 Task: open an excel sheet and write heading  Budget MasterAdd Categories in a column and its values below  'Housing, Transportation, Groceries, Utilities, Entertainment, Dining Out, Health, Miscellaneous, Savings & Total. 'Add Budgeted amountin next column and its values below  $1,500, $300, $400, $150, $200, $250, $100, $150, $500 & $3,550. Add Actual amount in next column and its values below  $1,400, $280, $420, $160, $180, $270, $90, $140, $550 & $3,550. Add Difference in next column and its values below  -$100, -$20, +$20, +$10, -$20, +$20, -$10, -$10, +$50 & $0. J6Save page CashExpenses analysisbook
Action: Mouse moved to (34, 109)
Screenshot: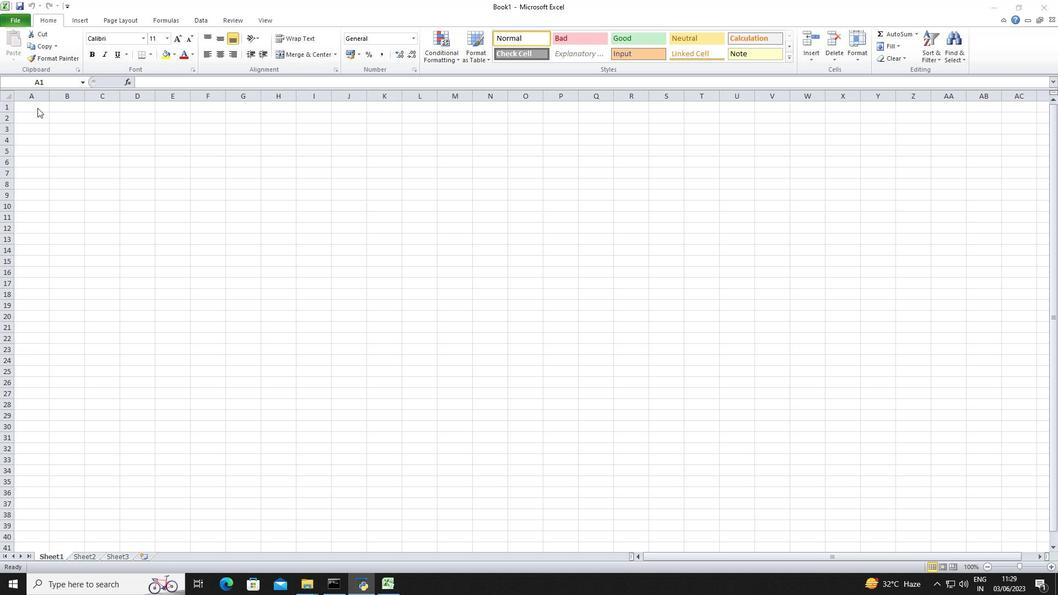 
Action: Mouse pressed left at (34, 109)
Screenshot: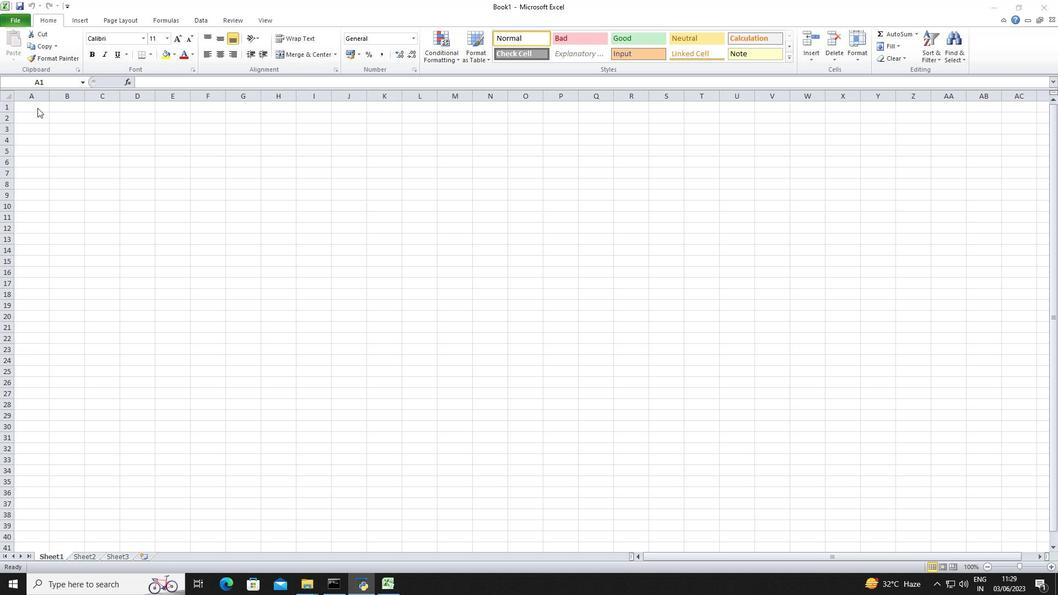 
Action: Key pressed <Key.shift>Budget<Key.space><Key.shift>Master<Key.space>
Screenshot: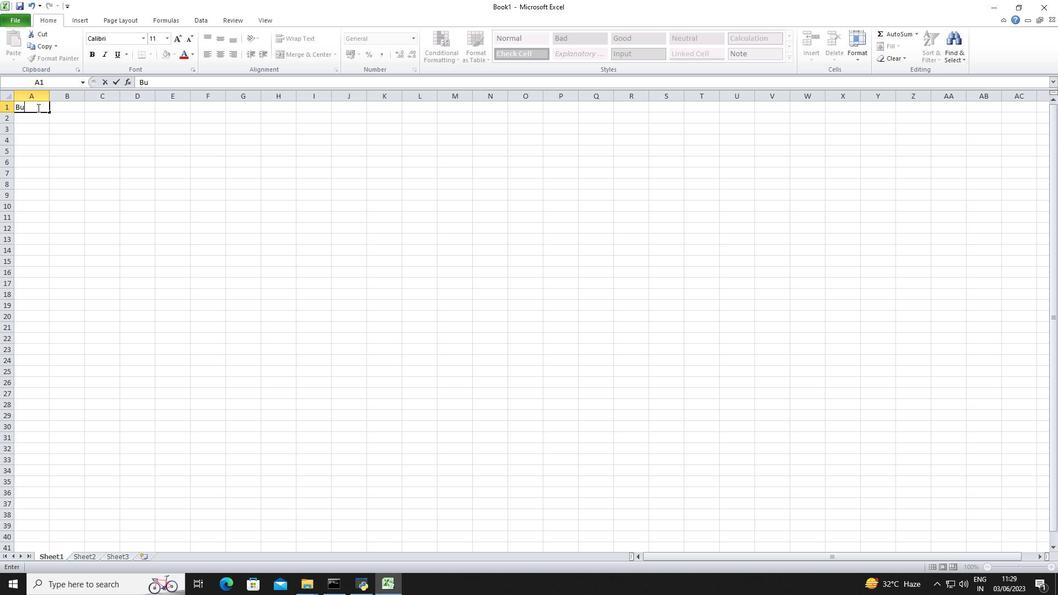 
Action: Mouse moved to (34, 127)
Screenshot: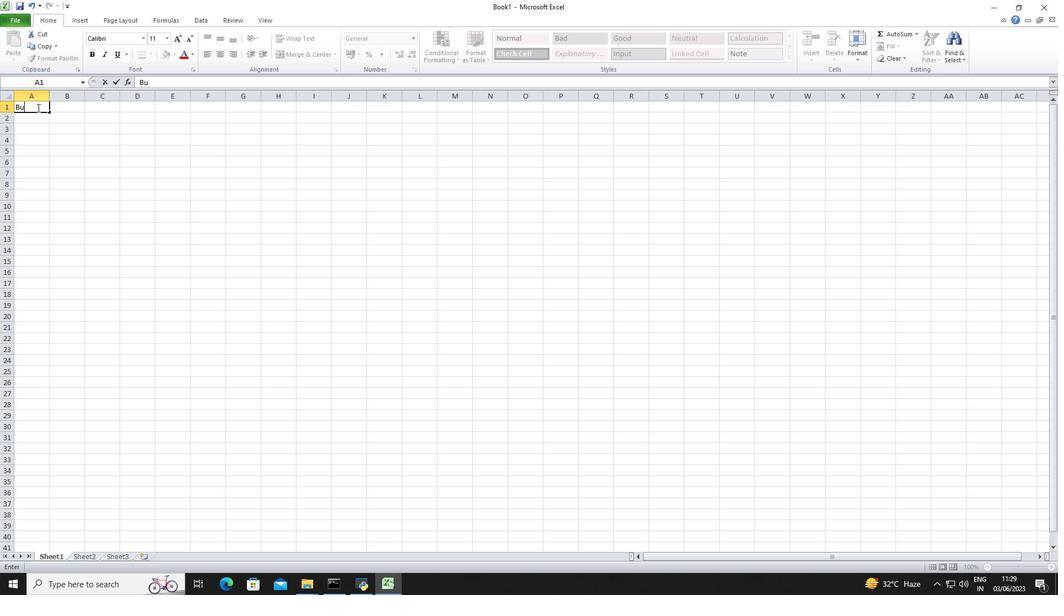 
Action: Mouse pressed left at (34, 127)
Screenshot: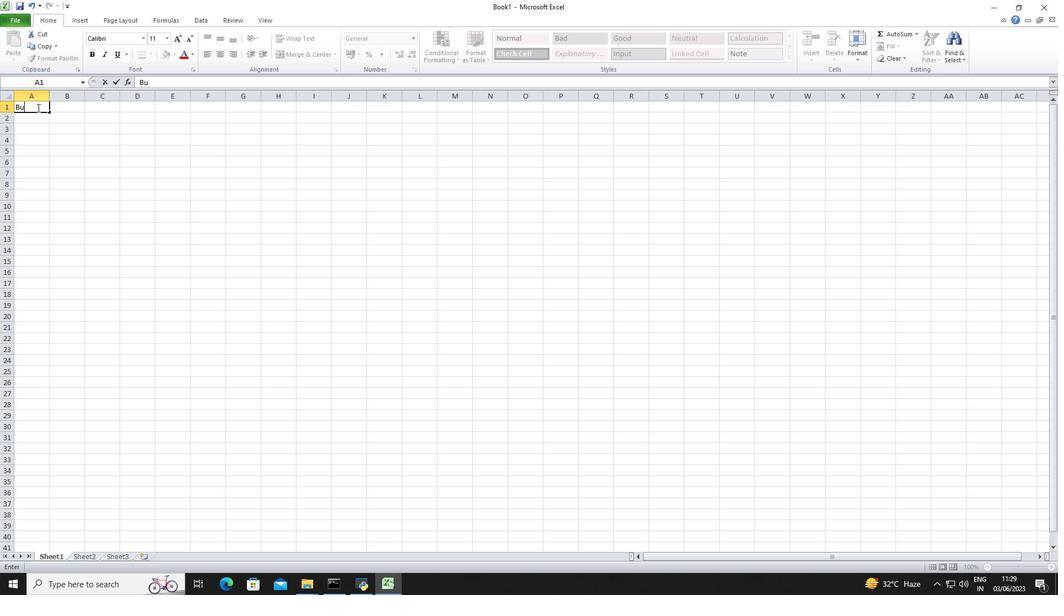 
Action: Key pressed <Key.shift>Categories<Key.enter><Key.shift>Housing<Key.enter><Key.shift>Transportation<Key.enter><Key.shift>Groceries<Key.enter><Key.shift>Utilities<Key.enter><Key.shift>Entertainment<Key.enter><Key.shift><Key.shift><Key.shift><Key.shift><Key.shift><Key.shift><Key.shift><Key.shift><Key.shift><Key.shift><Key.shift><Key.shift>Dining<Key.space><Key.shift><Key.shift><Key.shift>Out<Key.enter><Key.shift>Health<Key.enter><Key.shift>Miscellaneous<Key.down><Key.shift>Savings<Key.down><Key.shift>Total<Key.down><Key.right><Key.up><Key.right><Key.up><Key.right><Key.up><Key.left><Key.up><Key.up><Key.up><Key.up><Key.up><Key.up><Key.up><Key.up><Key.shift>Budgeted<Key.space><Key.shift>Amount<Key.down><Key.shift><Key.shift><Key.shift><Key.shift><Key.shift><Key.shift><Key.shift><Key.shift><Key.shift><Key.shift><Key.shift><Key.shift><Key.shift><Key.shift><Key.shift><Key.shift><Key.shift><Key.shift><Key.shift><Key.shift><Key.shift><Key.shift><Key.shift><Key.shift><Key.shift><Key.shift><Key.shift><Key.shift><Key.shift><Key.shift><Key.shift><Key.shift><Key.shift><Key.shift><Key.shift><Key.shift><Key.shift><Key.shift><Key.shift><Key.shift><Key.shift><Key.shift><Key.shift><Key.shift>$1500<Key.down><Key.shift><Key.shift><Key.shift><Key.shift><Key.shift><Key.shift><Key.shift><Key.shift><Key.shift>$300<Key.down><Key.shift><Key.shift><Key.shift><Key.shift><Key.shift><Key.shift><Key.shift><Key.shift><Key.shift><Key.shift><Key.shift><Key.shift><Key.shift><Key.shift><Key.shift><Key.shift>$400<Key.down><Key.shift><Key.shift><Key.shift><Key.shift><Key.shift><Key.shift><Key.shift><Key.shift><Key.shift><Key.shift>$150<Key.down><Key.shift>$200<Key.down><Key.shift><Key.shift><Key.shift><Key.shift><Key.shift>$250<Key.down><Key.shift><Key.shift><Key.shift><Key.shift><Key.shift><Key.shift><Key.shift><Key.shift><Key.shift>$100<Key.down><Key.shift><Key.shift><Key.shift><Key.shift><Key.shift><Key.shift><Key.shift><Key.shift><Key.shift><Key.shift><Key.shift><Key.shift><Key.shift>$150<Key.down><Key.shift><Key.shift><Key.shift><Key.shift><Key.shift><Key.shift><Key.shift><Key.shift><Key.shift><Key.shift><Key.shift><Key.shift><Key.shift><Key.shift><Key.shift>$500<Key.down><Key.shift><Key.shift><Key.shift><Key.shift><Key.shift><Key.shift><Key.shift><Key.shift><Key.shift>$354<Key.backspace>50<Key.down><Key.right><Key.up><Key.up><Key.right><Key.up><Key.up><Key.up><Key.up><Key.up><Key.up><Key.up><Key.up><Key.up><Key.right><Key.shift>Actual<Key.space><Key.shift>Amony<Key.backspace>t<Key.down>1400<Key.down>280<Key.down>420<Key.down>1<Key.up><Key.up><Key.up><Key.shift><Key.shift><Key.shift><Key.shift><Key.shift><Key.shift><Key.shift><Key.shift><Key.shift><Key.shift><Key.shift><Key.shift><Key.shift>$1400<Key.down><Key.shift><Key.shift><Key.shift><Key.shift><Key.shift><Key.shift><Key.shift><Key.shift>$280<Key.down><Key.shift><Key.shift><Key.shift><Key.shift><Key.shift><Key.shift><Key.shift><Key.shift><Key.shift><Key.shift><Key.shift><Key.shift><Key.shift><Key.shift><Key.shift><Key.shift><Key.shift><Key.shift><Key.shift><Key.shift><Key.shift><Key.shift><Key.shift><Key.shift>$420<Key.down><Key.shift><Key.shift><Key.shift><Key.shift>$160<Key.down><Key.shift><Key.shift><Key.shift><Key.shift>$180<Key.down><Key.shift><Key.shift><Key.shift><Key.shift><Key.shift><Key.shift><Key.shift><Key.shift><Key.shift><Key.shift><Key.shift><Key.shift><Key.shift>$270<Key.down><Key.shift><Key.shift><Key.shift>$90<Key.down><Key.shift><Key.shift>$140<Key.down><Key.shift><Key.shift><Key.shift><Key.shift><Key.shift><Key.shift><Key.shift><Key.shift><Key.shift>$550<Key.down><Key.shift><Key.shift><Key.shift><Key.shift><Key.shift><Key.shift><Key.shift><Key.shift><Key.shift><Key.shift><Key.shift><Key.shift><Key.shift><Key.shift><Key.shift>$3550<Key.down><Key.right><Key.right><Key.up><Key.up><Key.up><Key.up><Key.up><Key.up><Key.up><Key.up><Key.up><Key.up><Key.up><Key.shift>Difference<Key.down>=1400-1<Key.backspace><Key.backspace><Key.backspace><Key.backspace><Key.backspace><Key.backspace>f4-c4<Key.enter><Key.backspace><Key.up><Key.backspace><Key.right><Key.right><Key.left><Key.left>=<Key.shift>Sum<Key.shift>(f4-c4<Key.shift>)<Key.enter>
Screenshot: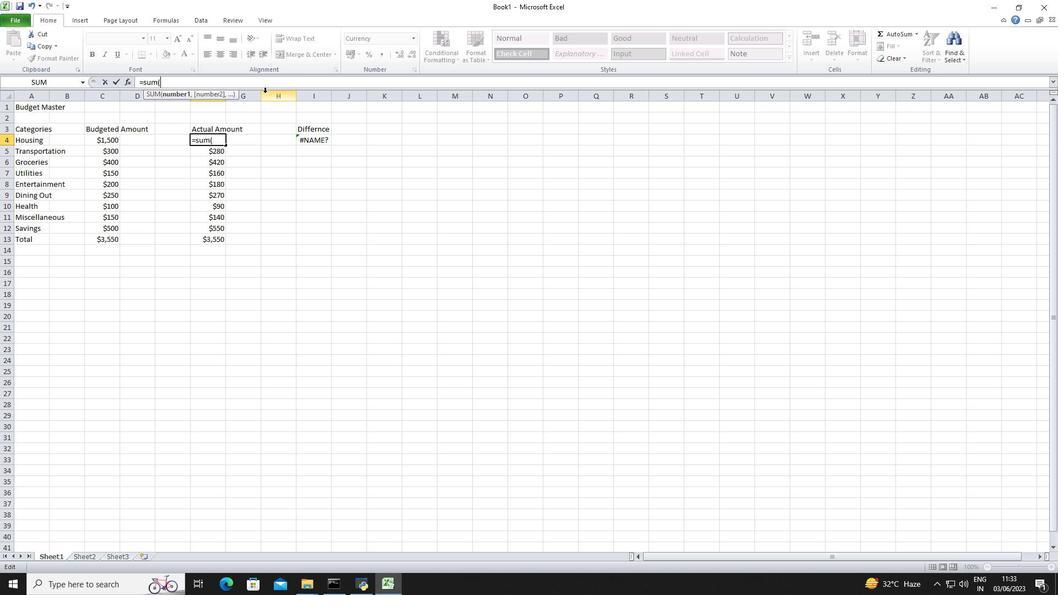 
Action: Mouse moved to (266, 139)
Screenshot: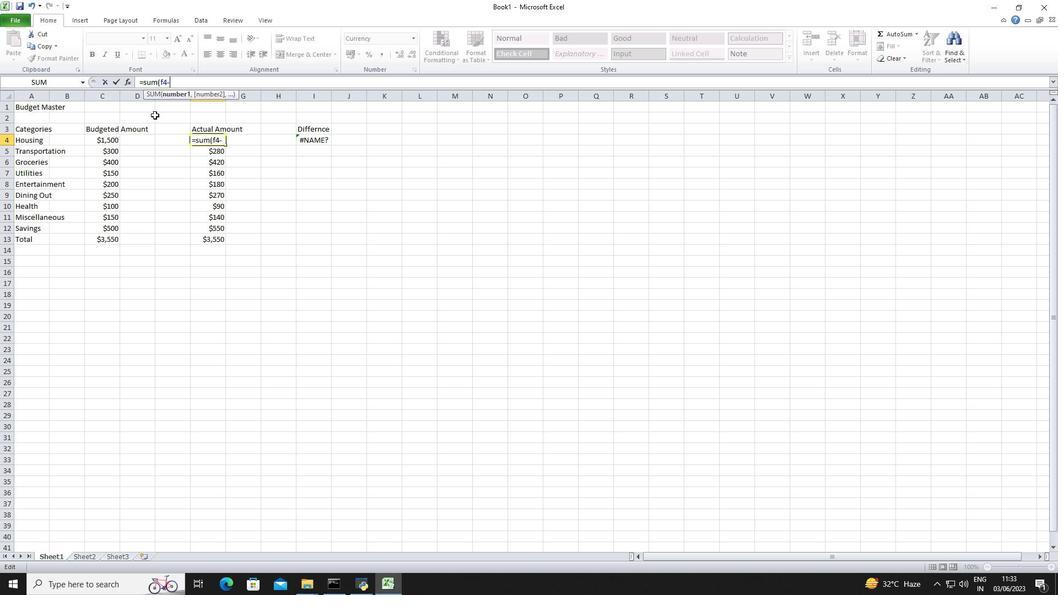 
Action: Mouse pressed left at (266, 139)
Screenshot: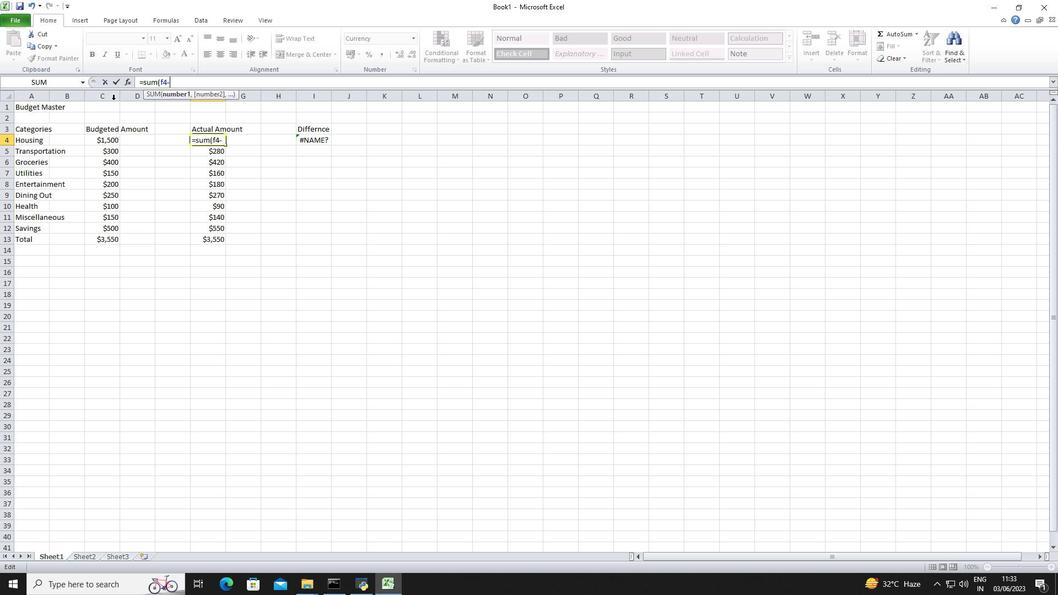 
Action: Mouse moved to (180, 84)
Screenshot: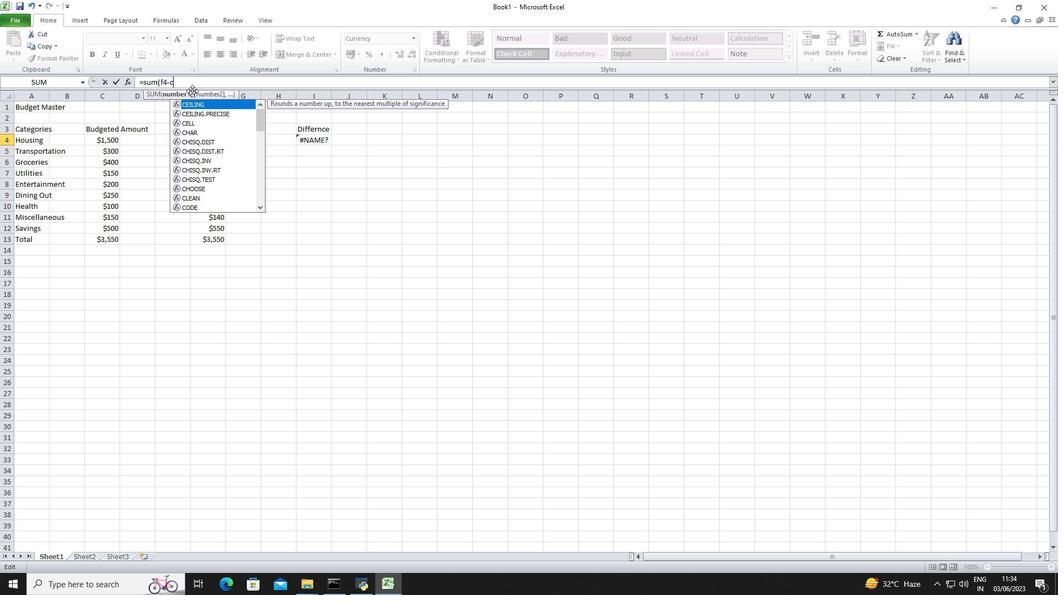 
Action: Mouse pressed left at (180, 84)
Screenshot: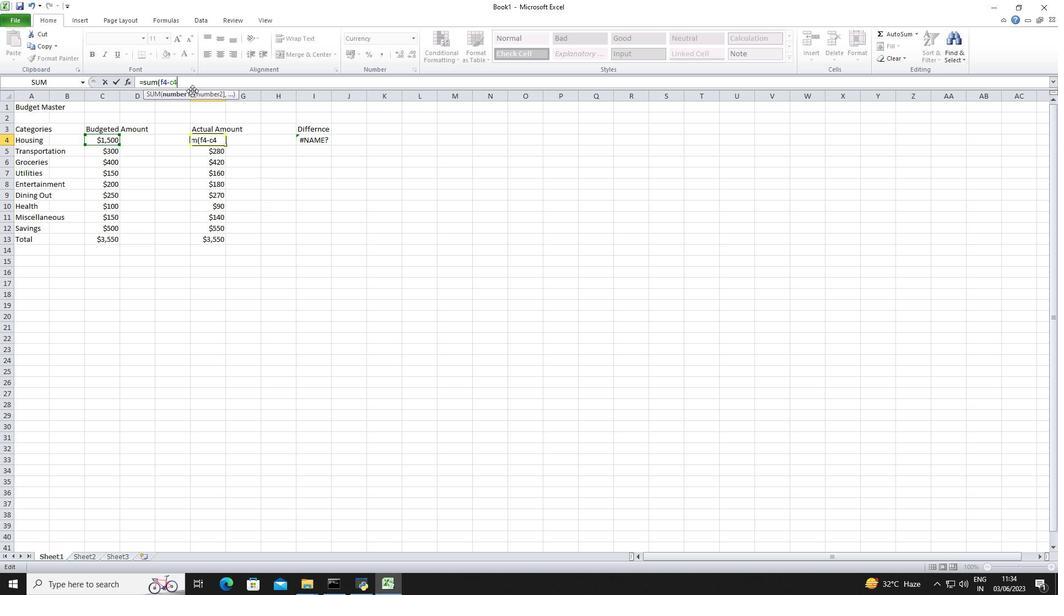
Action: Mouse moved to (192, 81)
Screenshot: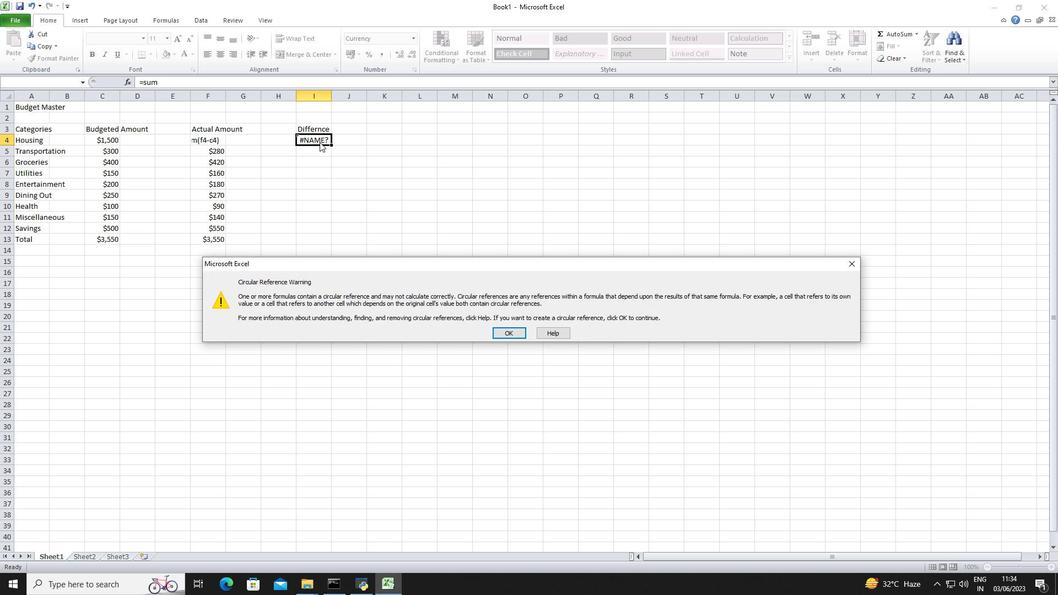 
Action: Mouse pressed left at (192, 81)
Screenshot: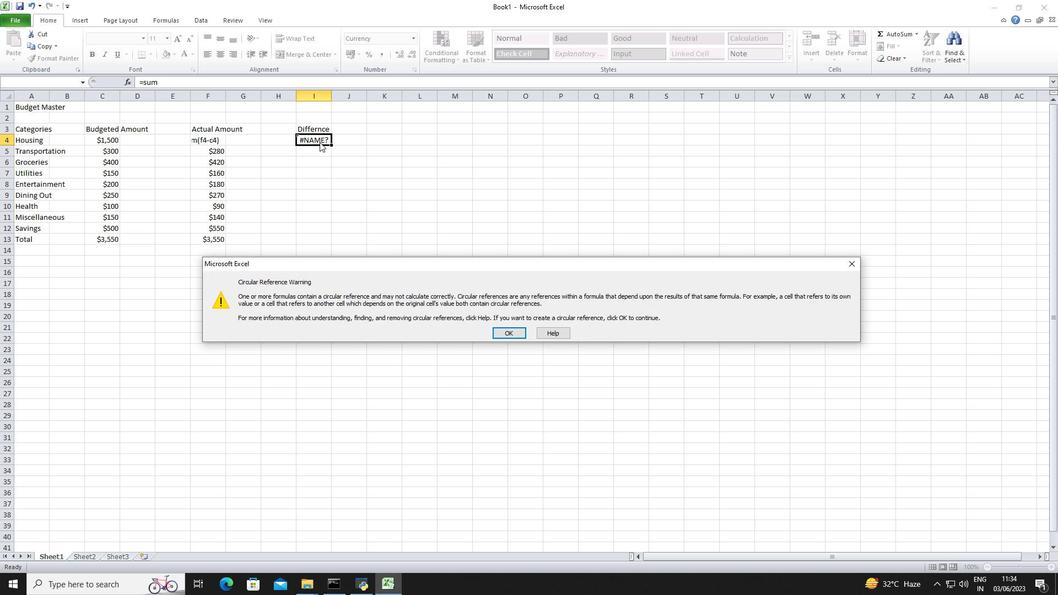 
Action: Mouse moved to (226, 117)
Screenshot: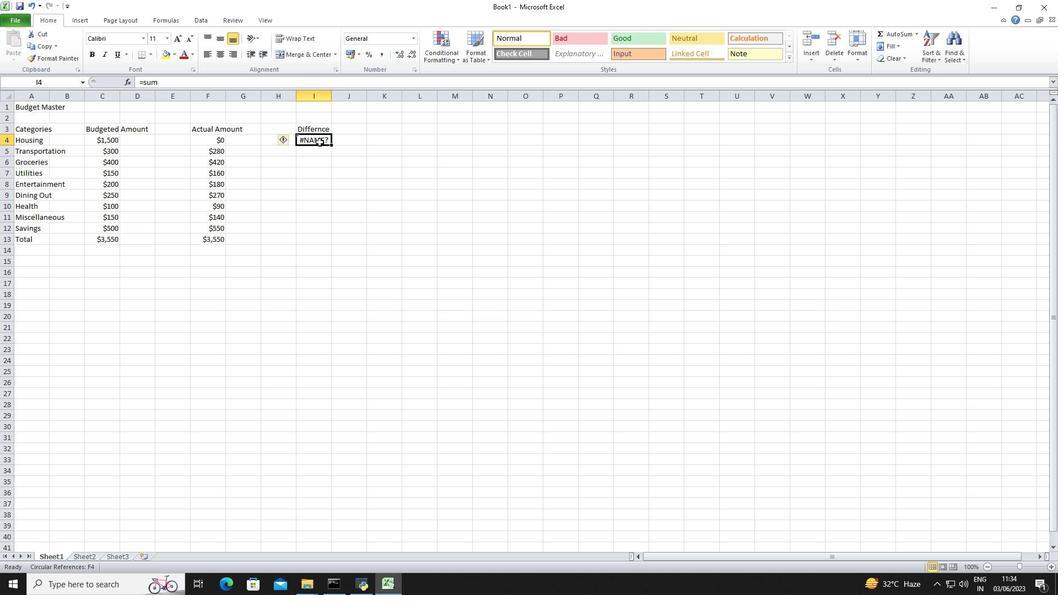 
Action: Key pressed <Key.enter>
Screenshot: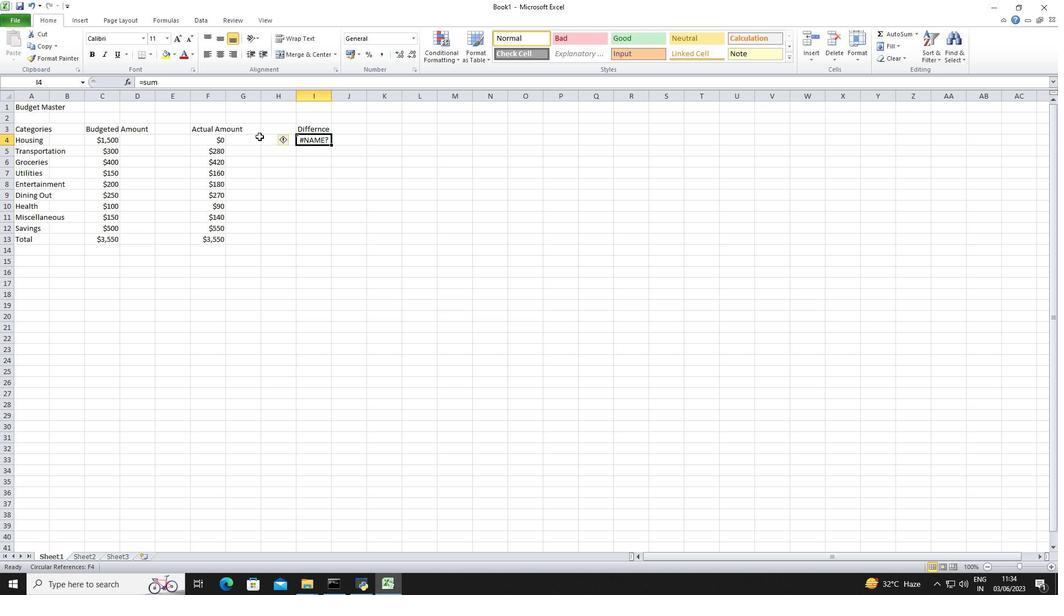
Action: Mouse moved to (282, 142)
Screenshot: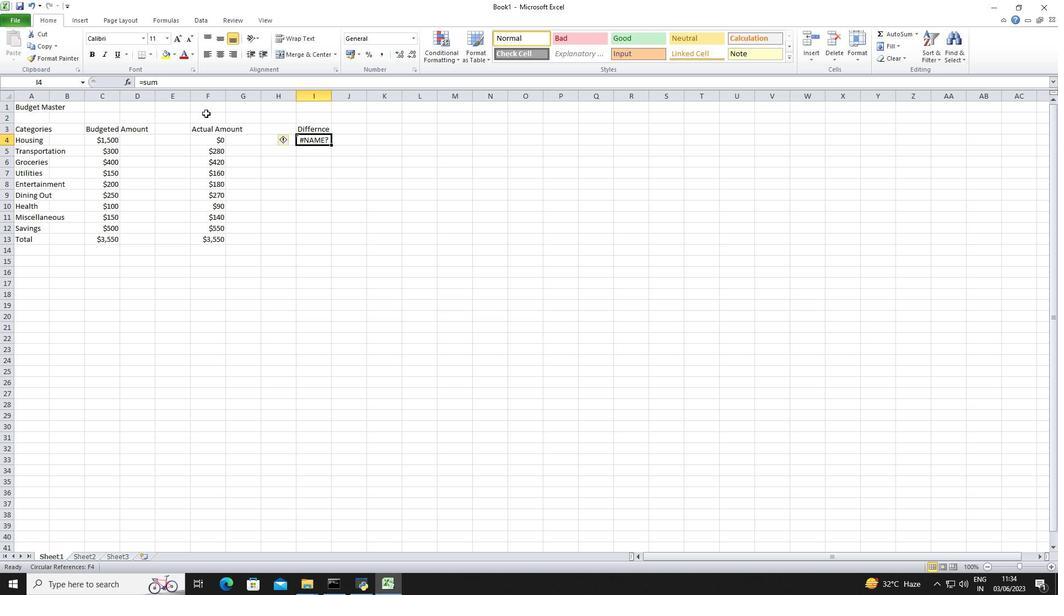 
Action: Mouse pressed left at (282, 142)
Screenshot: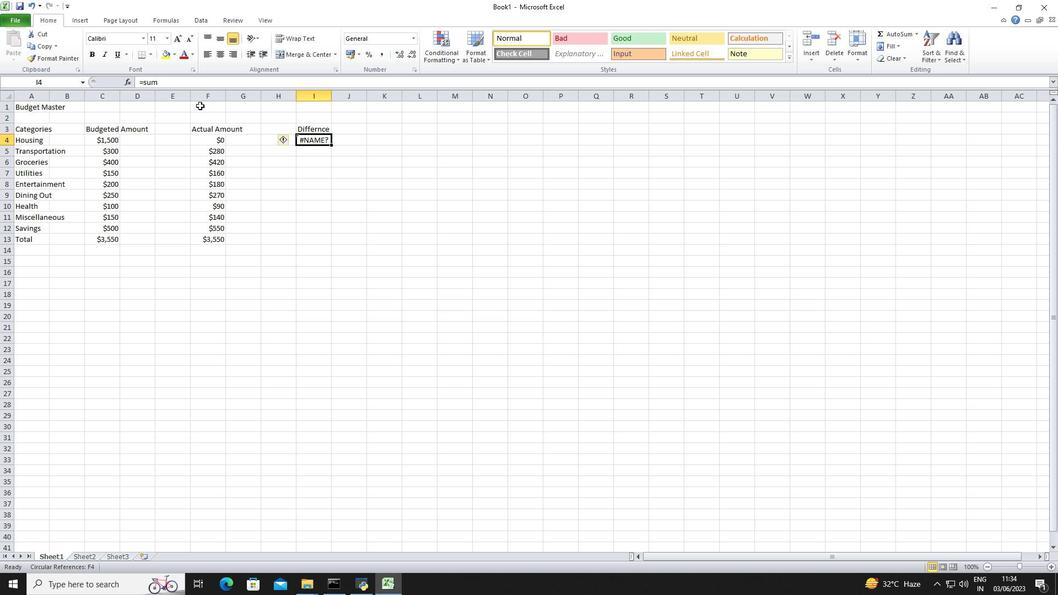 
Action: Mouse moved to (185, 83)
Screenshot: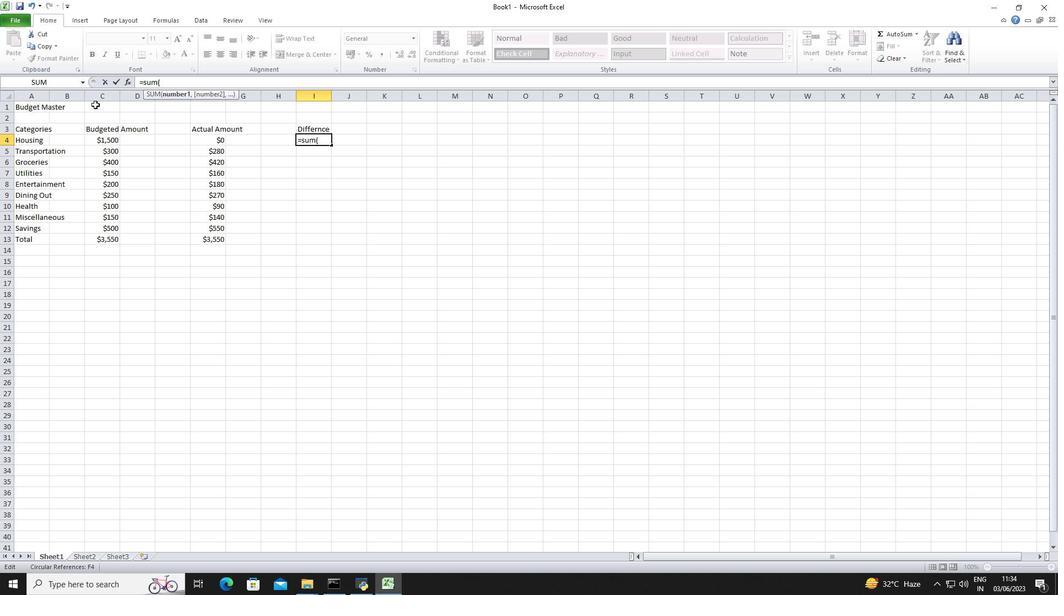 
Action: Mouse pressed left at (185, 83)
Screenshot: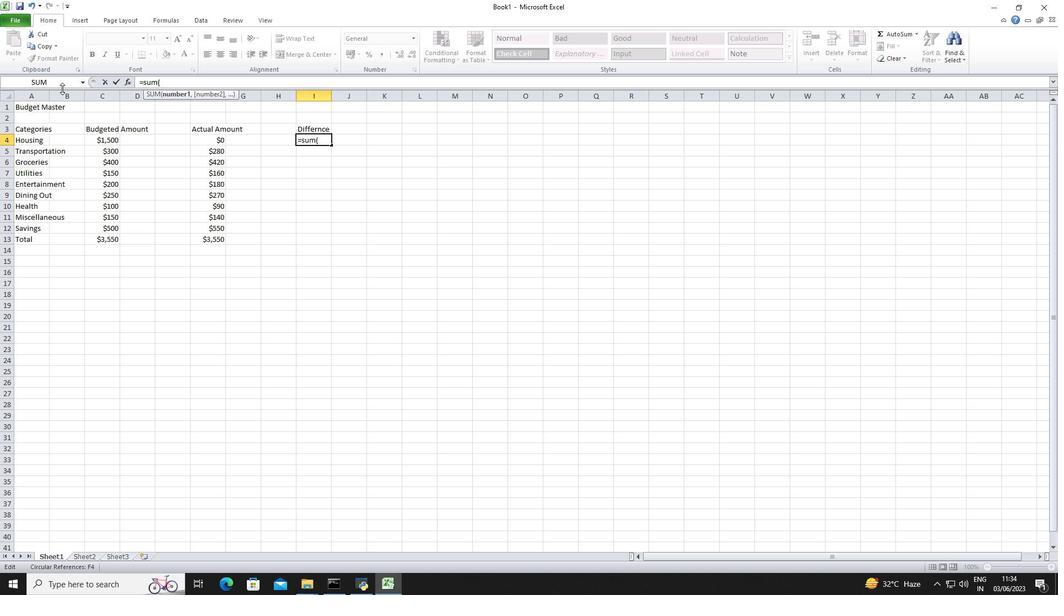 
Action: Mouse moved to (180, 82)
Screenshot: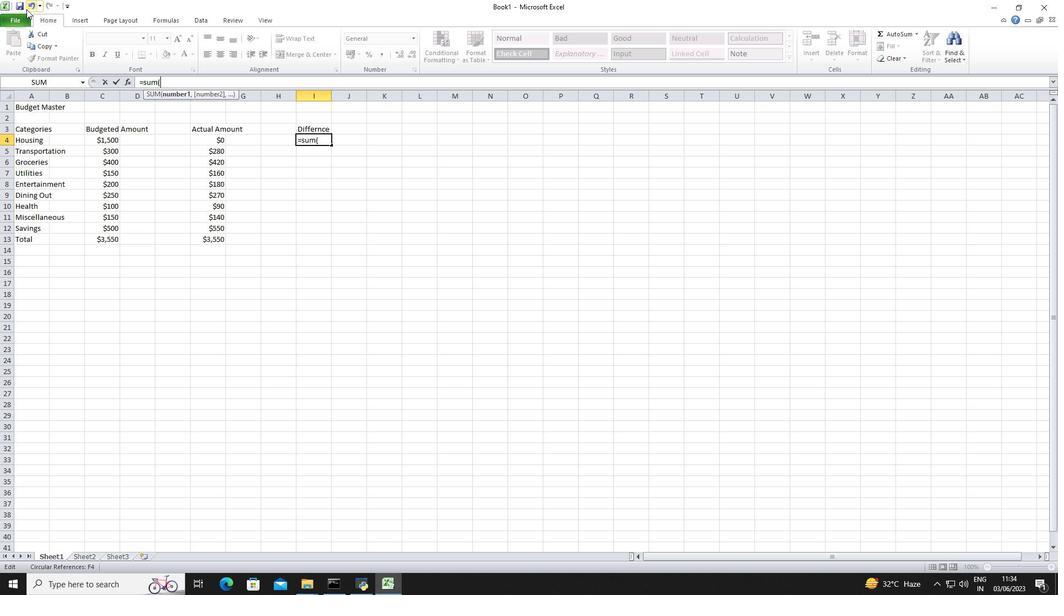 
Action: Key pressed <Key.backspace><Key.backspace><Key.backspace><Key.backspace><Key.backspace><Key.backspace>
Screenshot: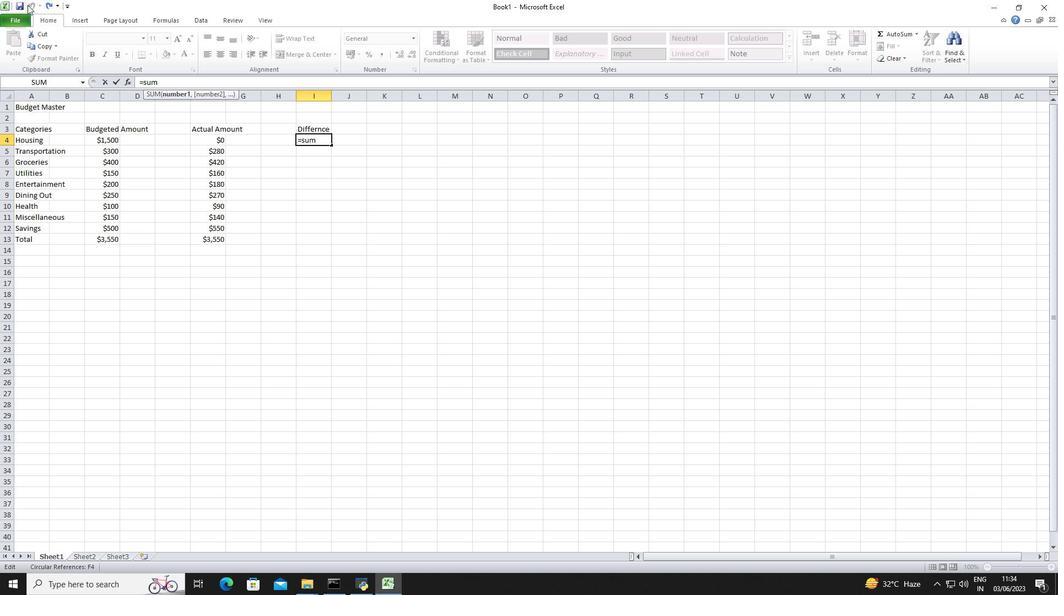 
Action: Mouse moved to (206, 142)
Screenshot: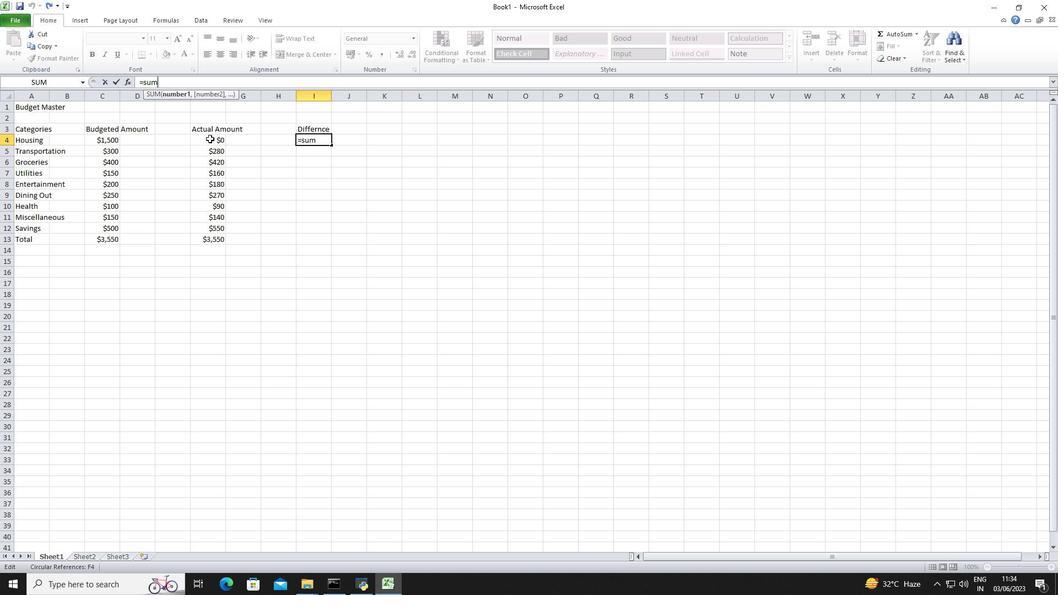 
Action: Mouse pressed left at (206, 142)
Screenshot: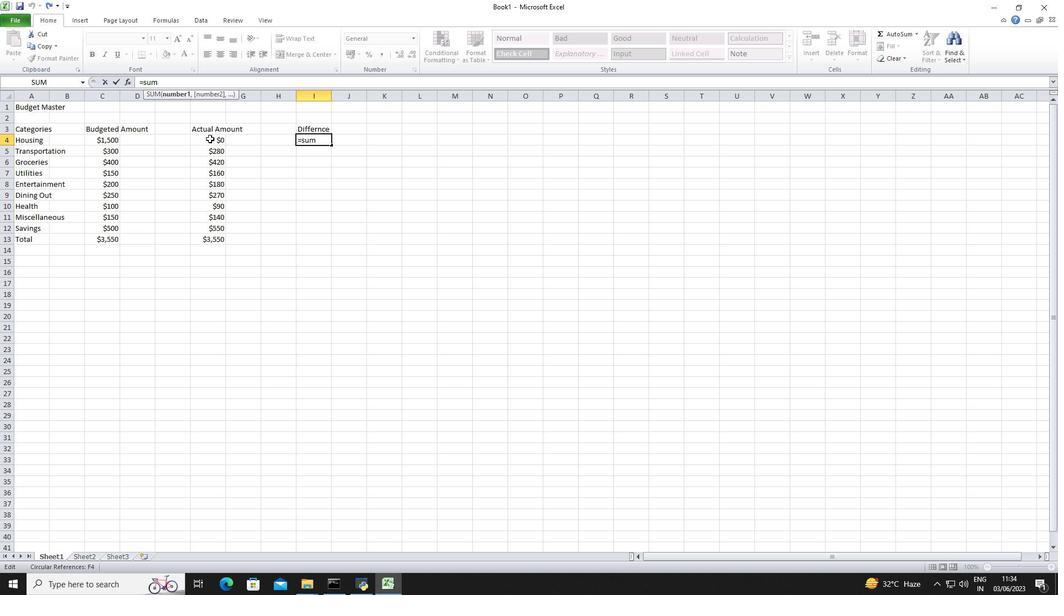 
Action: Key pressed -
Screenshot: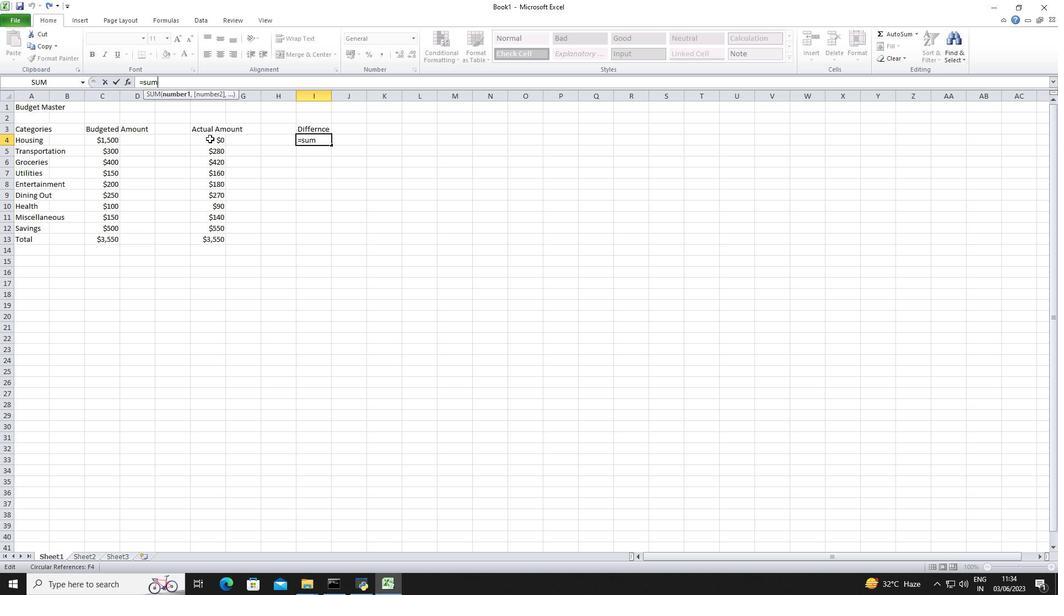
Action: Mouse moved to (102, 137)
Screenshot: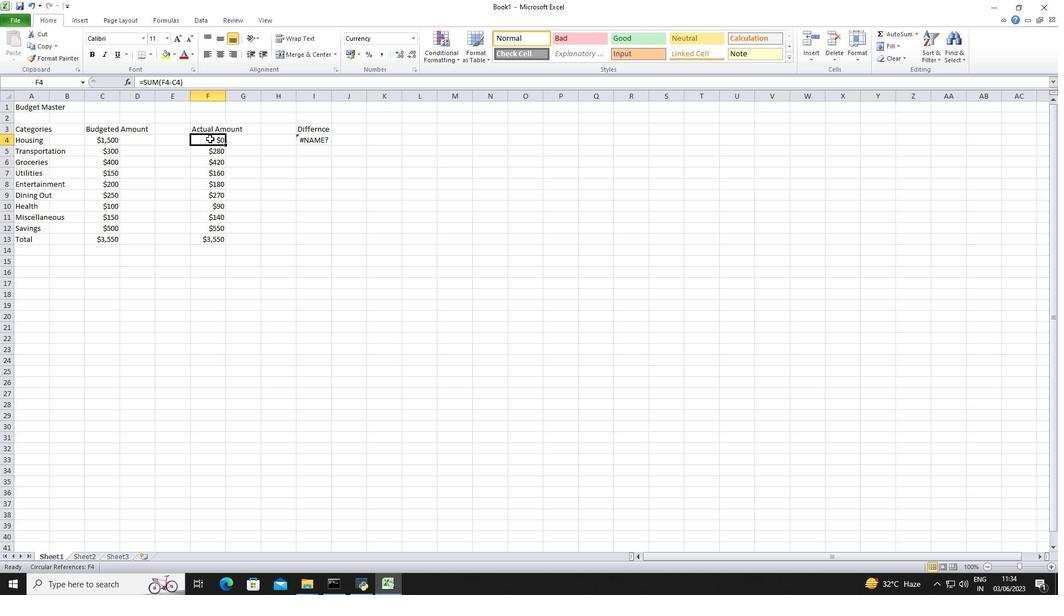 
Action: Mouse pressed left at (102, 137)
Screenshot: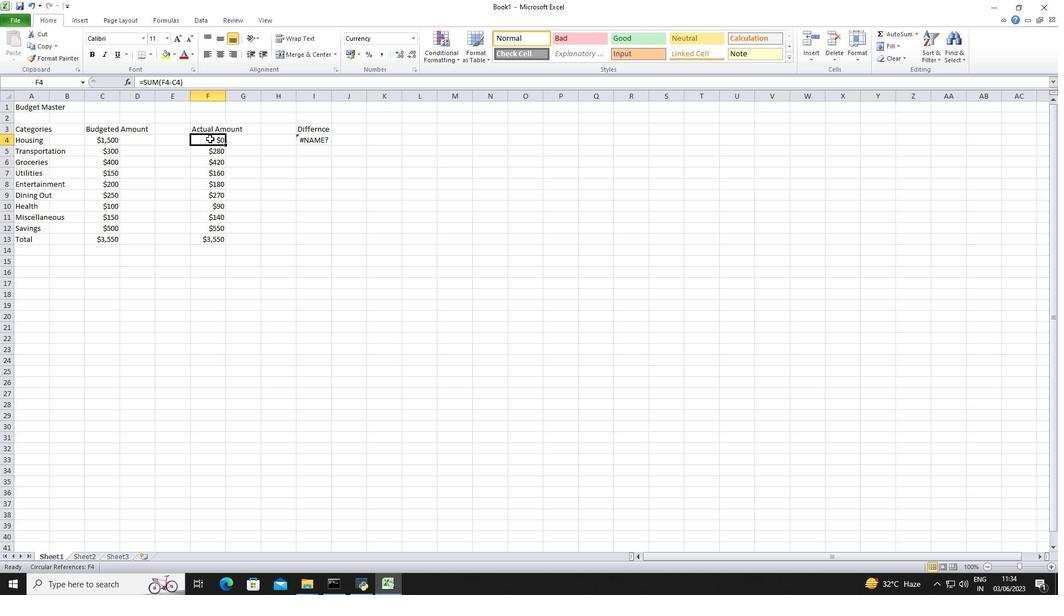 
Action: Key pressed <Key.shift><Key.shift><Key.shift><Key.shift><Key.shift><Key.shift><Key.shift><Key.shift><Key.shift><Key.shift><Key.shift><Key.shift><Key.shift><Key.shift><Key.shift>)<Key.enter>
Screenshot: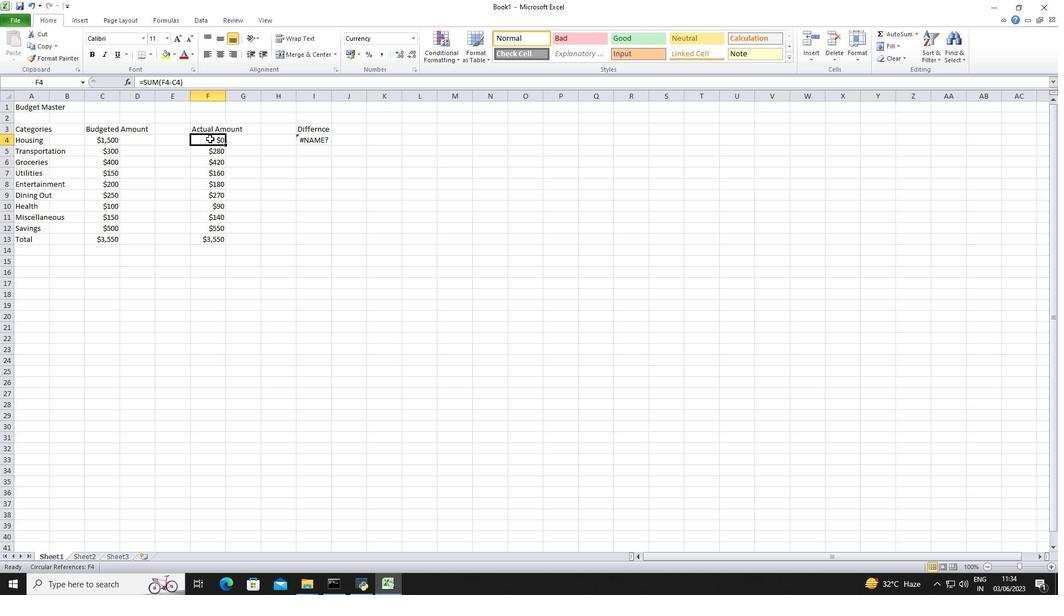 
Action: Mouse moved to (273, 138)
Screenshot: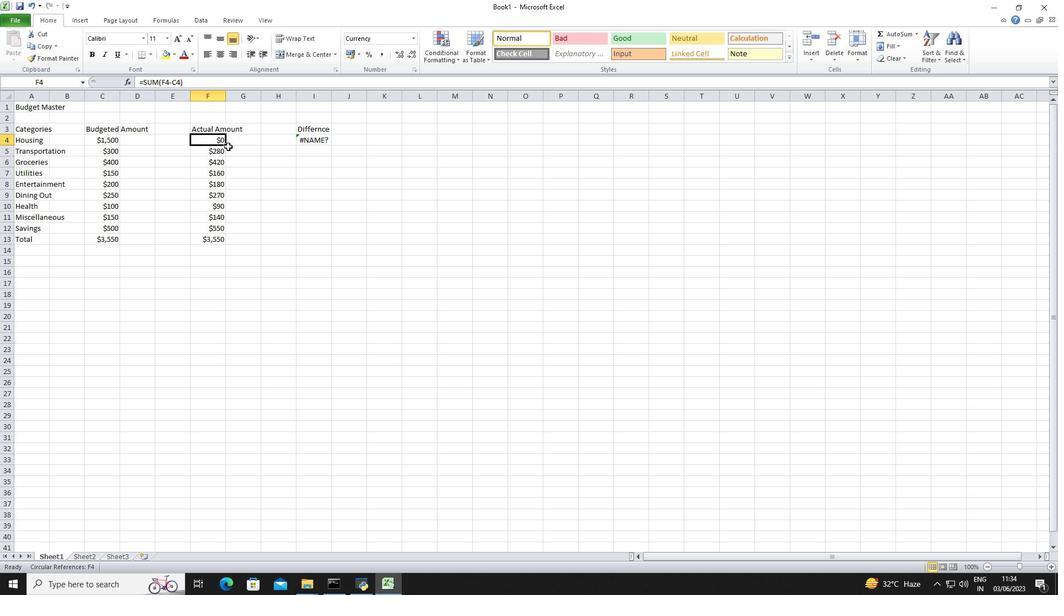 
Action: Mouse pressed left at (273, 138)
Screenshot: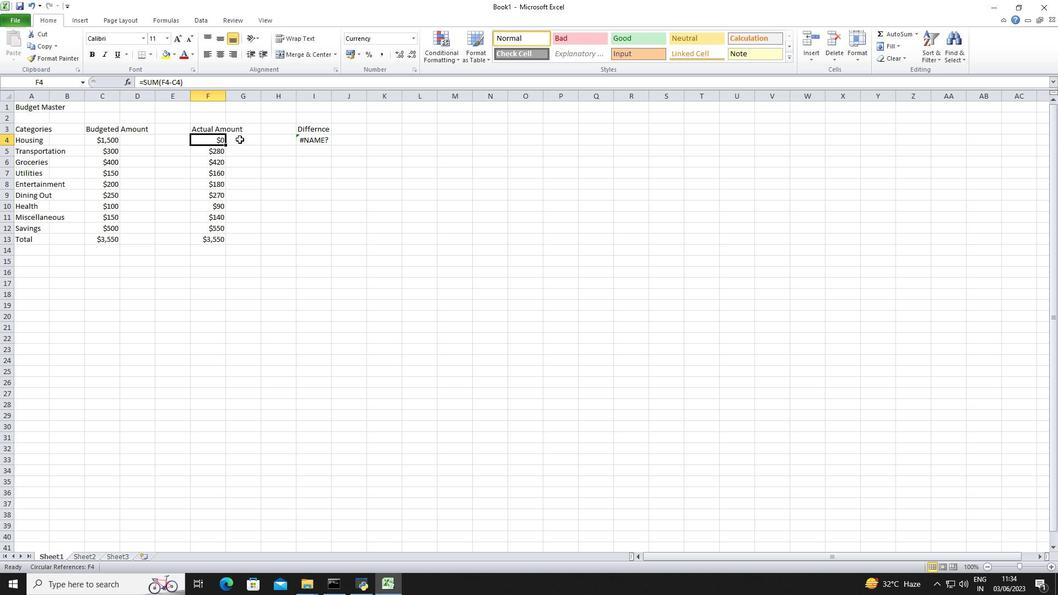 
Action: Mouse moved to (138, 81)
Screenshot: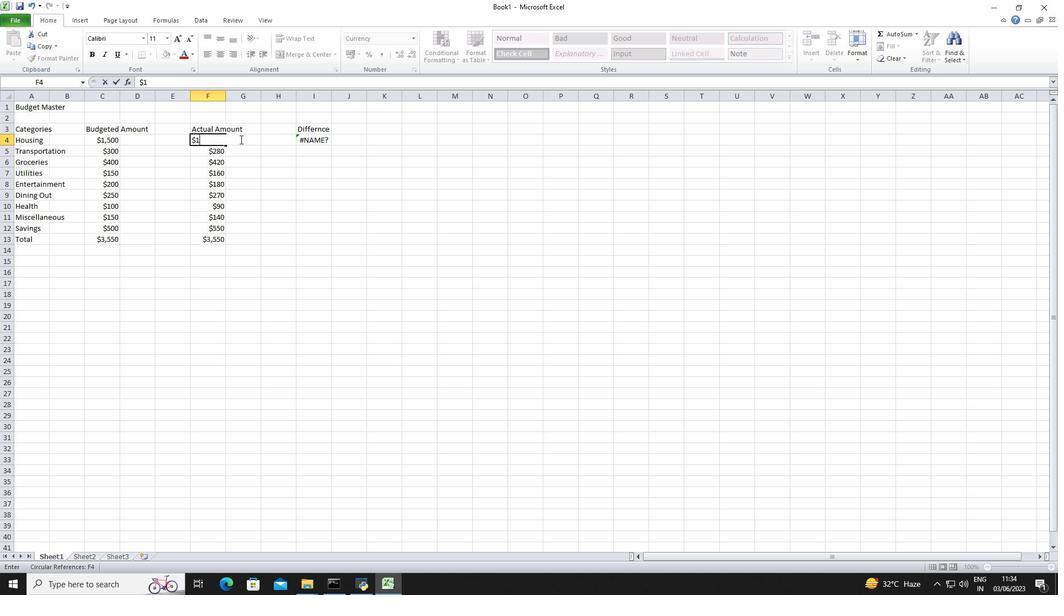 
Action: Mouse pressed left at (138, 81)
Screenshot: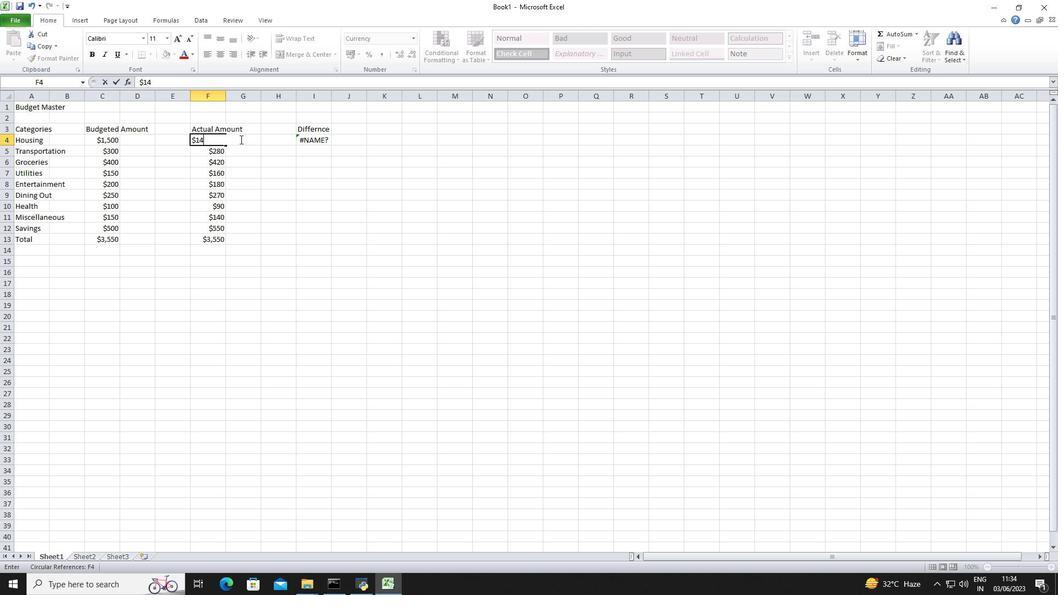 
Action: Mouse moved to (165, 93)
Screenshot: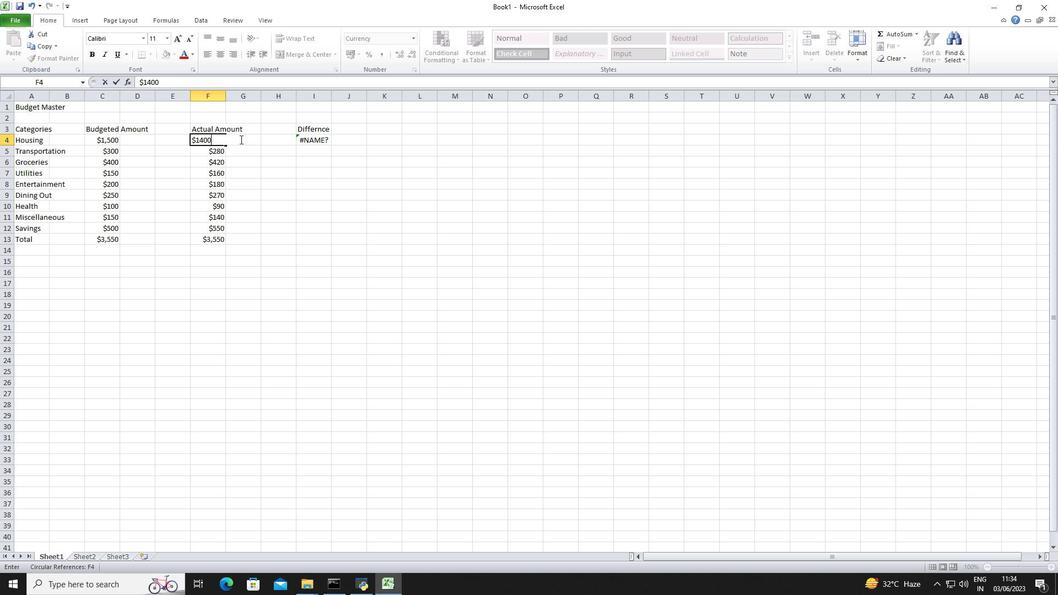 
Action: Key pressed <Key.backspace><Key.backspace><Key.backspace>
Screenshot: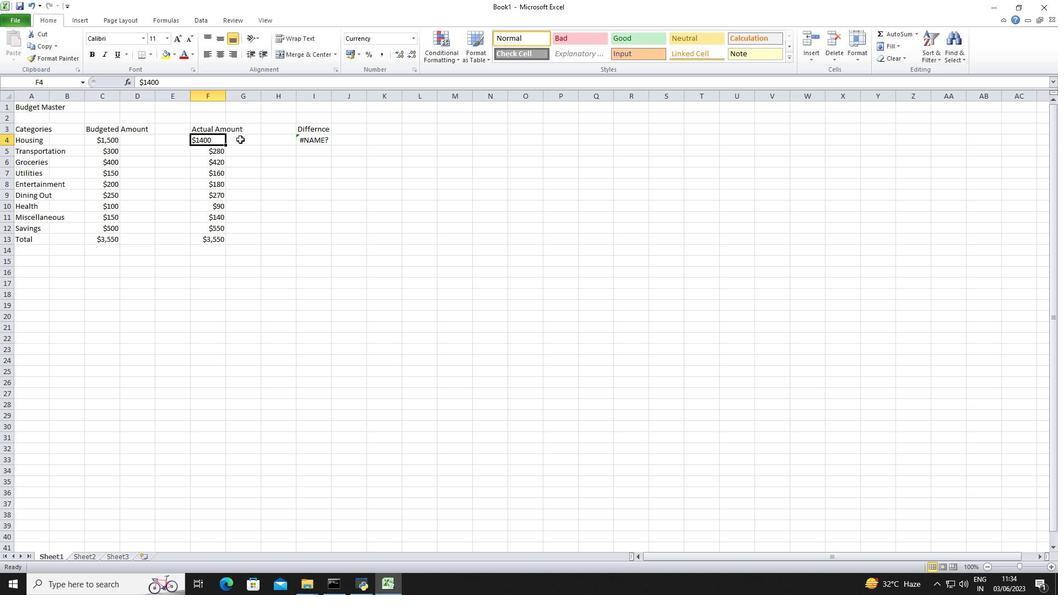 
Action: Mouse moved to (191, 84)
Screenshot: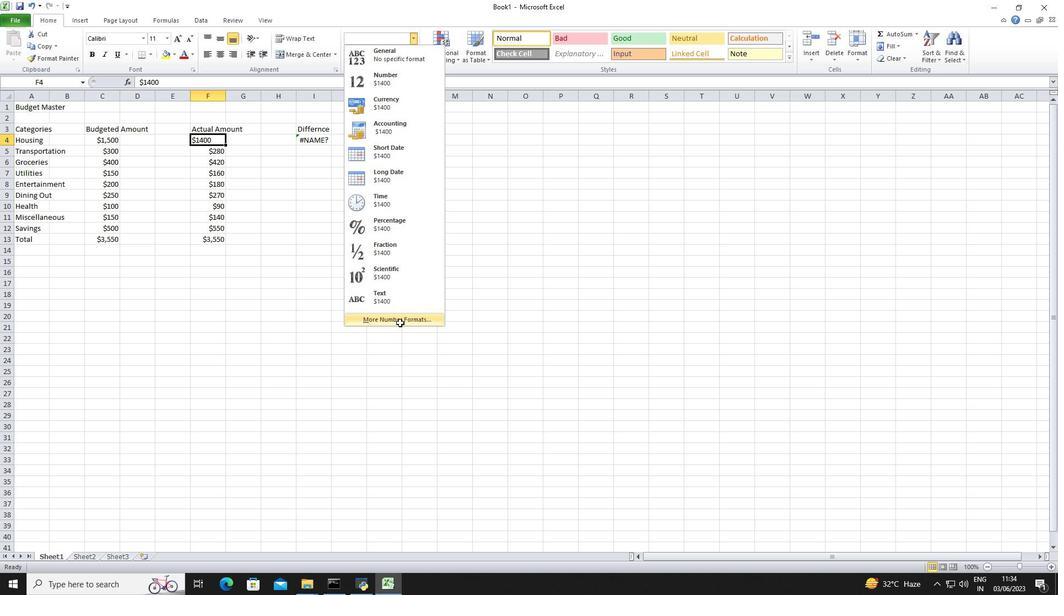 
Action: Mouse pressed left at (191, 84)
Screenshot: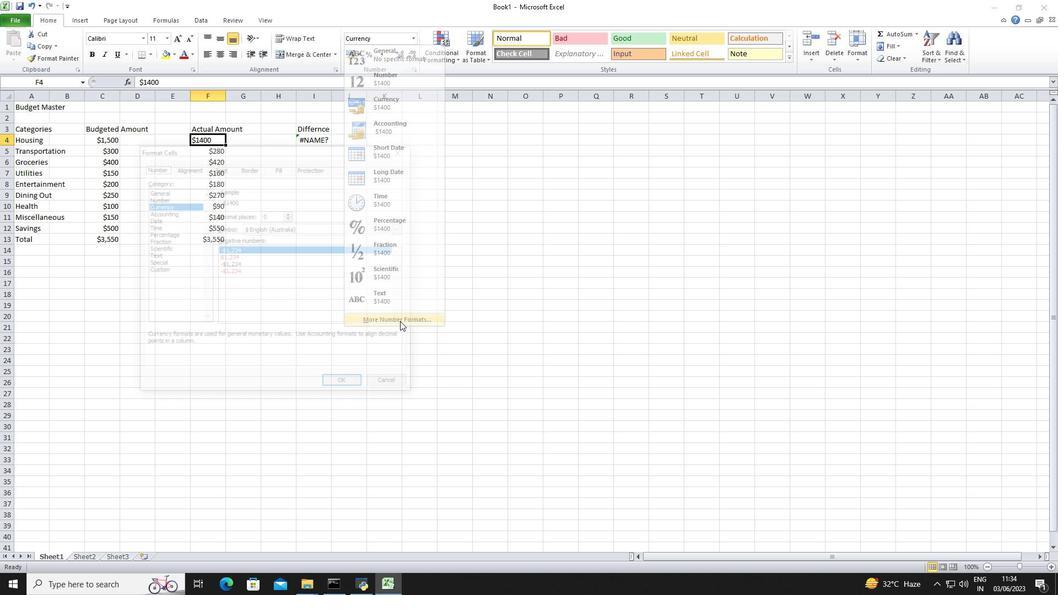 
Action: Mouse moved to (191, 84)
Screenshot: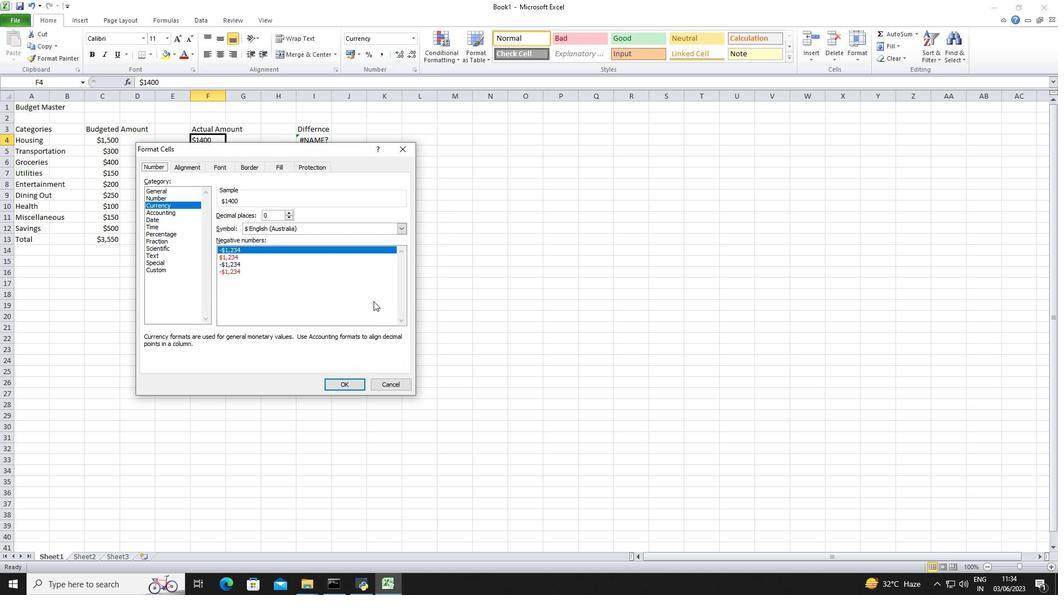 
Action: Key pressed <Key.backspace><Key.backspace><Key.backspace><Key.backspace><Key.backspace><Key.backspace><Key.backspace><Key.backspace><Key.backspace><Key.backspace><Key.backspace><Key.backspace><Key.backspace>=sun<Key.backspace>m<Key.shift>(
Screenshot: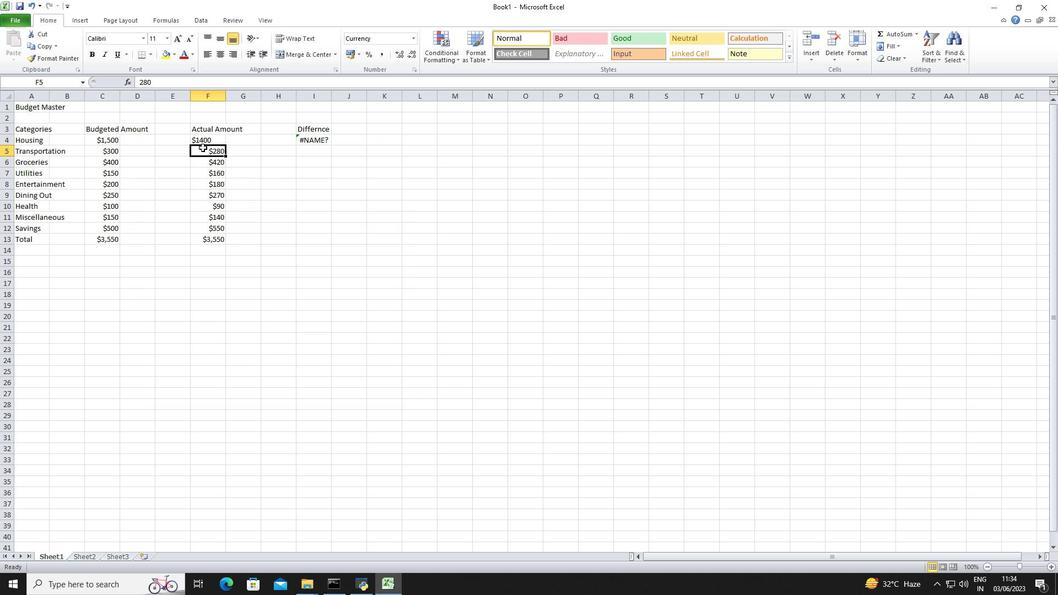 
Action: Mouse moved to (200, 140)
Screenshot: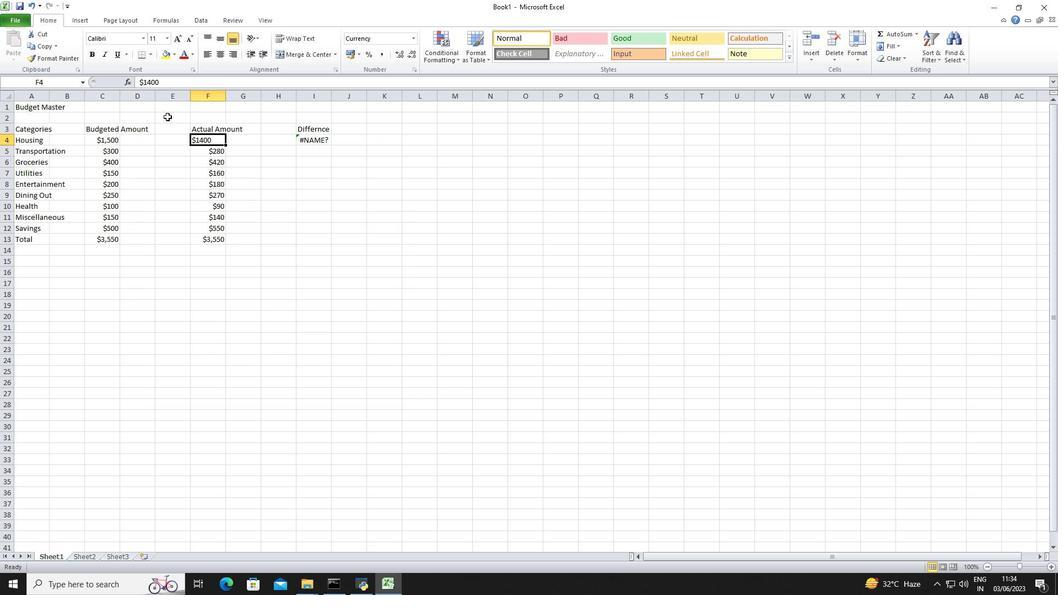 
Action: Mouse pressed left at (200, 140)
Screenshot: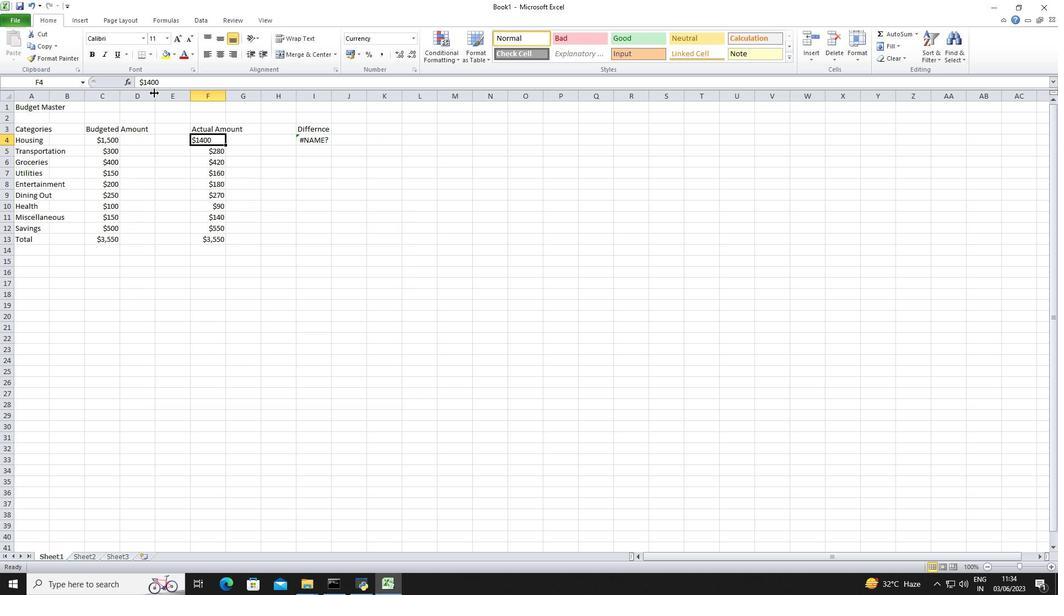 
Action: Key pressed -
Screenshot: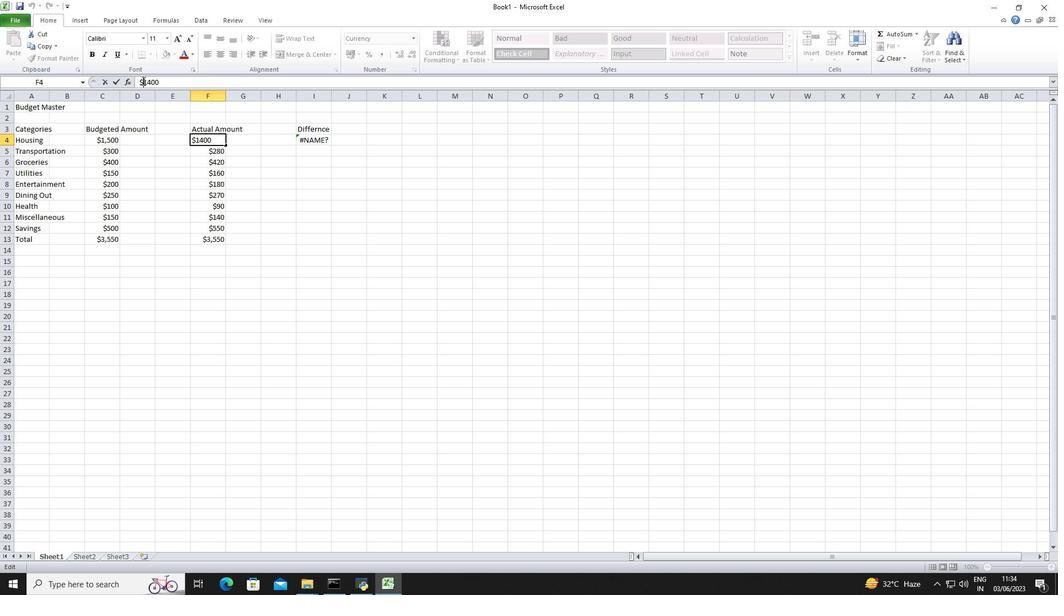 
Action: Mouse moved to (100, 136)
Screenshot: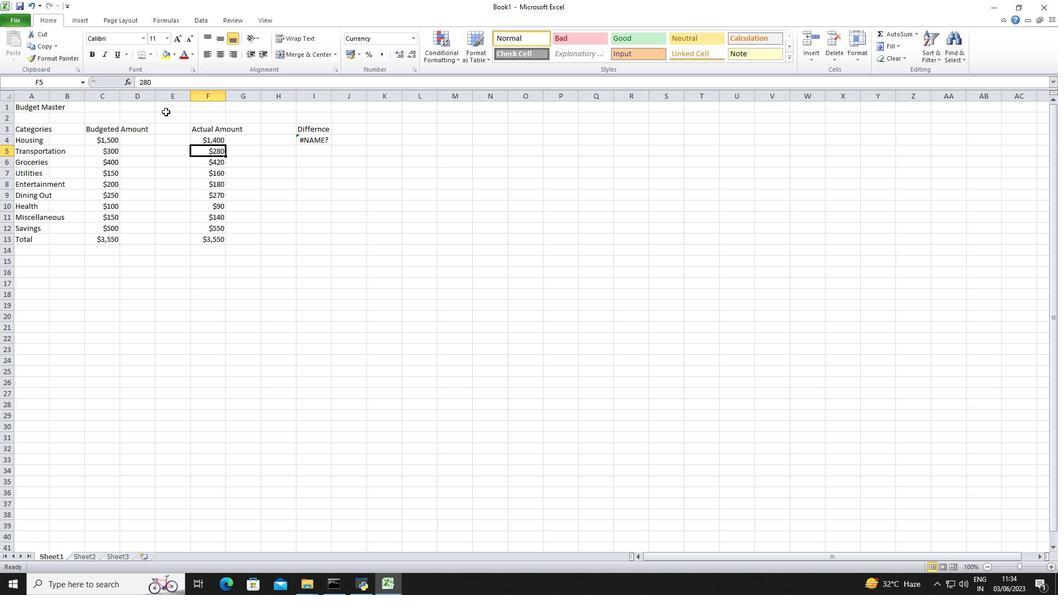 
Action: Mouse pressed left at (100, 136)
Screenshot: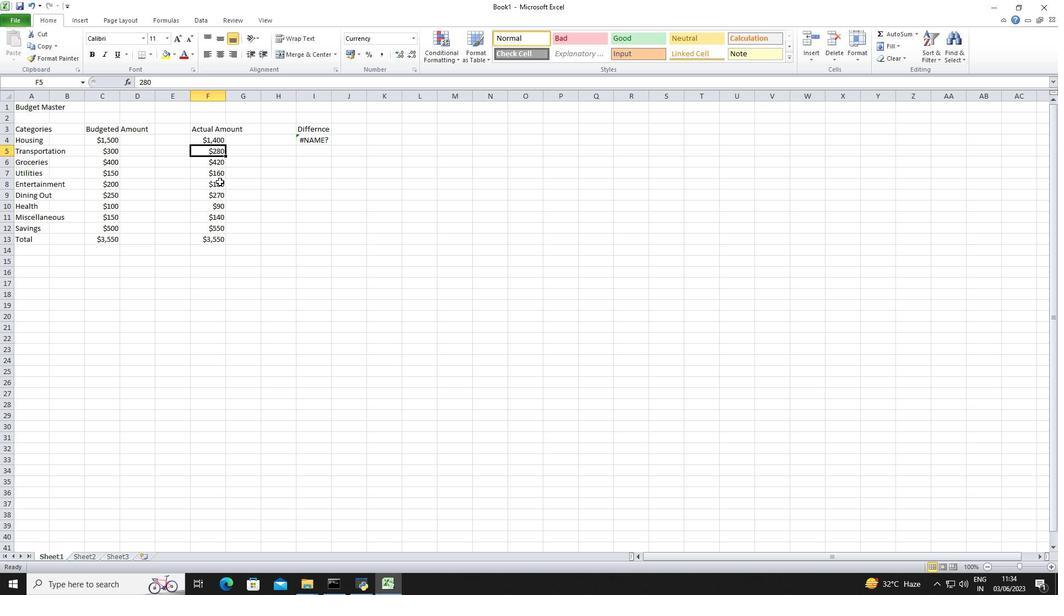 
Action: Key pressed <Key.shift>)<Key.enter>
Screenshot: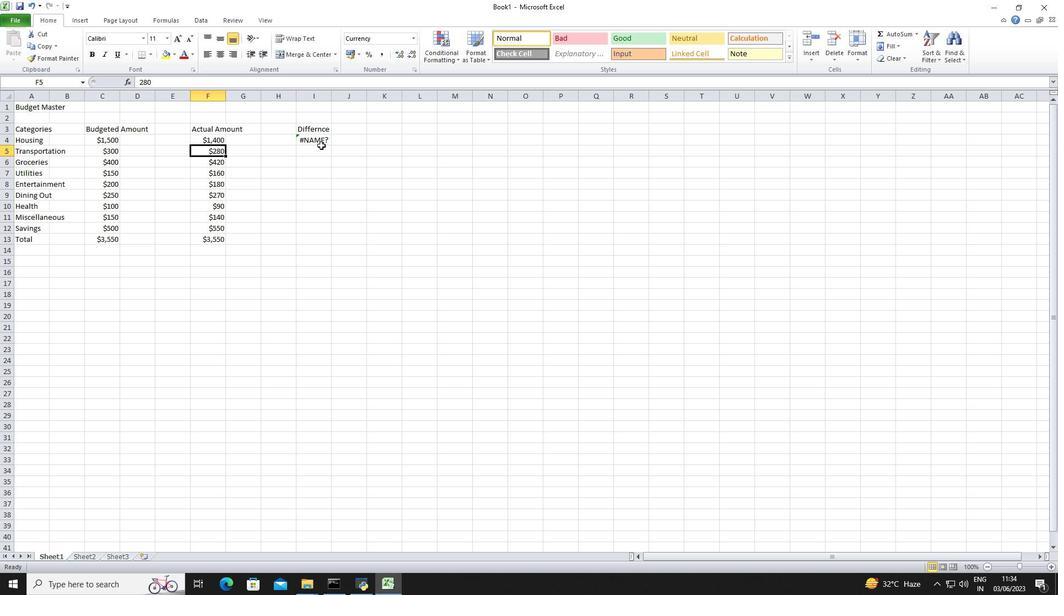 
Action: Mouse moved to (270, 141)
Screenshot: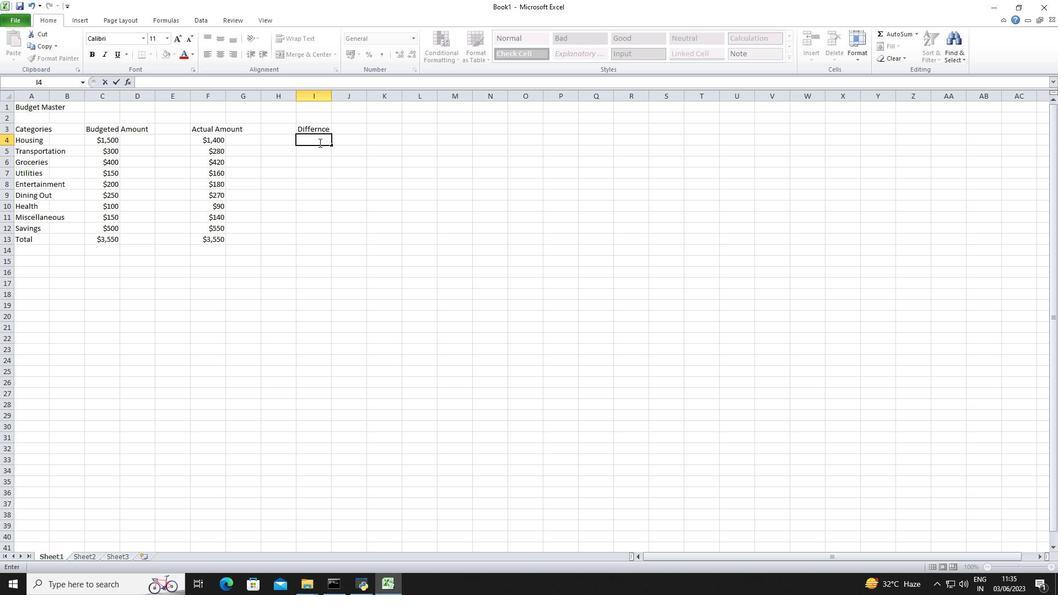
Action: Mouse pressed left at (270, 141)
Screenshot: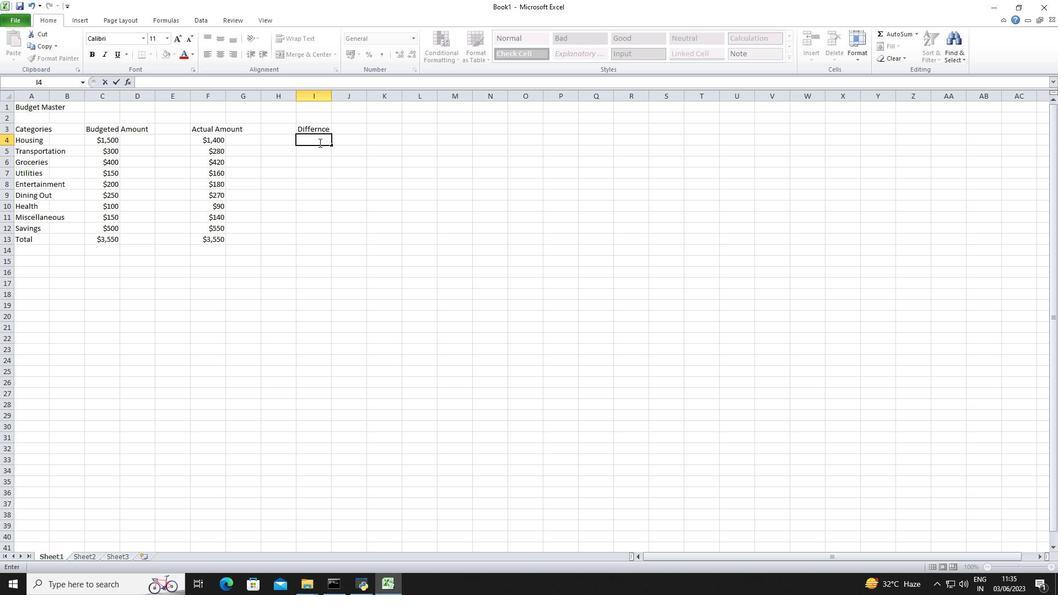 
Action: Mouse moved to (183, 81)
Screenshot: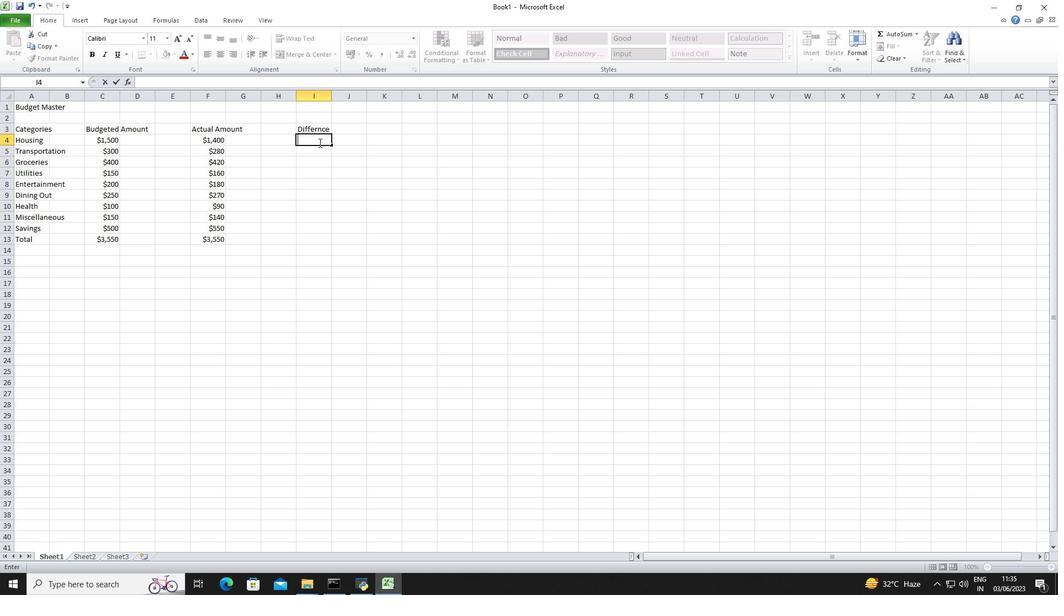 
Action: Mouse pressed left at (183, 81)
Screenshot: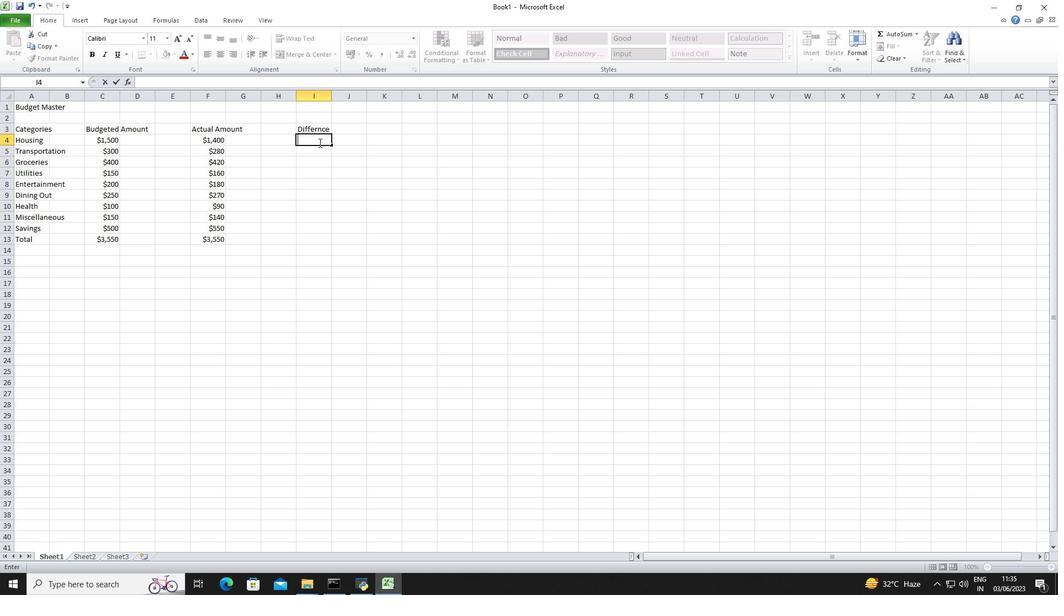 
Action: Mouse moved to (142, 143)
Screenshot: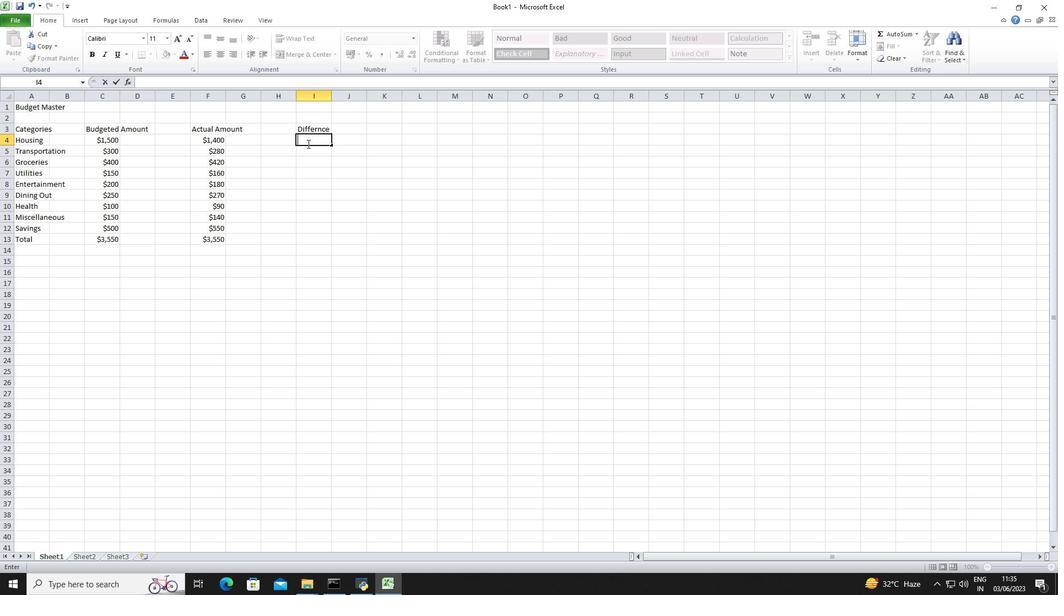 
Action: Mouse pressed left at (142, 143)
Screenshot: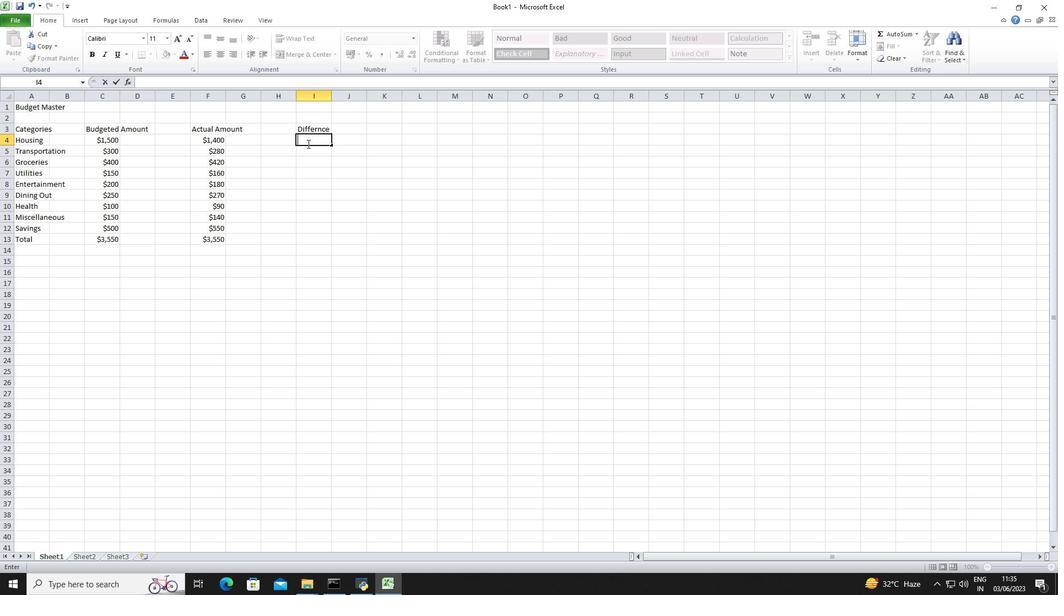 
Action: Mouse moved to (111, 140)
Screenshot: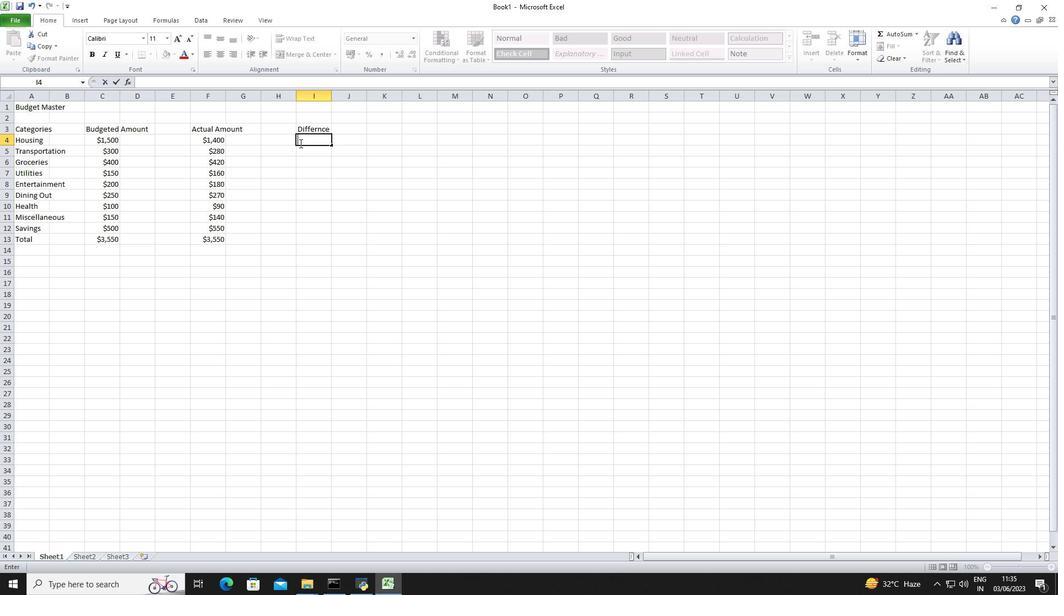 
Action: Mouse pressed left at (111, 140)
Screenshot: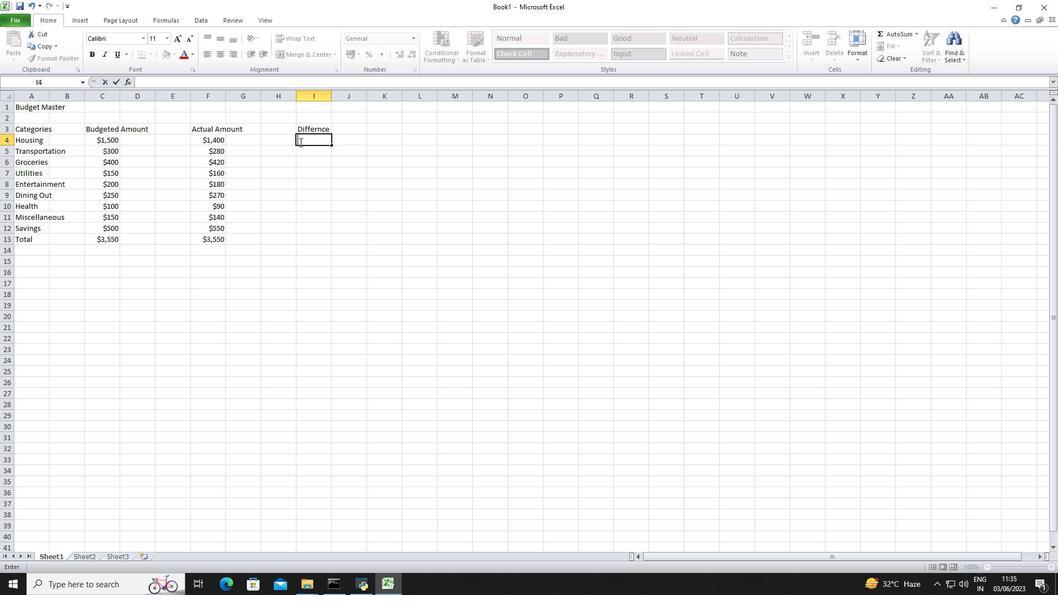 
Action: Mouse moved to (211, 142)
Screenshot: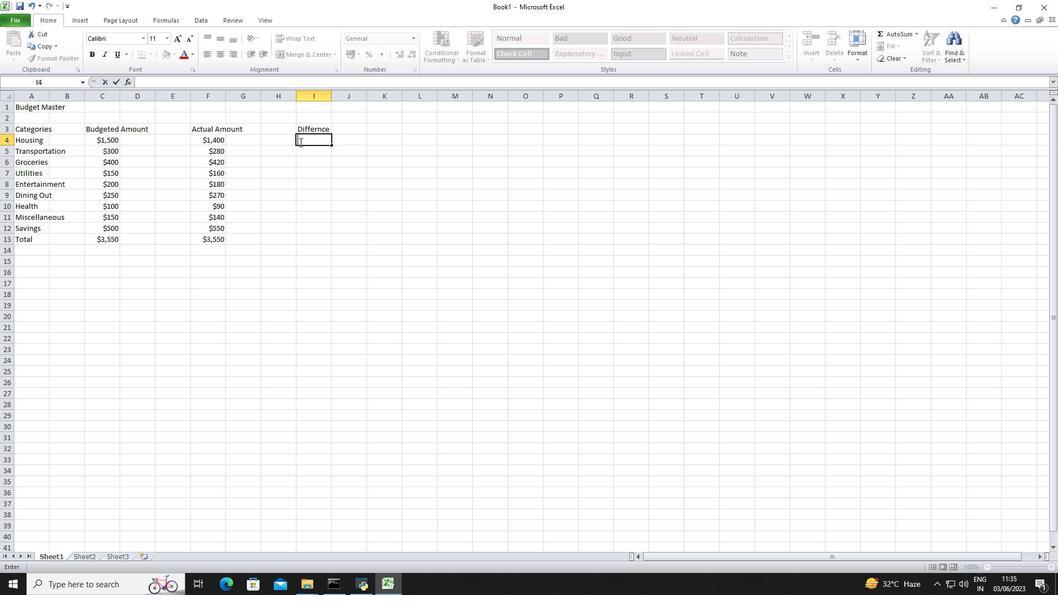 
Action: Mouse pressed left at (211, 142)
Screenshot: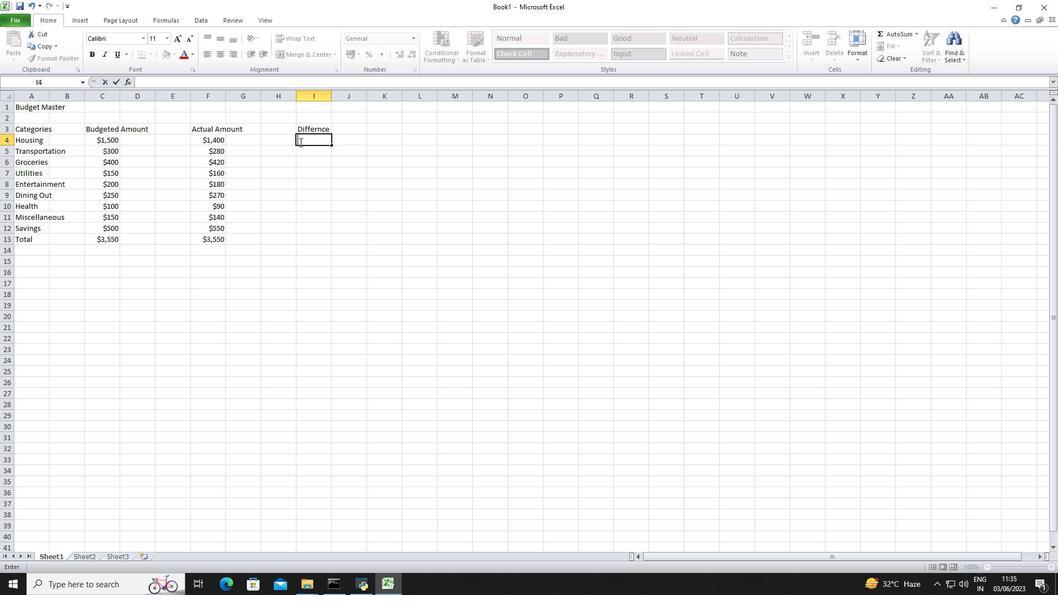 
Action: Mouse moved to (282, 143)
Screenshot: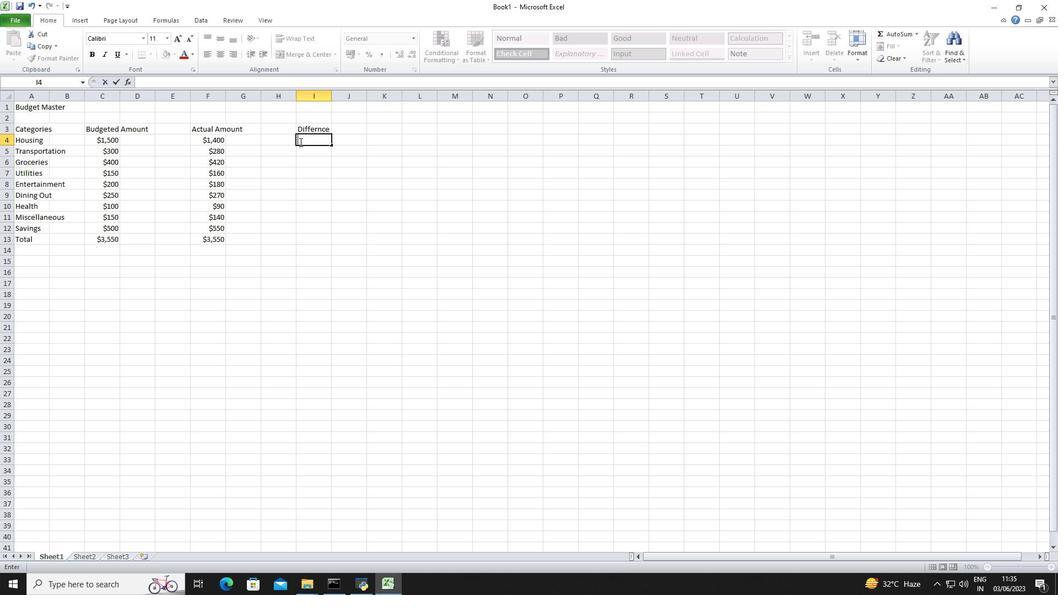 
Action: Mouse pressed left at (282, 143)
Screenshot: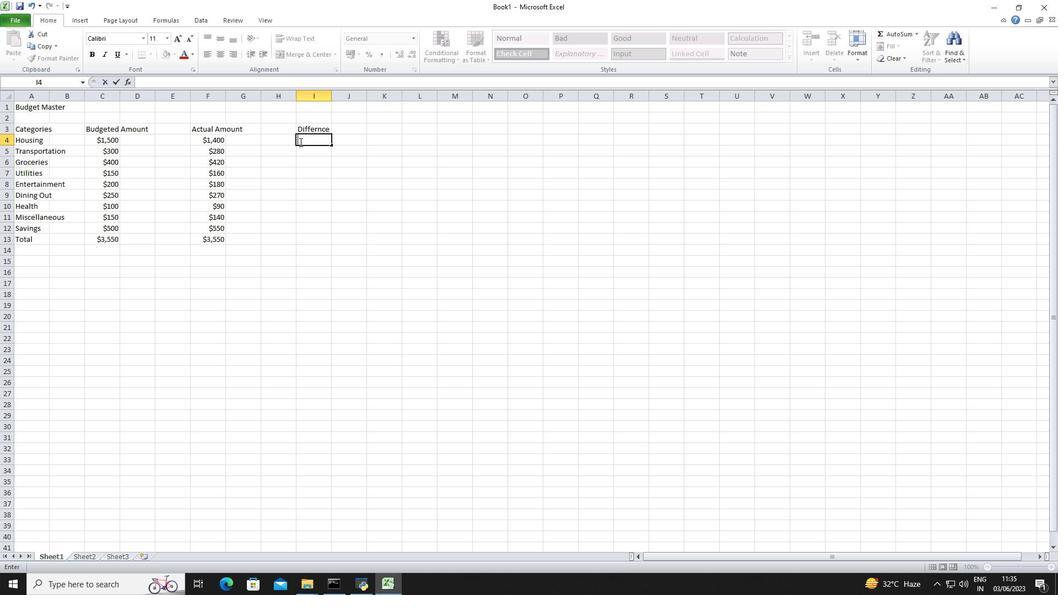 
Action: Mouse moved to (207, 139)
Screenshot: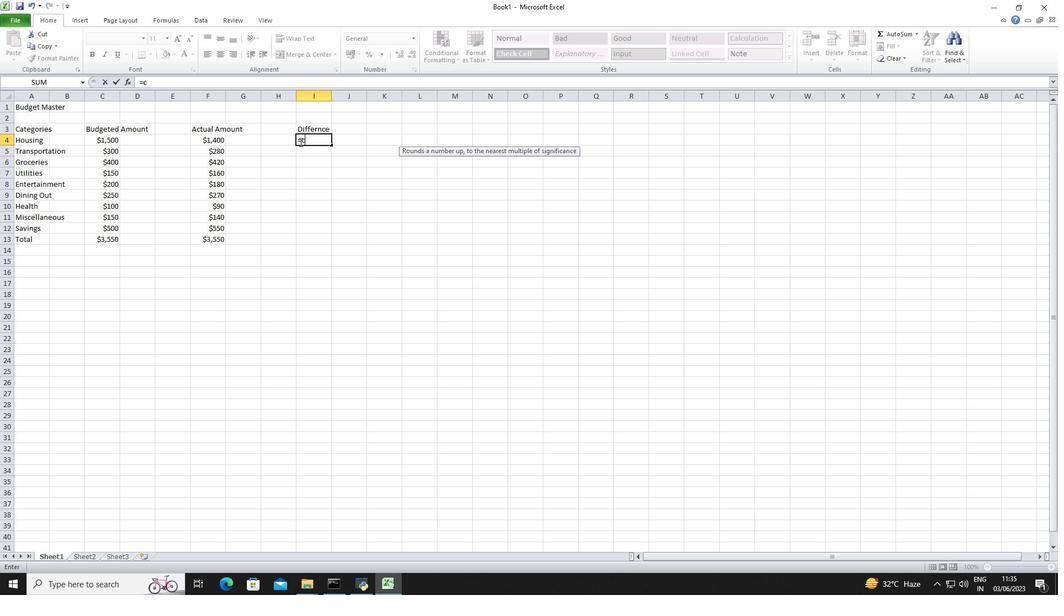 
Action: Mouse pressed left at (207, 139)
Screenshot: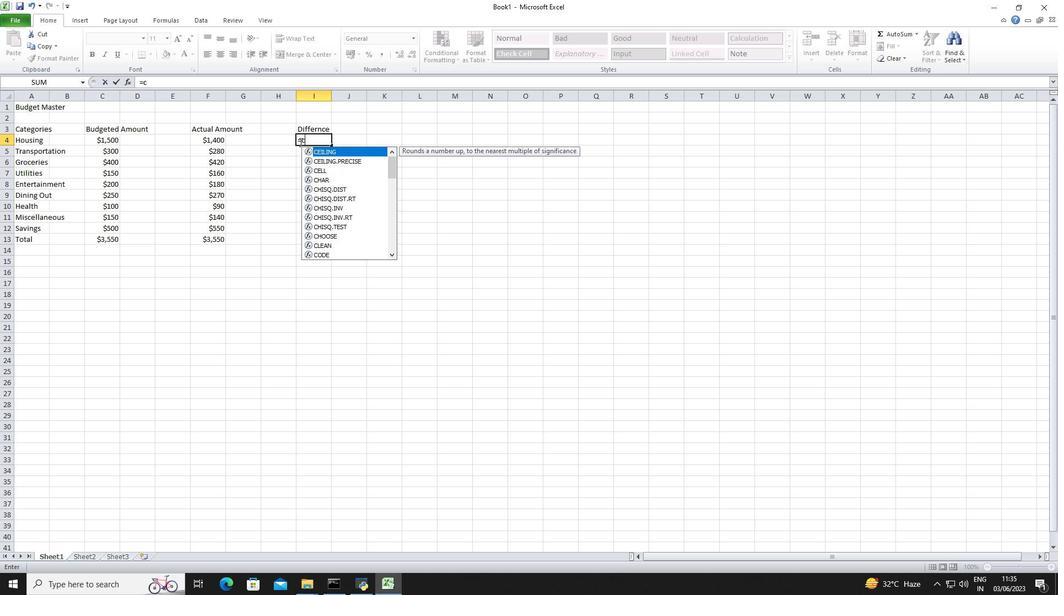 
Action: Mouse moved to (112, 141)
Screenshot: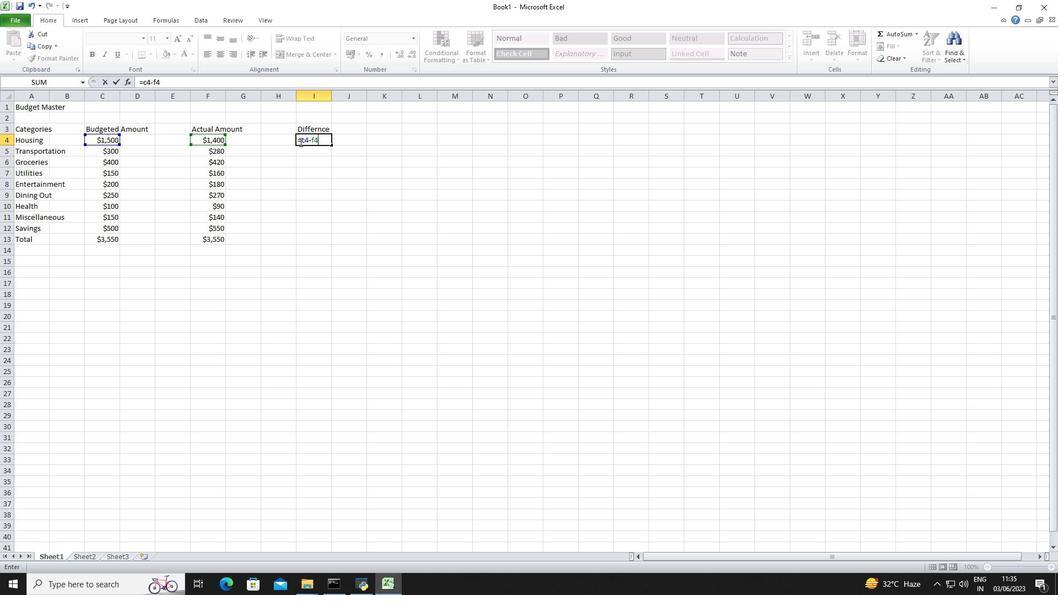 
Action: Mouse pressed left at (112, 141)
Screenshot: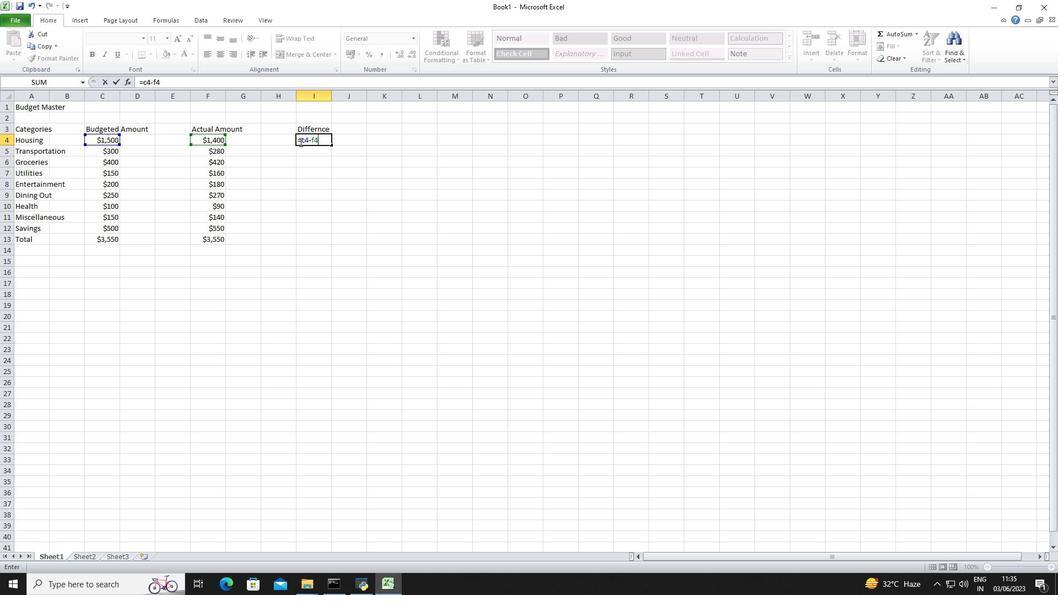 
Action: Mouse moved to (411, 41)
Screenshot: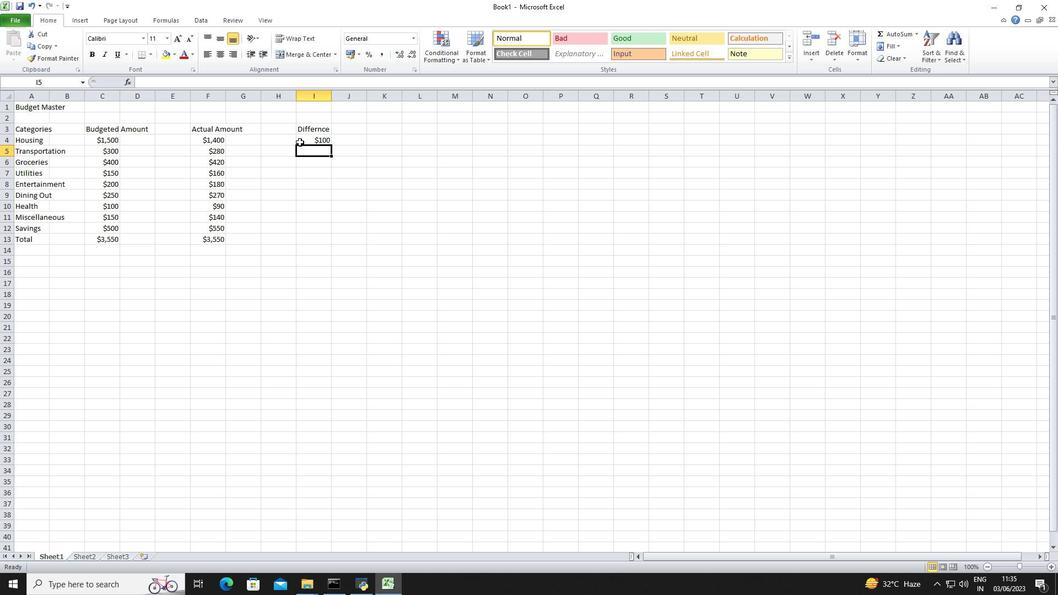 
Action: Mouse pressed left at (411, 41)
Screenshot: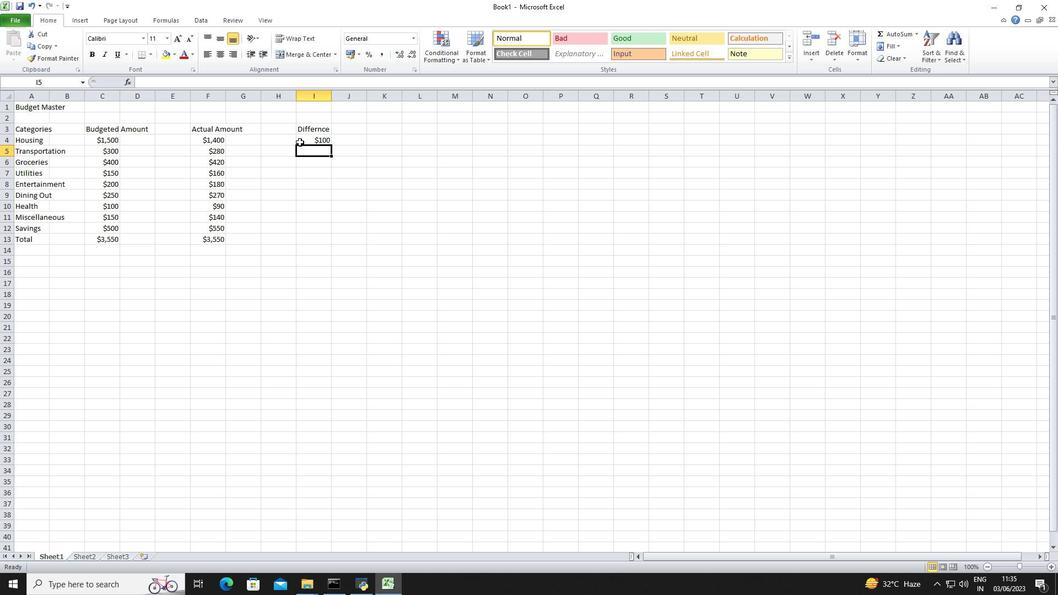 
Action: Mouse moved to (373, 315)
Screenshot: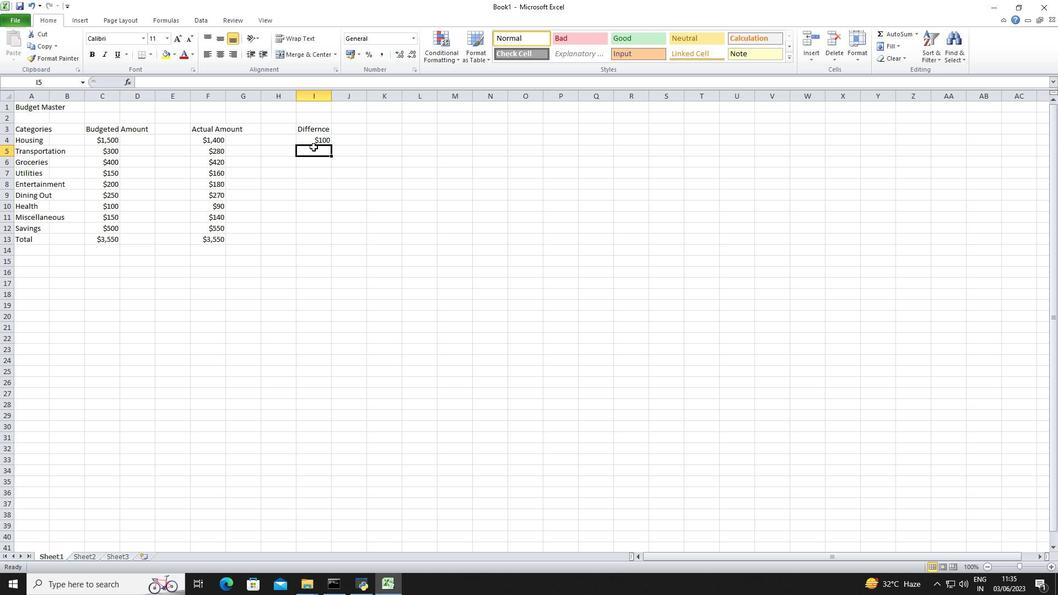 
Action: Mouse pressed left at (373, 315)
Screenshot: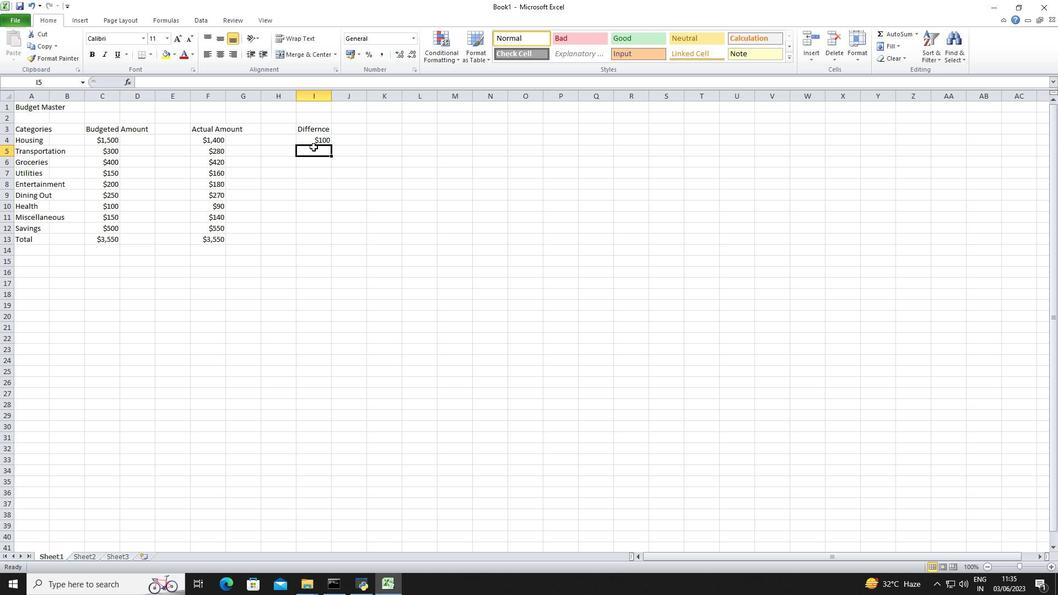 
Action: Mouse moved to (164, 207)
Screenshot: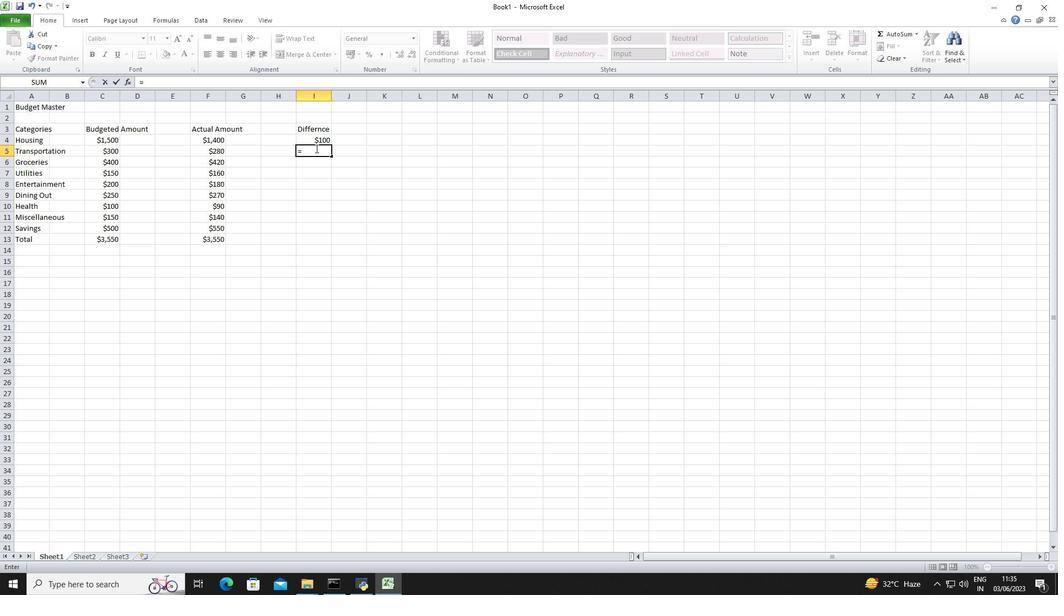 
Action: Mouse pressed left at (164, 207)
Screenshot: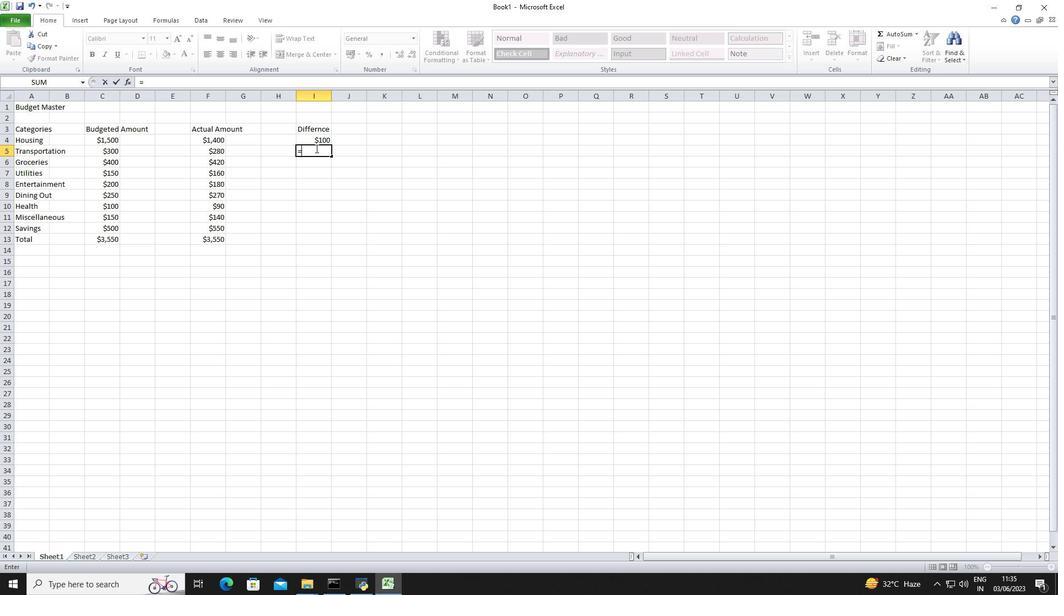 
Action: Mouse moved to (284, 225)
Screenshot: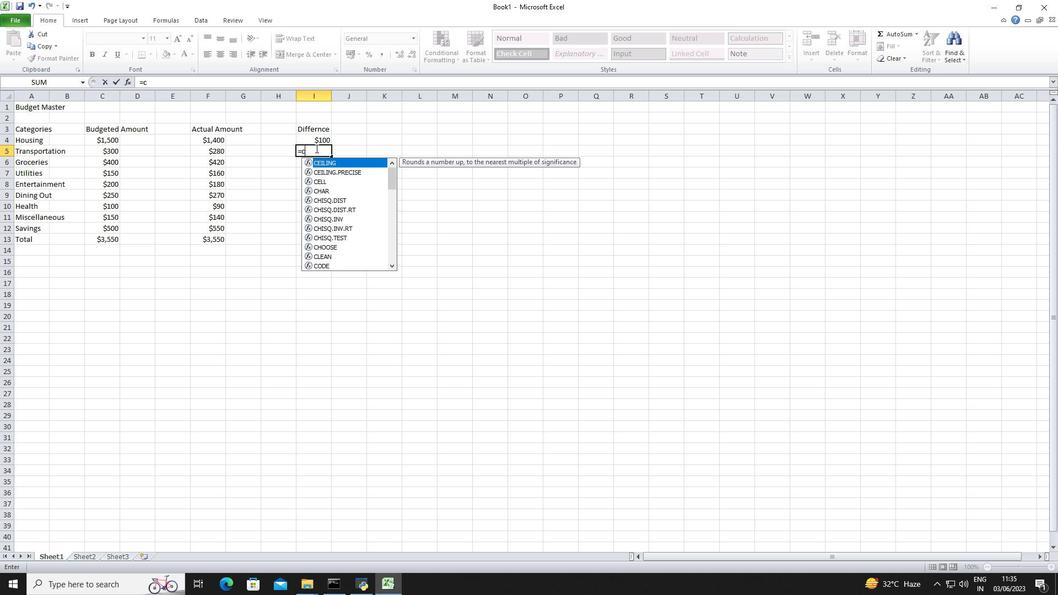 
Action: Mouse pressed left at (284, 225)
Screenshot: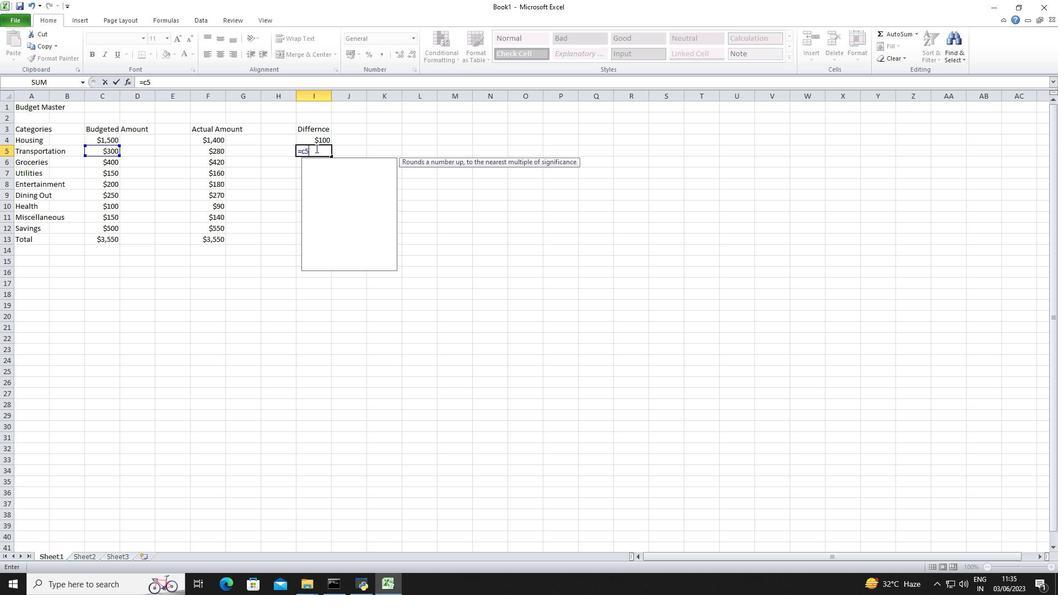
Action: Mouse moved to (266, 225)
Screenshot: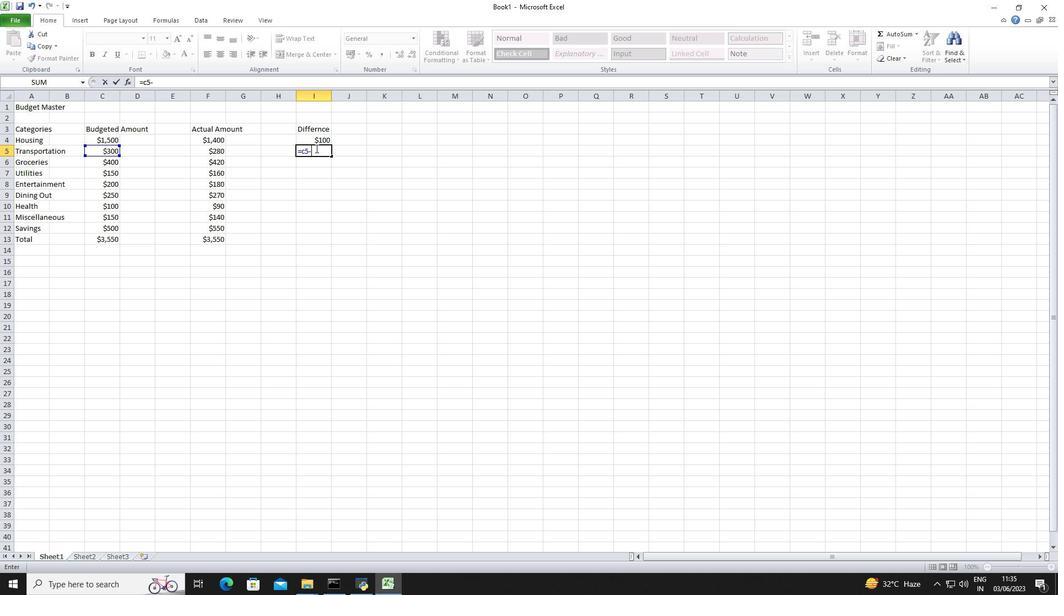 
Action: Mouse pressed left at (266, 225)
Screenshot: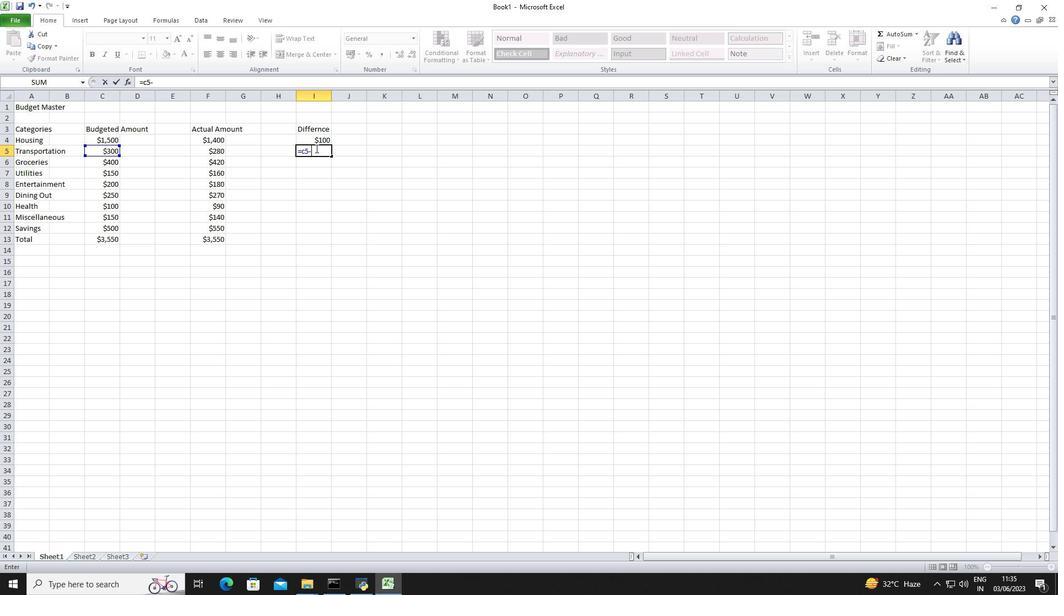 
Action: Key pressed <Key.shift><Key.shift><Key.shift><Key.shift>$<Key.backspace><Key.shift><Key.shift><Key.shift><Key.shift><Key.shift>$<Key.backspace>
Screenshot: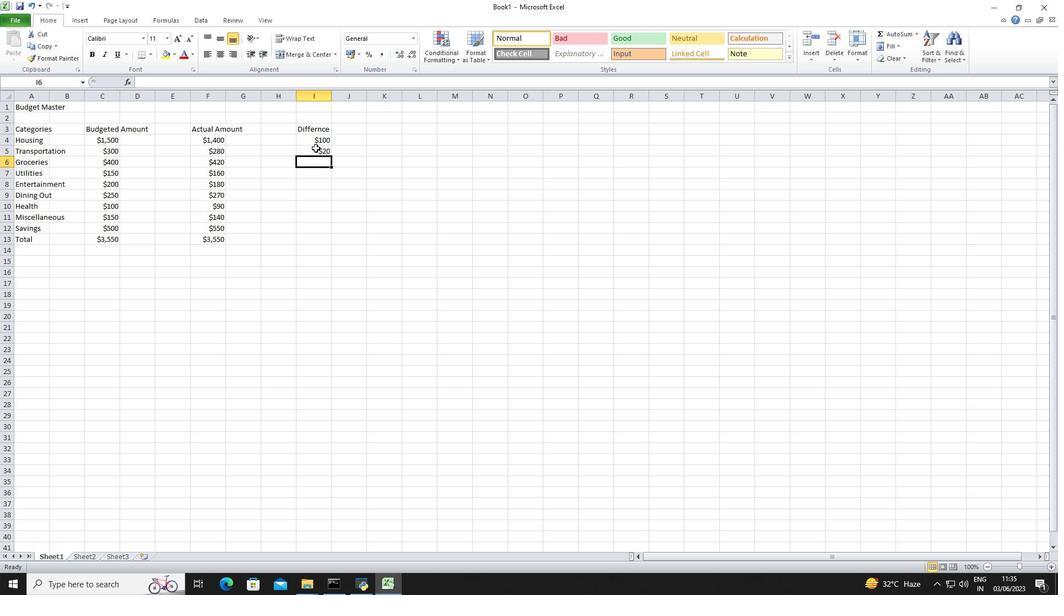 
Action: Mouse moved to (404, 271)
Screenshot: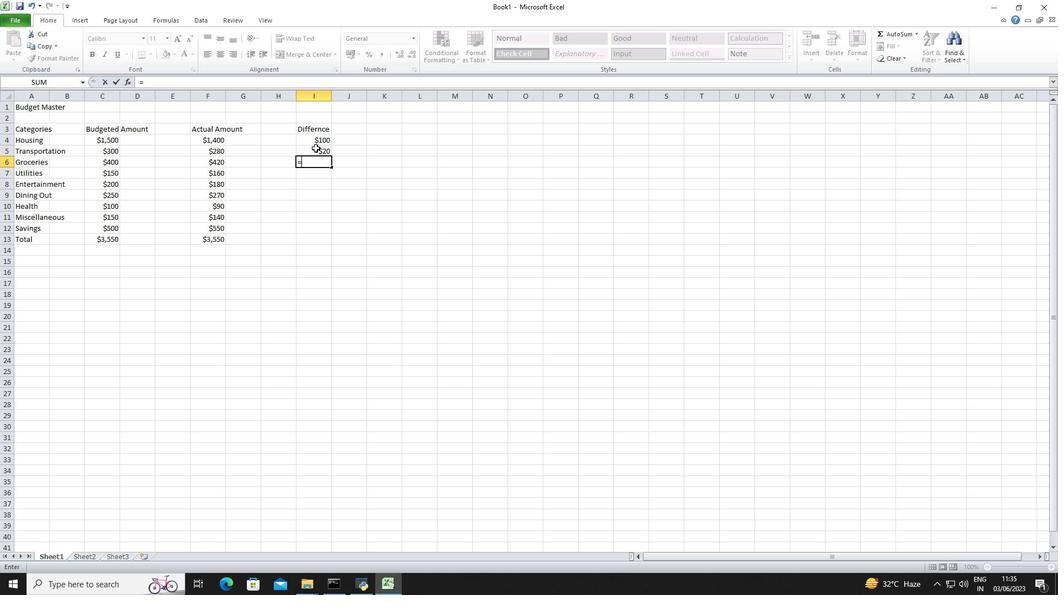 
Action: Mouse pressed left at (404, 271)
Screenshot: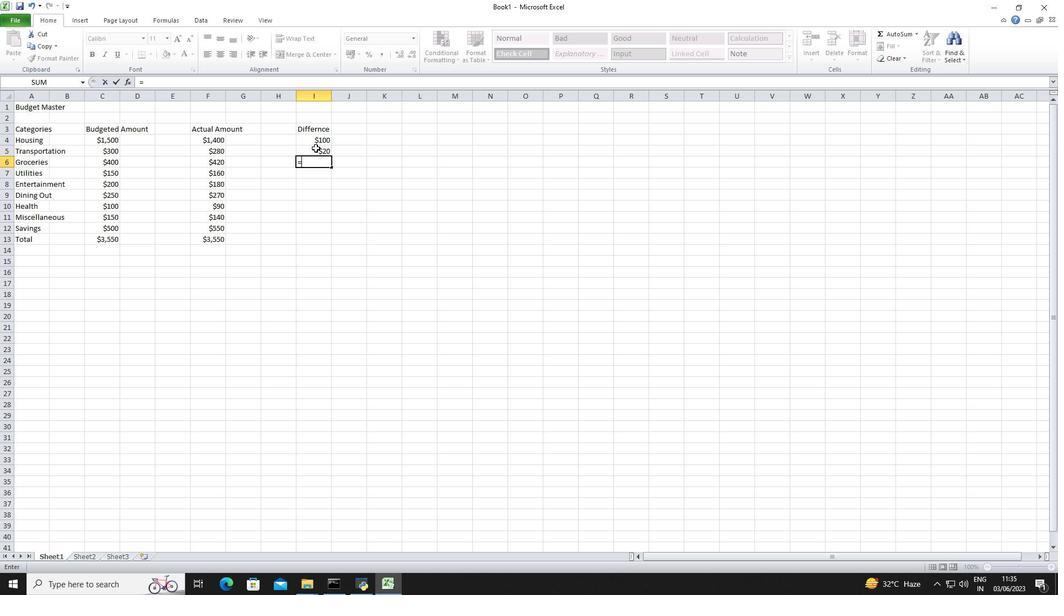 
Action: Mouse pressed left at (404, 271)
Screenshot: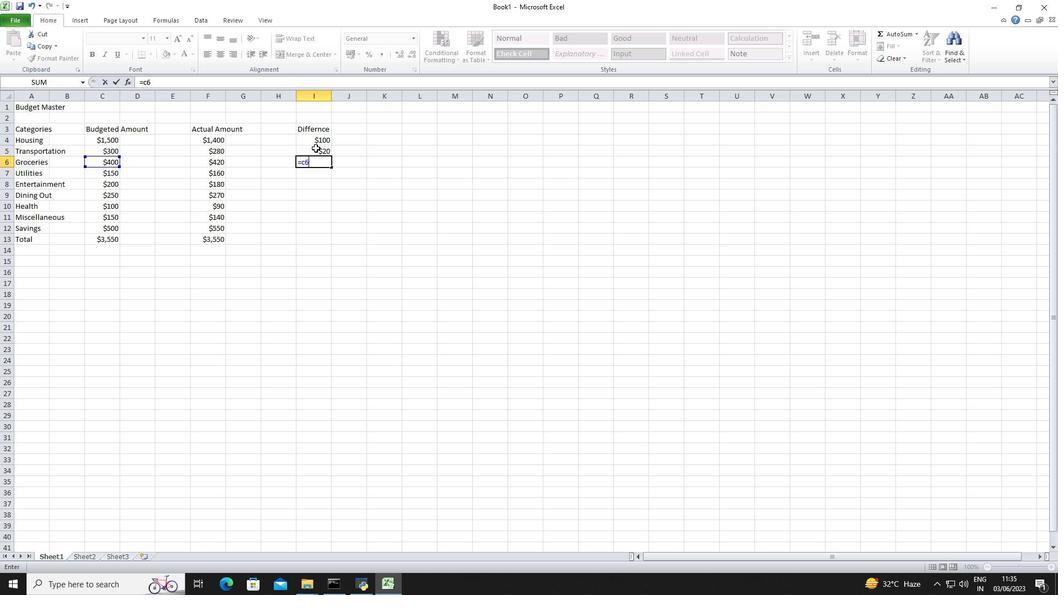 
Action: Mouse pressed left at (404, 271)
Screenshot: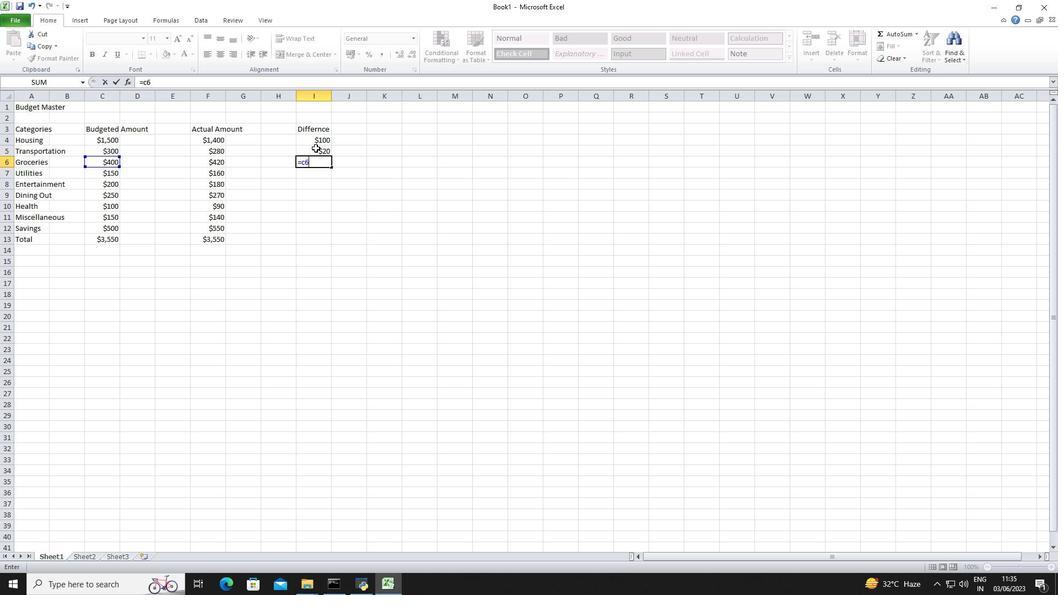 
Action: Mouse pressed left at (404, 271)
Screenshot: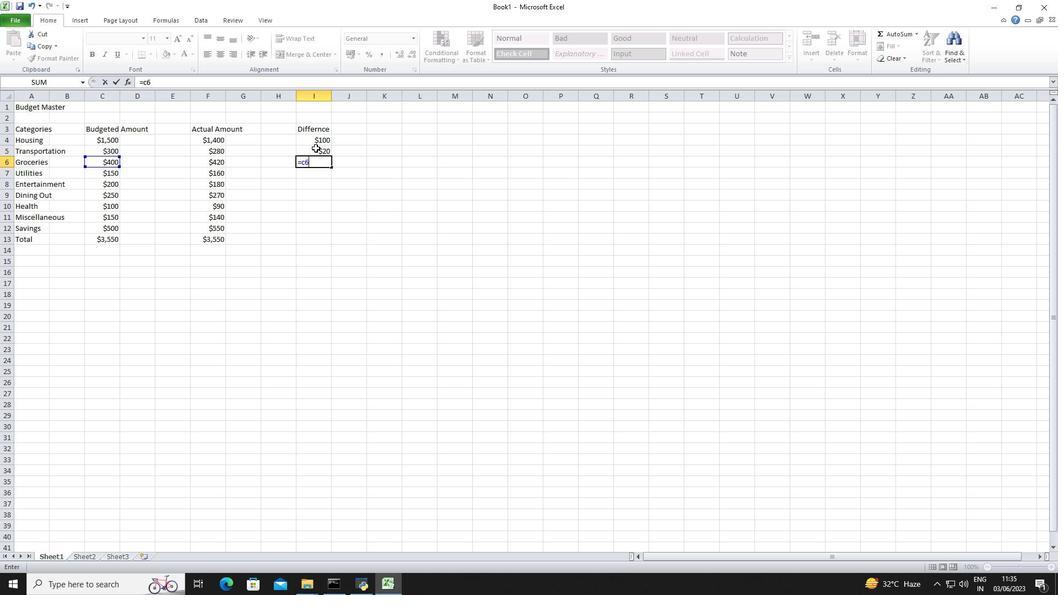 
Action: Mouse pressed left at (404, 271)
Screenshot: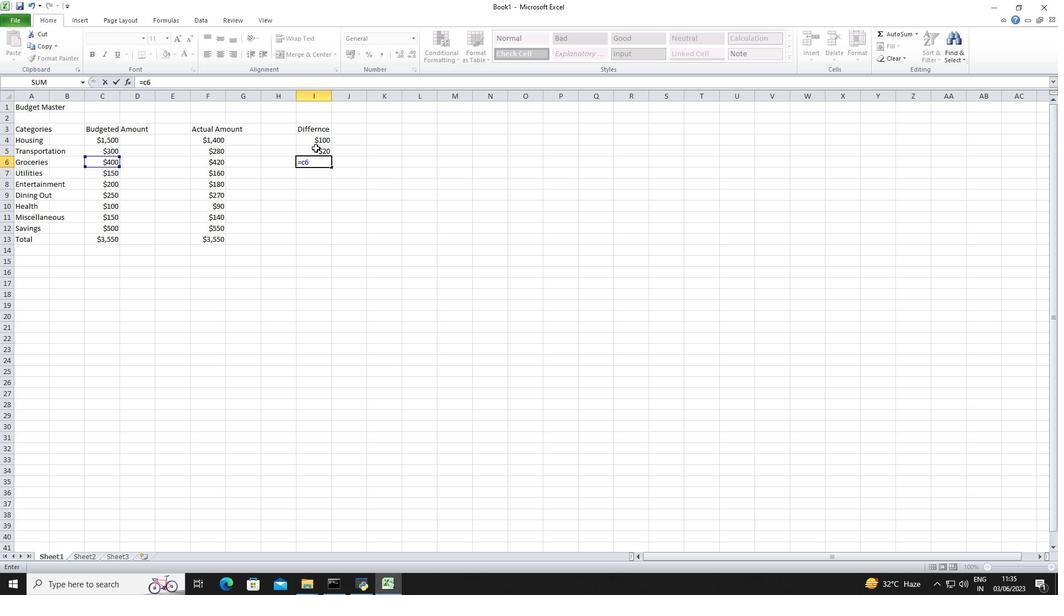 
Action: Mouse pressed left at (404, 271)
Screenshot: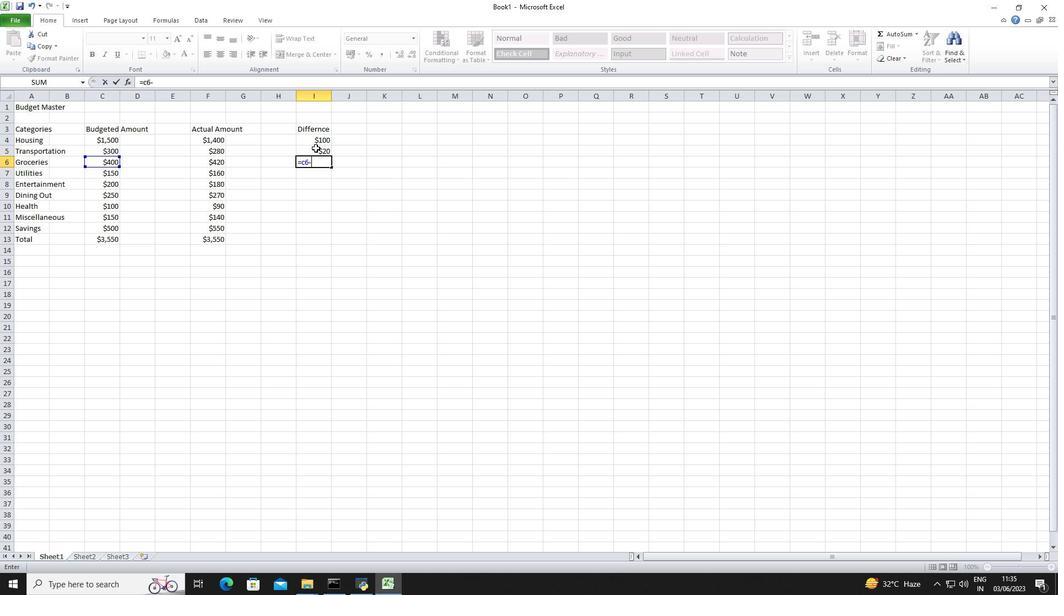 
Action: Mouse pressed left at (404, 271)
Screenshot: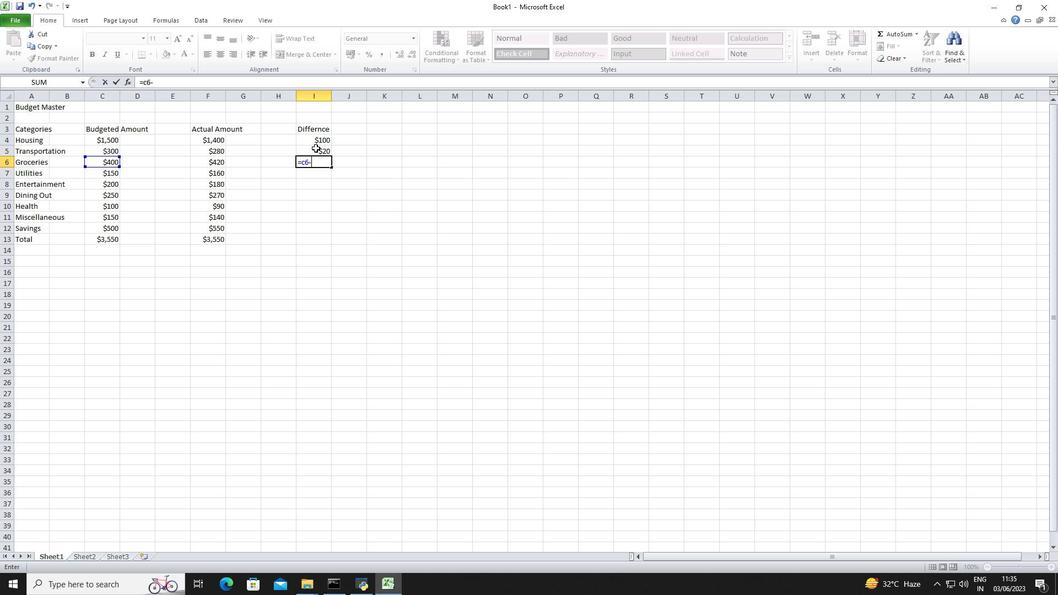 
Action: Mouse moved to (399, 272)
Screenshot: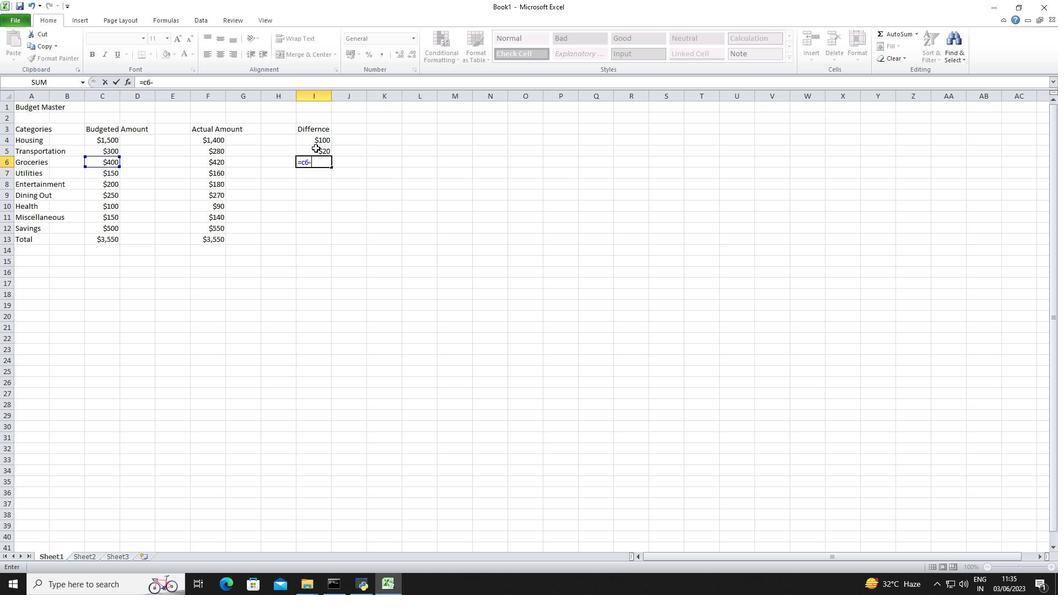 
Action: Mouse pressed left at (399, 272)
Screenshot: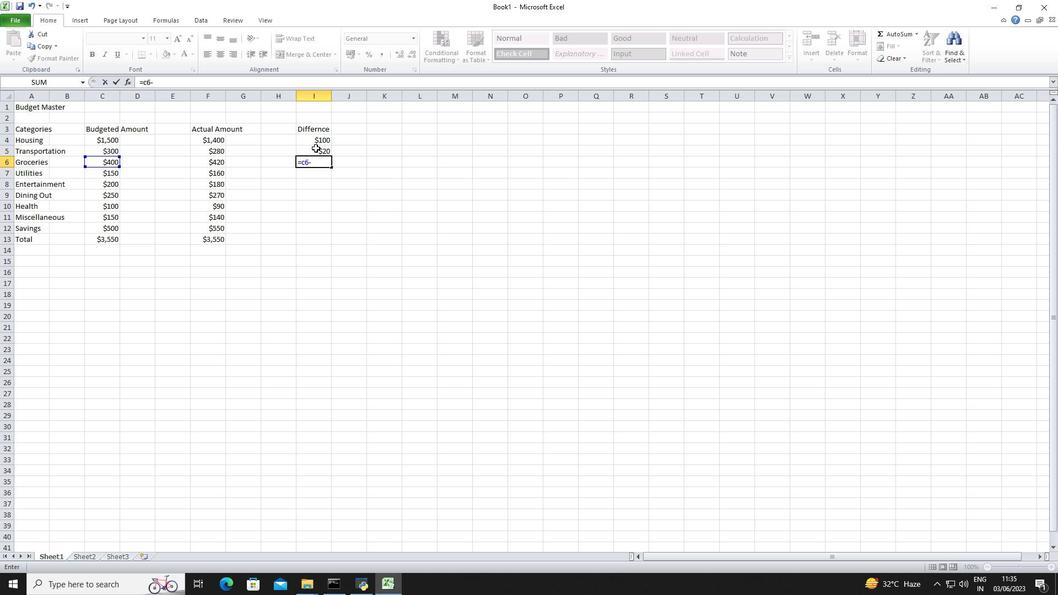 
Action: Mouse moved to (312, 271)
Screenshot: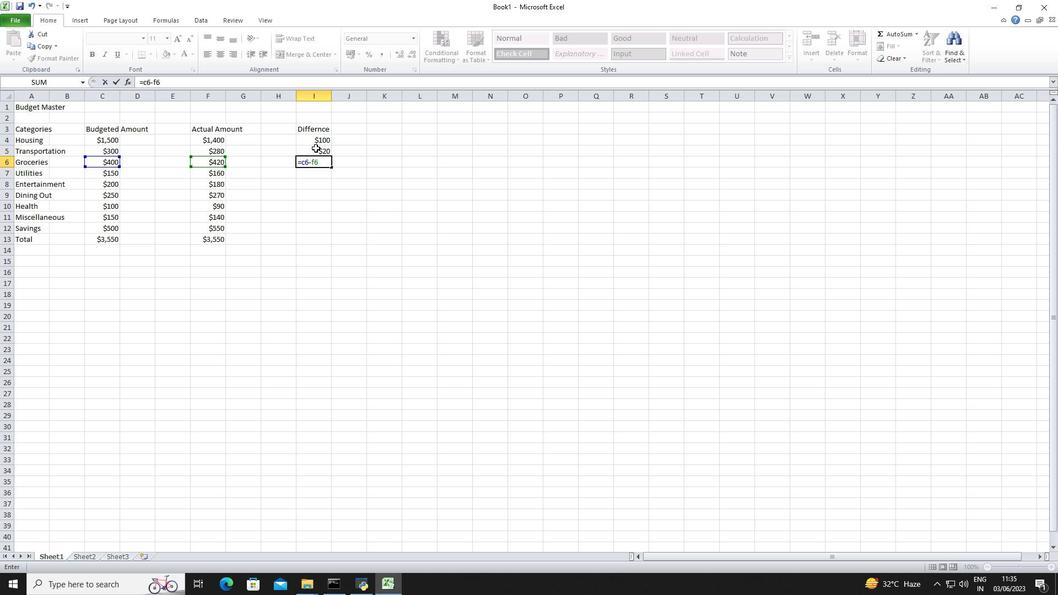 
Action: Mouse pressed left at (312, 271)
Screenshot: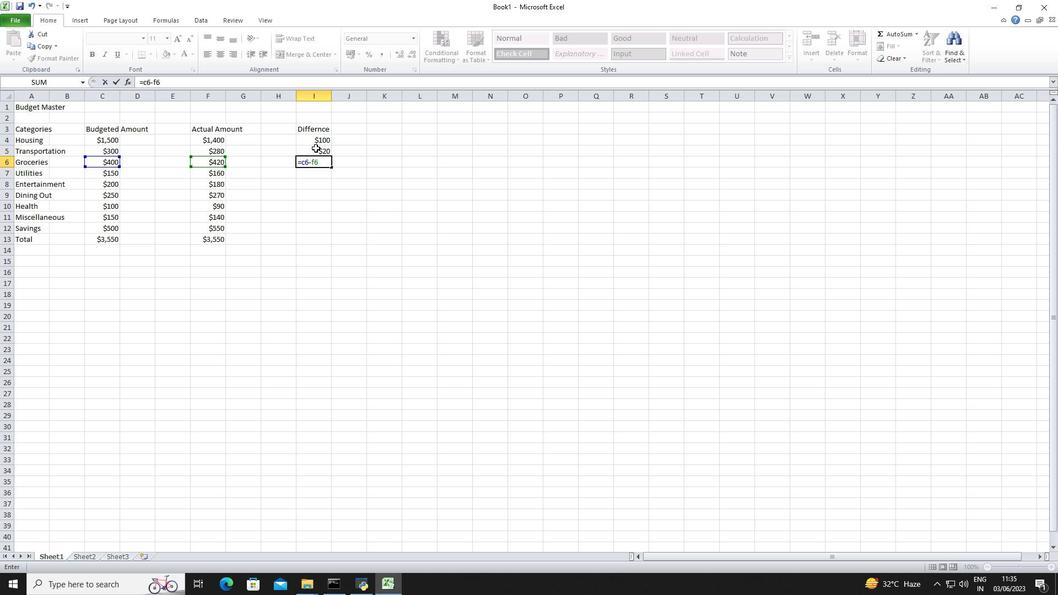 
Action: Mouse moved to (286, 217)
Screenshot: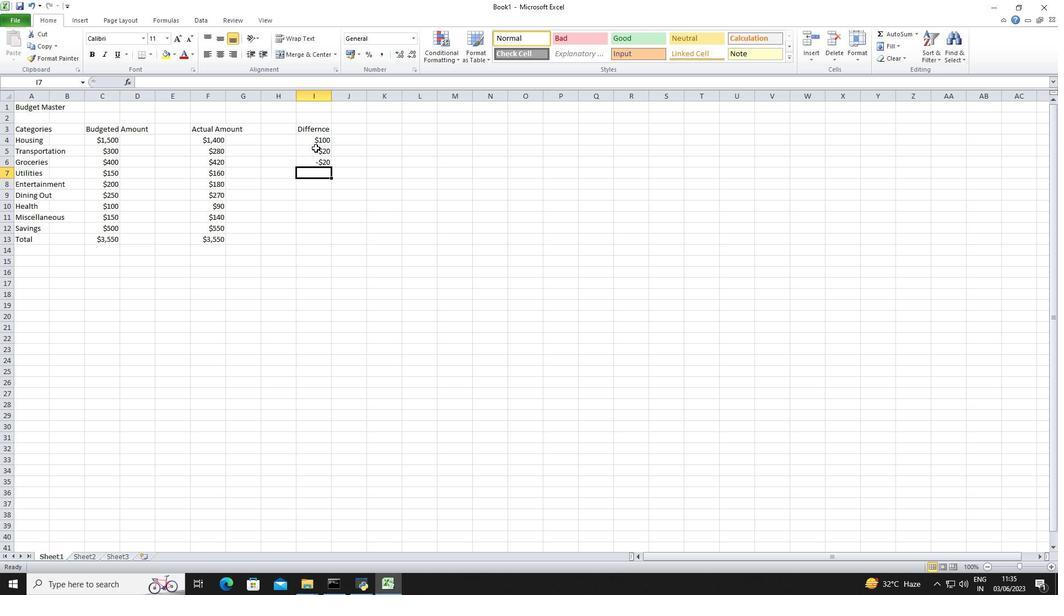 
Action: Mouse pressed left at (286, 217)
Screenshot: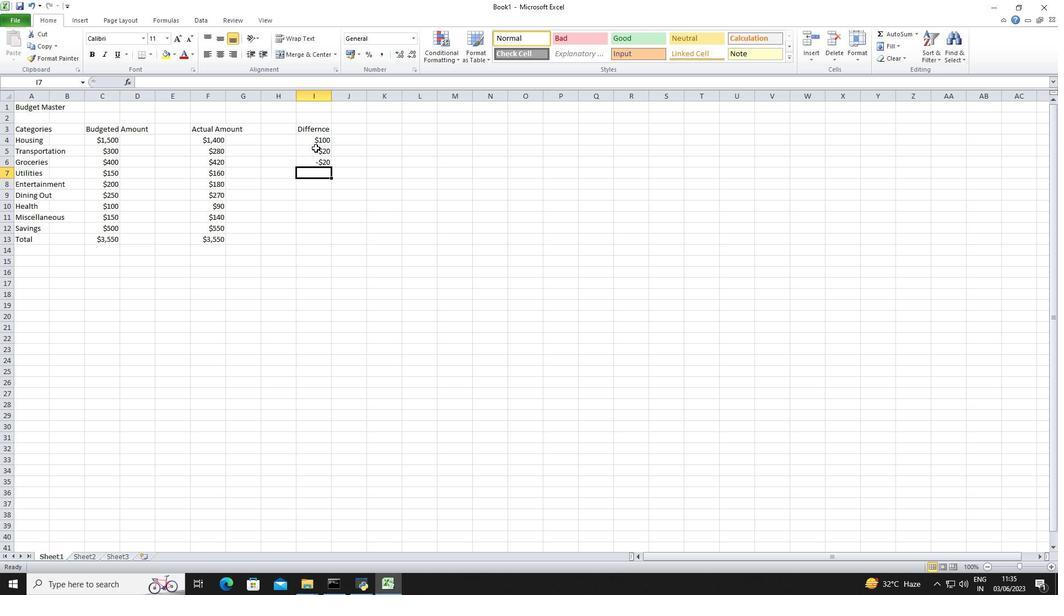 
Action: Mouse pressed left at (286, 217)
Screenshot: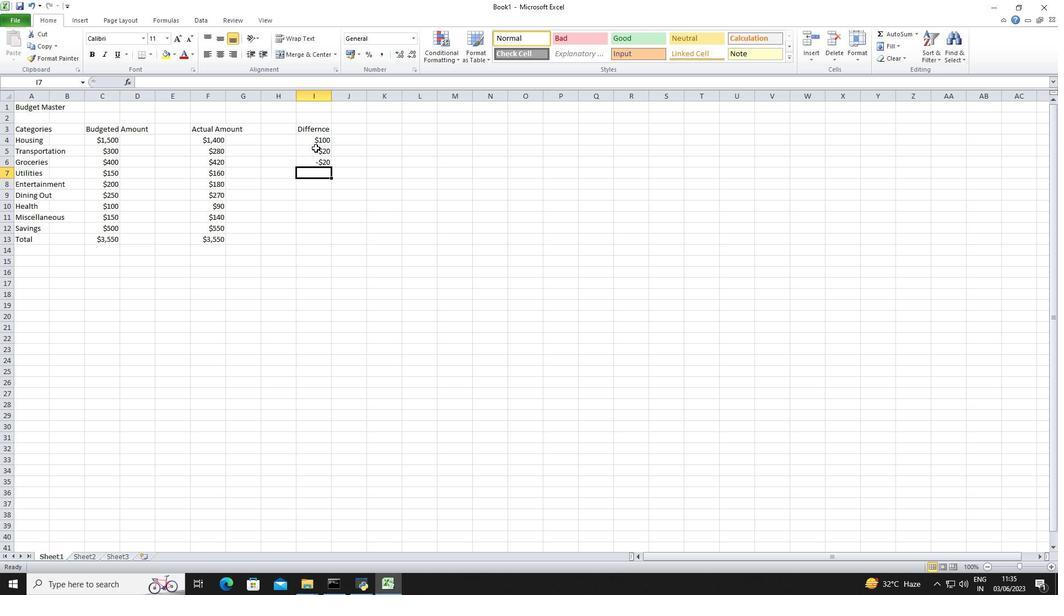 
Action: Mouse pressed left at (286, 217)
Screenshot: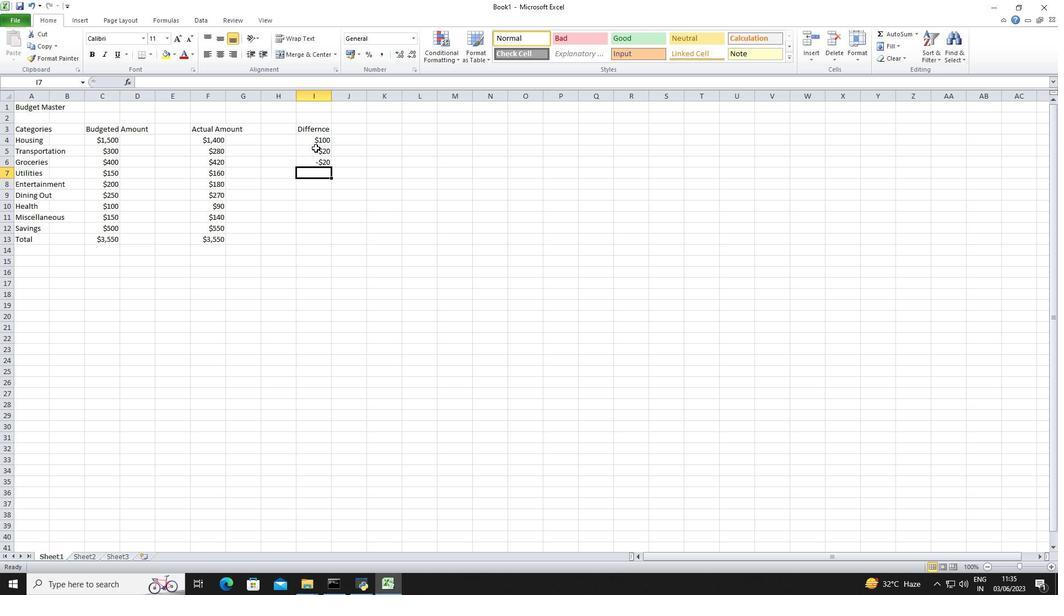 
Action: Mouse moved to (345, 383)
Screenshot: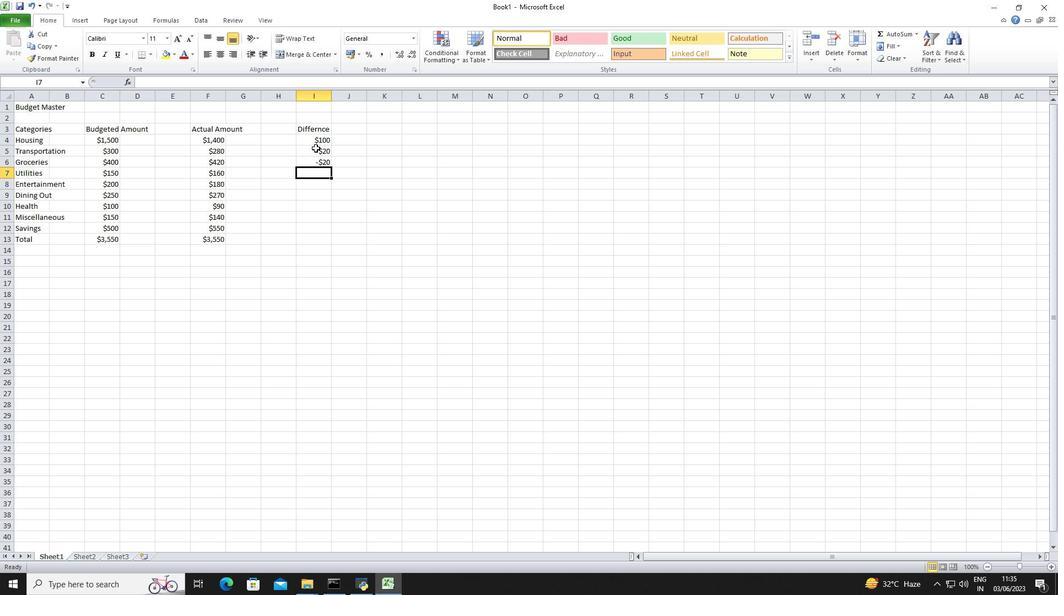 
Action: Mouse pressed left at (345, 383)
Screenshot: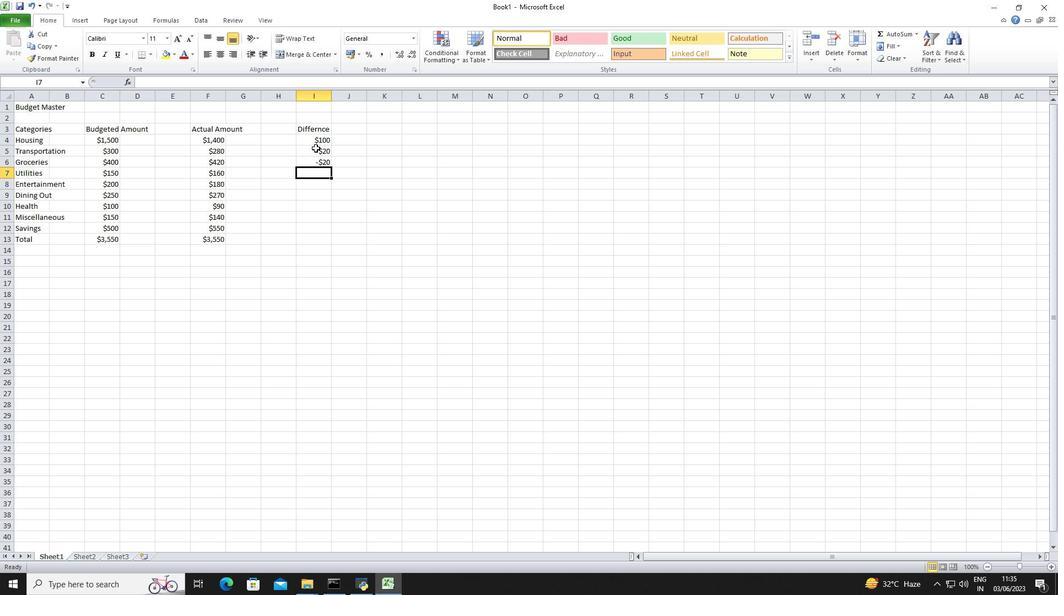 
Action: Mouse moved to (142, 82)
Screenshot: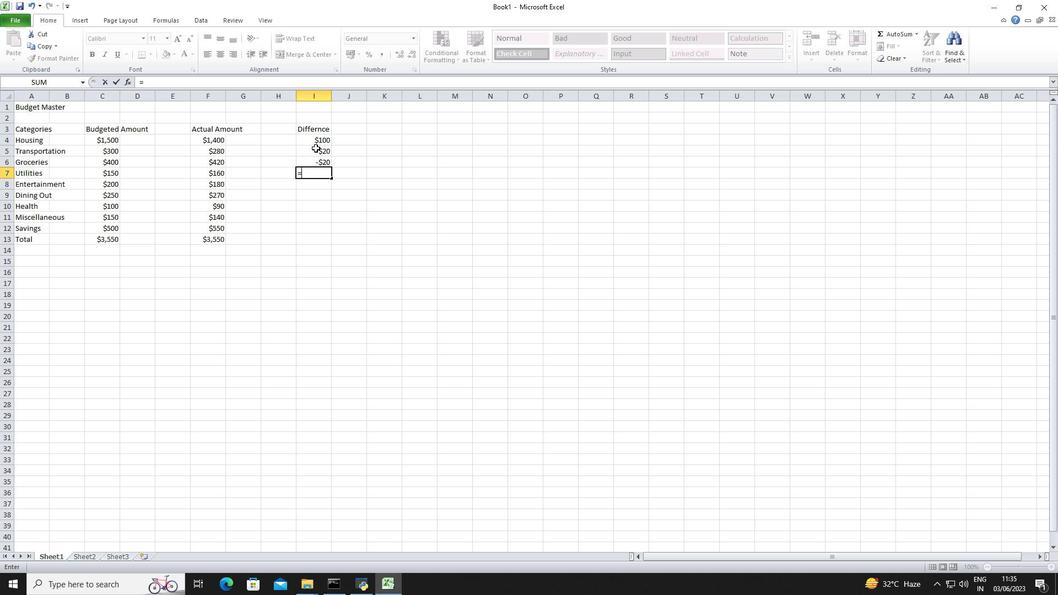 
Action: Mouse pressed left at (142, 82)
Screenshot: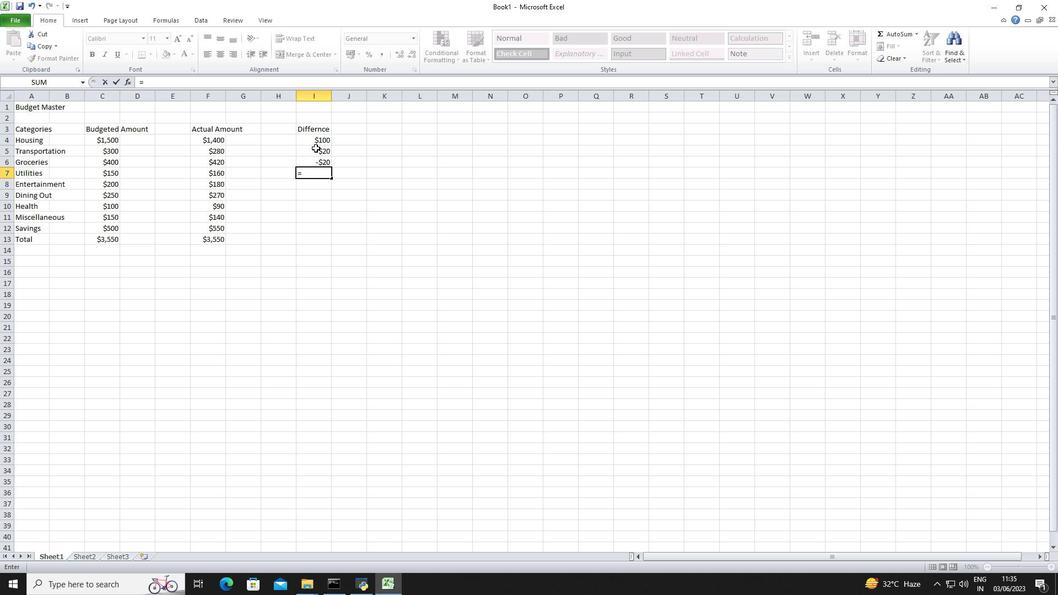 
Action: Key pressed <Key.backspace><Key.enter>
Screenshot: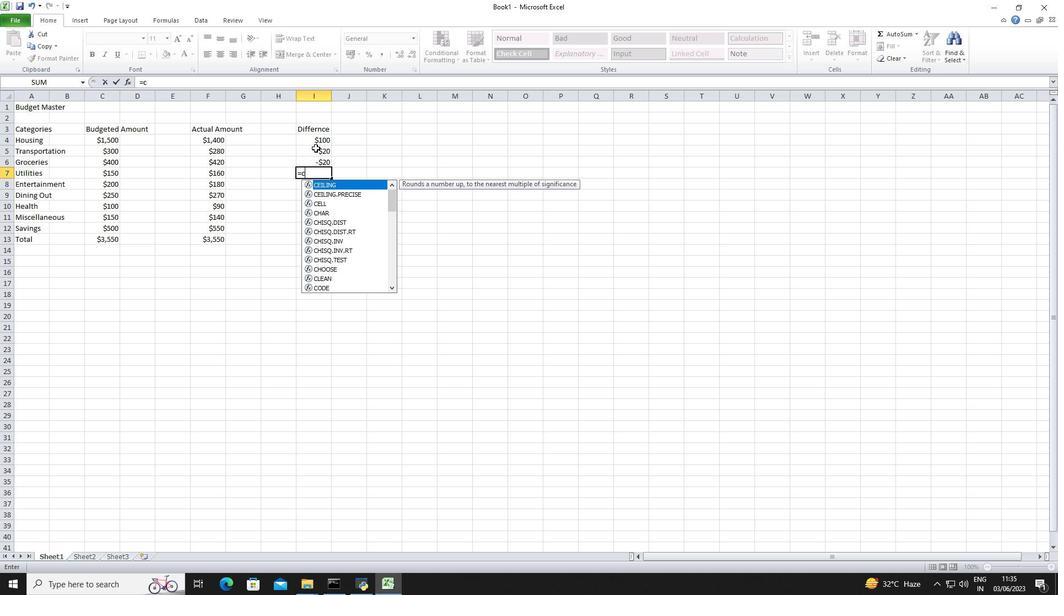 
Action: Mouse moved to (91, 151)
Screenshot: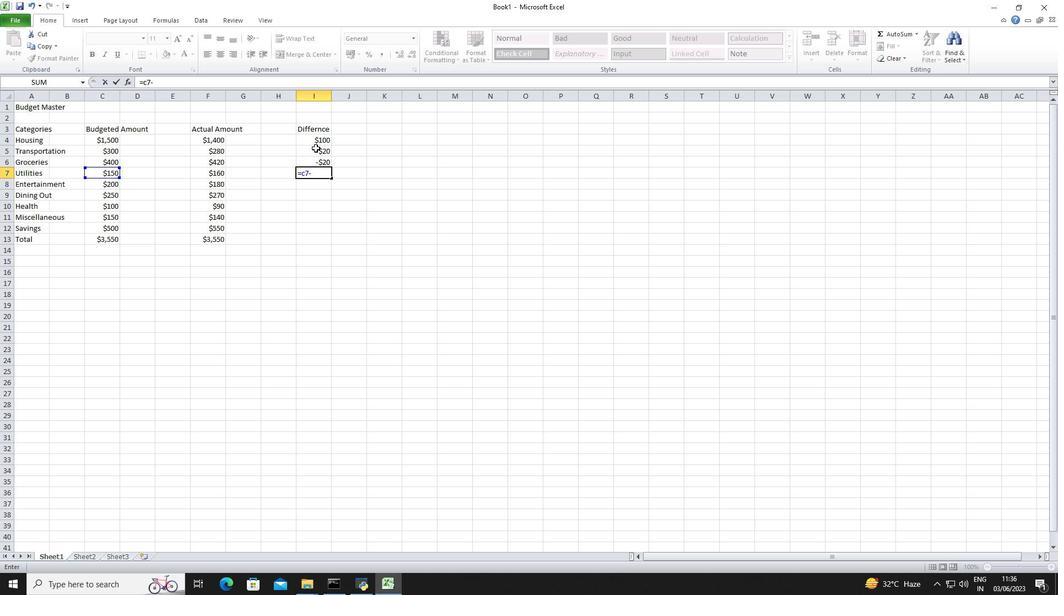 
Action: Mouse pressed left at (91, 151)
Screenshot: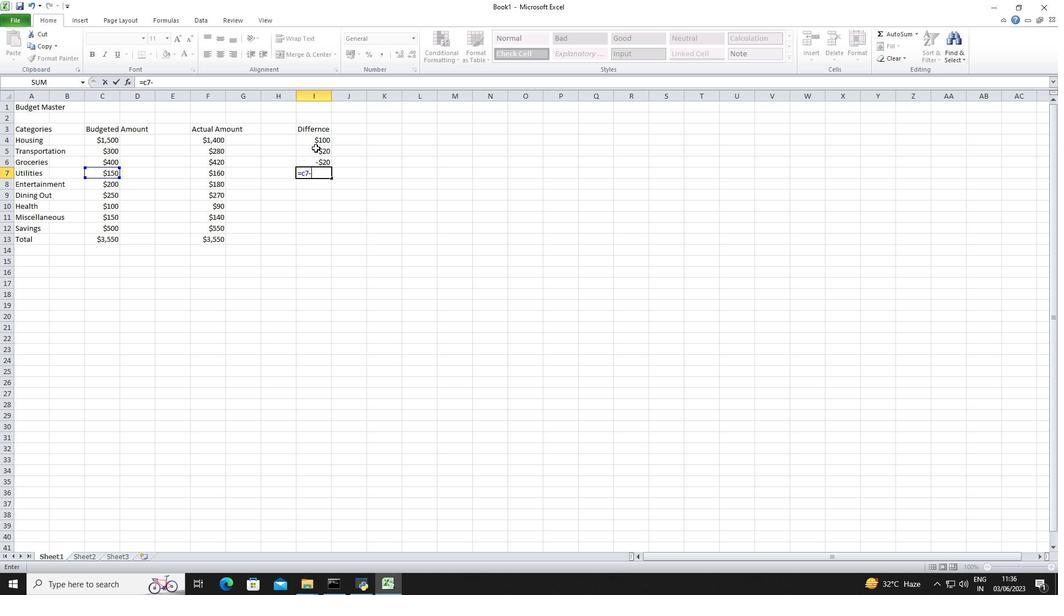
Action: Mouse pressed left at (91, 151)
Screenshot: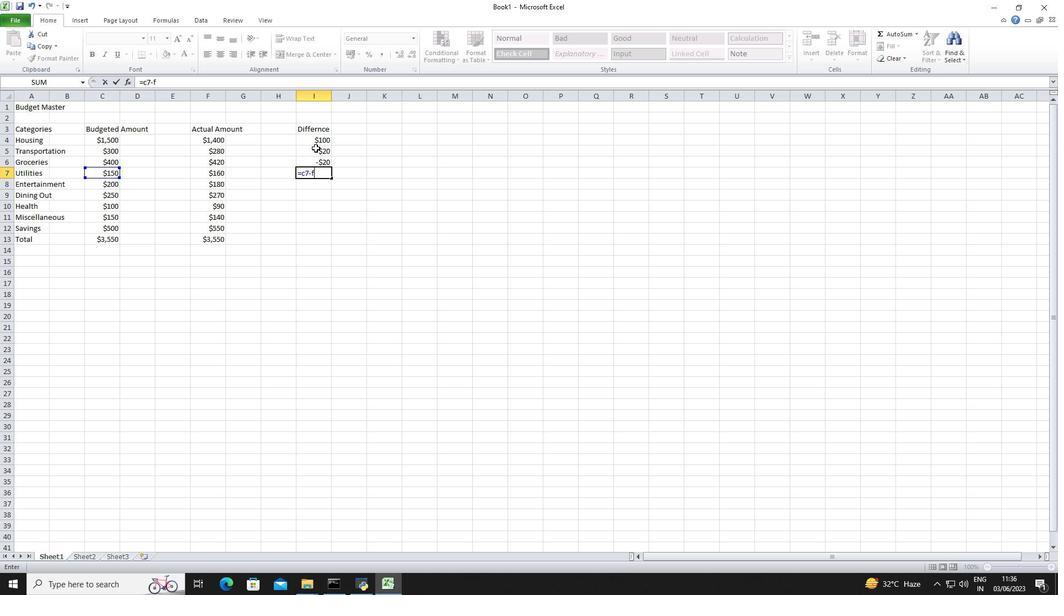 
Action: Mouse pressed left at (91, 151)
Screenshot: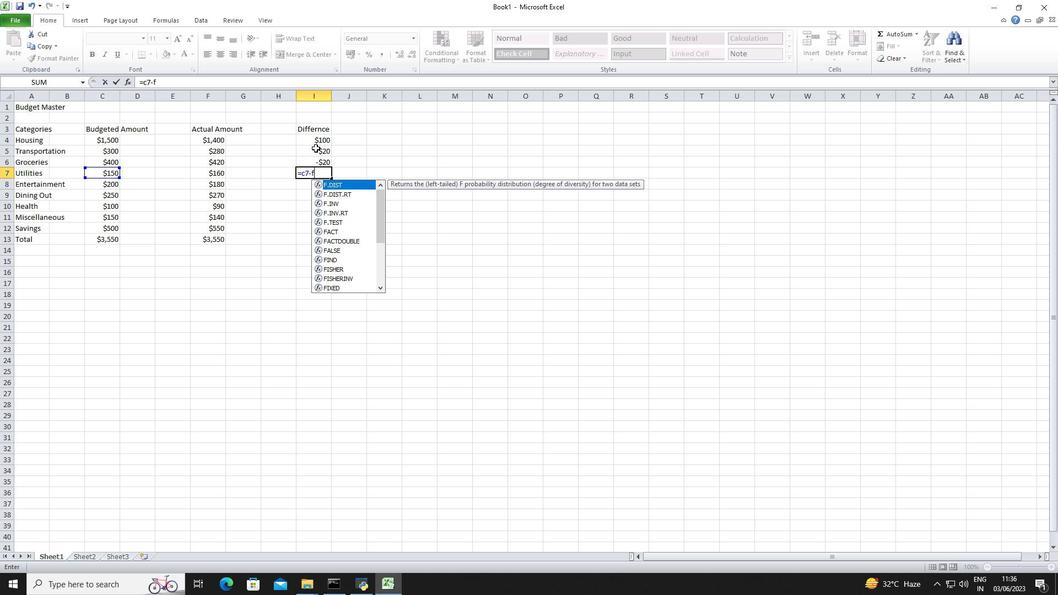 
Action: Key pressed <Key.backspace><Key.enter>
Screenshot: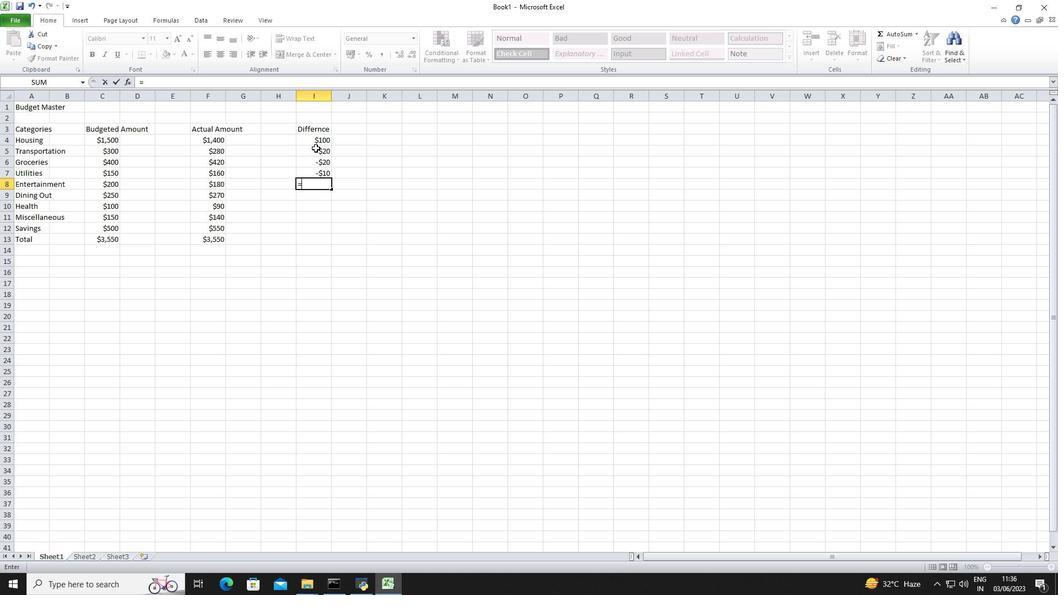 
Action: Mouse moved to (208, 140)
Screenshot: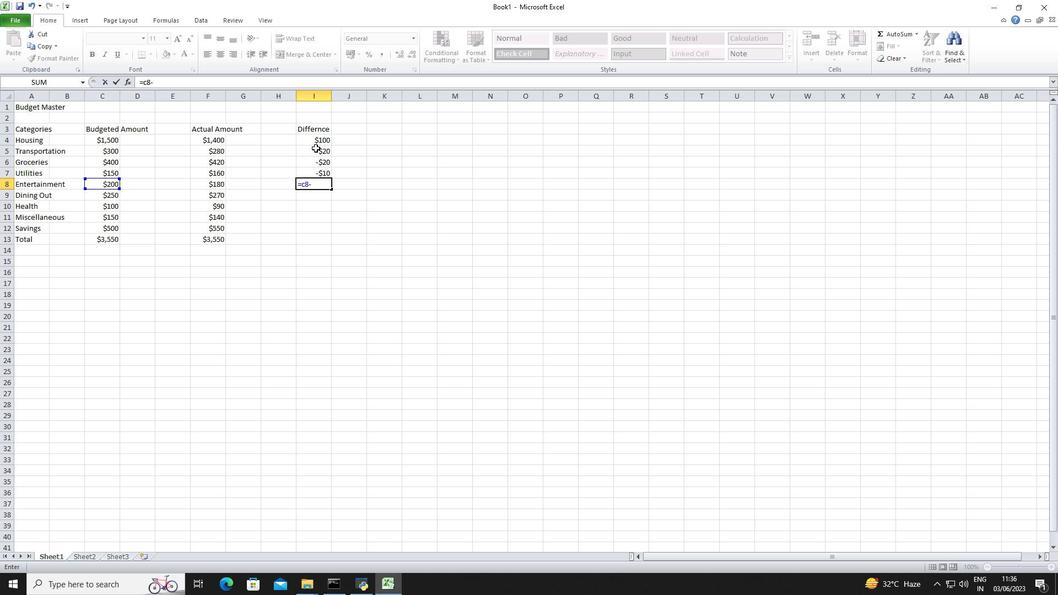 
Action: Mouse pressed left at (208, 140)
Screenshot: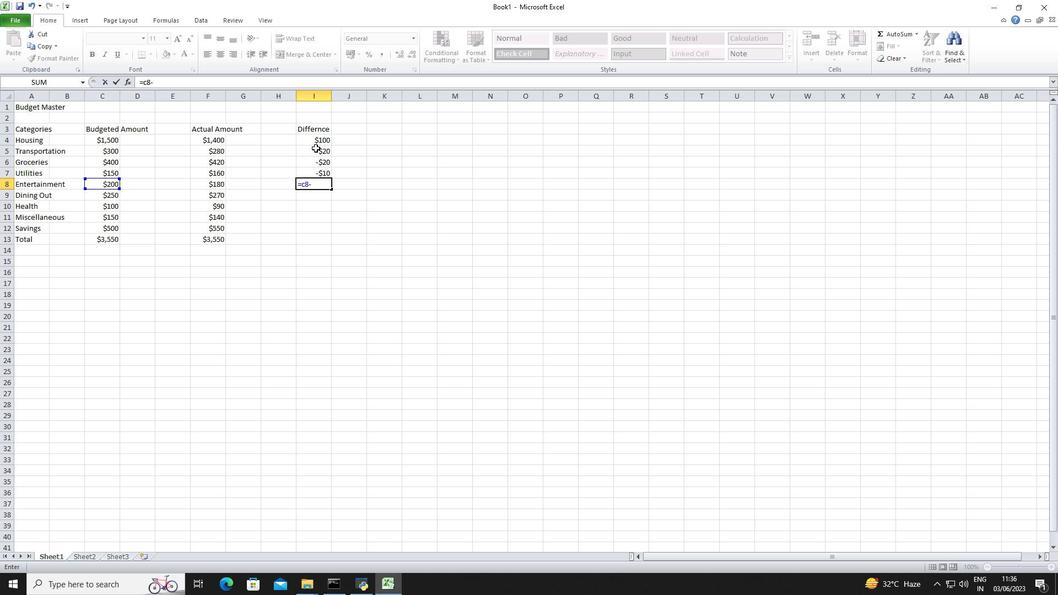 
Action: Mouse pressed left at (208, 140)
Screenshot: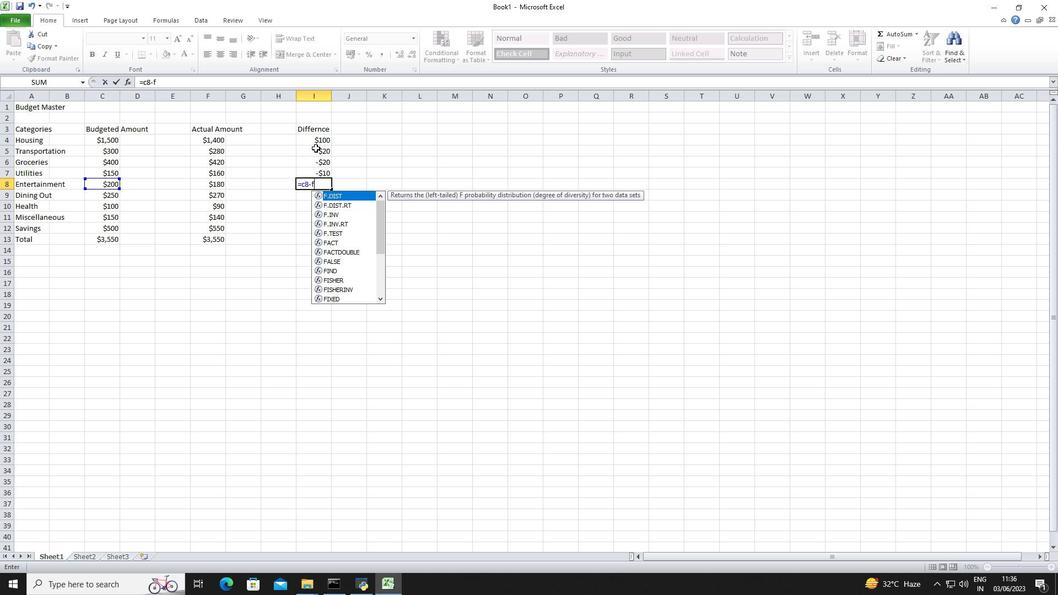 
Action: Mouse moved to (412, 40)
Screenshot: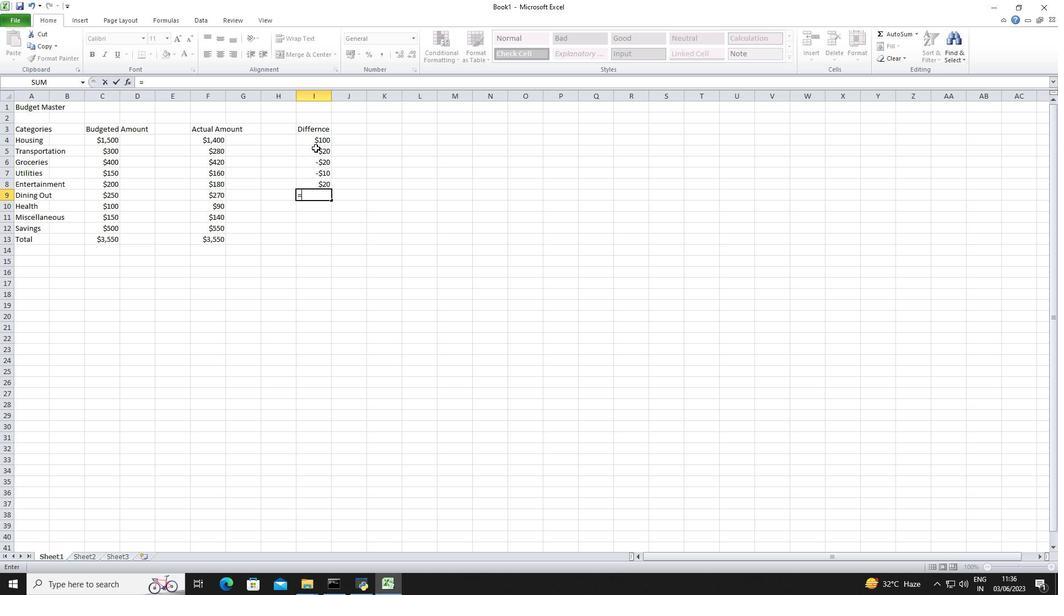 
Action: Mouse pressed left at (412, 40)
Screenshot: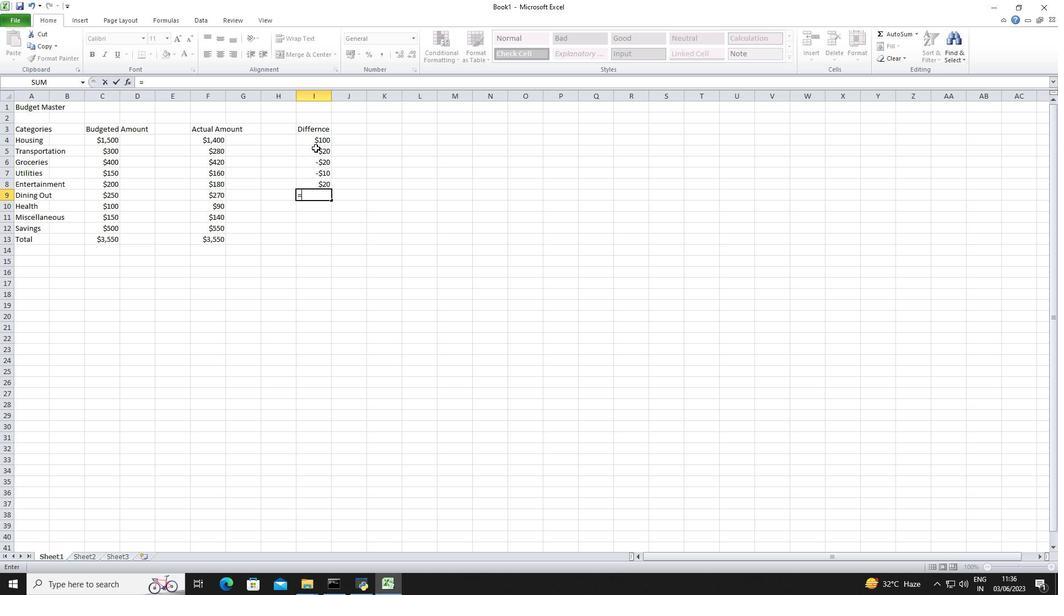 
Action: Mouse moved to (385, 305)
Screenshot: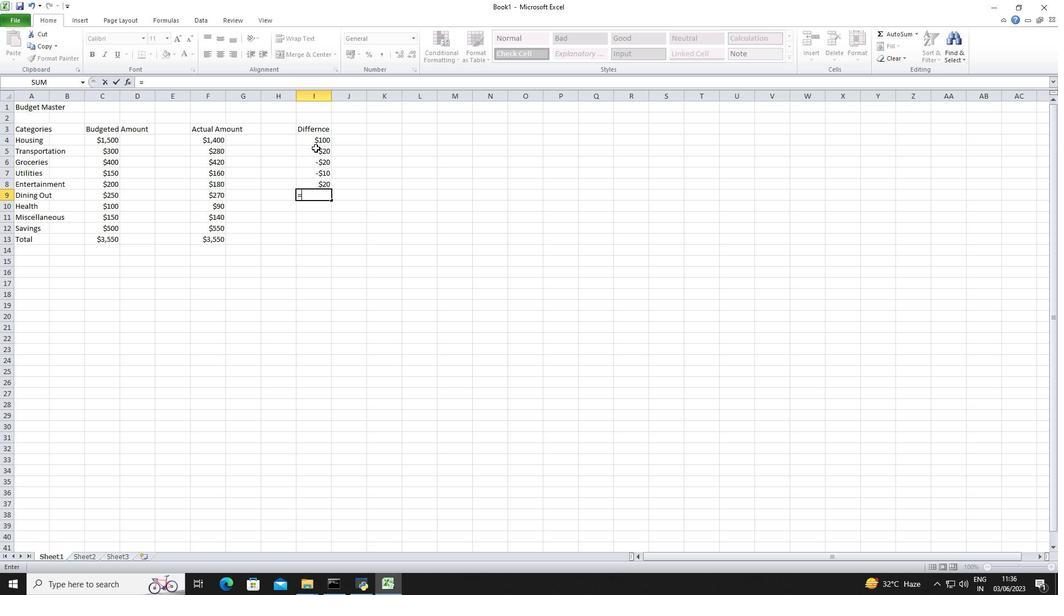 
Action: Mouse pressed left at (385, 305)
Screenshot: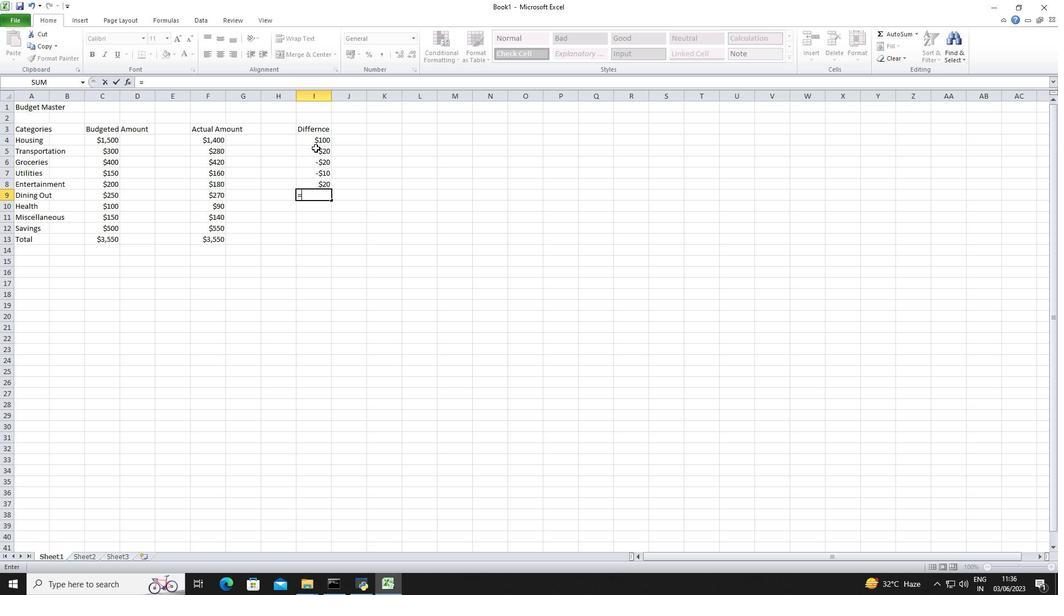 
Action: Mouse moved to (416, 40)
Screenshot: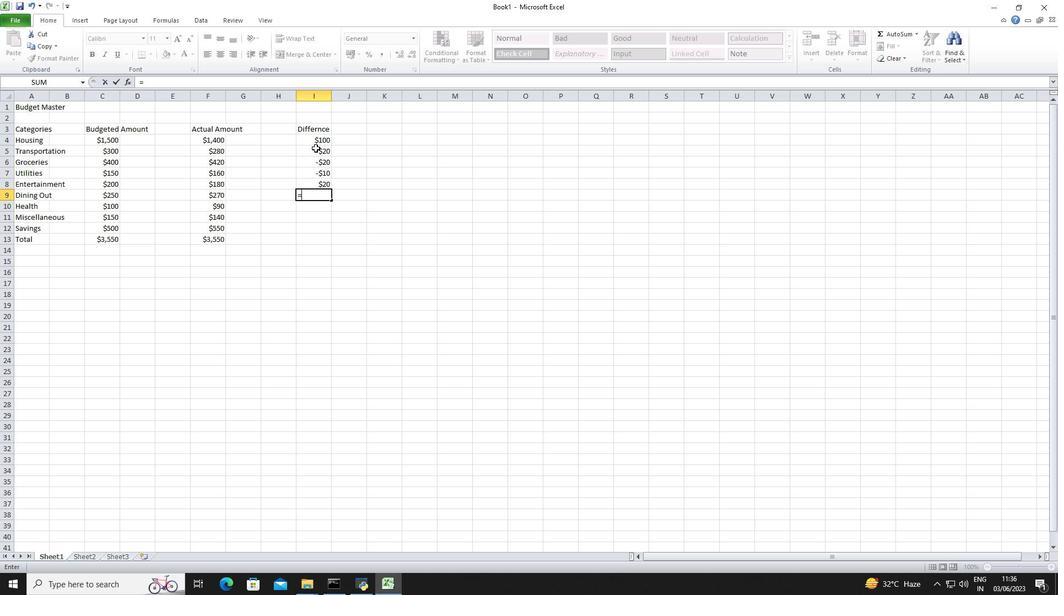 
Action: Mouse pressed left at (416, 40)
Screenshot: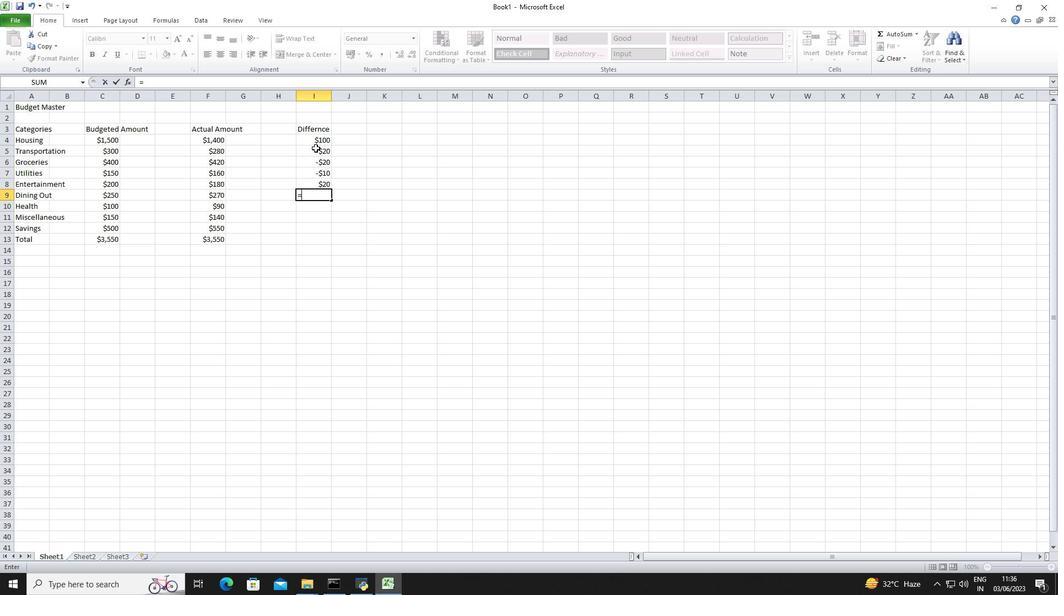 
Action: Mouse moved to (387, 316)
Screenshot: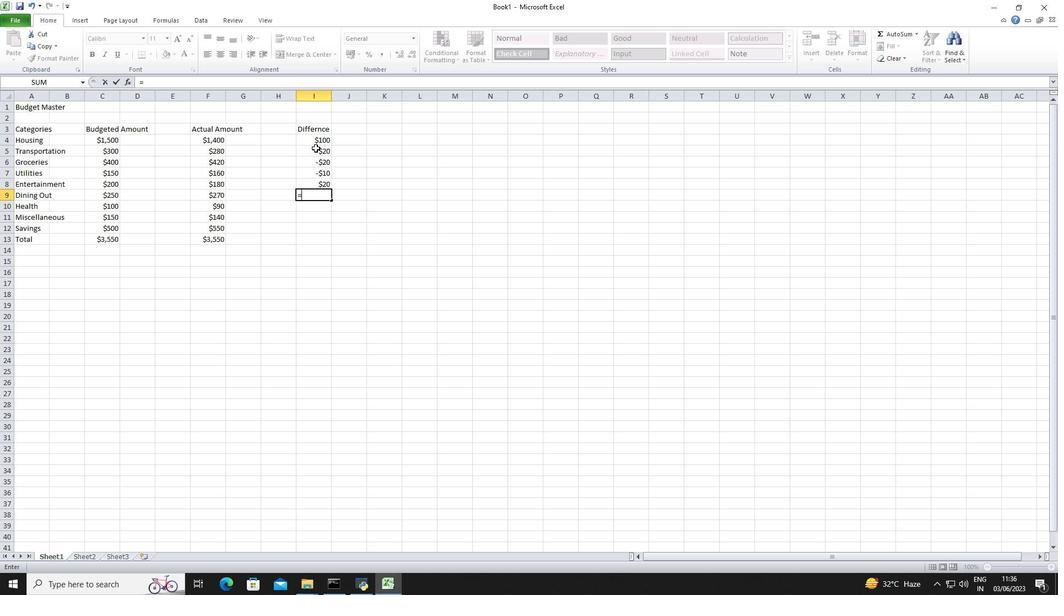 
Action: Mouse pressed left at (387, 316)
Screenshot: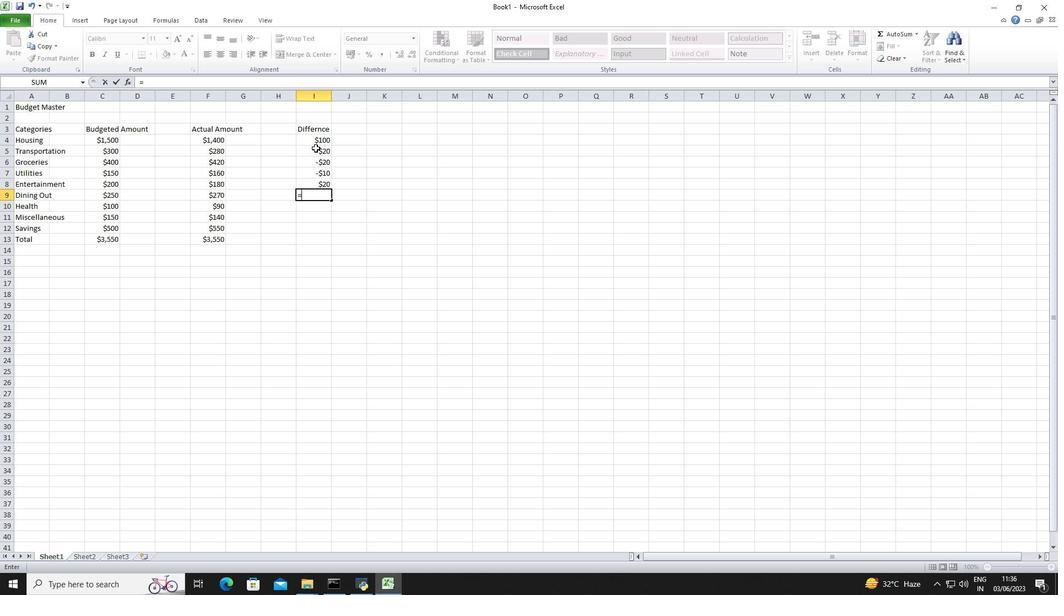 
Action: Mouse moved to (164, 206)
Screenshot: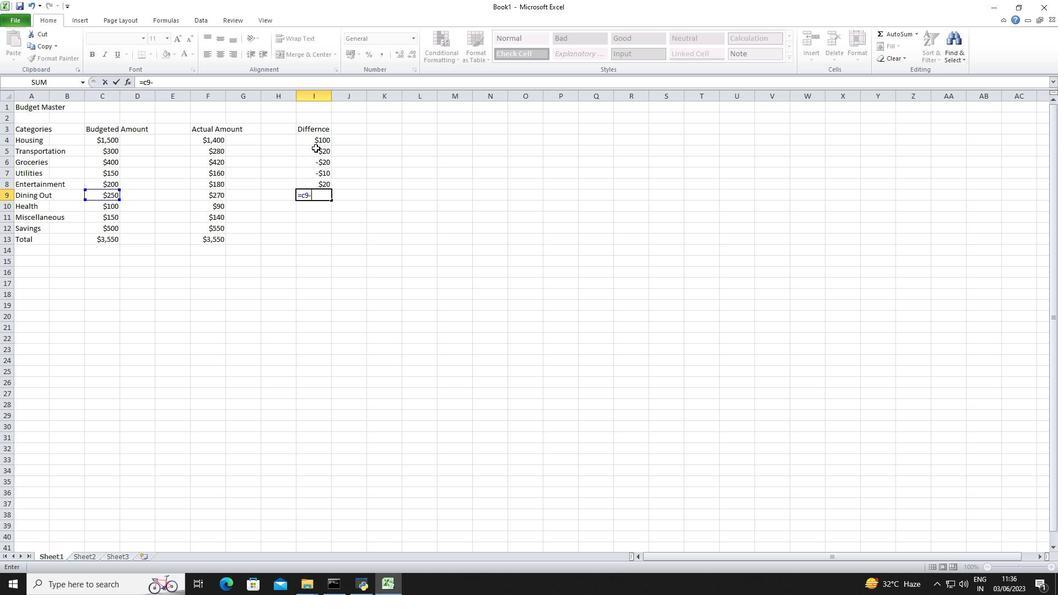 
Action: Mouse pressed left at (164, 206)
Screenshot: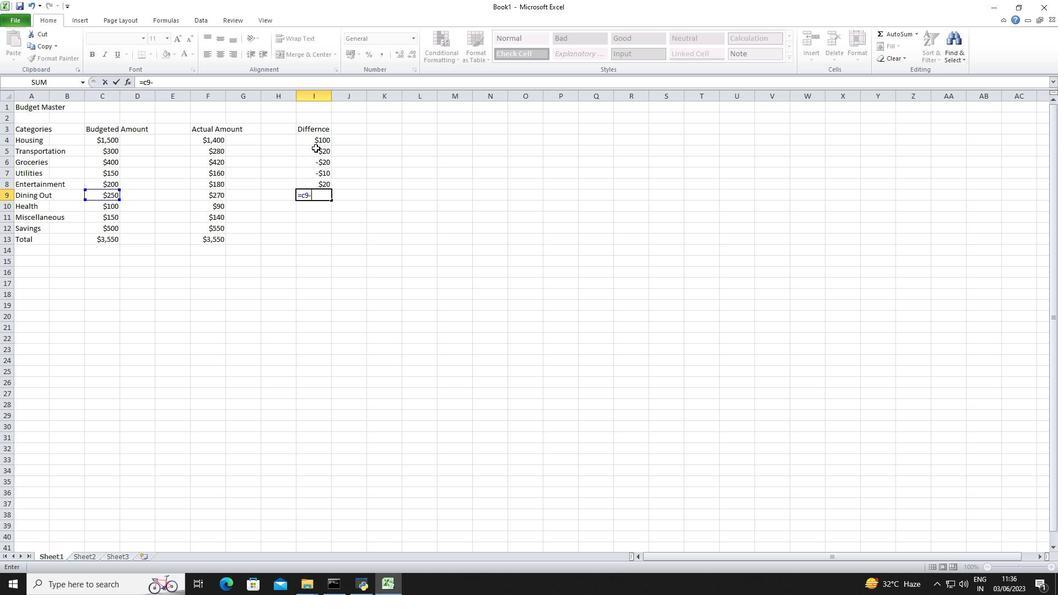 
Action: Mouse moved to (263, 226)
Screenshot: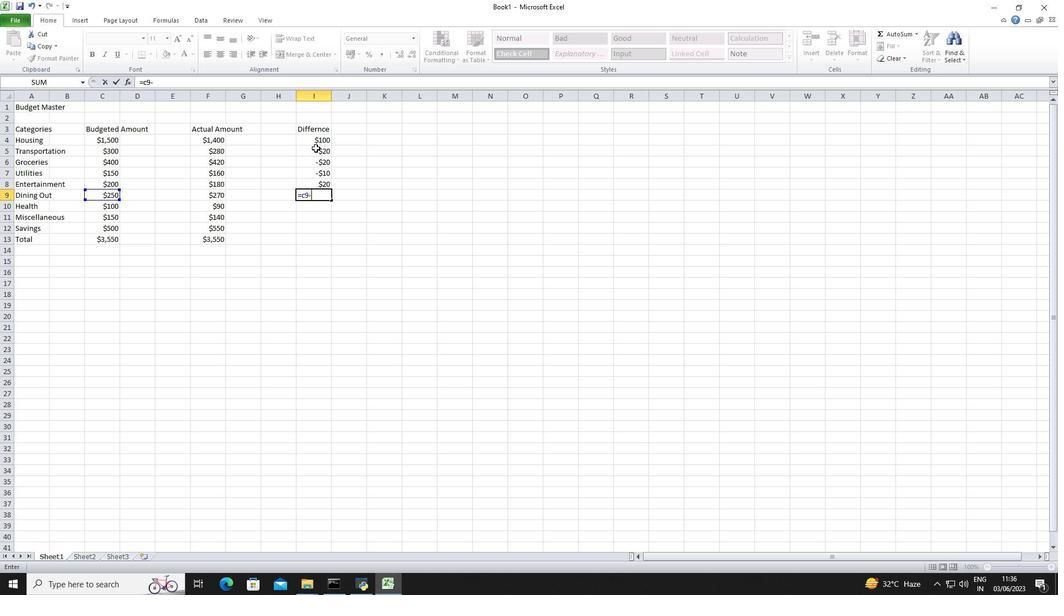 
Action: Mouse pressed left at (263, 226)
Screenshot: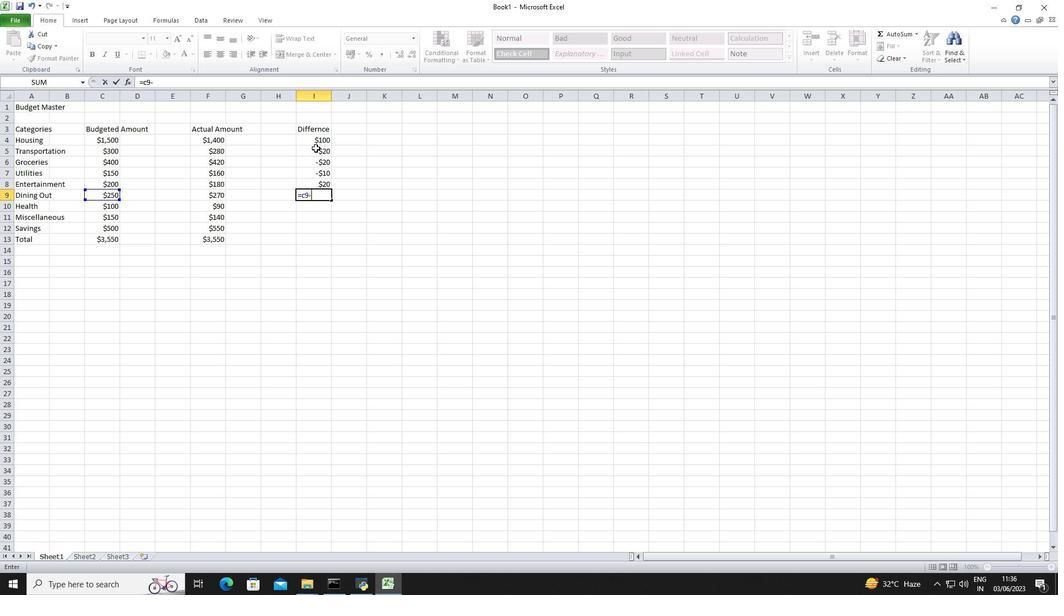 
Action: Mouse moved to (402, 271)
Screenshot: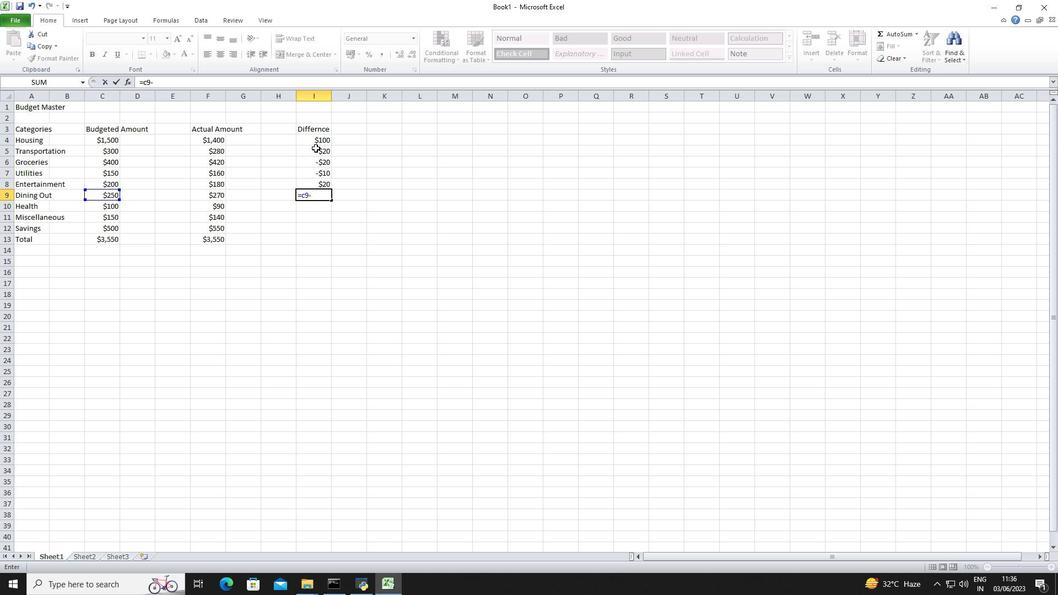 
Action: Mouse pressed left at (402, 271)
Screenshot: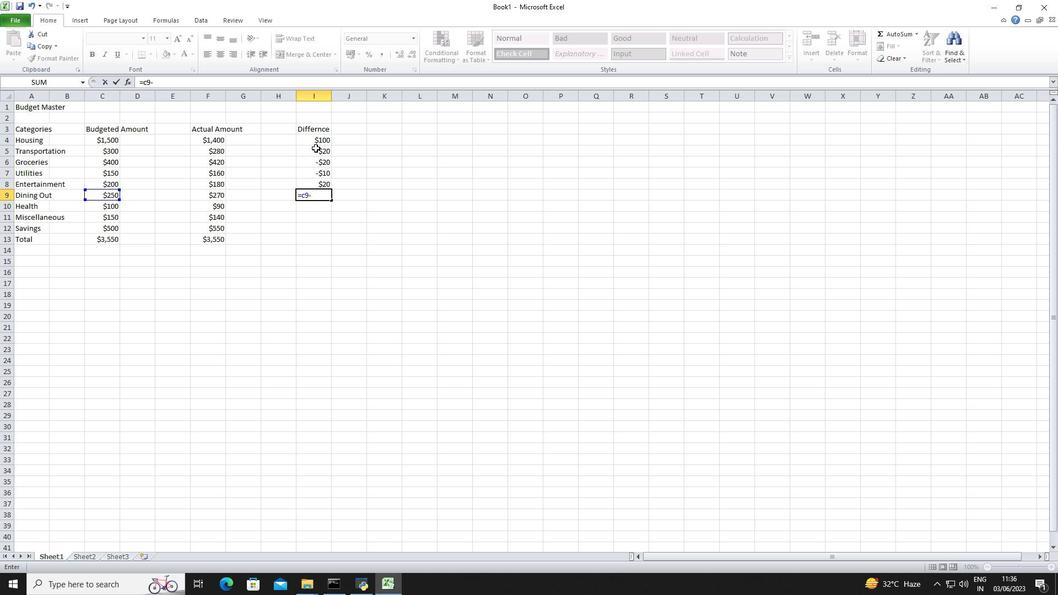 
Action: Mouse pressed left at (402, 271)
Screenshot: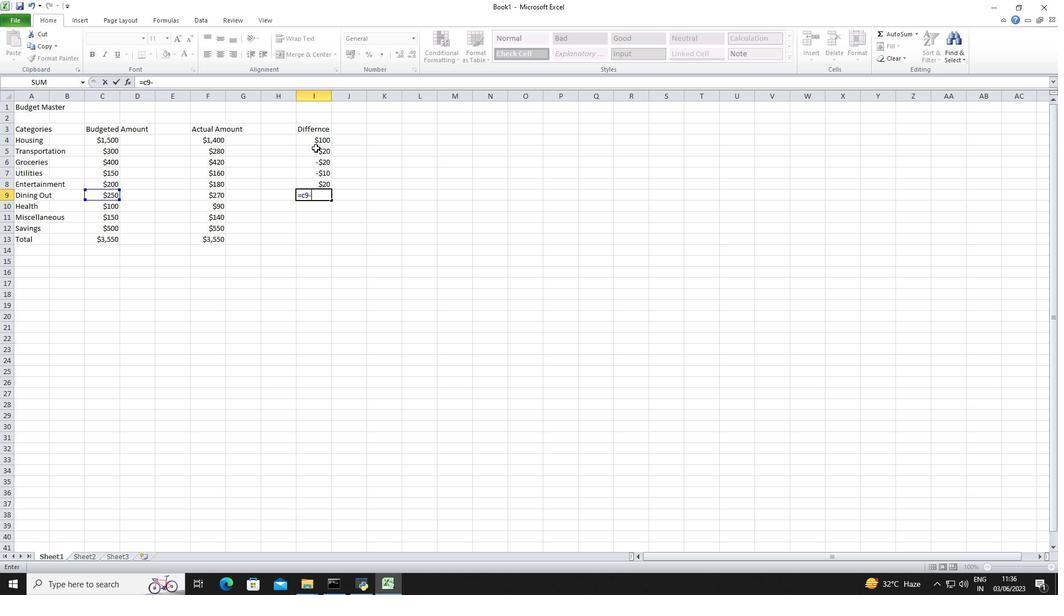 
Action: Mouse pressed left at (402, 271)
Screenshot: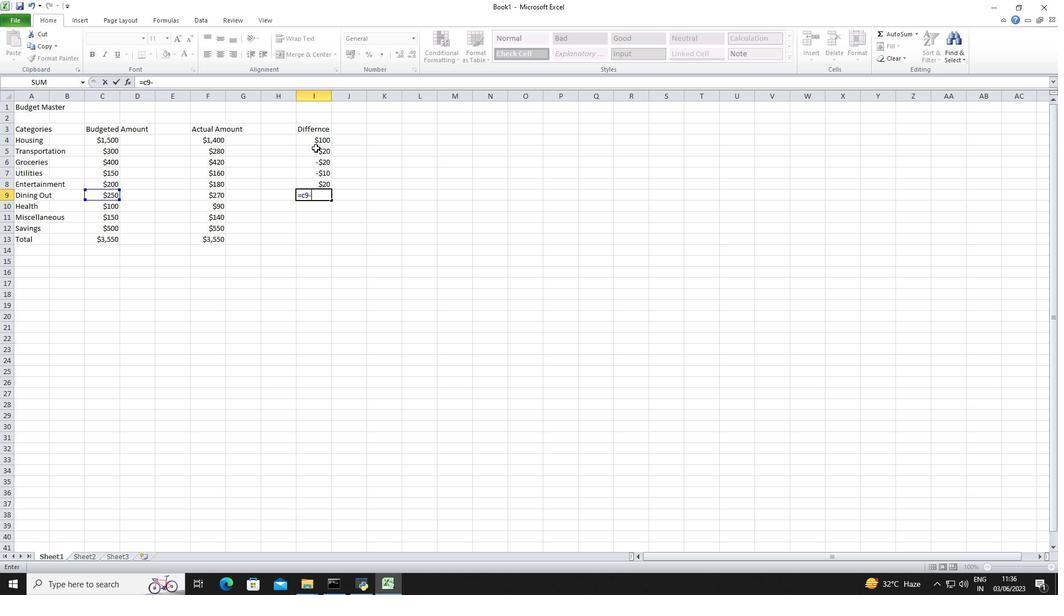 
Action: Mouse pressed left at (402, 271)
Screenshot: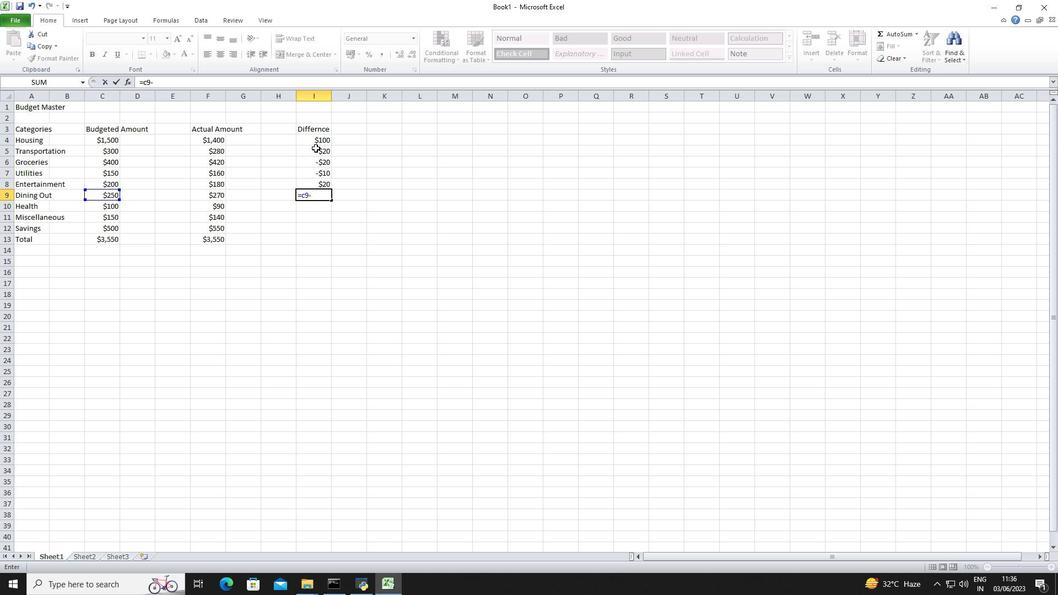 
Action: Mouse pressed left at (402, 271)
Screenshot: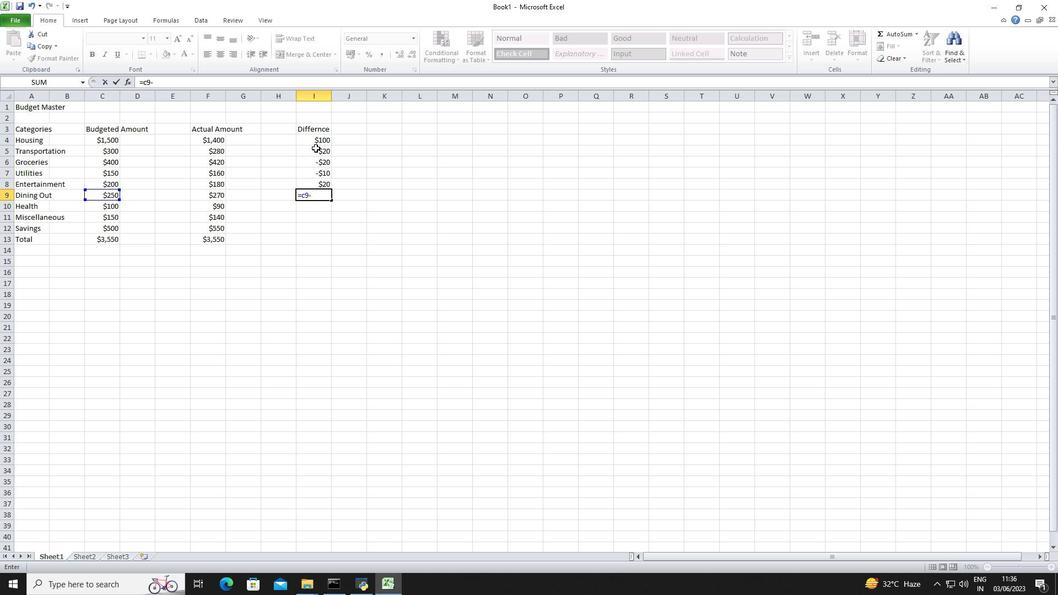 
Action: Mouse pressed left at (402, 271)
Screenshot: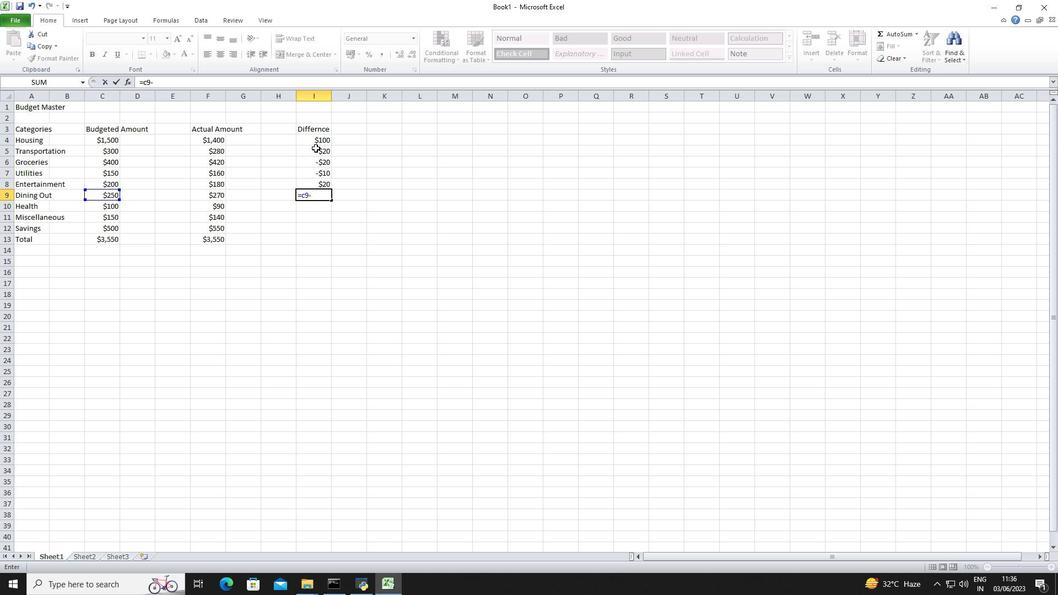 
Action: Mouse pressed left at (402, 271)
Screenshot: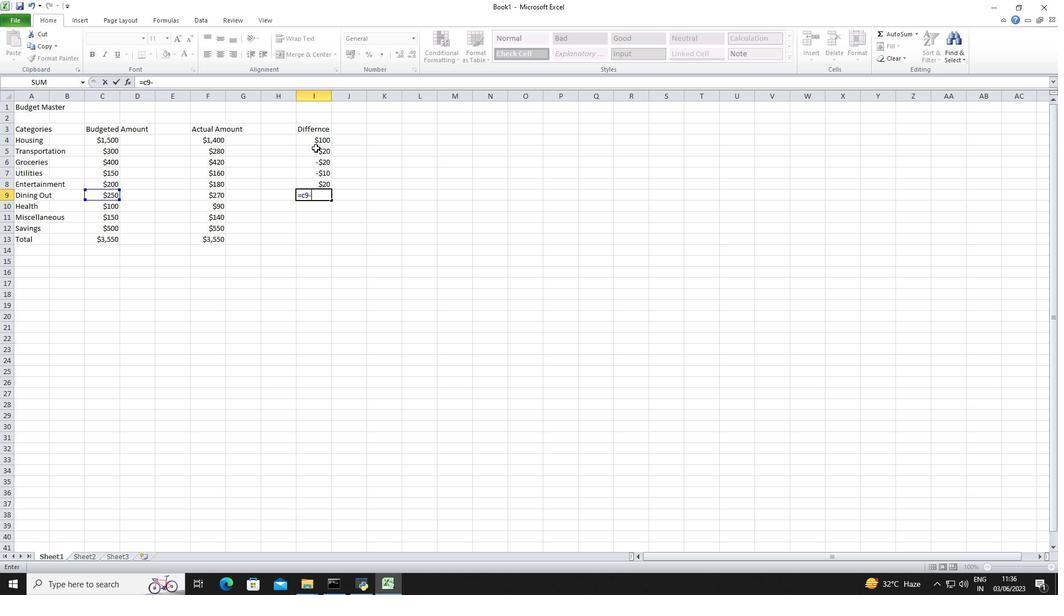
Action: Mouse pressed left at (402, 271)
Screenshot: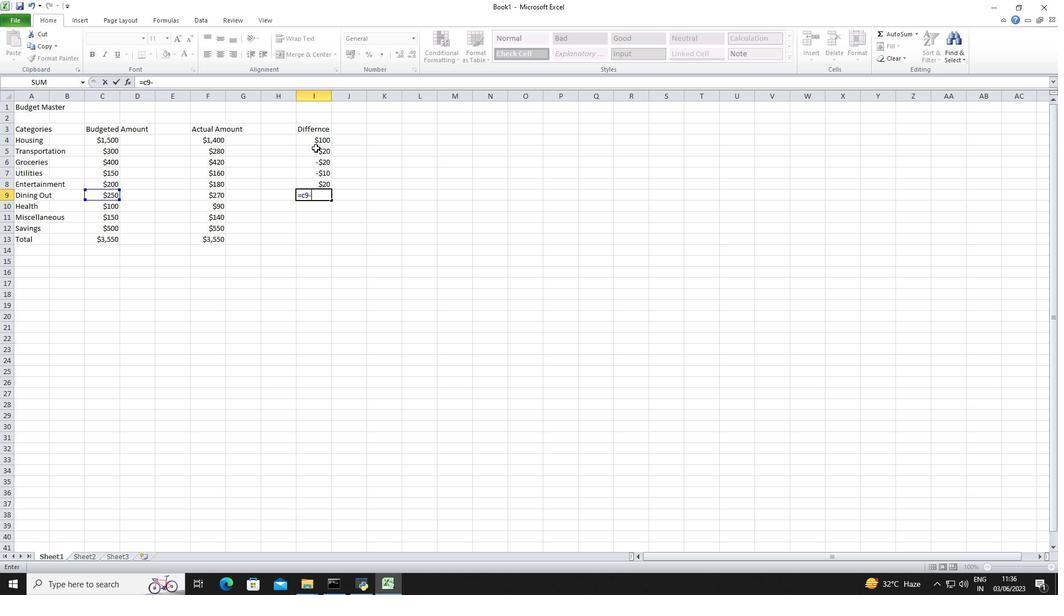 
Action: Mouse moved to (299, 272)
Screenshot: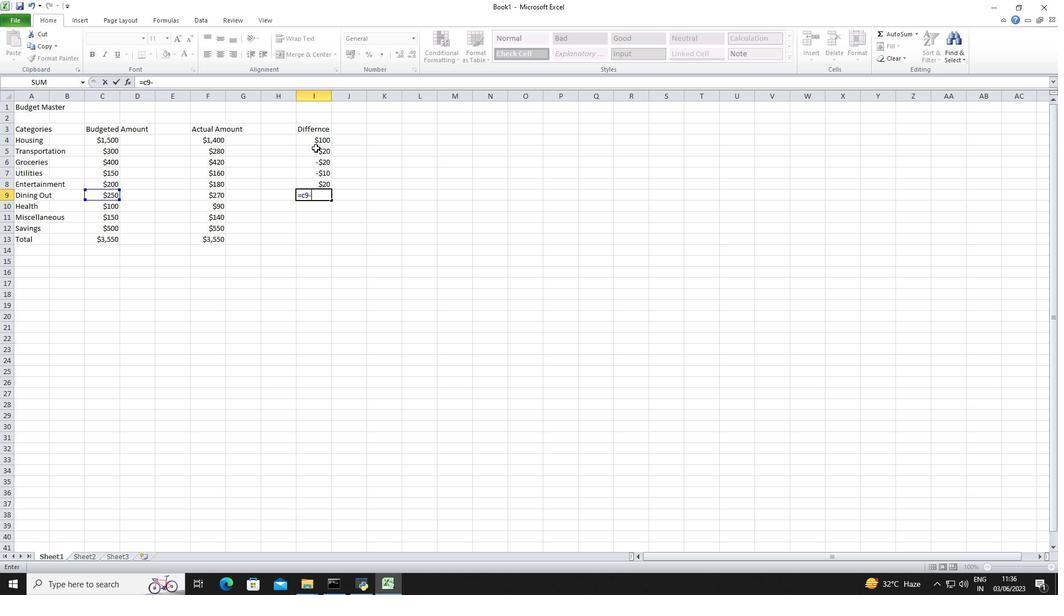 
Action: Mouse pressed left at (299, 272)
Screenshot: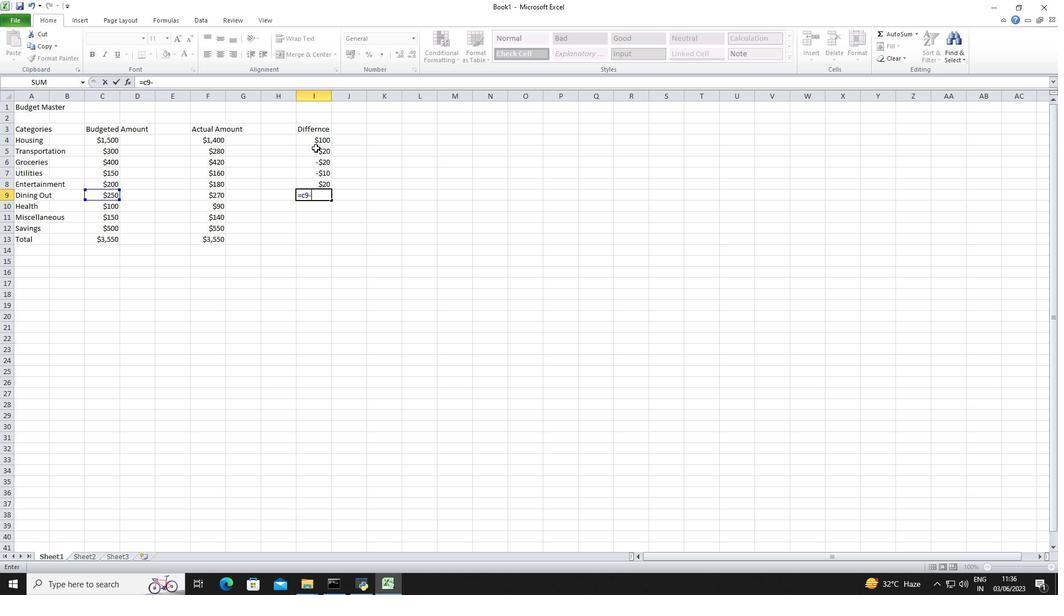 
Action: Mouse moved to (288, 217)
Screenshot: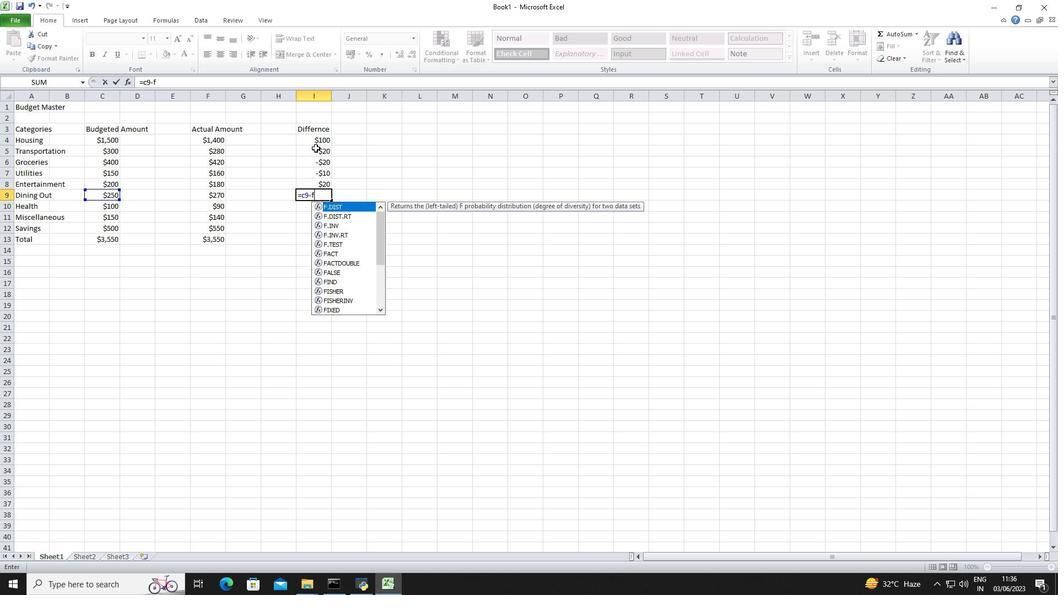 
Action: Mouse pressed left at (288, 217)
Screenshot: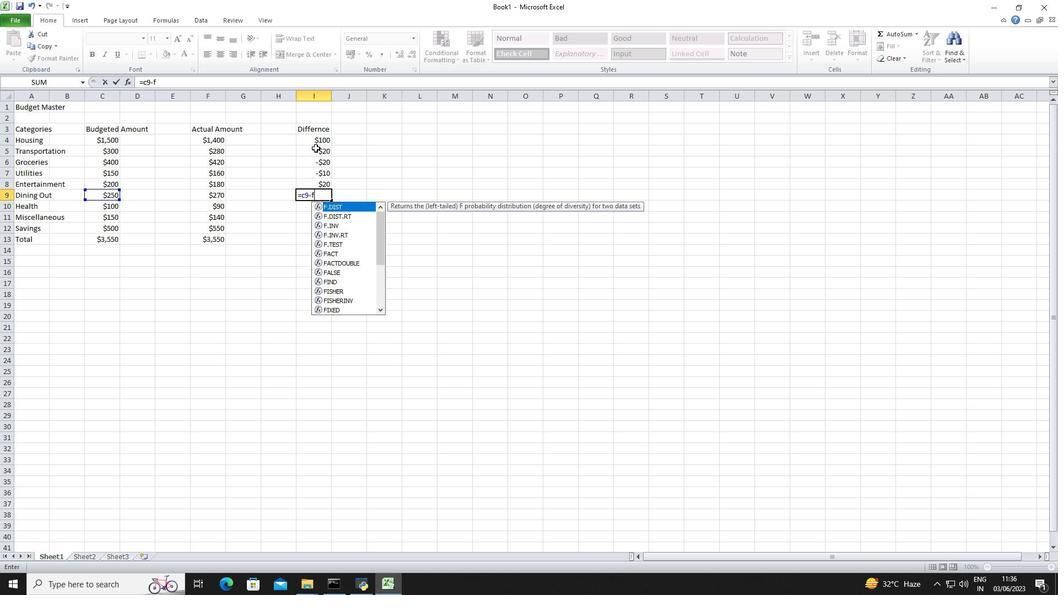 
Action: Mouse pressed left at (288, 217)
Screenshot: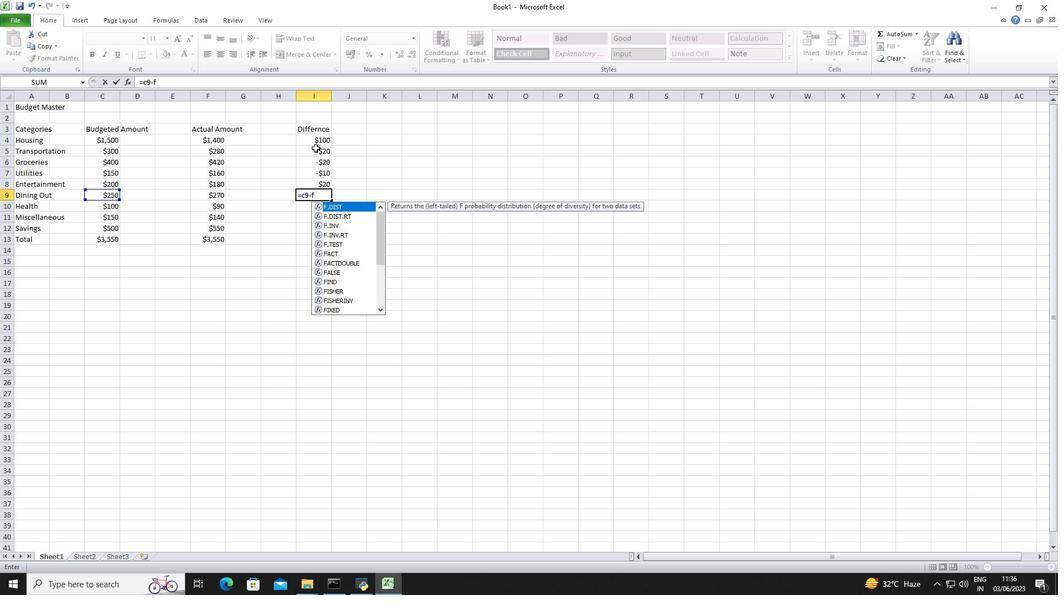 
Action: Mouse pressed left at (288, 217)
Screenshot: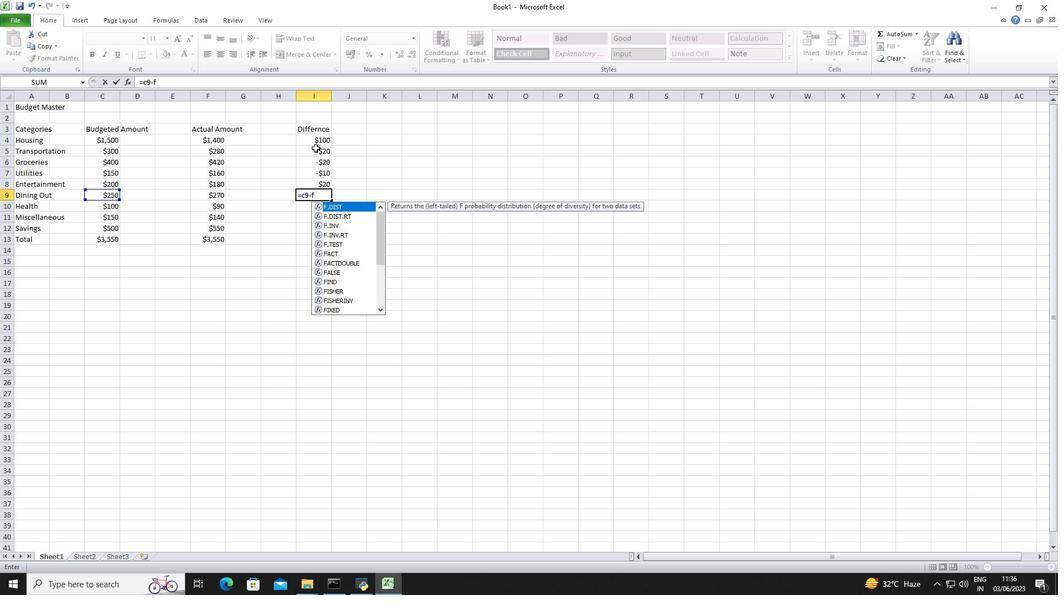 
Action: Mouse moved to (334, 379)
Screenshot: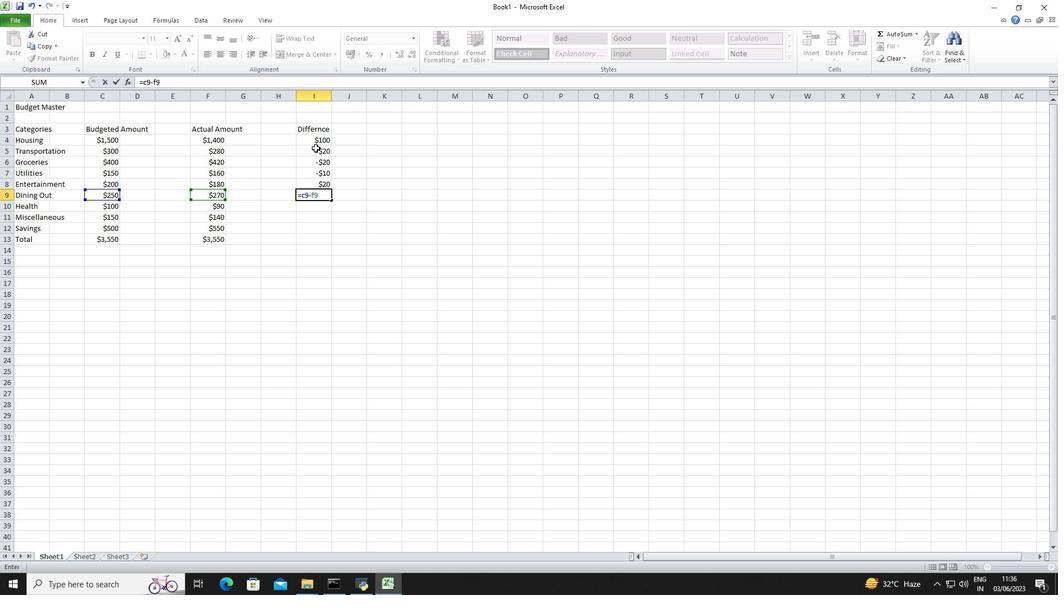 
Action: Mouse pressed left at (334, 379)
Screenshot: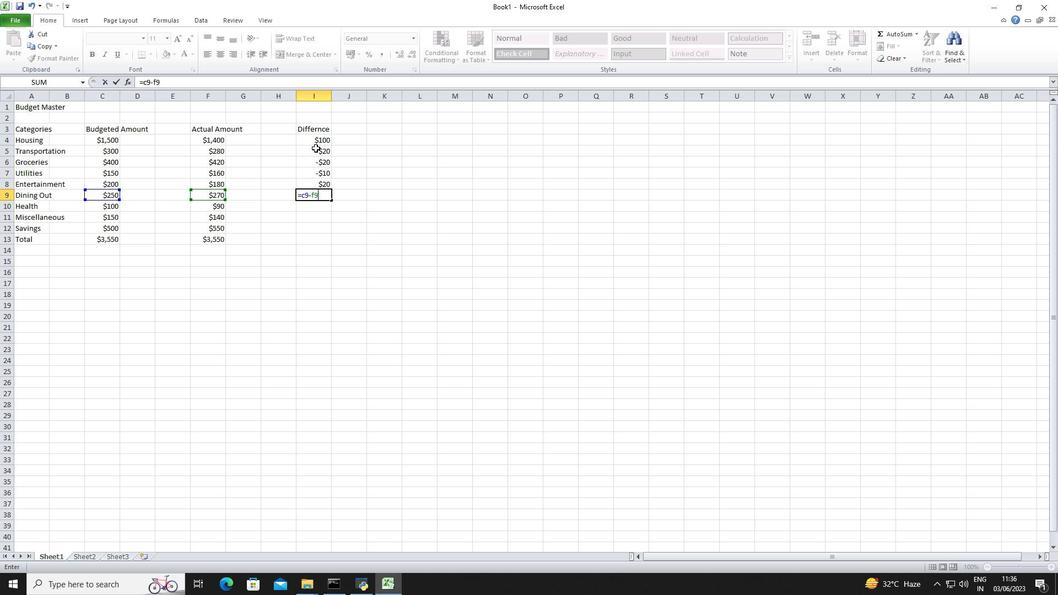 
Action: Mouse moved to (213, 139)
Screenshot: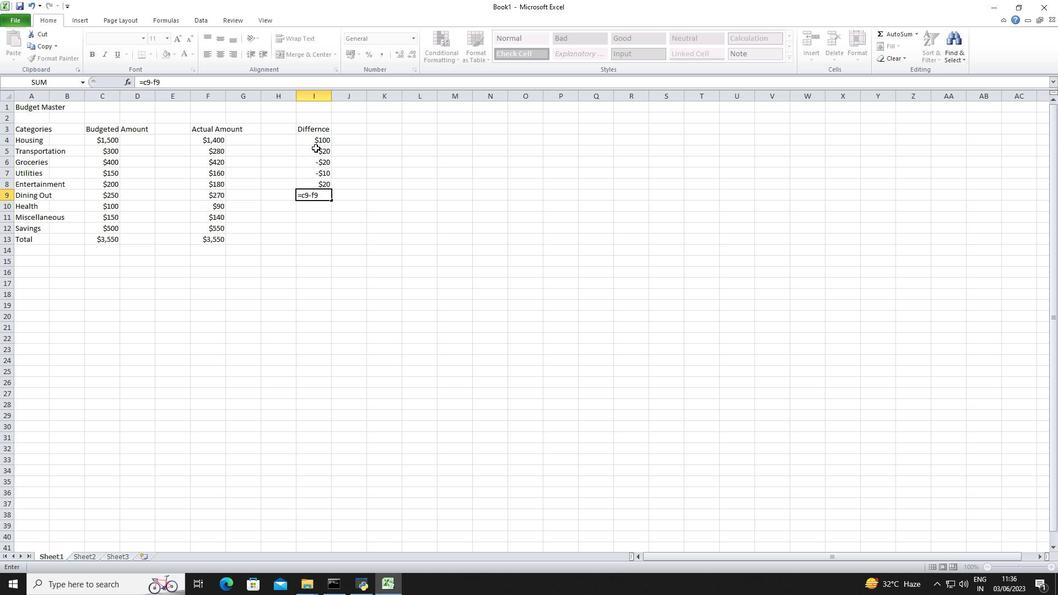 
Action: Mouse pressed left at (213, 139)
Screenshot: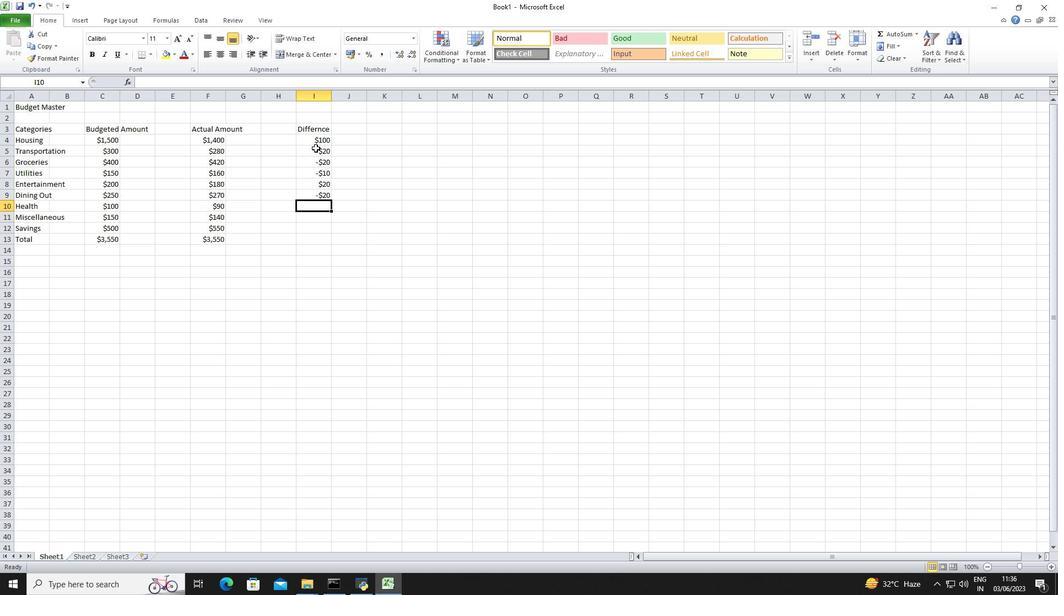 
Action: Mouse moved to (200, 142)
Screenshot: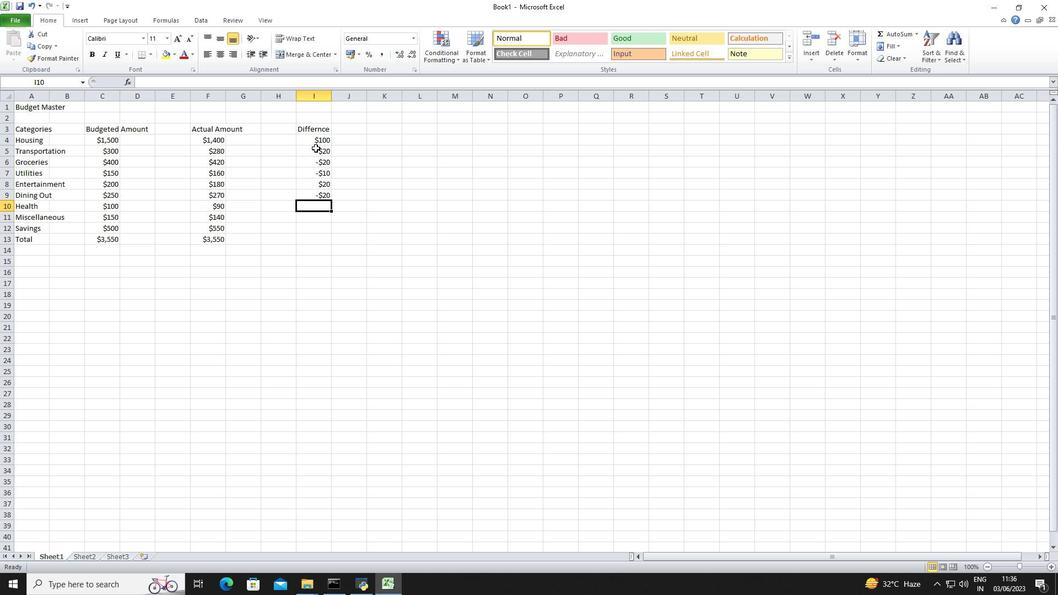
Action: Mouse pressed left at (200, 142)
Screenshot: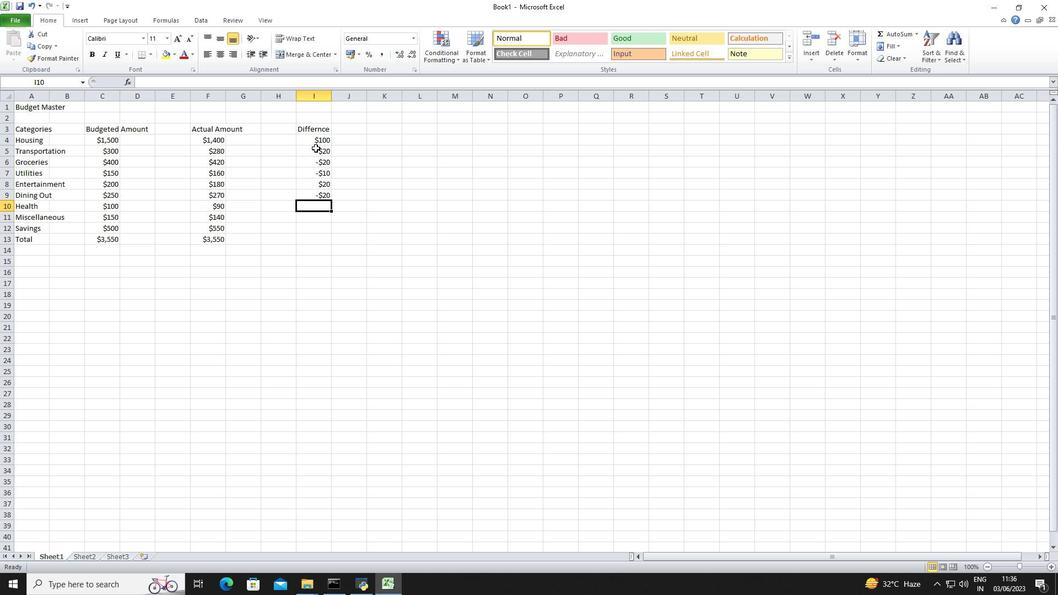 
Action: Mouse pressed left at (200, 142)
Screenshot: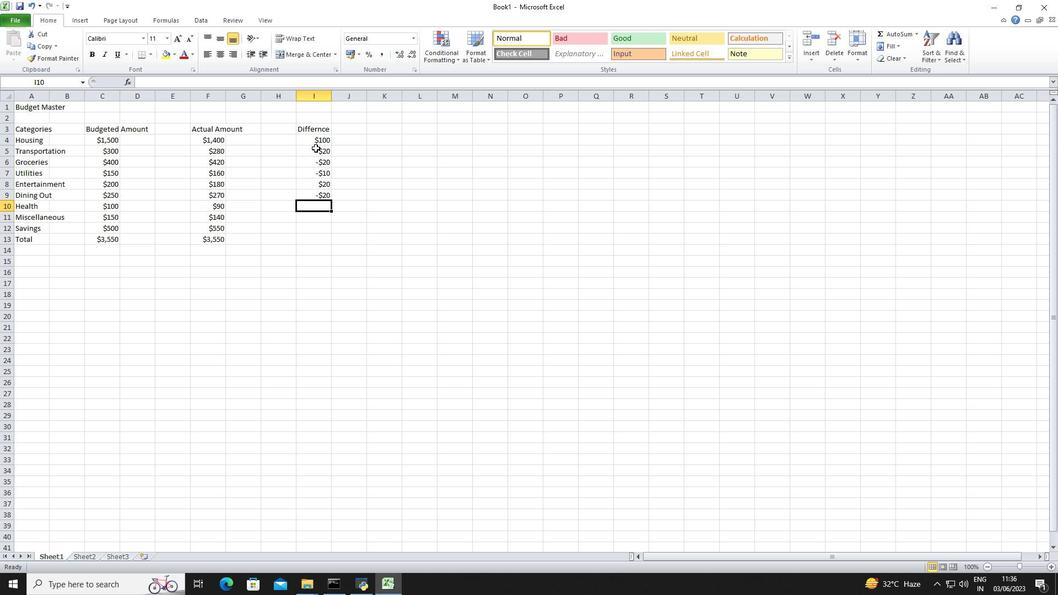 
Action: Key pressed <Key.left><Key.backspace><Key.enter>
Screenshot: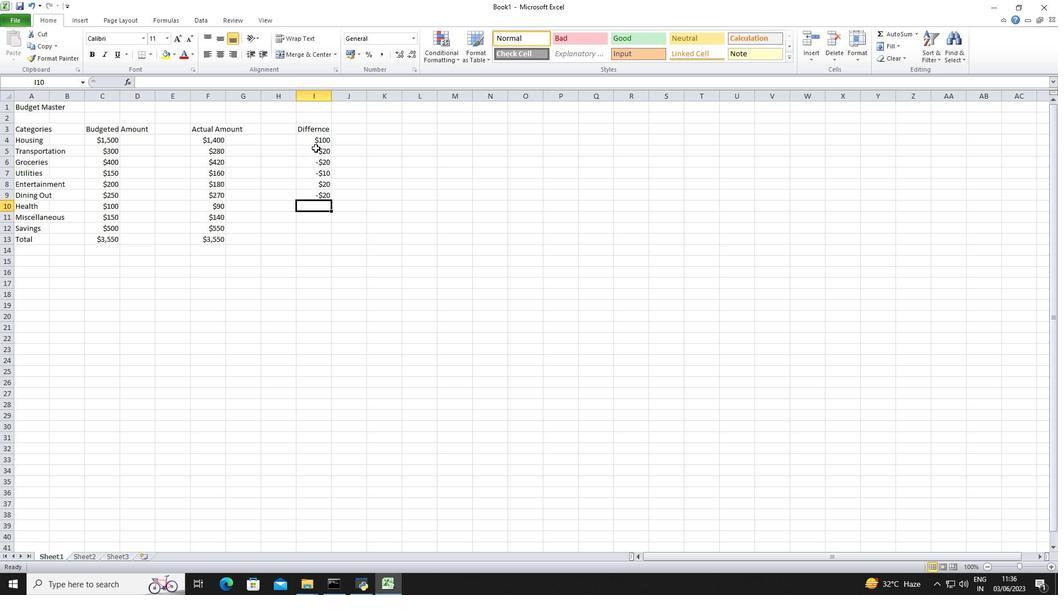 
Action: Mouse moved to (280, 139)
Screenshot: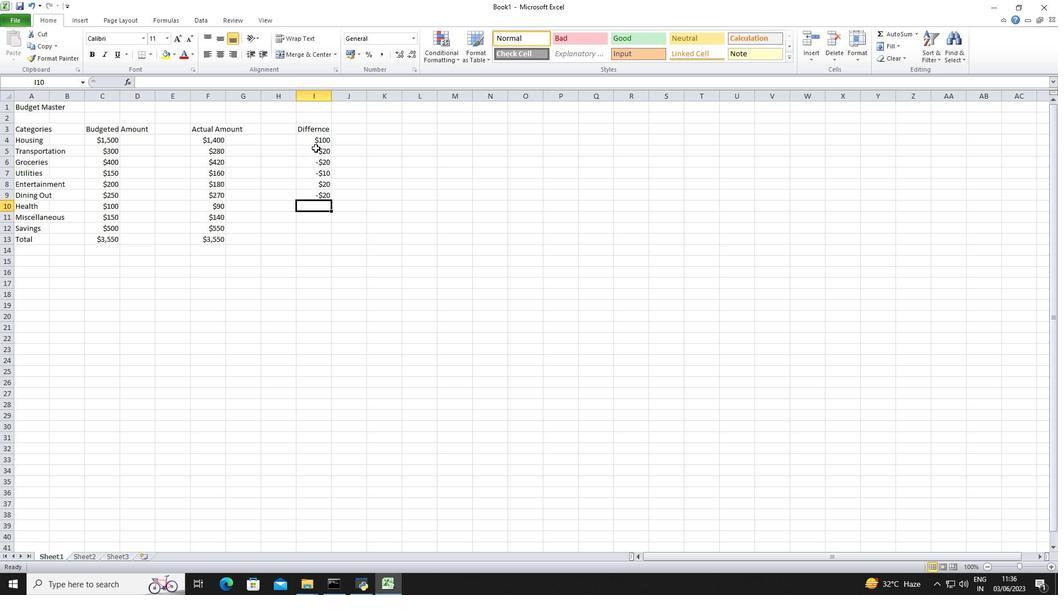
Action: Mouse pressed left at (280, 139)
Screenshot: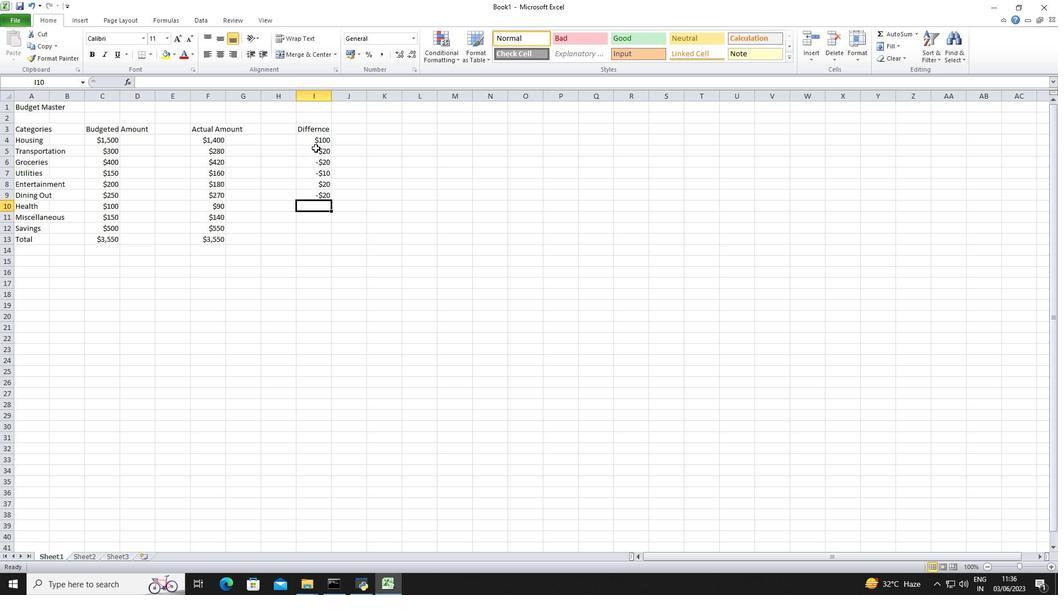 
Action: Mouse moved to (269, 144)
Screenshot: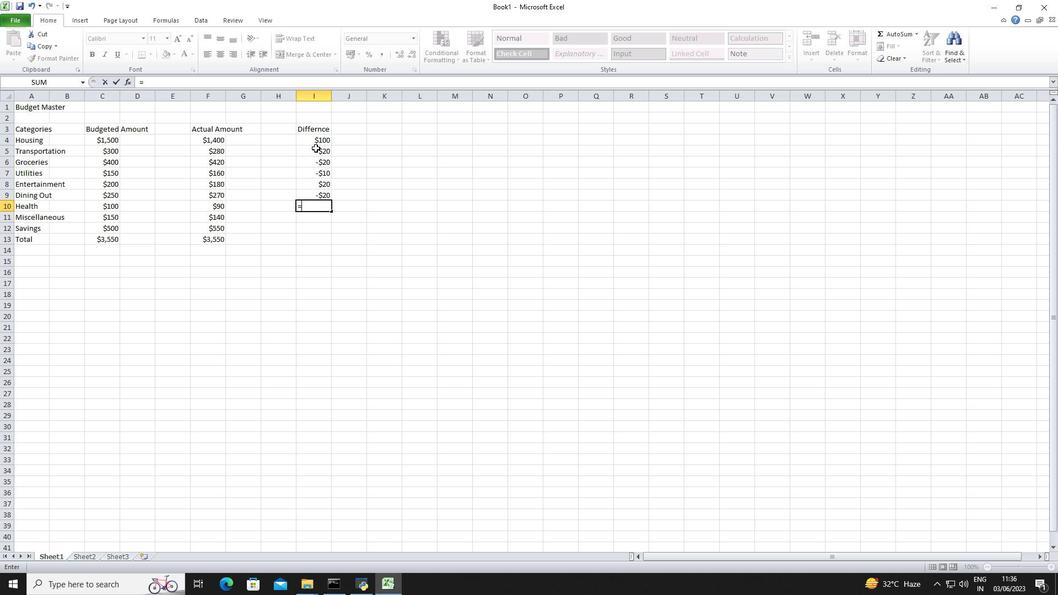 
Action: Mouse pressed left at (269, 144)
Screenshot: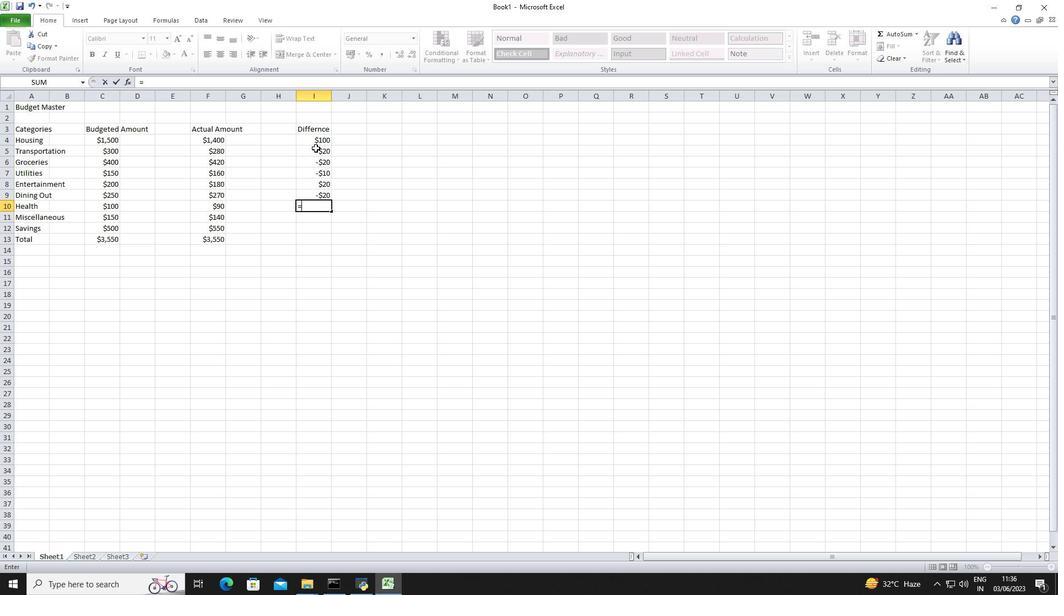 
Action: Mouse moved to (271, 138)
Screenshot: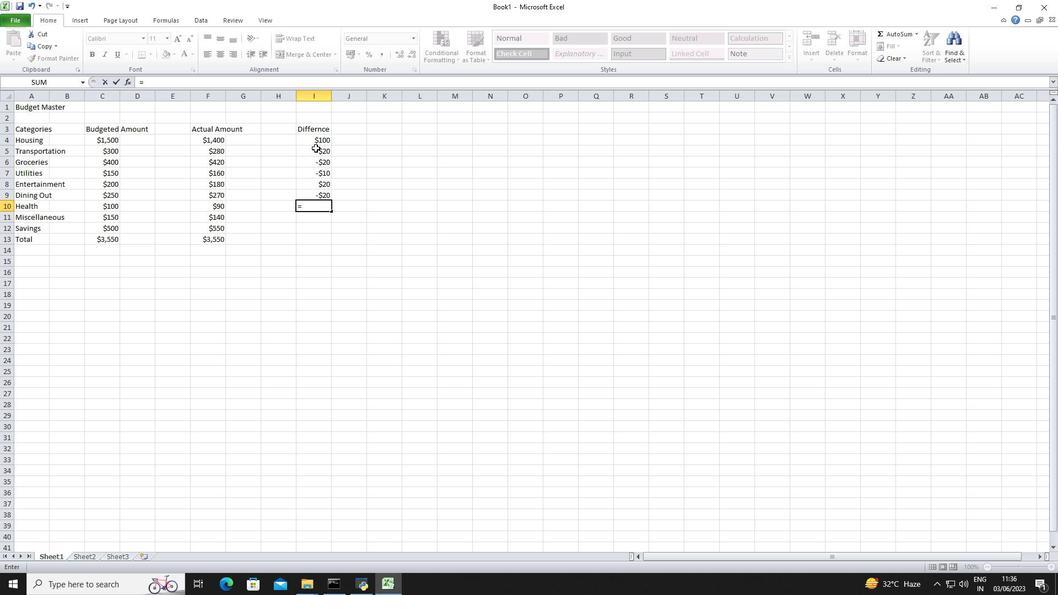 
Action: Mouse pressed left at (271, 138)
Screenshot: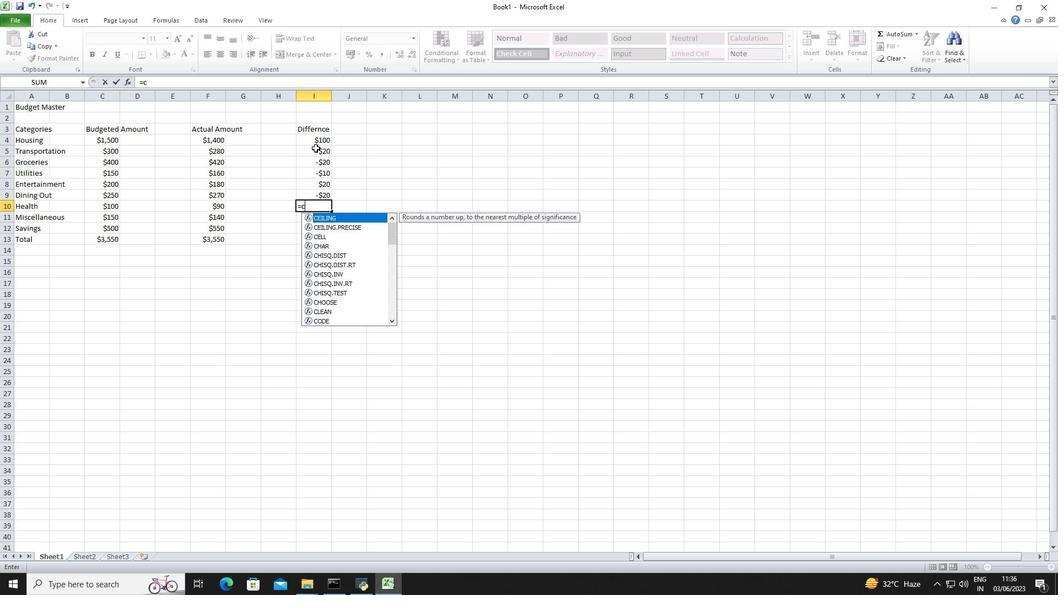 
Action: Mouse moved to (417, 39)
Screenshot: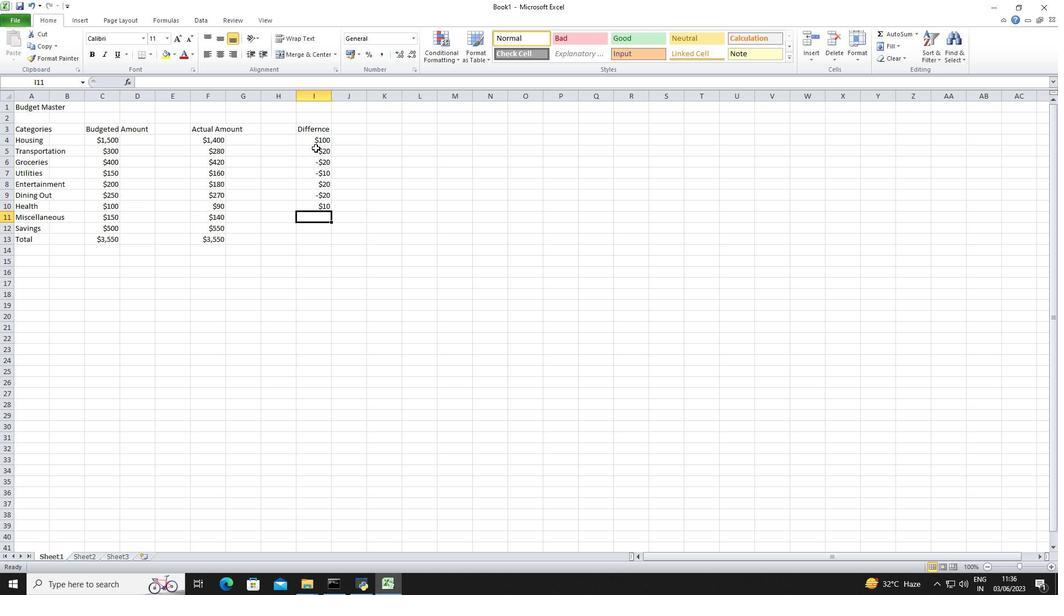 
Action: Mouse pressed left at (417, 39)
Screenshot: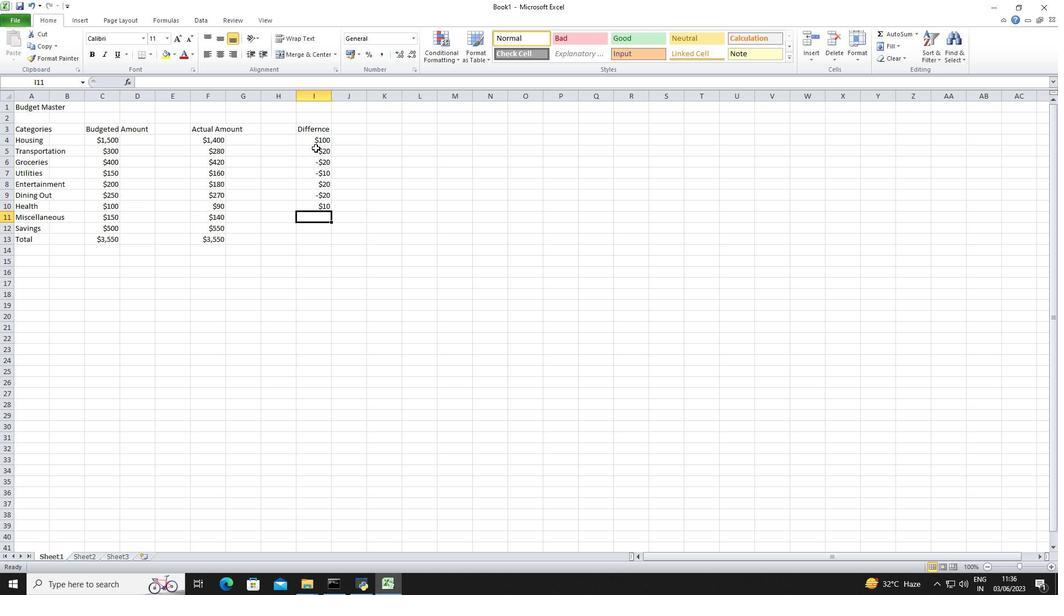 
Action: Mouse moved to (394, 323)
Screenshot: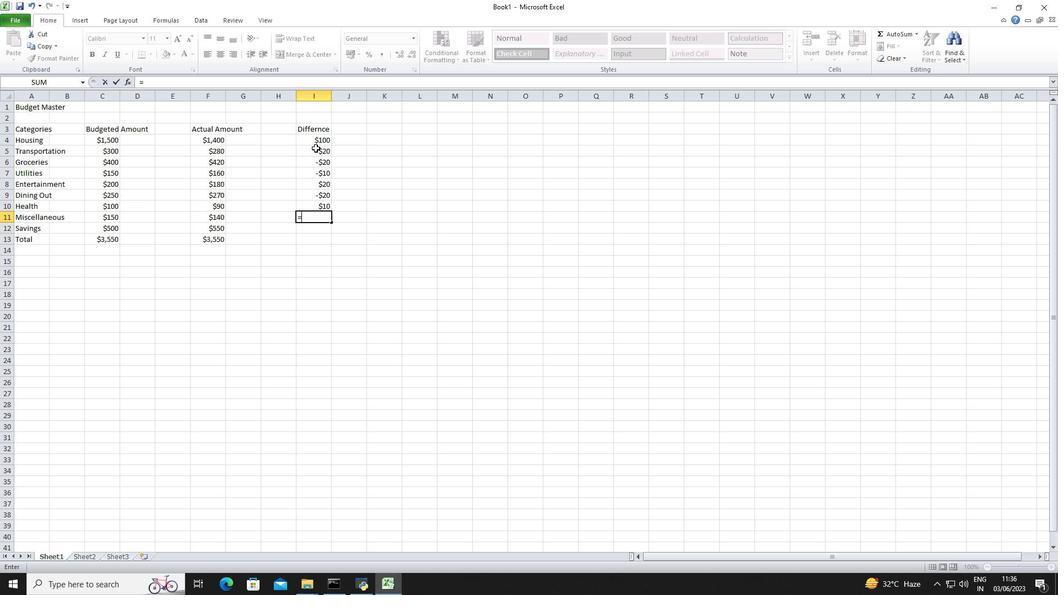 
Action: Mouse pressed left at (394, 323)
Screenshot: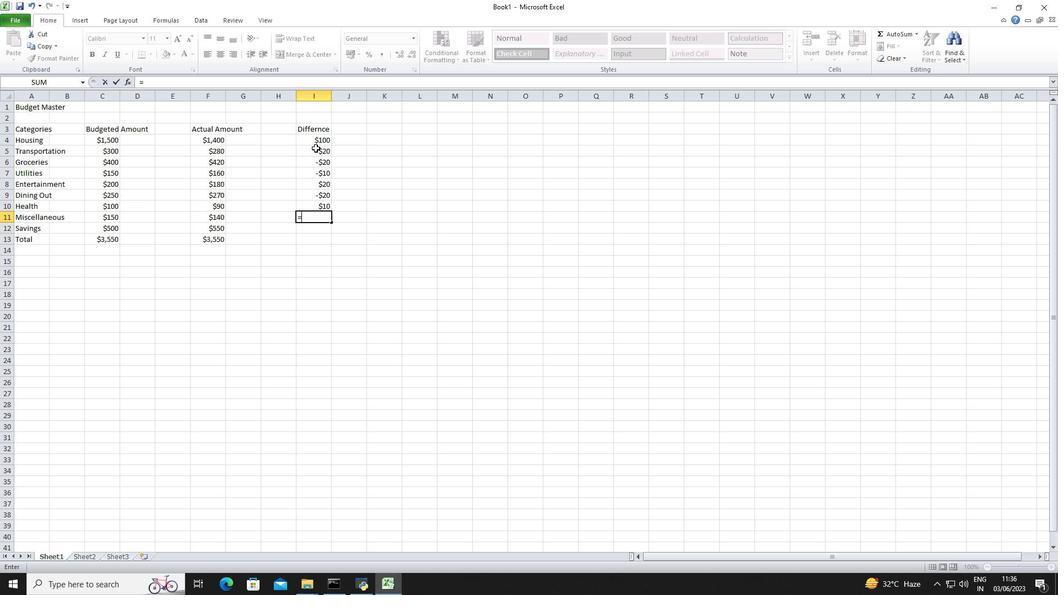 
Action: Mouse moved to (164, 202)
Screenshot: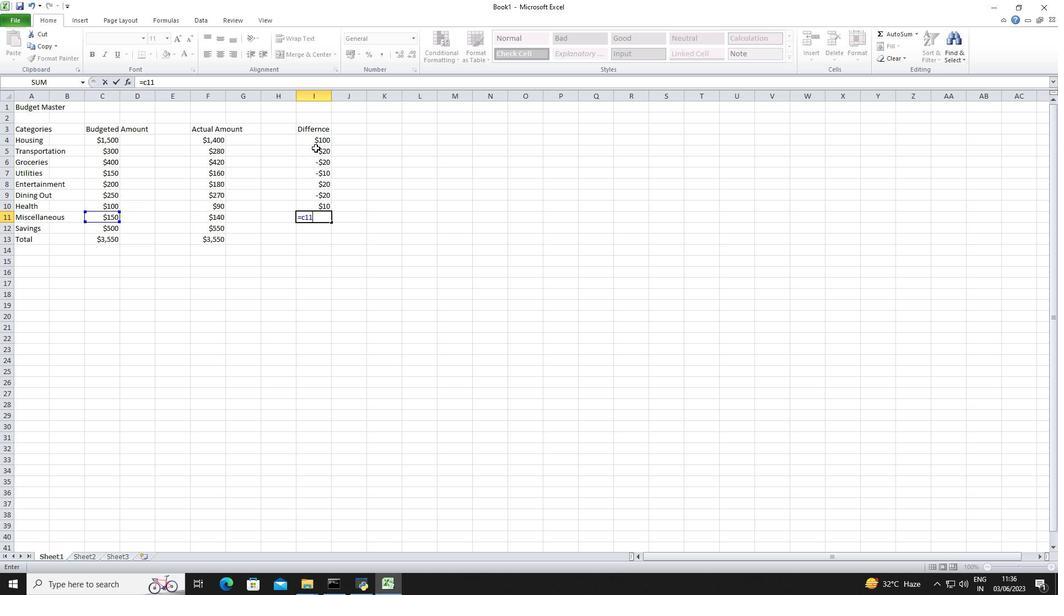 
Action: Mouse pressed left at (164, 202)
Screenshot: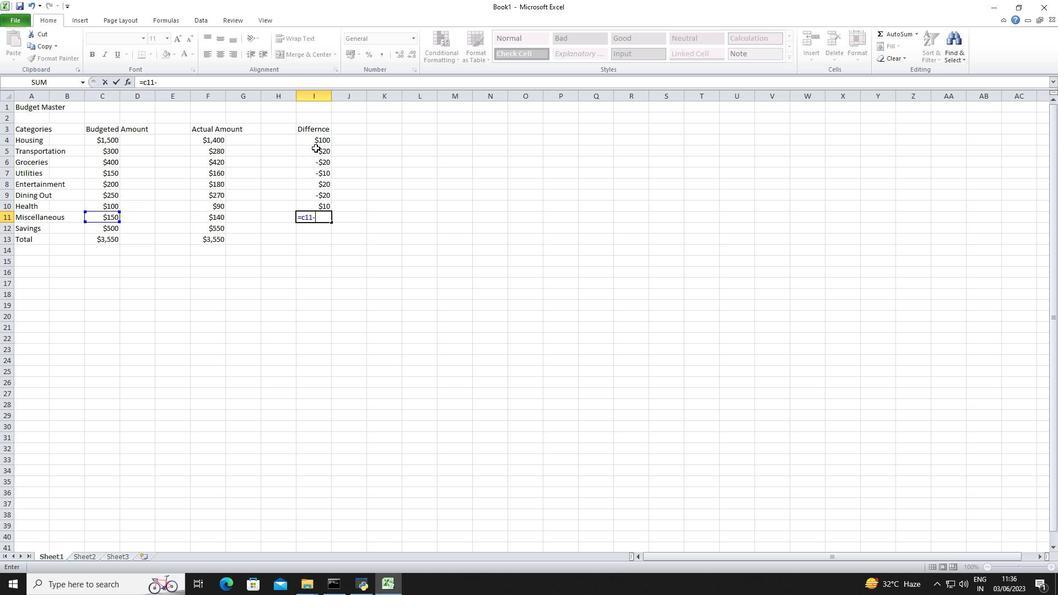 
Action: Mouse moved to (292, 217)
Screenshot: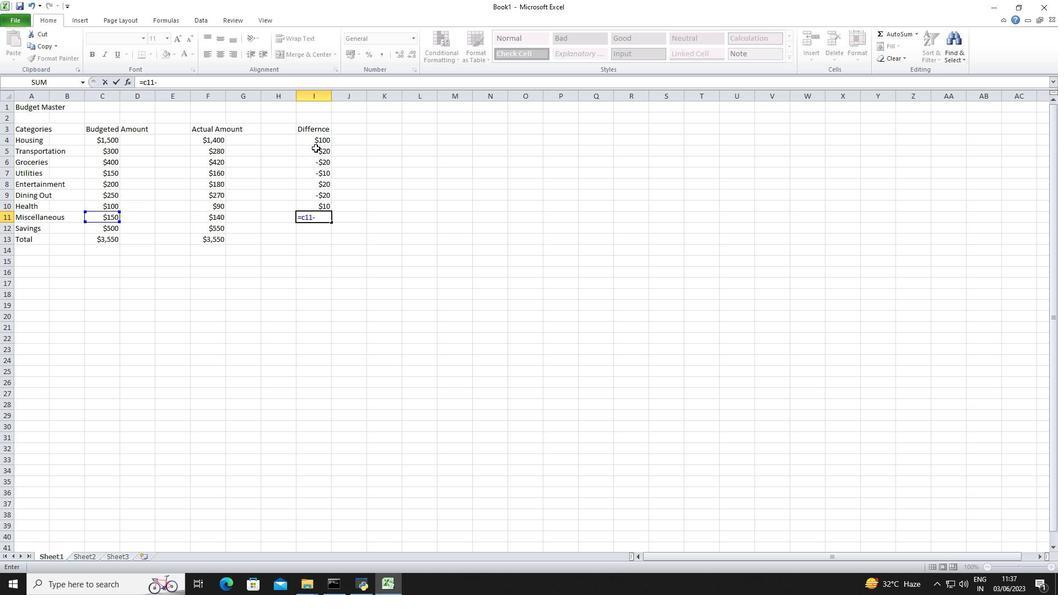 
Action: Mouse pressed left at (292, 217)
Screenshot: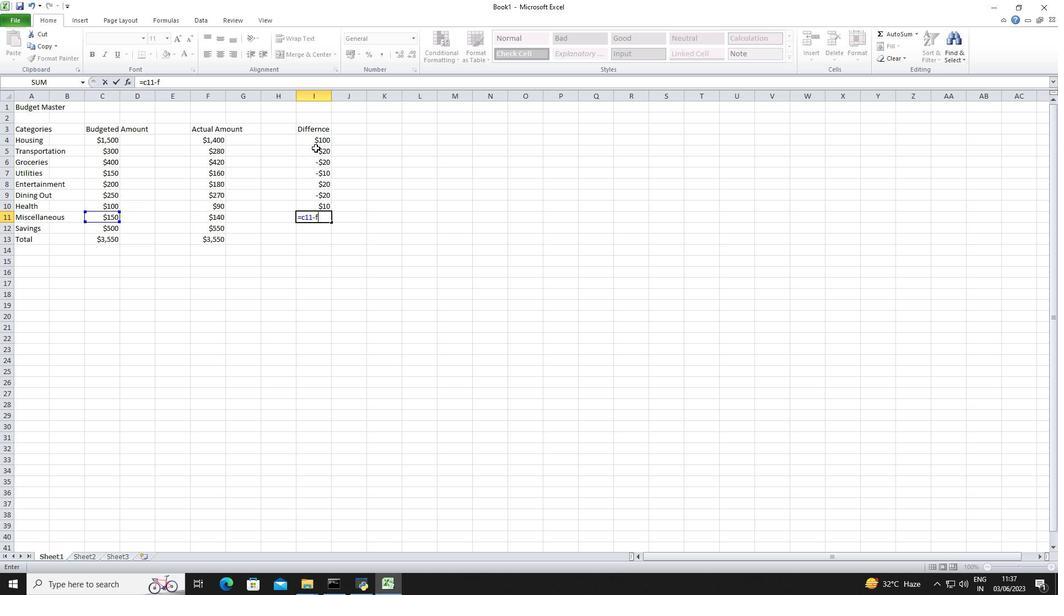 
Action: Mouse pressed left at (292, 217)
Screenshot: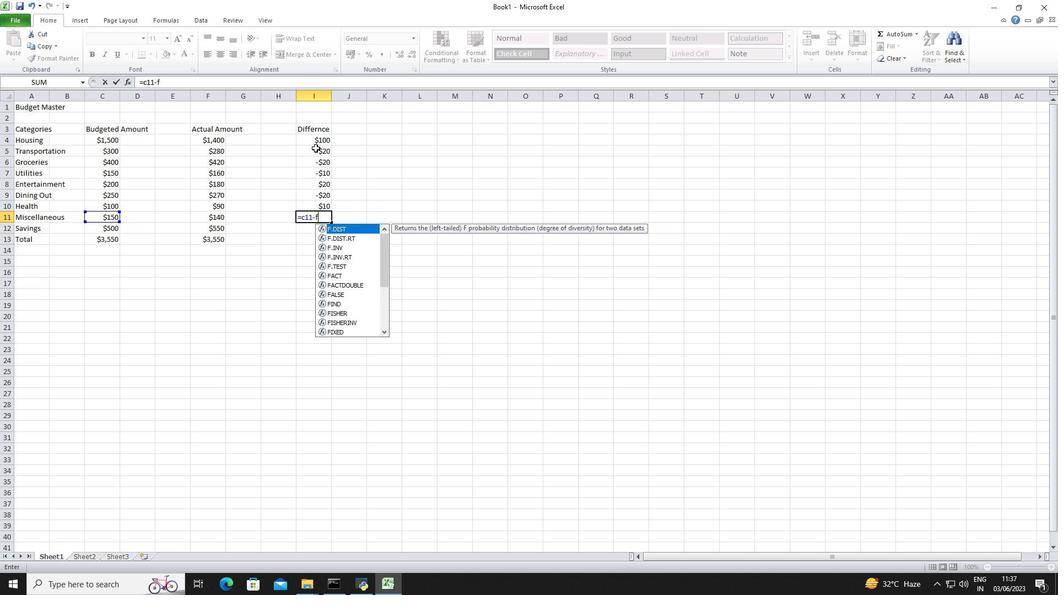 
Action: Mouse pressed left at (292, 217)
Screenshot: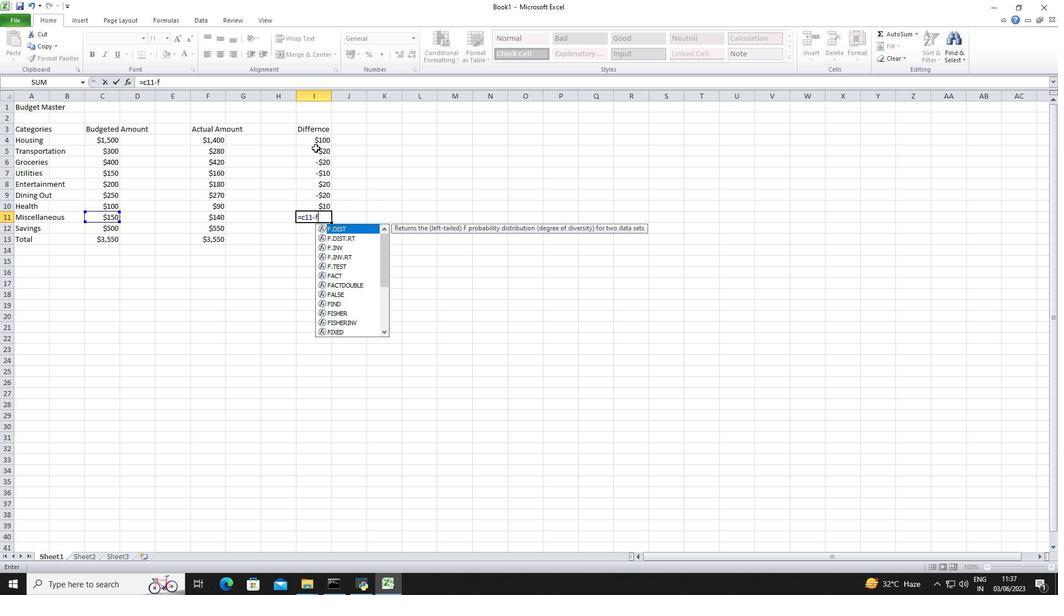 
Action: Mouse moved to (401, 228)
Screenshot: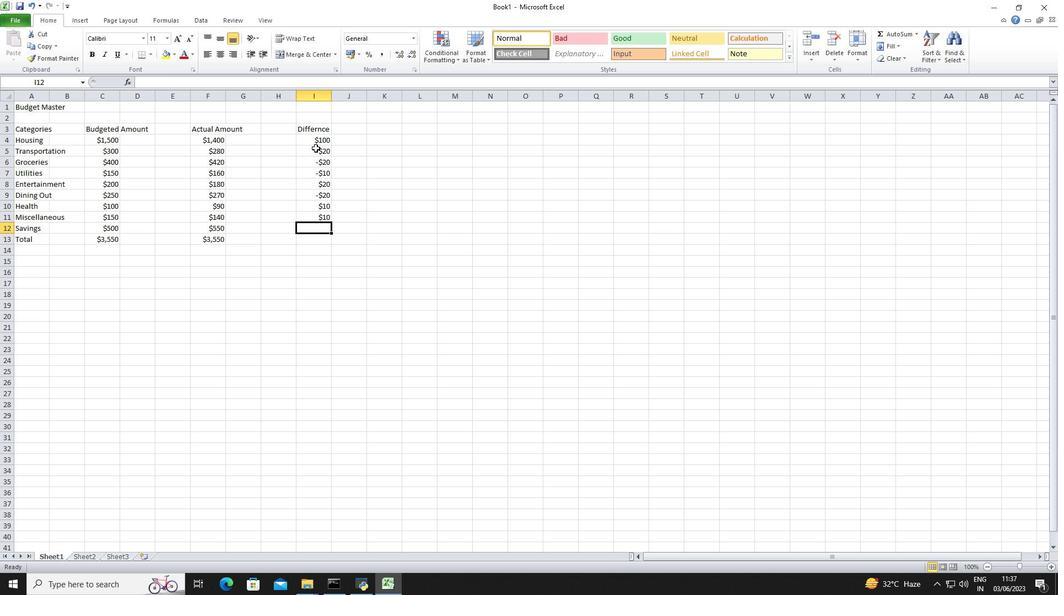 
Action: Mouse pressed left at (401, 228)
Screenshot: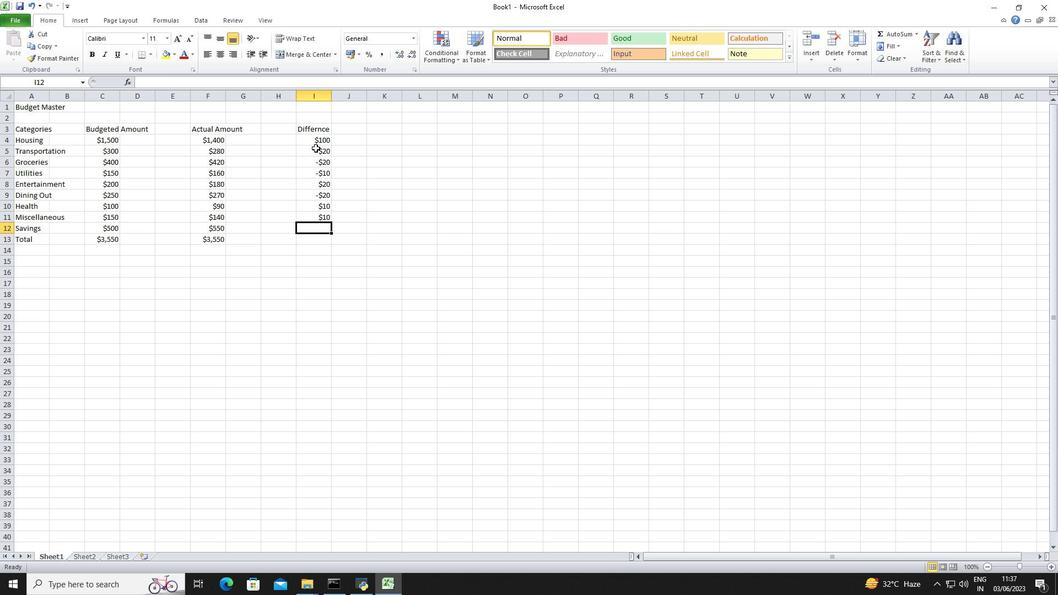 
Action: Mouse moved to (400, 271)
Screenshot: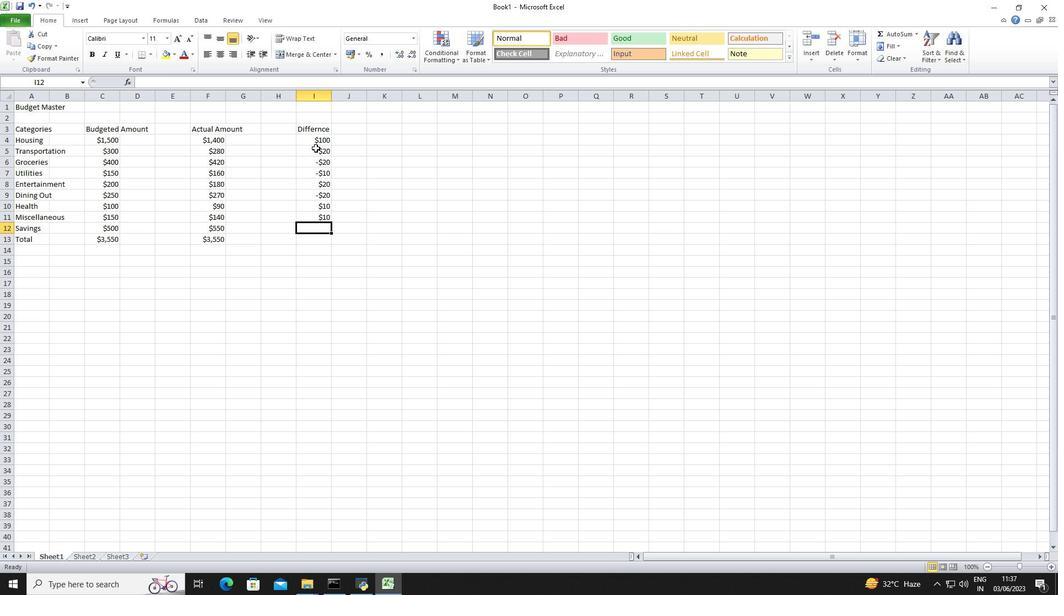 
Action: Mouse pressed left at (400, 271)
Screenshot: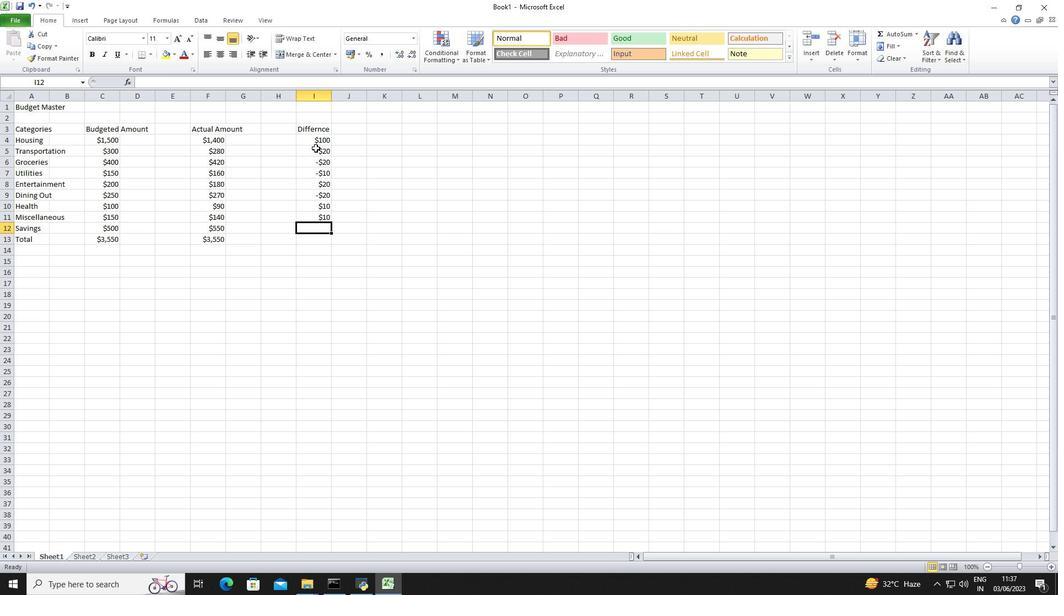 
Action: Mouse pressed left at (400, 271)
Screenshot: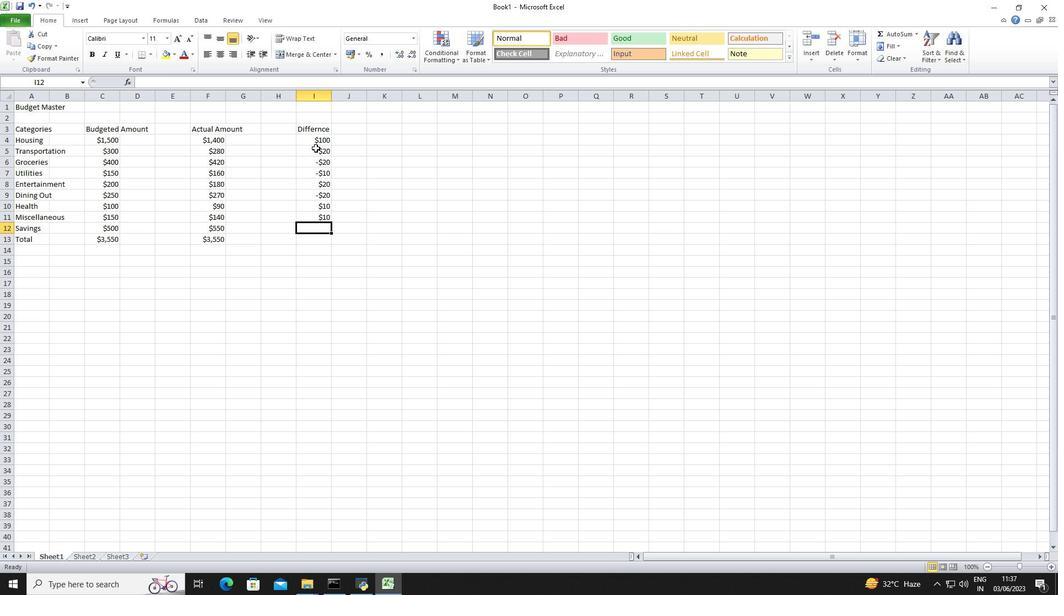 
Action: Mouse pressed left at (400, 271)
Screenshot: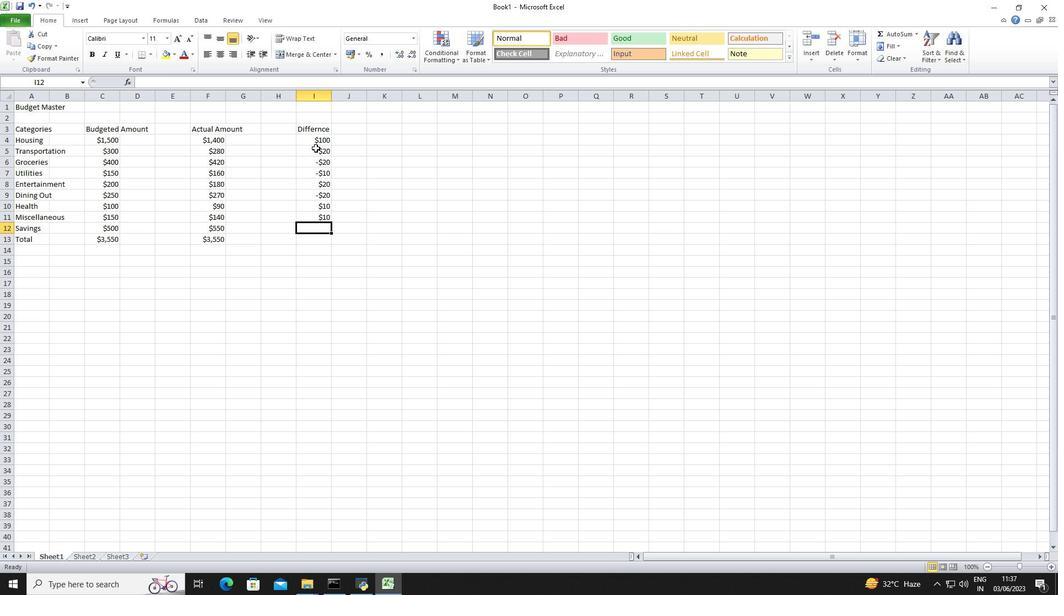
Action: Mouse pressed left at (400, 271)
Screenshot: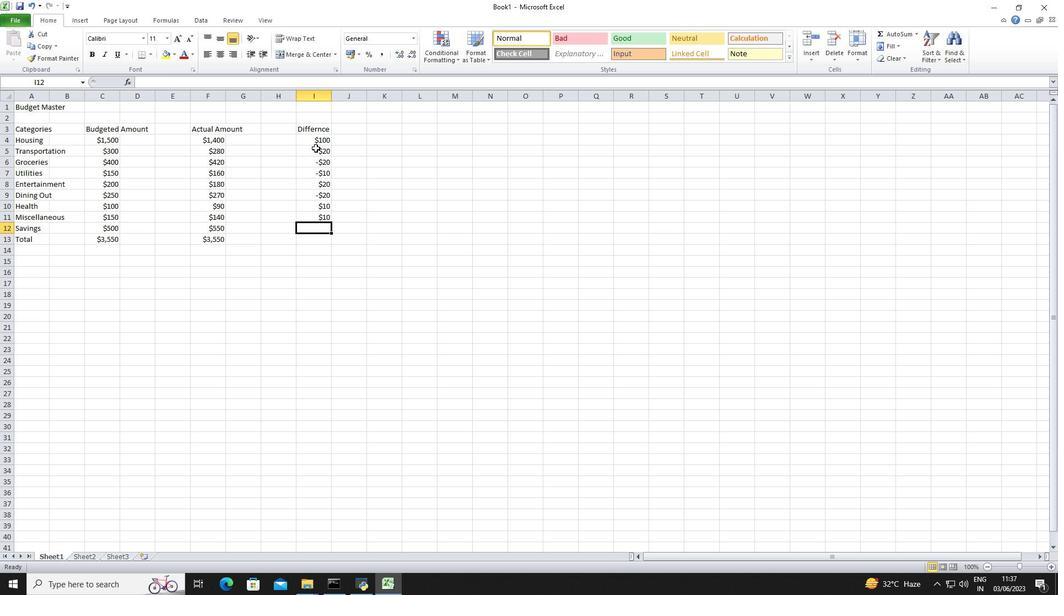 
Action: Mouse pressed left at (400, 271)
Screenshot: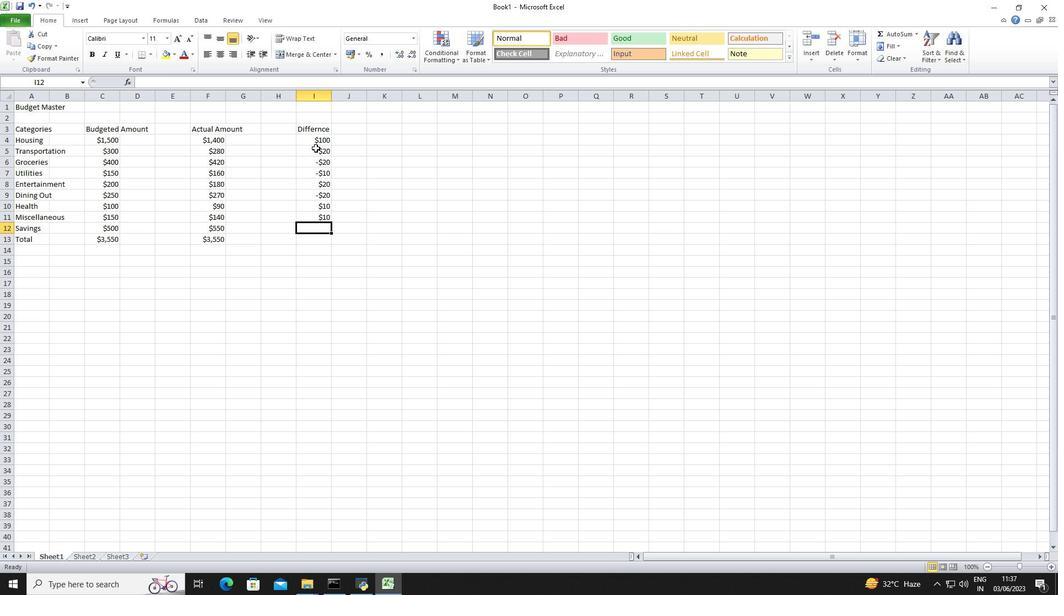 
Action: Mouse pressed left at (400, 271)
Screenshot: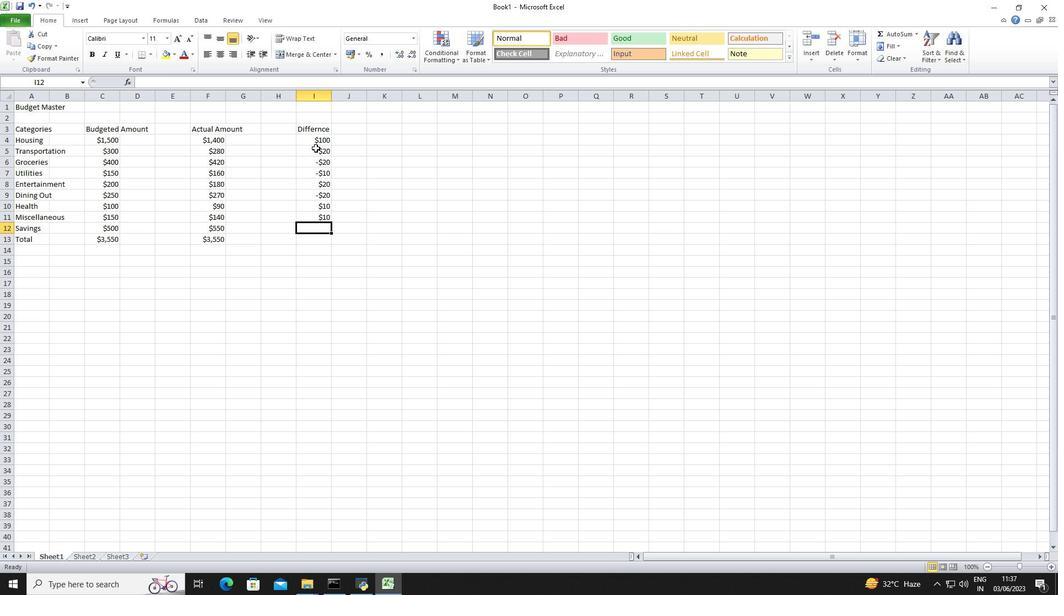 
Action: Mouse pressed left at (400, 271)
Screenshot: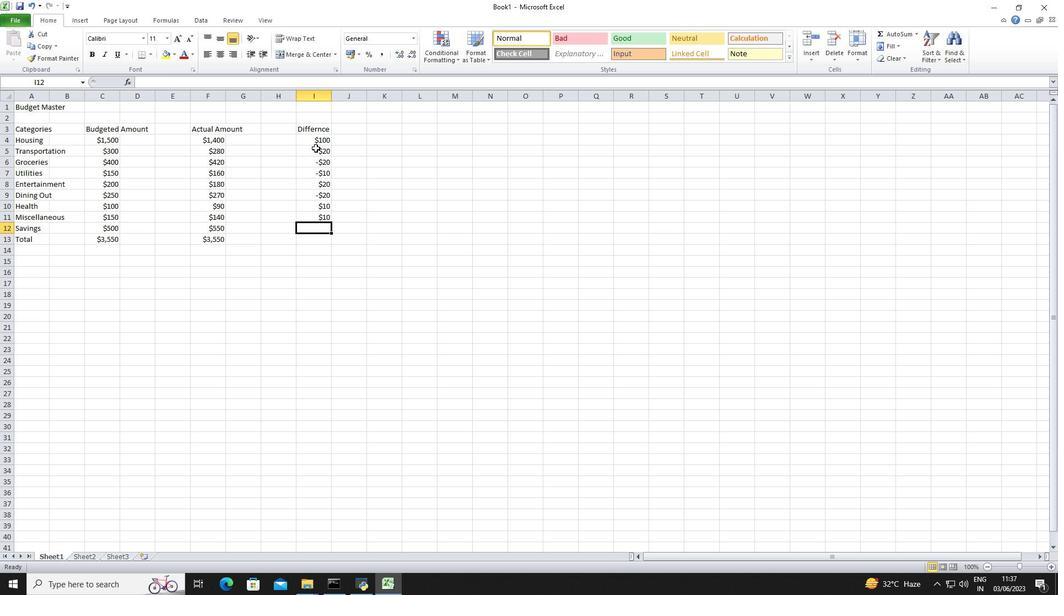 
Action: Mouse pressed left at (400, 271)
Screenshot: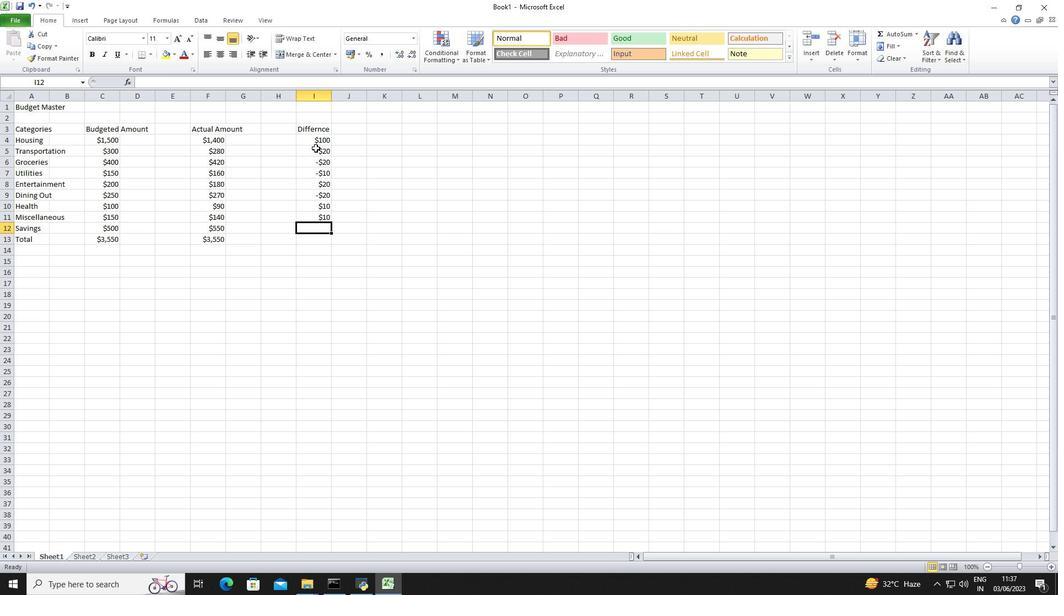 
Action: Mouse moved to (286, 270)
Screenshot: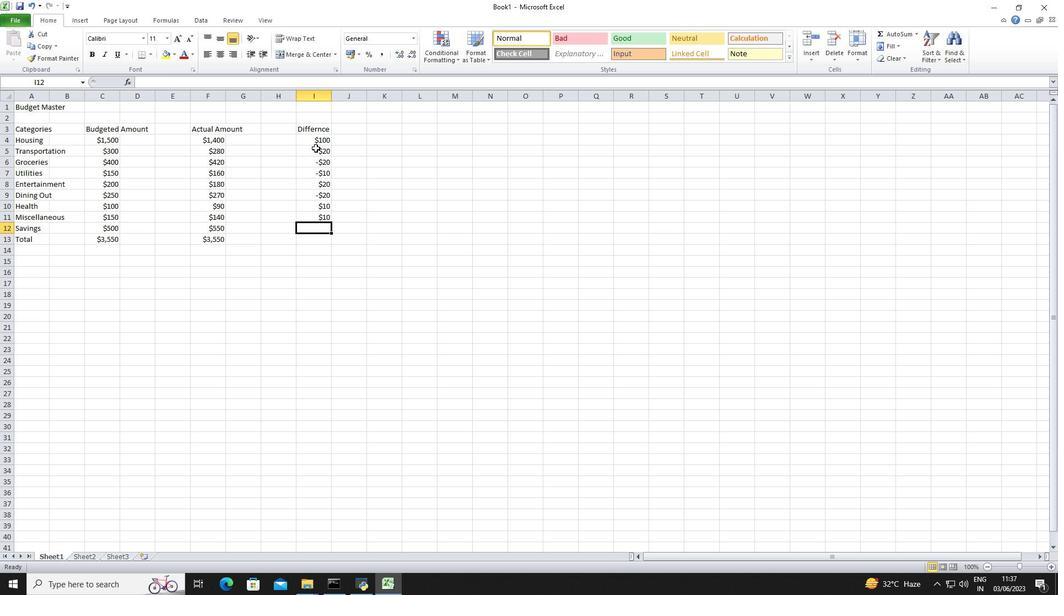 
Action: Mouse pressed left at (286, 270)
Screenshot: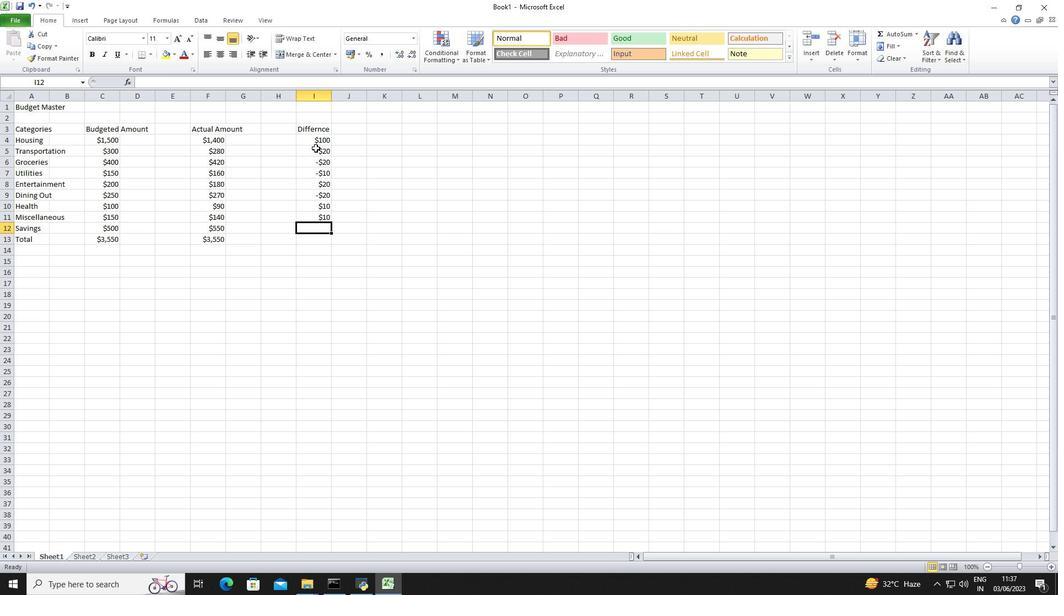 
Action: Mouse moved to (399, 227)
Screenshot: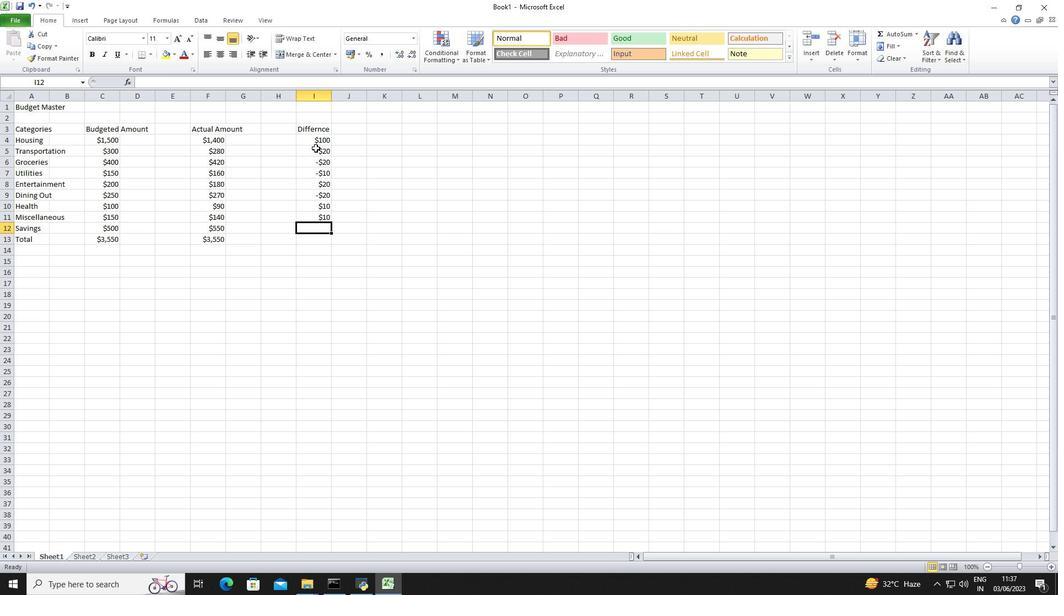 
Action: Mouse pressed left at (399, 227)
Screenshot: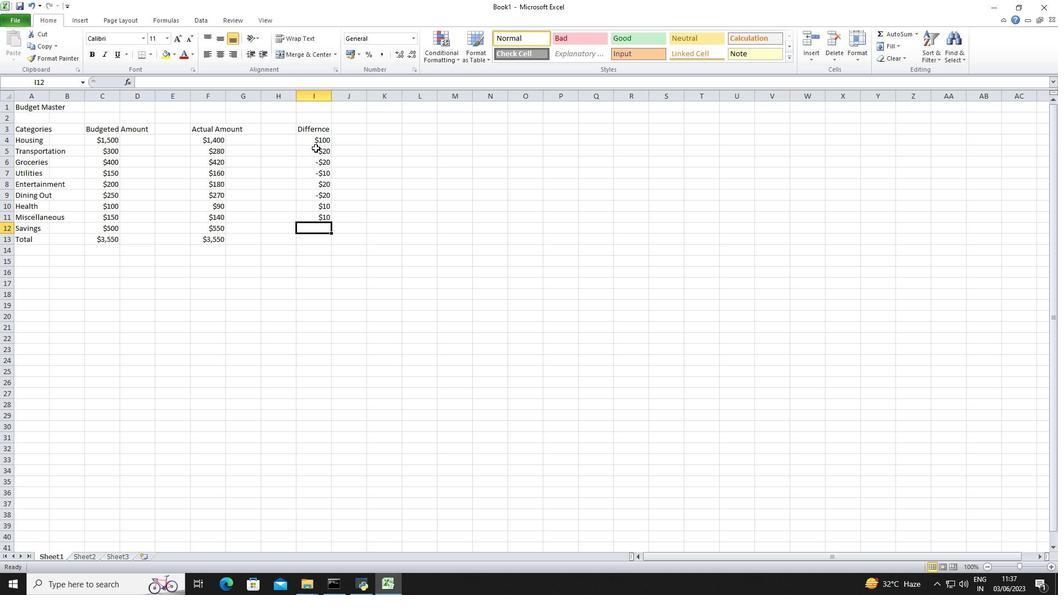 
Action: Mouse moved to (380, 274)
Screenshot: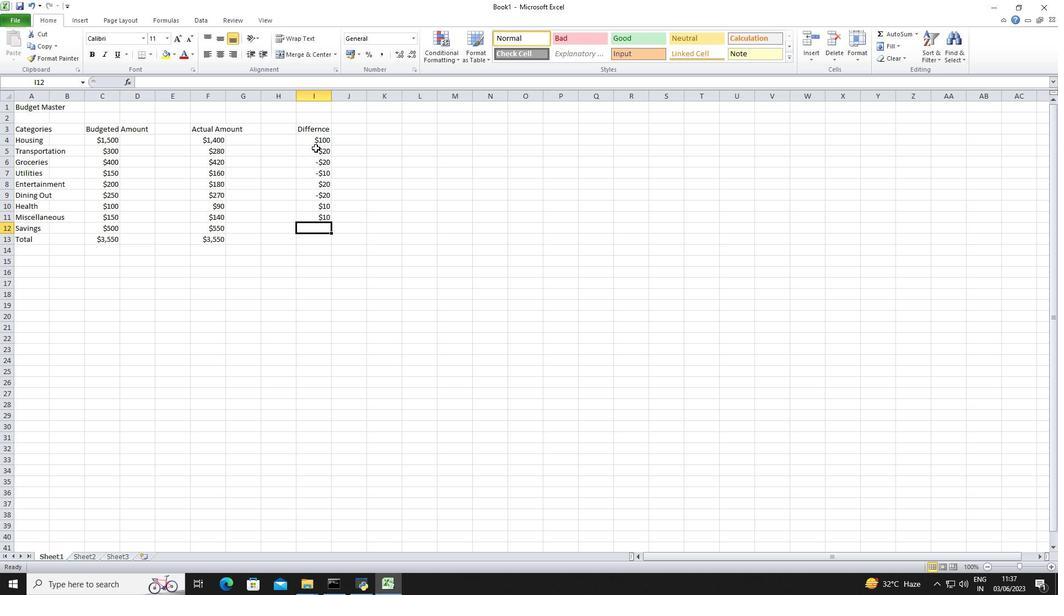 
Action: Mouse pressed left at (380, 274)
Screenshot: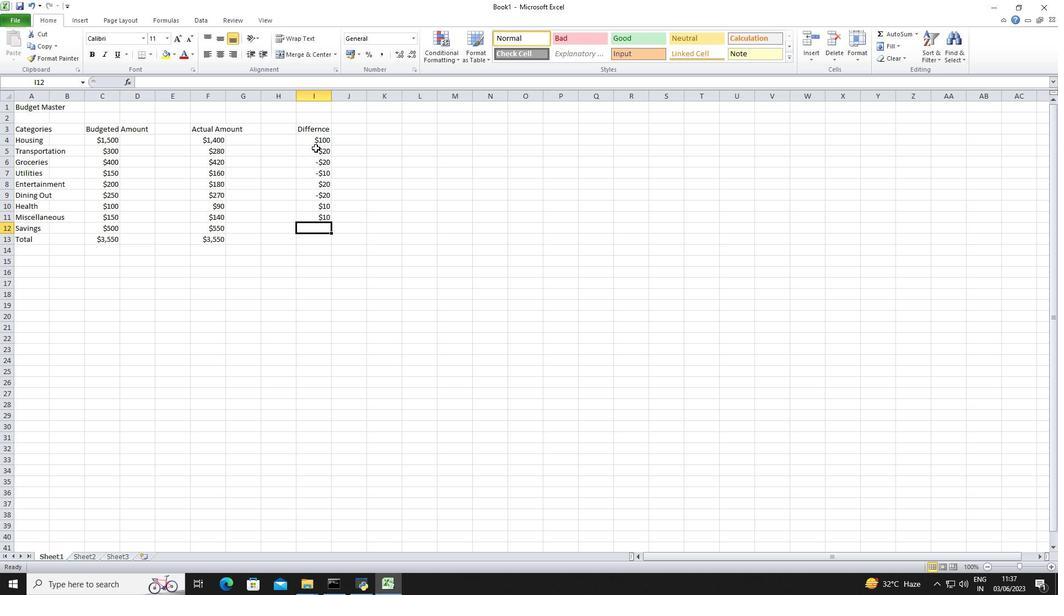 
Action: Mouse moved to (349, 384)
Screenshot: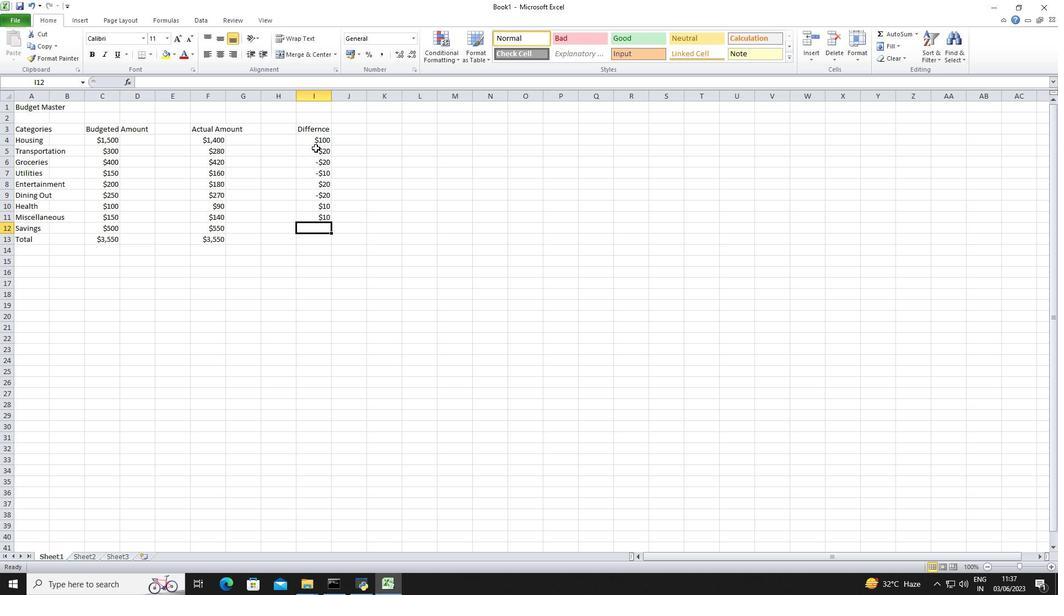 
Action: Mouse pressed left at (349, 384)
Screenshot: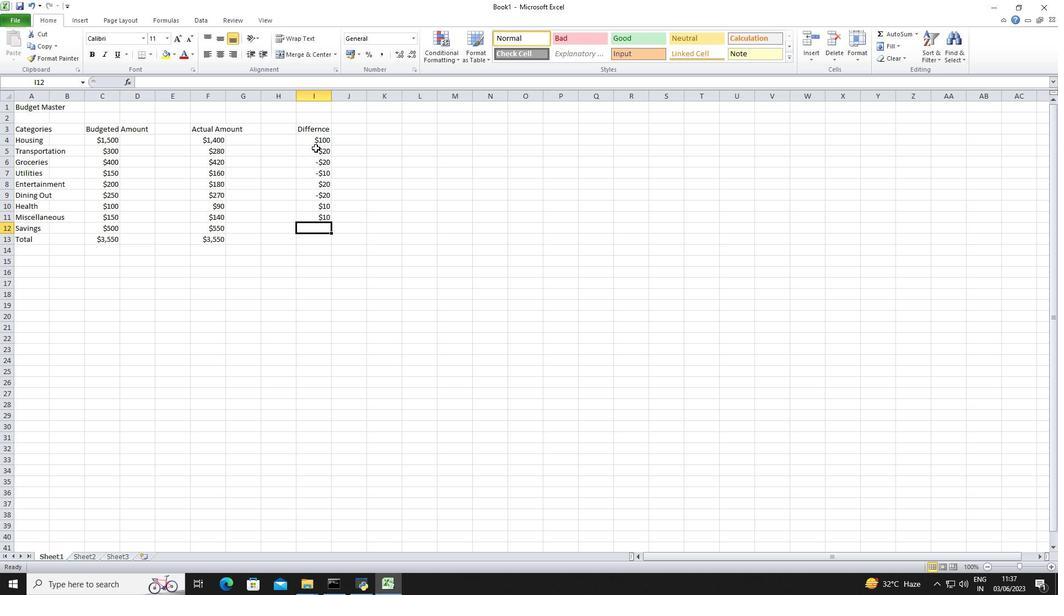 
Action: Mouse moved to (279, 281)
Screenshot: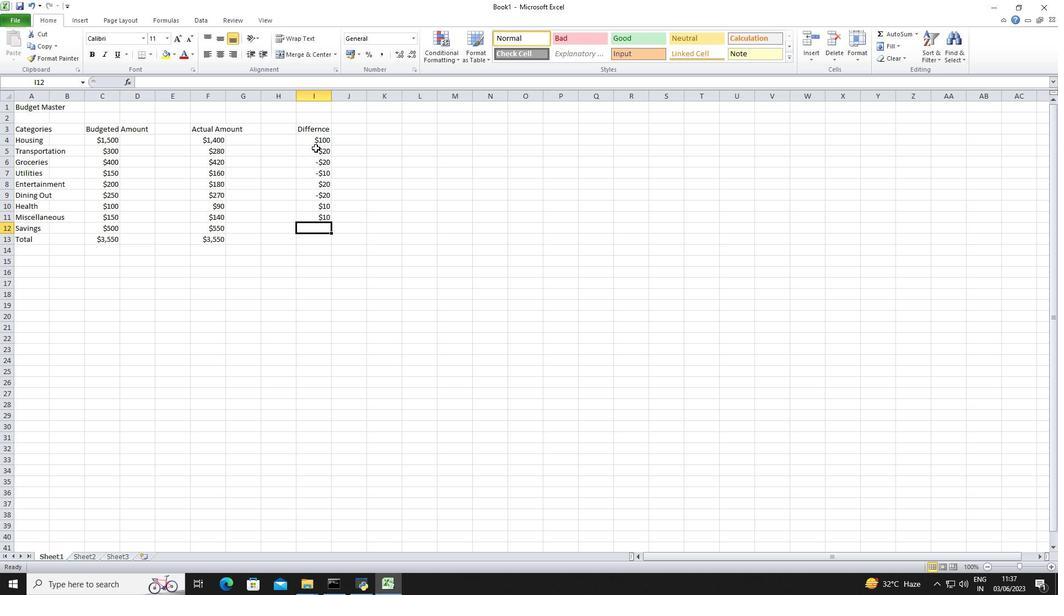 
Action: Mouse pressed left at (279, 281)
Screenshot: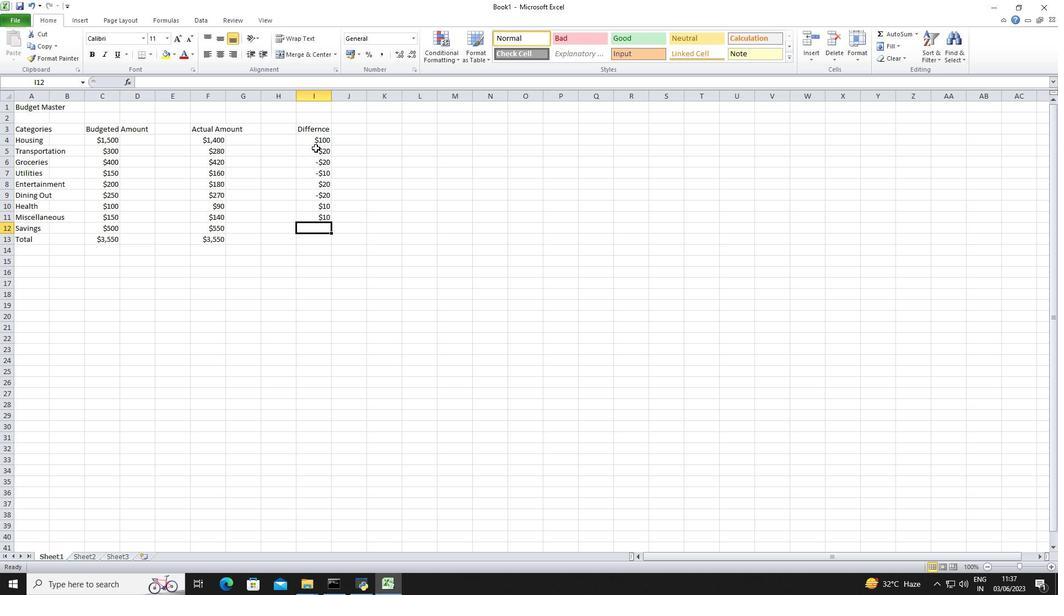 
Action: Mouse moved to (105, 163)
Screenshot: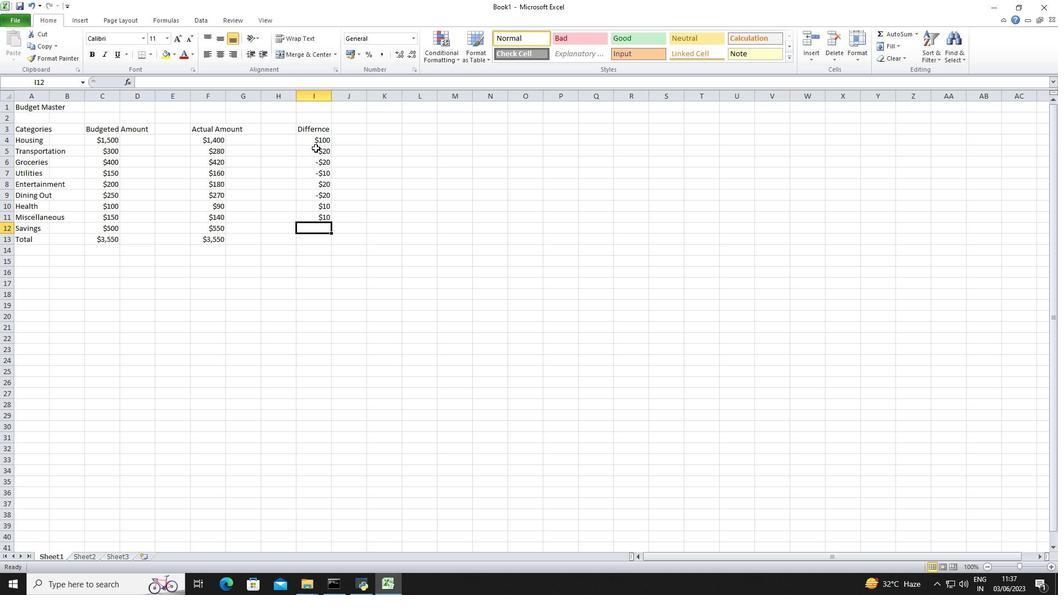 
Action: Mouse pressed left at (105, 163)
Screenshot: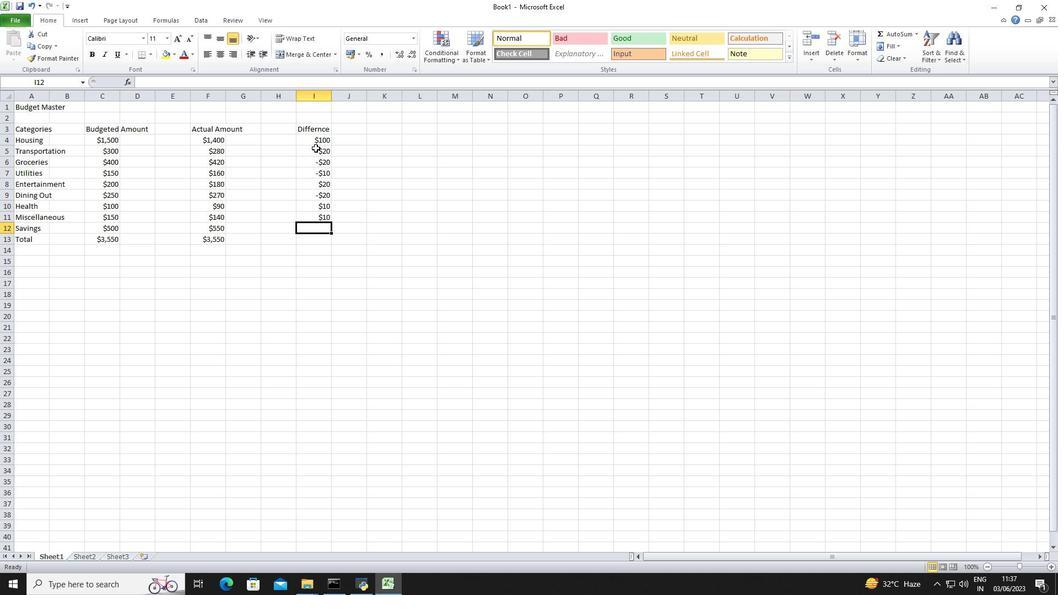 
Action: Mouse moved to (143, 83)
Screenshot: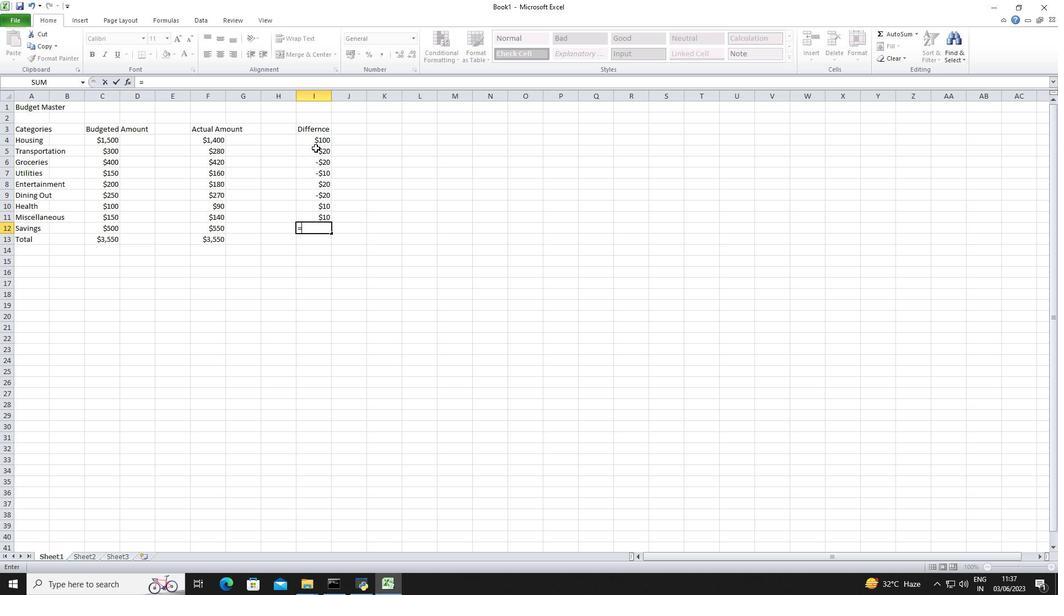 
Action: Mouse pressed left at (143, 83)
Screenshot: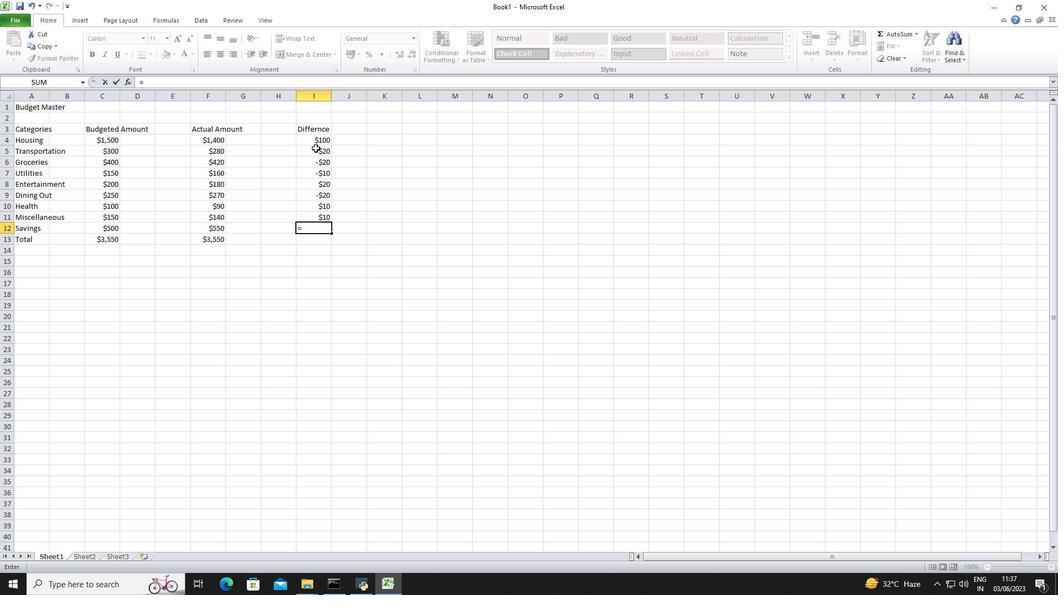 
Action: Key pressed <Key.backspace><Key.down><Key.enter>
Screenshot: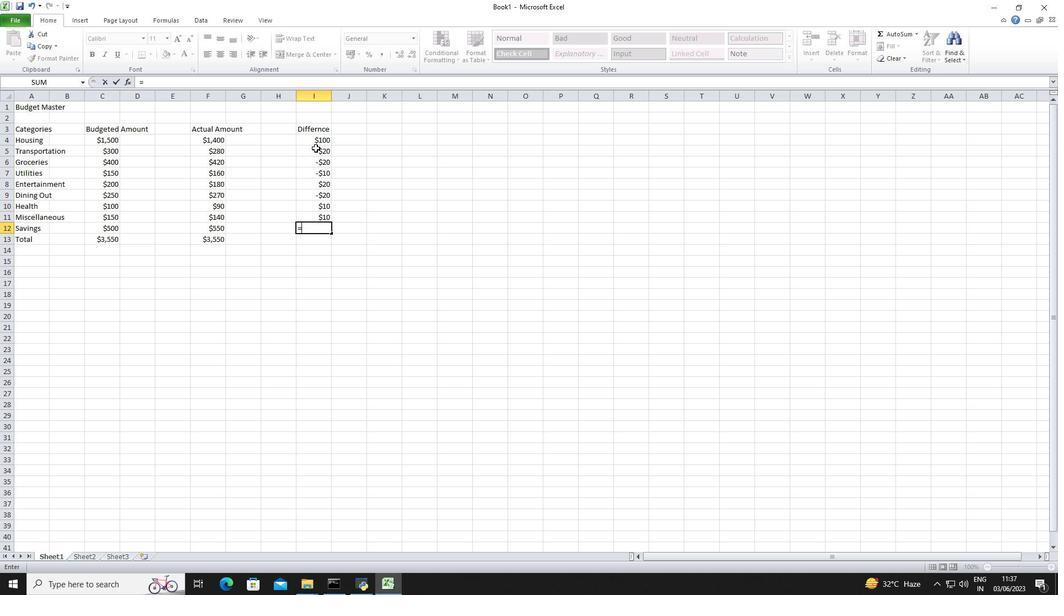 
Action: Mouse moved to (141, 79)
Screenshot: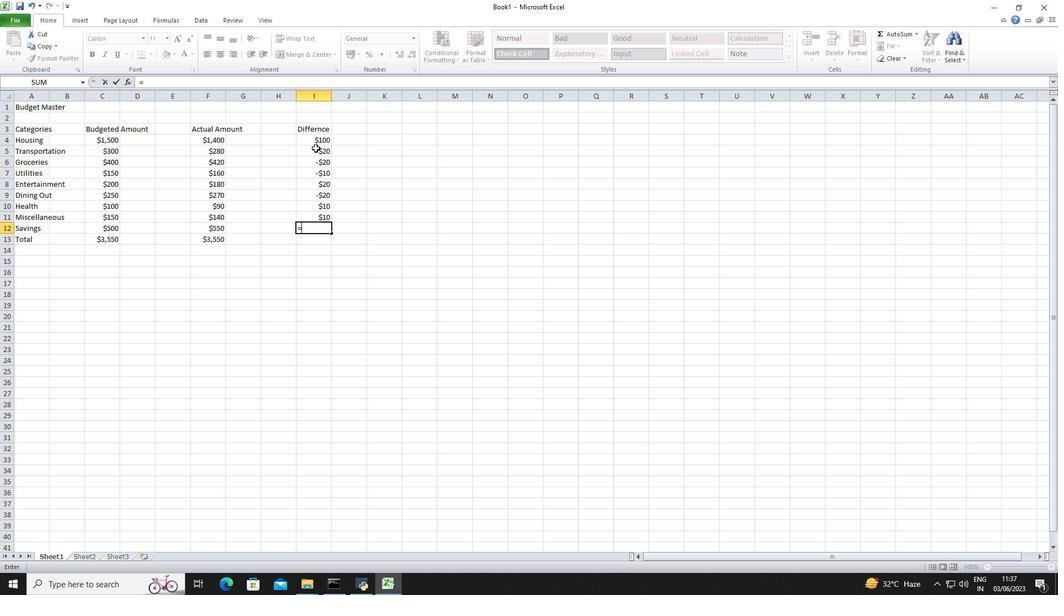 
Action: Mouse pressed left at (141, 79)
Screenshot: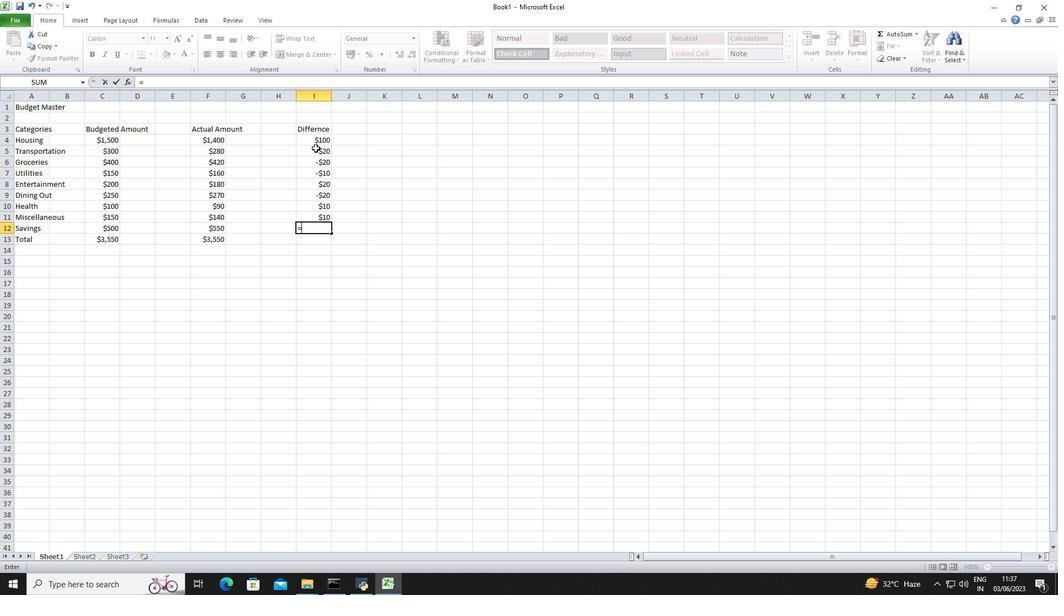 
Action: Mouse moved to (151, 91)
Screenshot: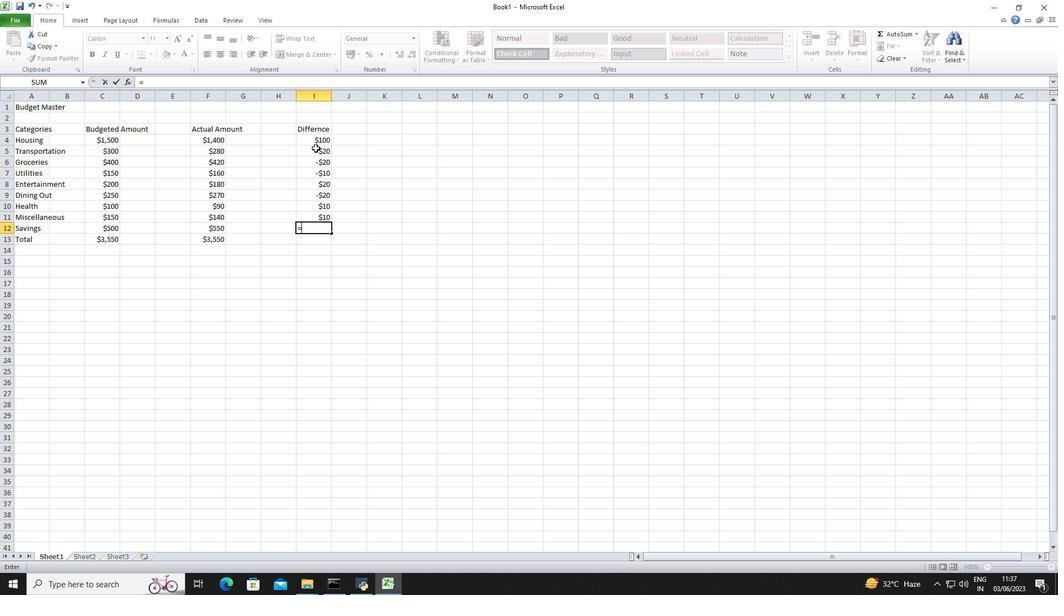 
Action: Key pressed <Key.backspace><Key.enter>
Screenshot: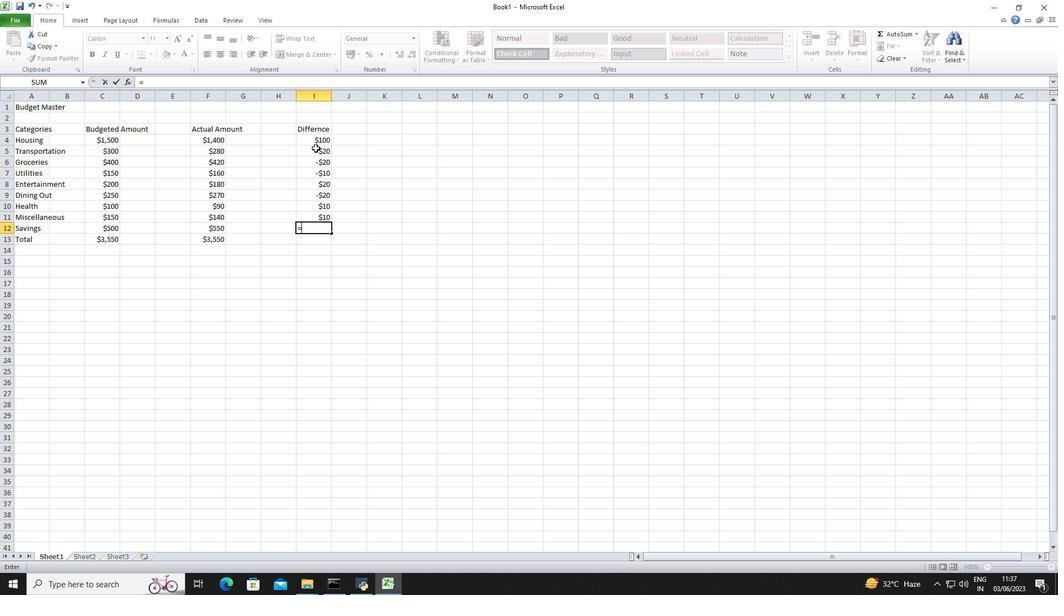 
Action: Mouse moved to (142, 81)
Screenshot: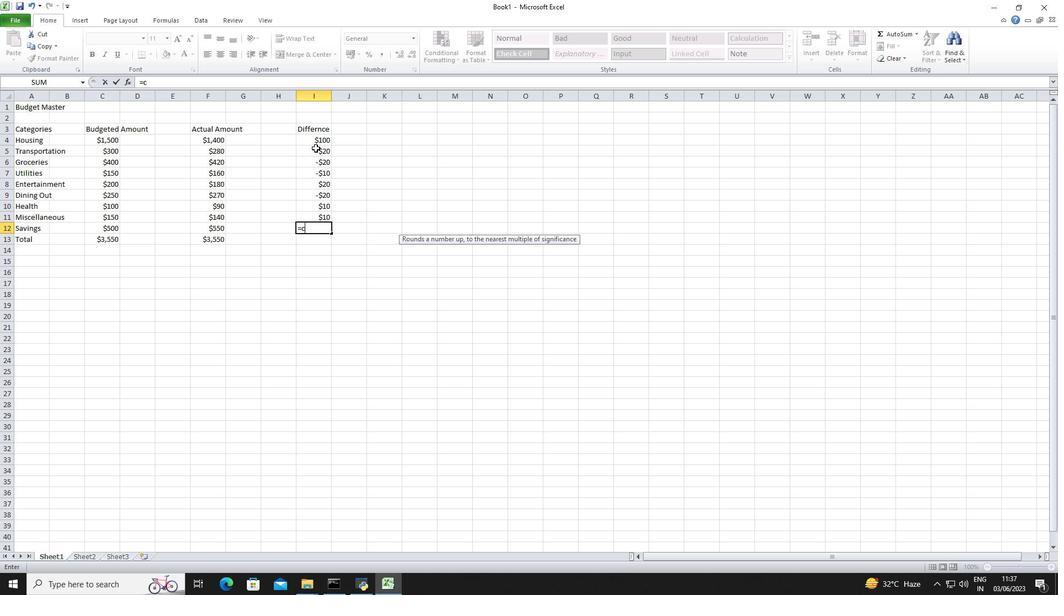 
Action: Mouse pressed left at (142, 81)
Screenshot: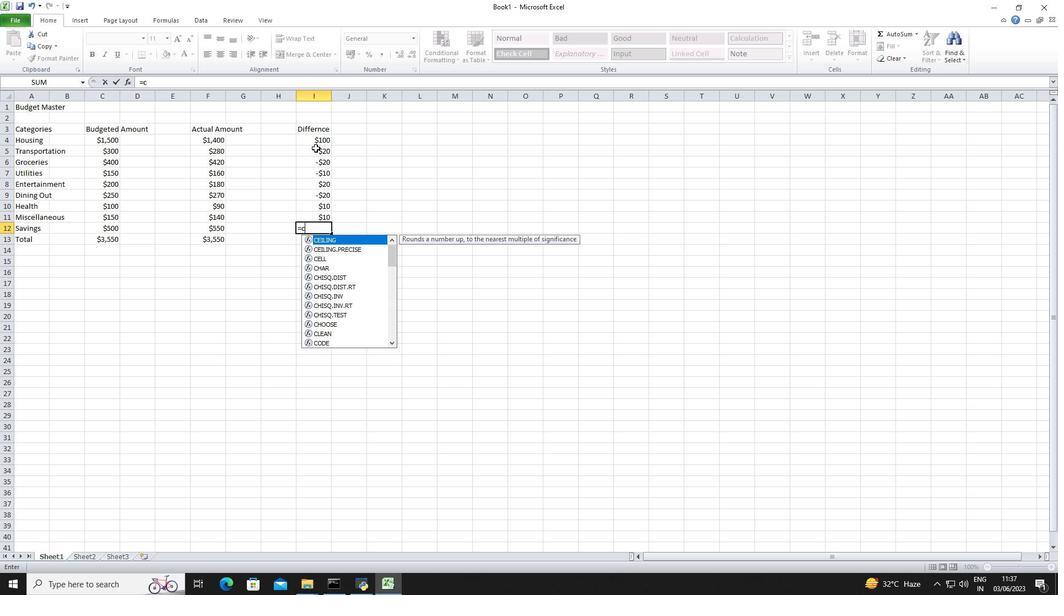 
Action: Mouse moved to (145, 111)
Screenshot: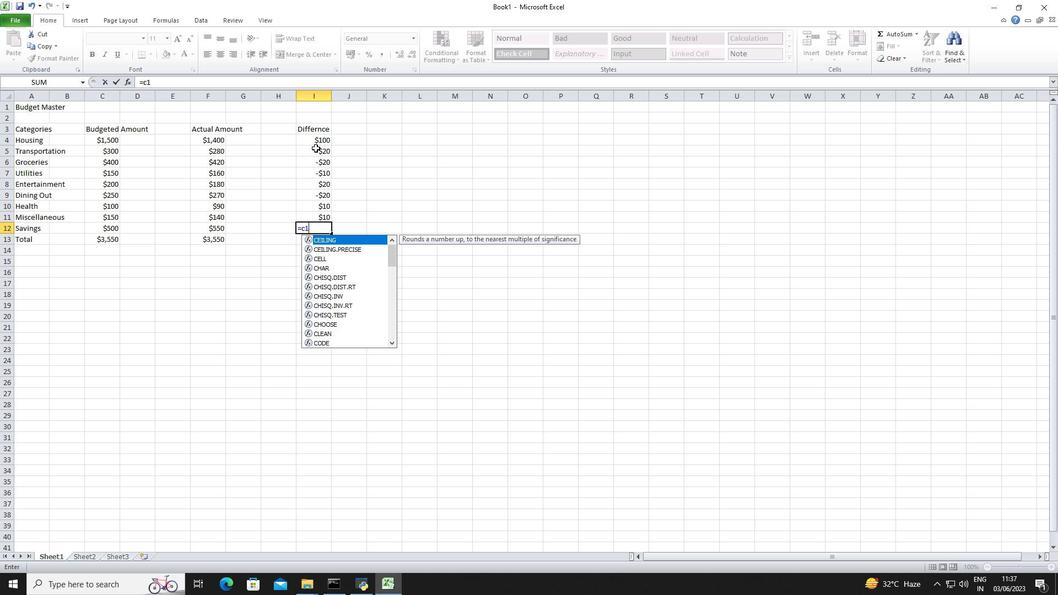 
Action: Key pressed <Key.backspace>
Screenshot: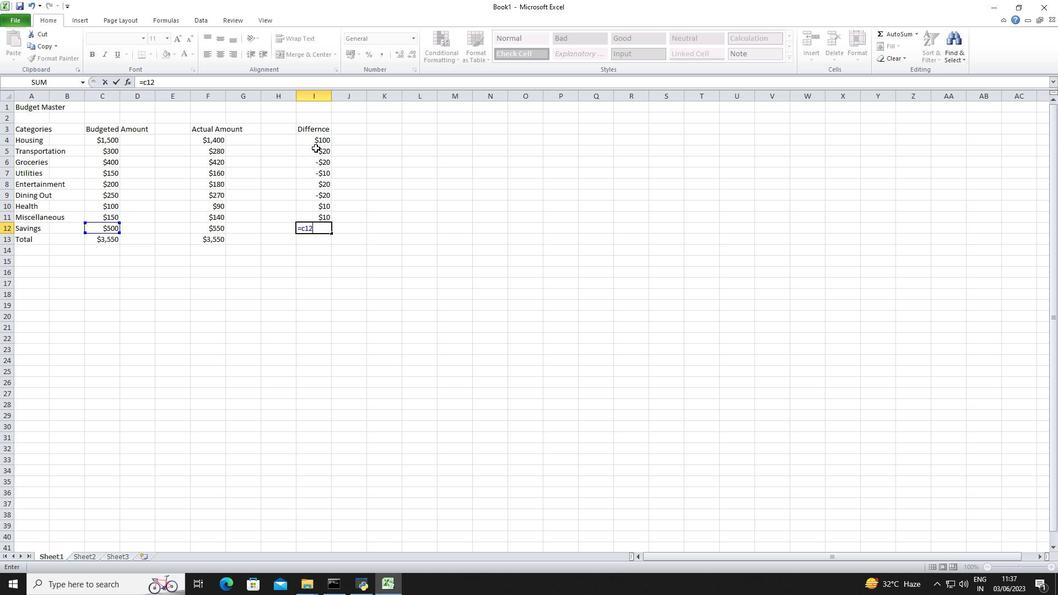 
Action: Mouse moved to (139, 119)
Screenshot: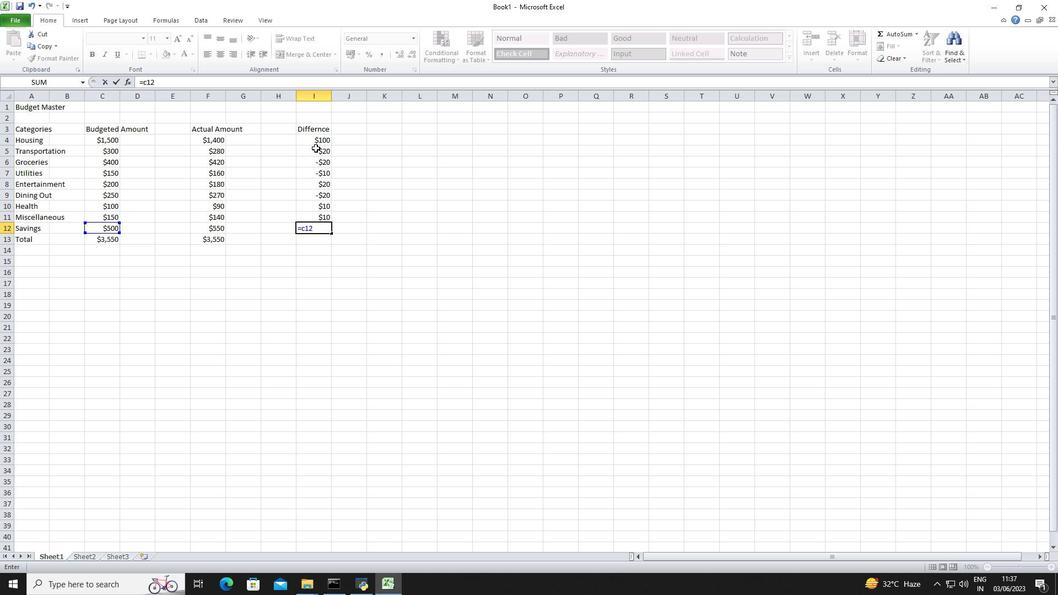 
Action: Key pressed <Key.enter>
Screenshot: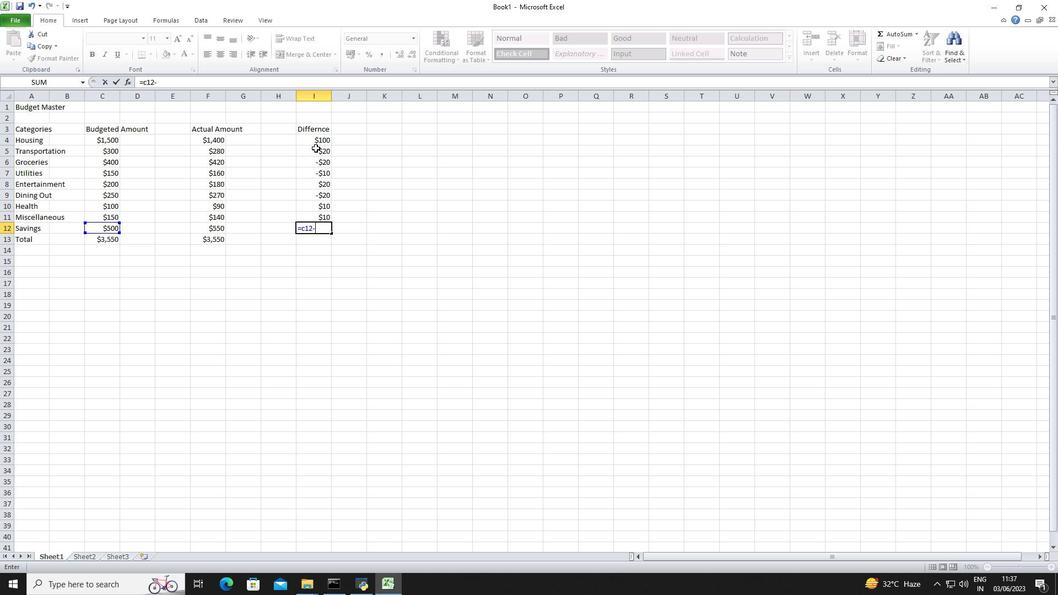 
Action: Mouse moved to (90, 198)
Screenshot: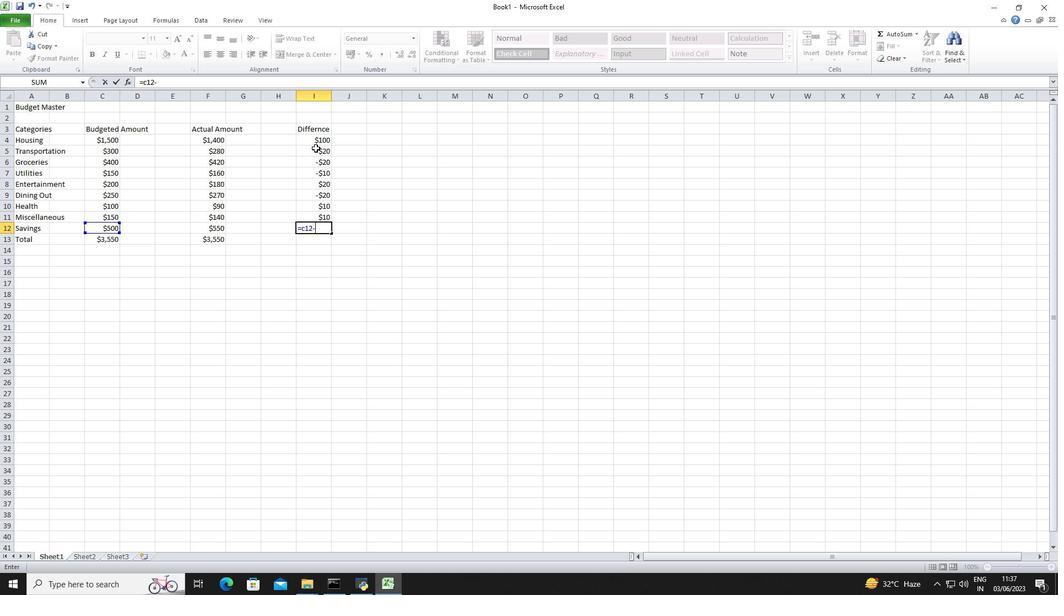 
Action: Mouse pressed left at (90, 198)
Screenshot: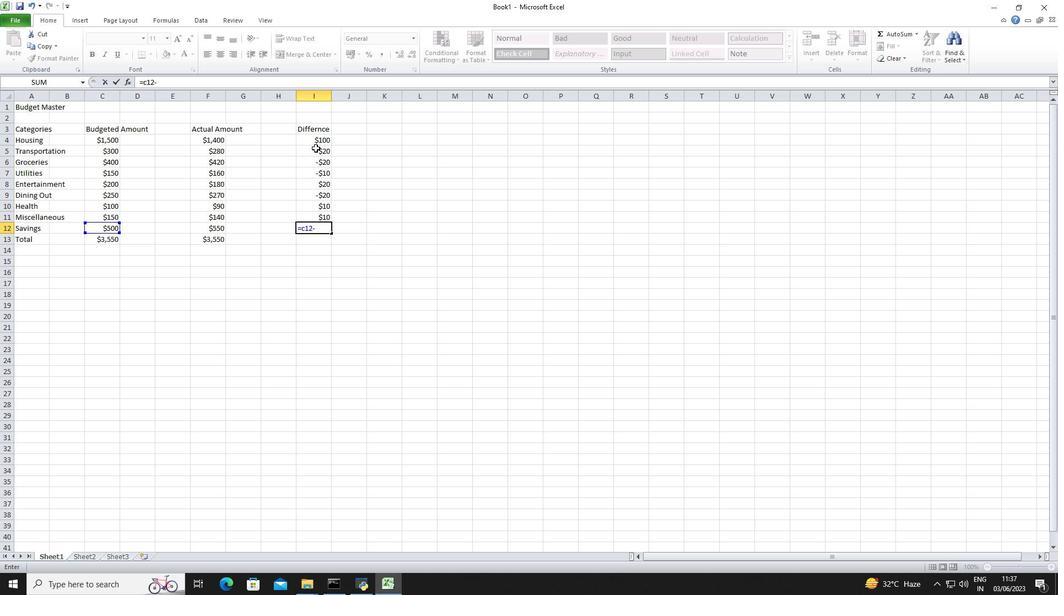 
Action: Mouse moved to (90, 194)
Screenshot: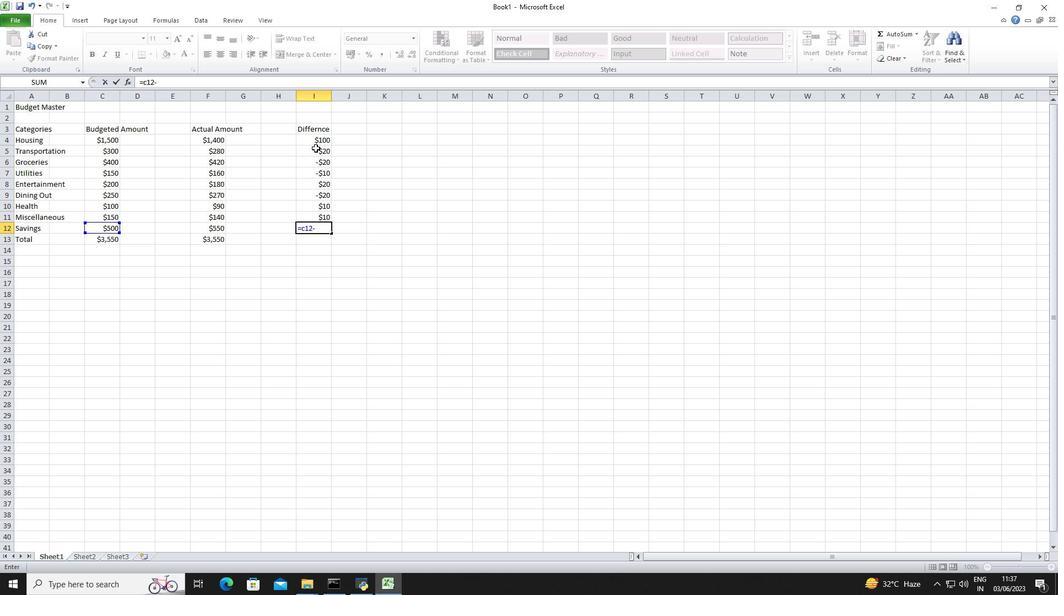 
Action: Mouse pressed left at (90, 194)
Screenshot: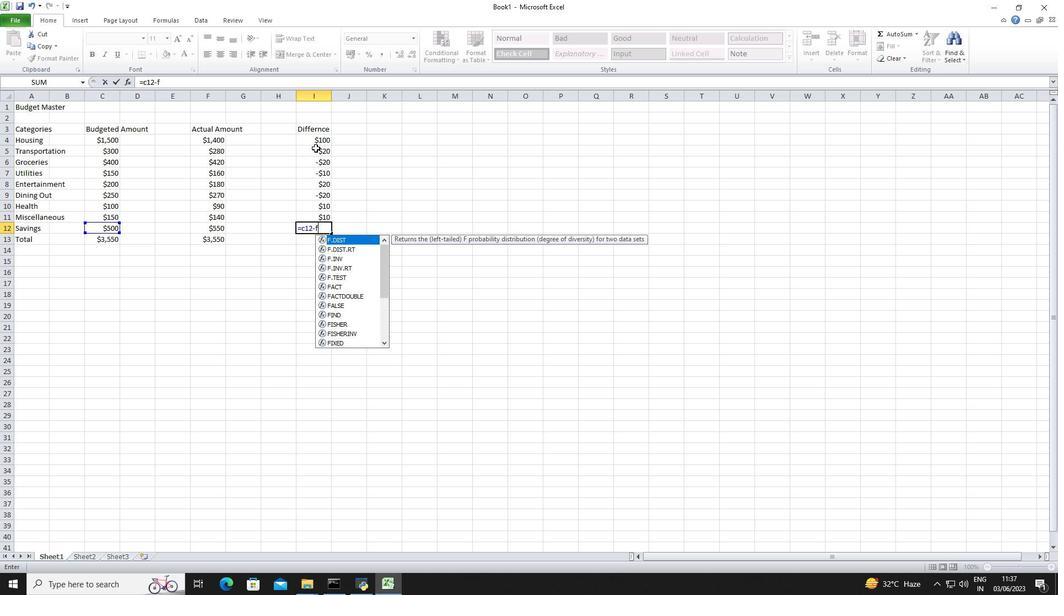 
Action: Mouse moved to (88, 197)
Screenshot: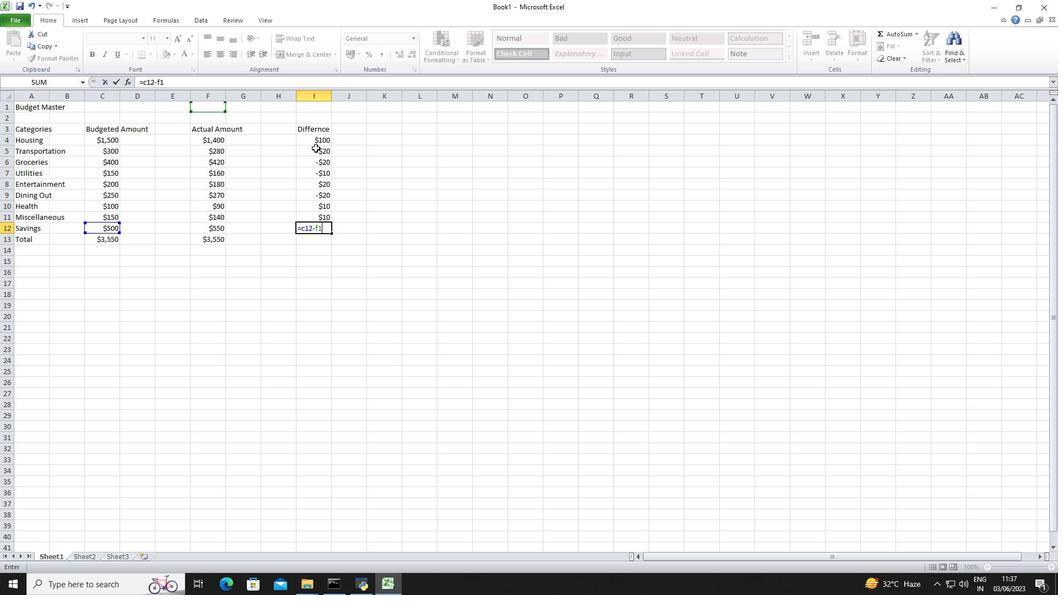 
Action: Mouse pressed left at (88, 197)
Screenshot: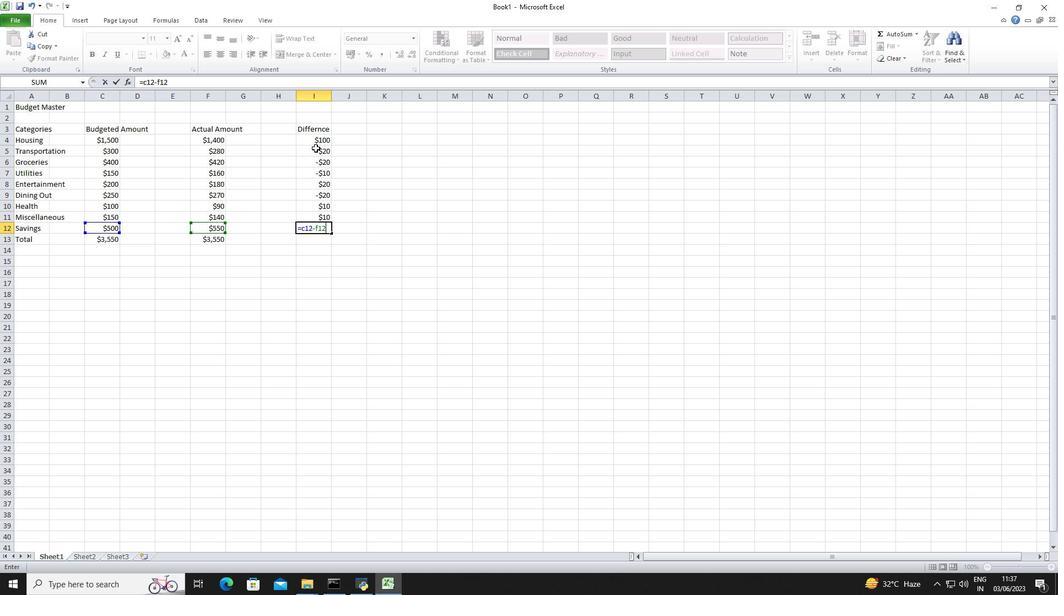 
Action: Mouse moved to (37, 108)
Screenshot: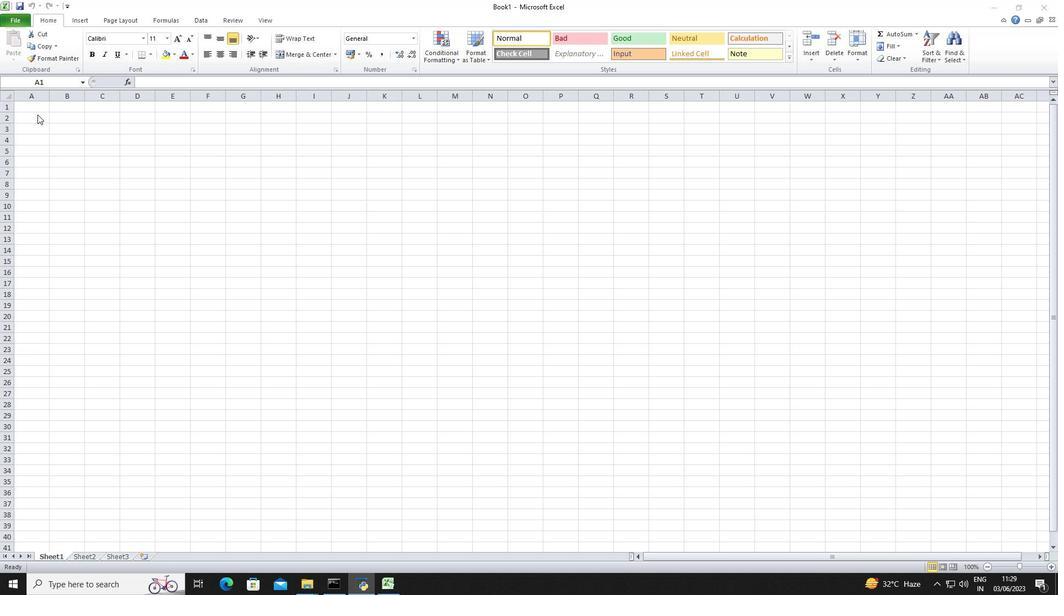 
Action: Mouse pressed left at (37, 108)
Screenshot: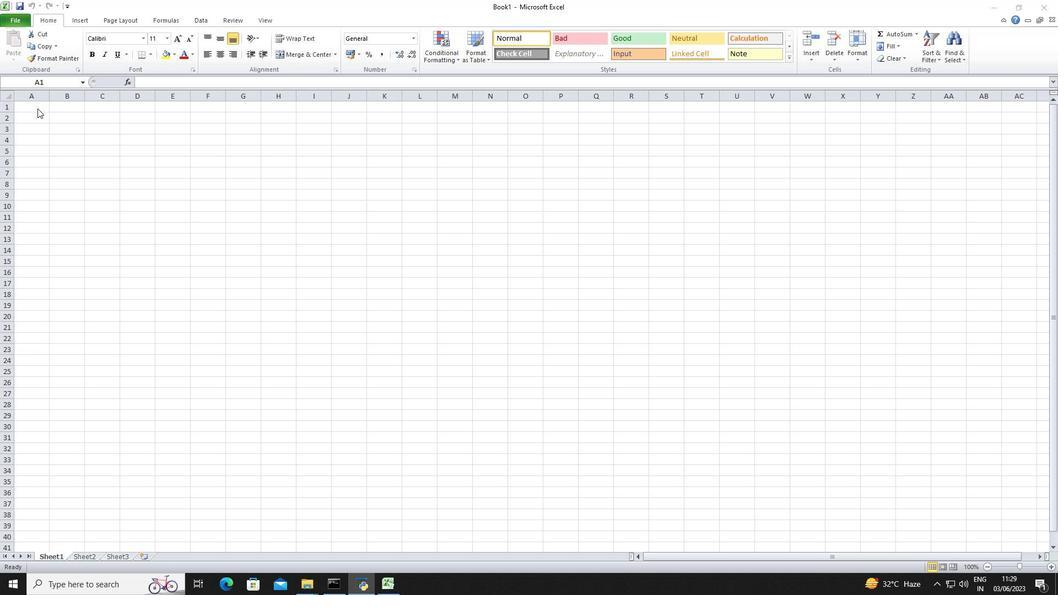 
Action: Key pressed <Key.shift>Budget<Key.space><Key.shift>Master<Key.down><Key.down><Key.shift>Categories<Key.down><Key.shift>Housing<Key.enter><Key.shift><Key.shift>Transportation<Key.enter><Key.shift><Key.shift>Groceries<Key.enter><Key.shift>Utilities<Key.enter><Key.shift>Entertainment<Key.down><Key.shift>Dining<Key.space><Key.shift>Out<Key.down><Key.shift>Health<Key.down><Key.shift>Miscellaneous<Key.down><Key.shift>Savings<Key.down><Key.shift>Total<Key.down><Key.right><Key.right><Key.up><Key.up><Key.up><Key.up><Key.up><Key.up><Key.up><Key.up><Key.up><Key.up><Key.up><Key.shift>Budgeted<Key.space><Key.shift>Amount<Key.down><Key.shift><Key.shift><Key.shift><Key.shift><Key.shift><Key.shift><Key.shift><Key.shift><Key.shift><Key.shift><Key.shift><Key.shift><Key.shift><Key.shift><Key.shift><Key.shift><Key.shift><Key.shift><Key.shift><Key.shift><Key.shift><Key.shift><Key.shift><Key.shift><Key.shift><Key.shift><Key.shift><Key.shift><Key.shift><Key.shift><Key.shift><Key.shift>$1,500<Key.backspace><Key.backspace><Key.backspace><Key.backspace><Key.backspace><Key.backspace>1500<Key.down>300<Key.down>400<Key.down>150<Key.down>200<Key.down>250<Key.down>100<Key.down>150<Key.down>500<Key.down>3550
Screenshot: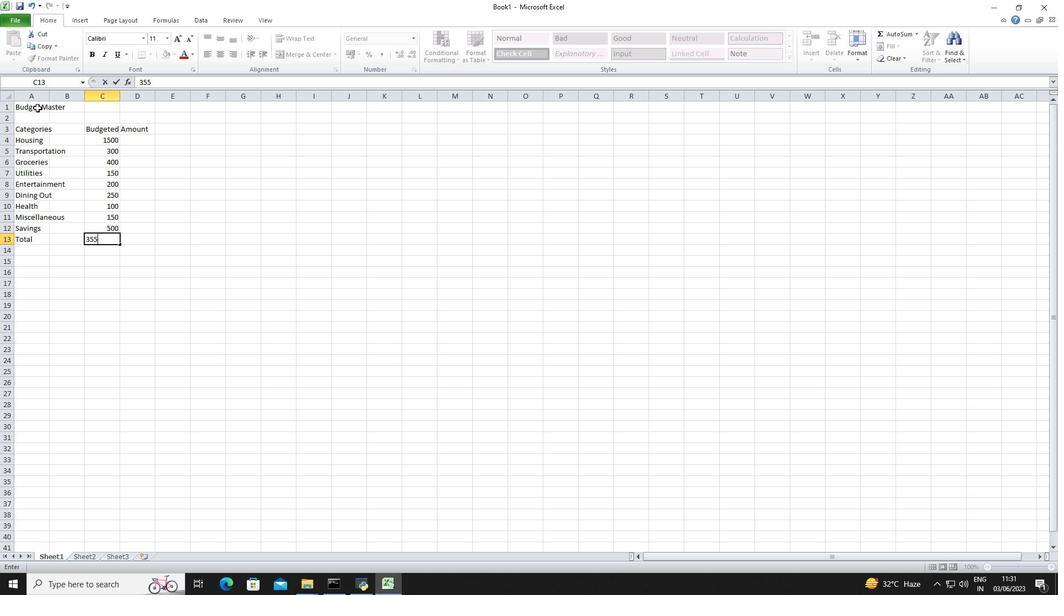
Action: Mouse moved to (96, 139)
Screenshot: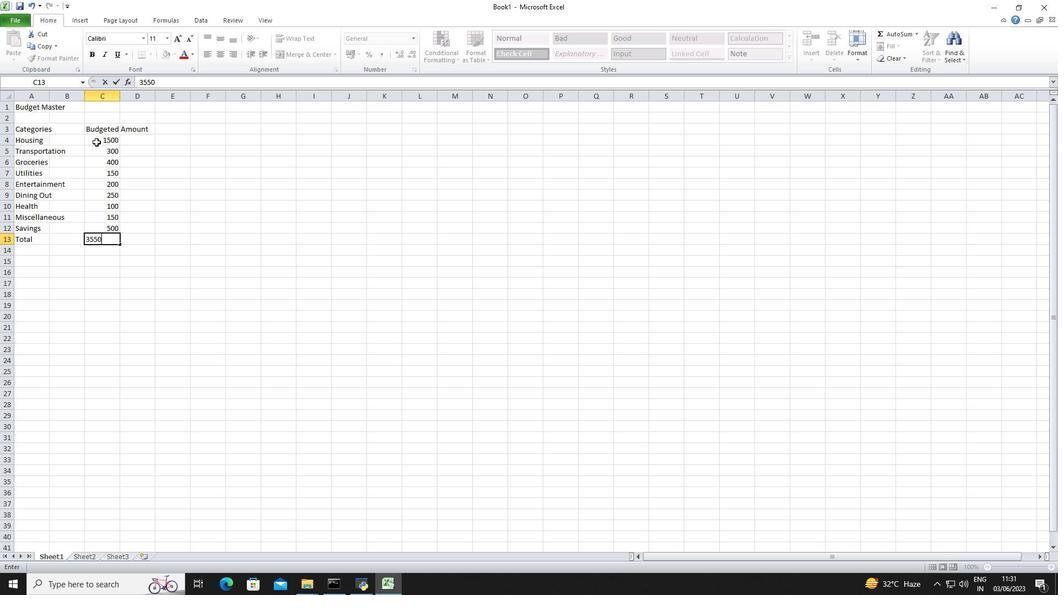 
Action: Mouse pressed left at (96, 139)
Screenshot: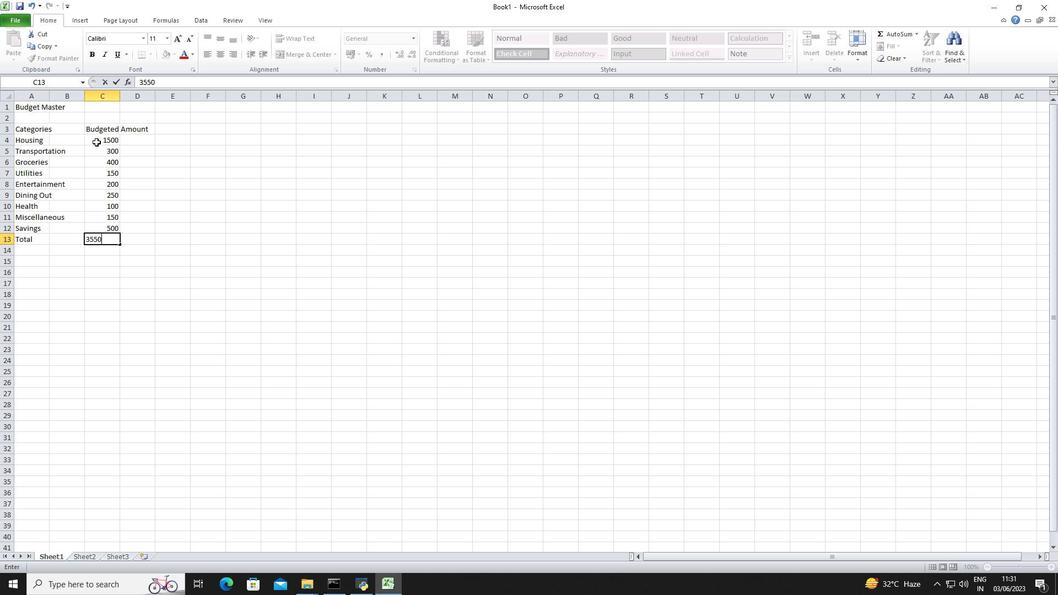 
Action: Mouse moved to (411, 40)
Screenshot: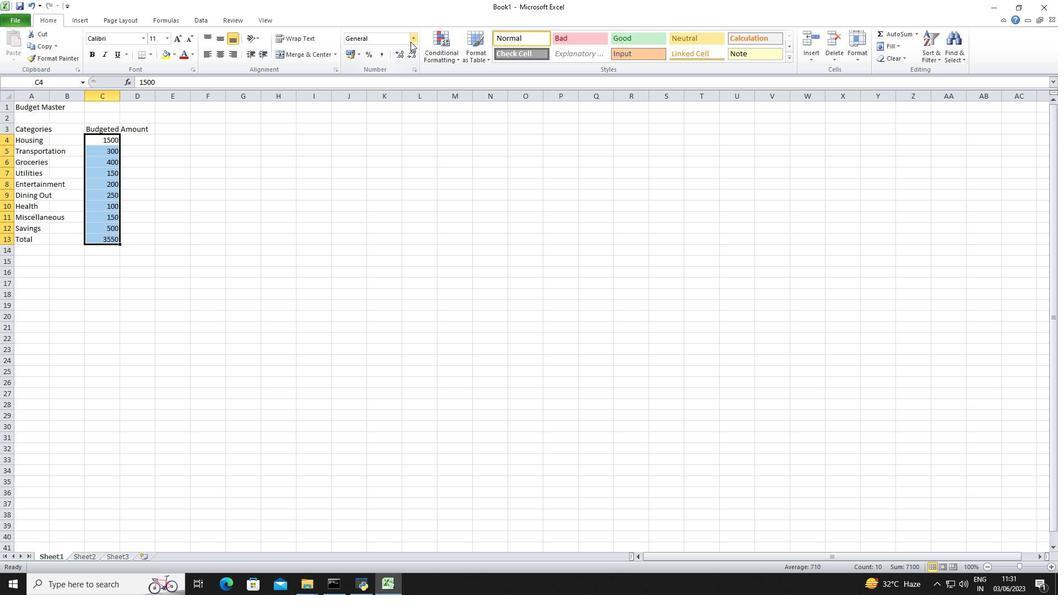 
Action: Mouse pressed left at (411, 40)
Screenshot: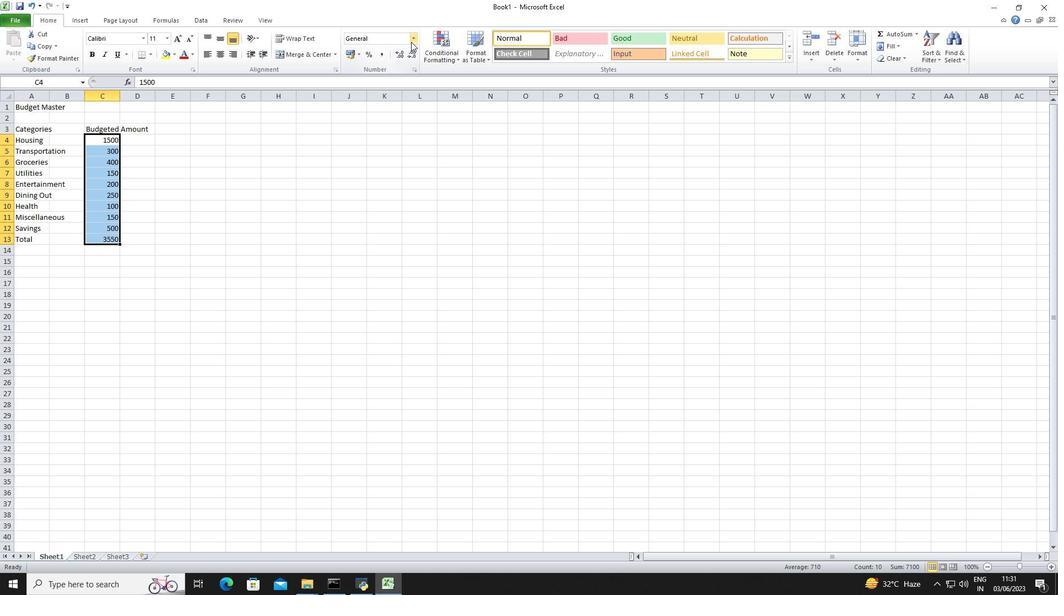 
Action: Mouse moved to (422, 319)
Screenshot: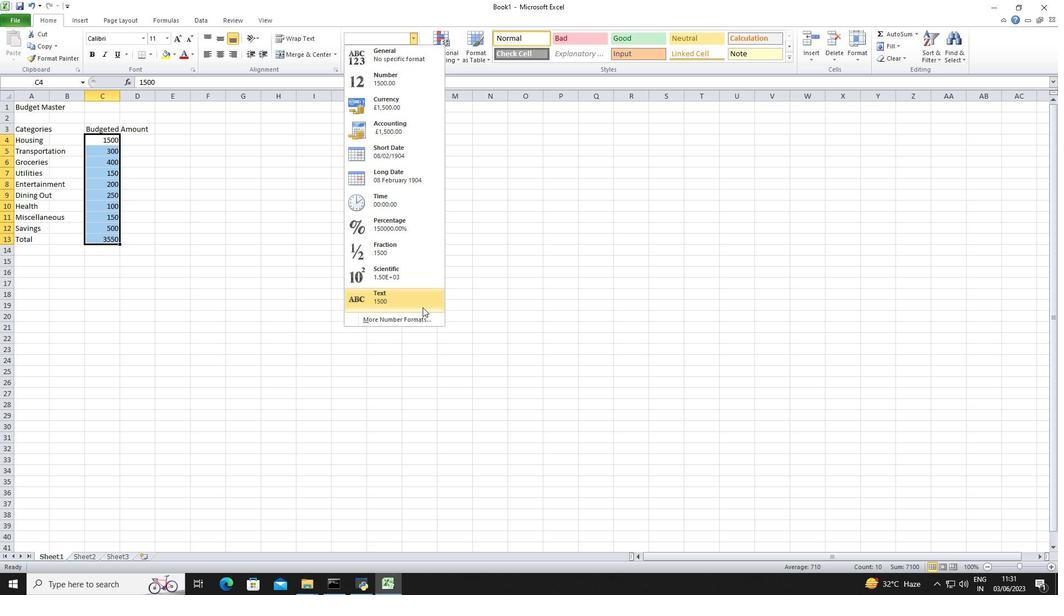 
Action: Mouse pressed left at (422, 319)
Screenshot: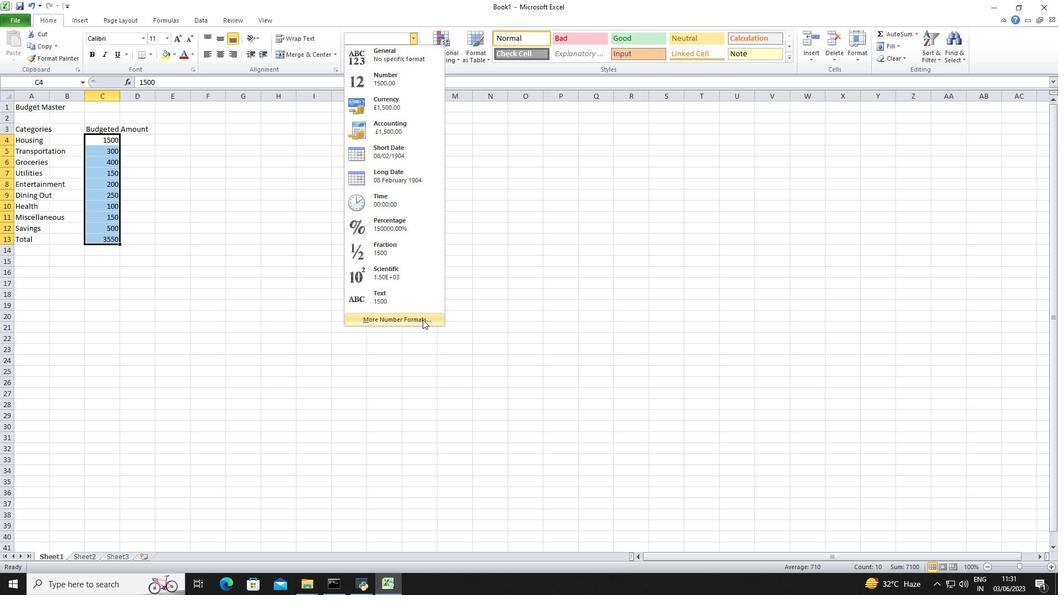 
Action: Mouse moved to (158, 205)
Screenshot: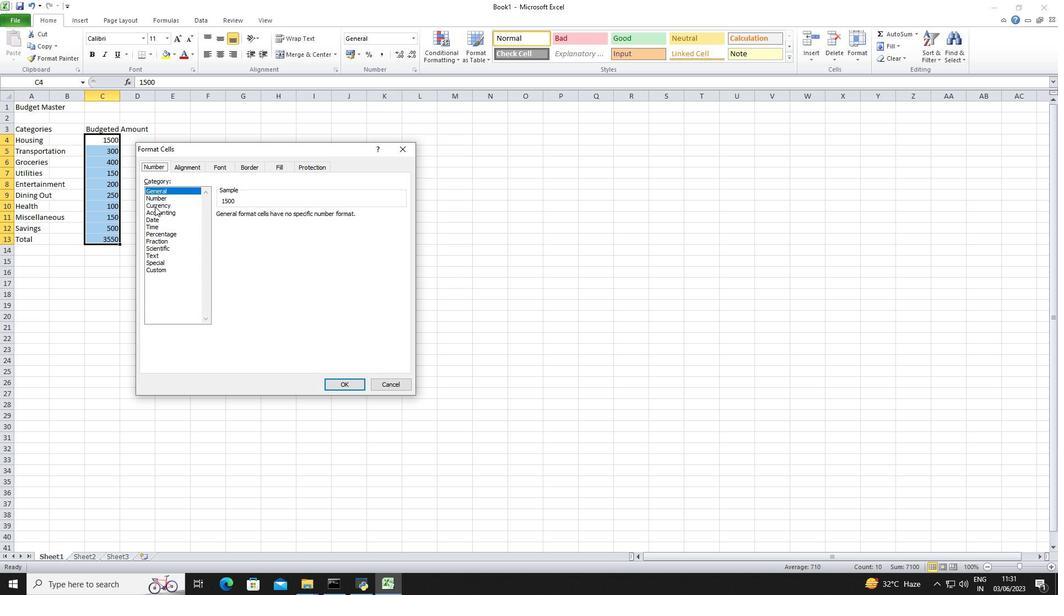 
Action: Mouse pressed left at (158, 205)
Screenshot: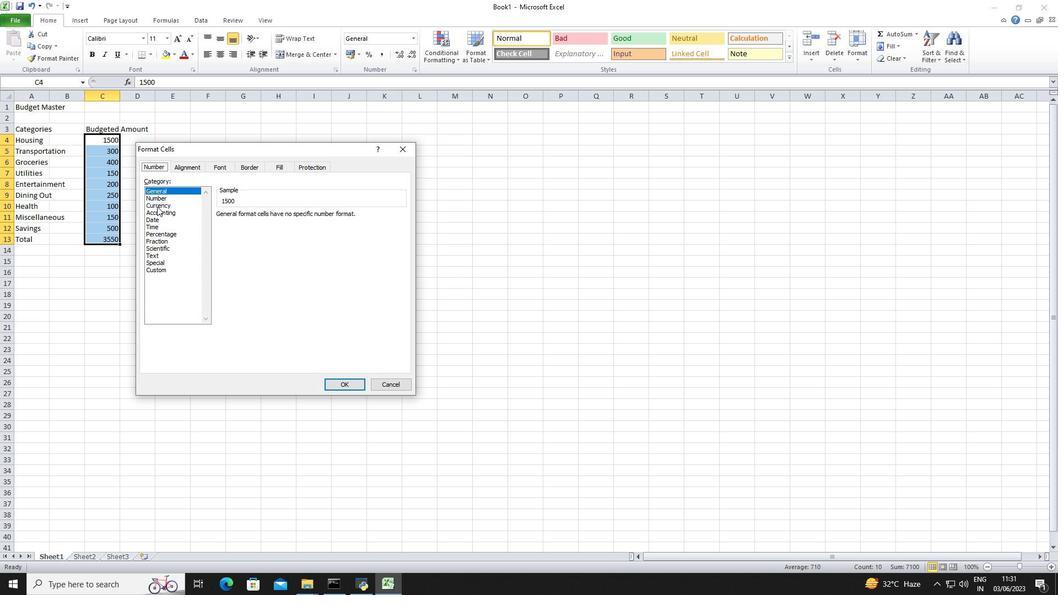 
Action: Mouse moved to (398, 226)
Screenshot: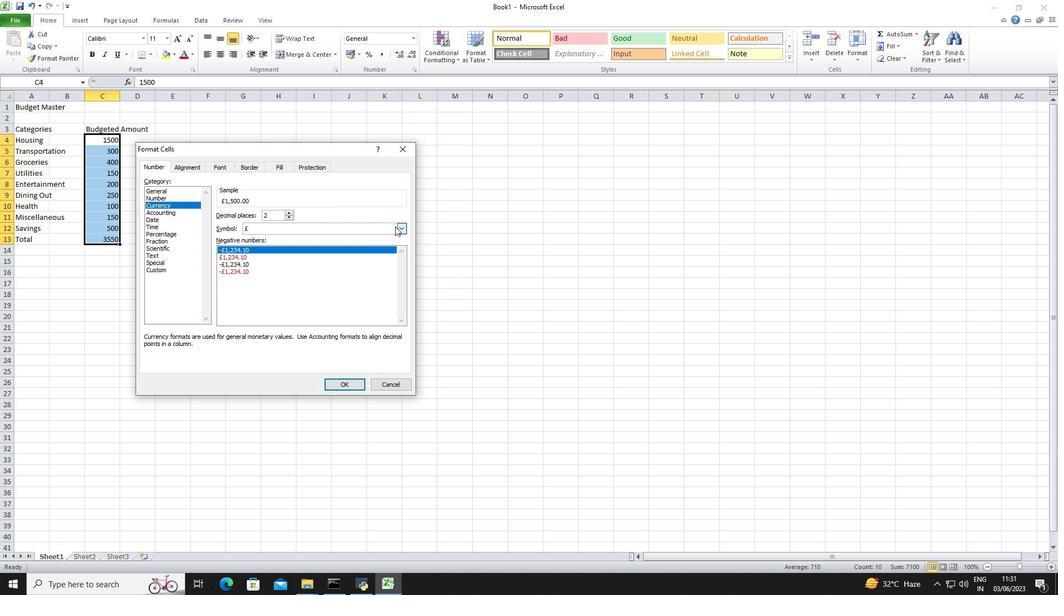 
Action: Mouse pressed left at (398, 226)
Screenshot: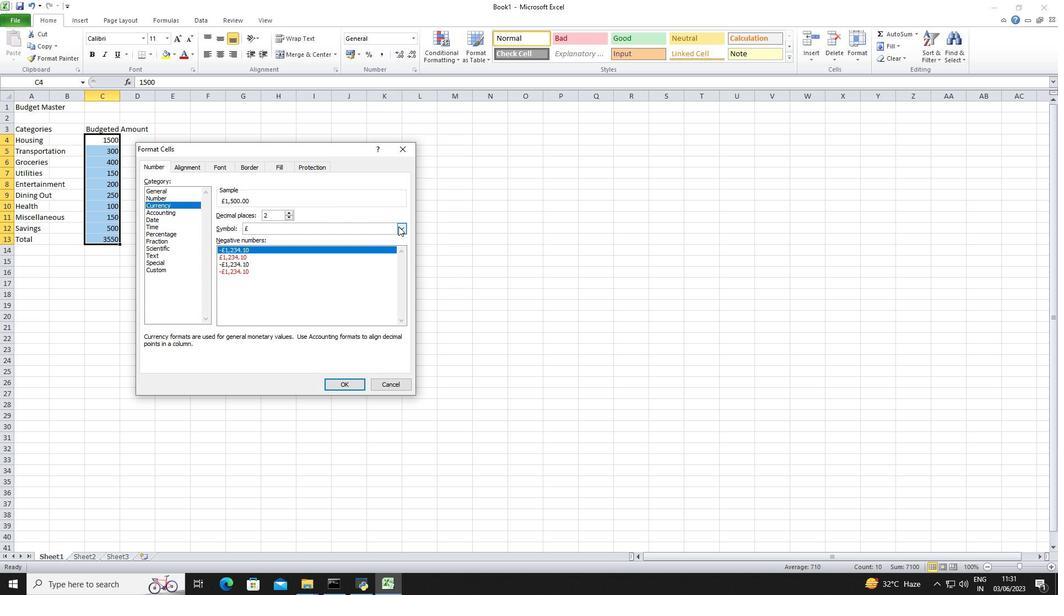 
Action: Mouse moved to (338, 276)
Screenshot: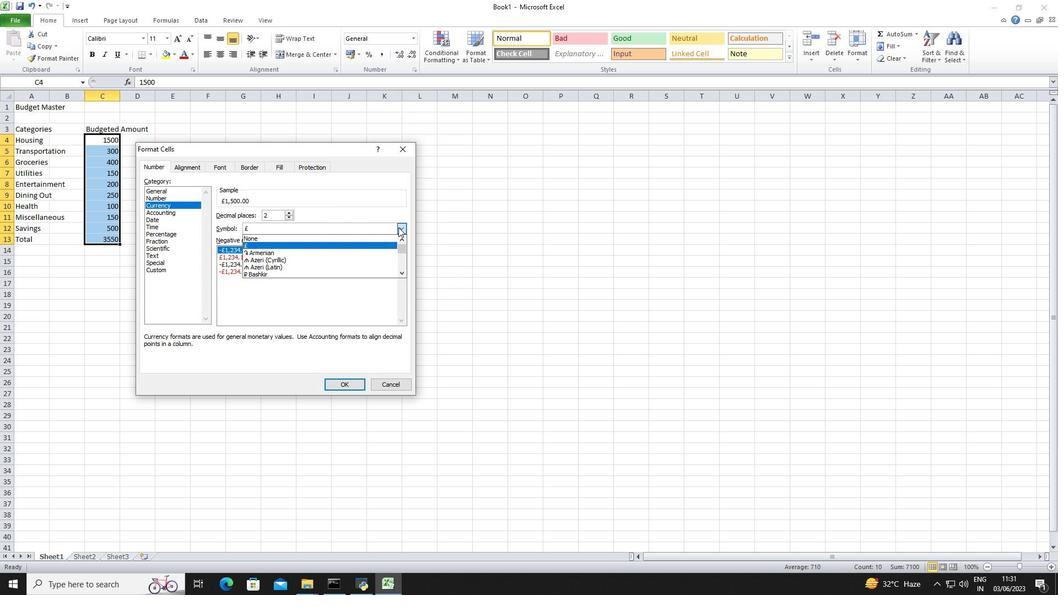 
Action: Mouse scrolled (338, 276) with delta (0, 0)
Screenshot: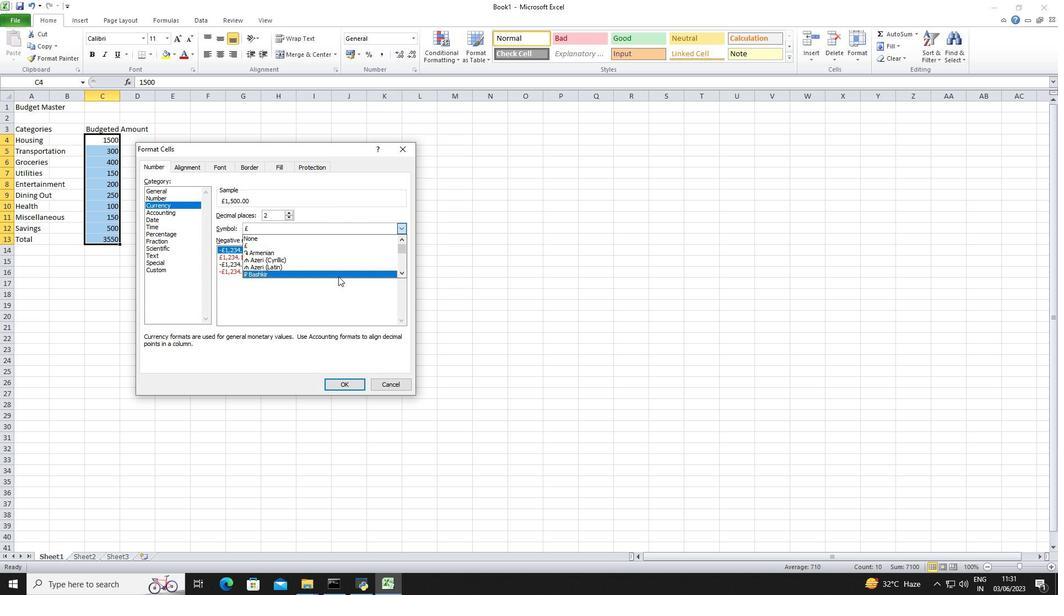 
Action: Mouse moved to (338, 276)
Screenshot: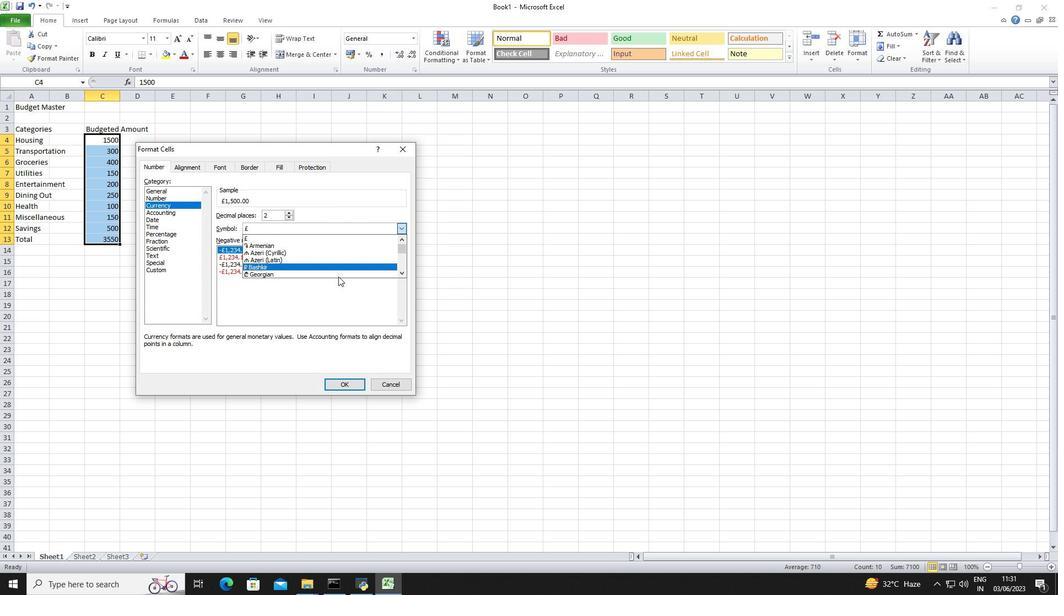 
Action: Mouse scrolled (338, 275) with delta (0, 0)
Screenshot: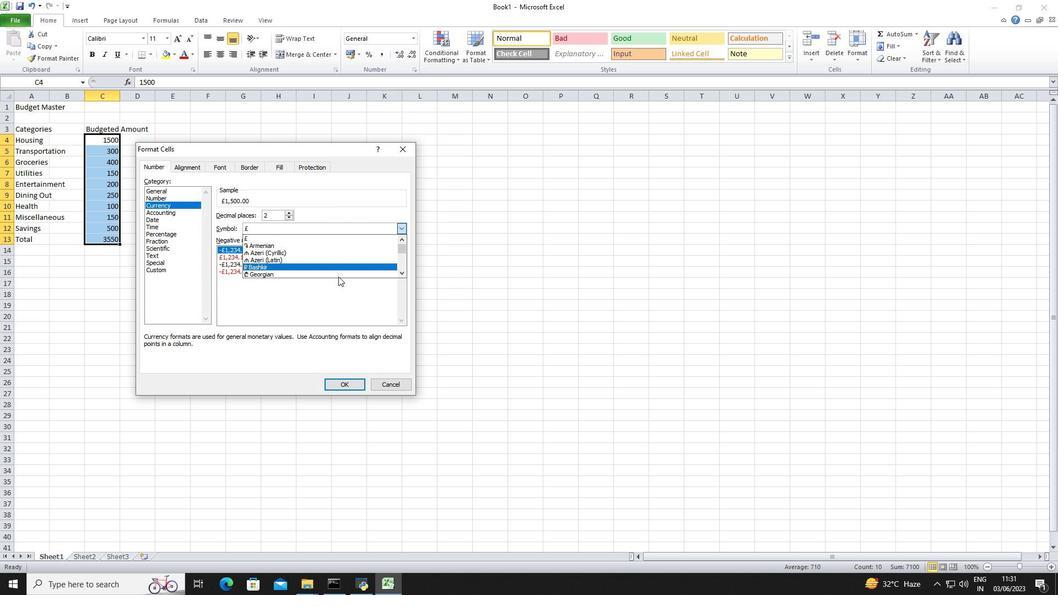 
Action: Mouse moved to (338, 273)
Screenshot: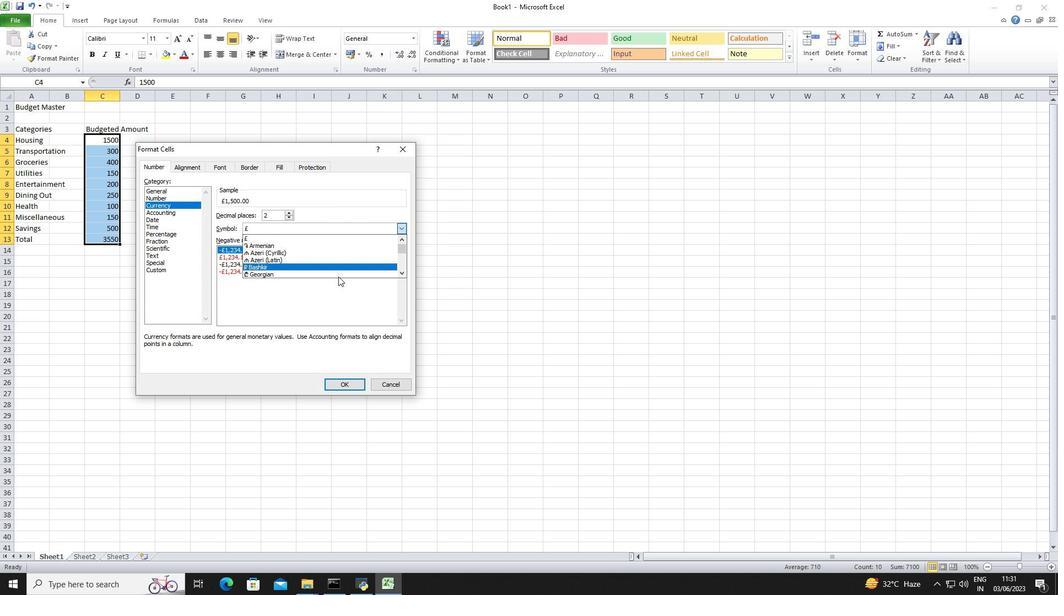 
Action: Mouse scrolled (338, 272) with delta (0, 0)
Screenshot: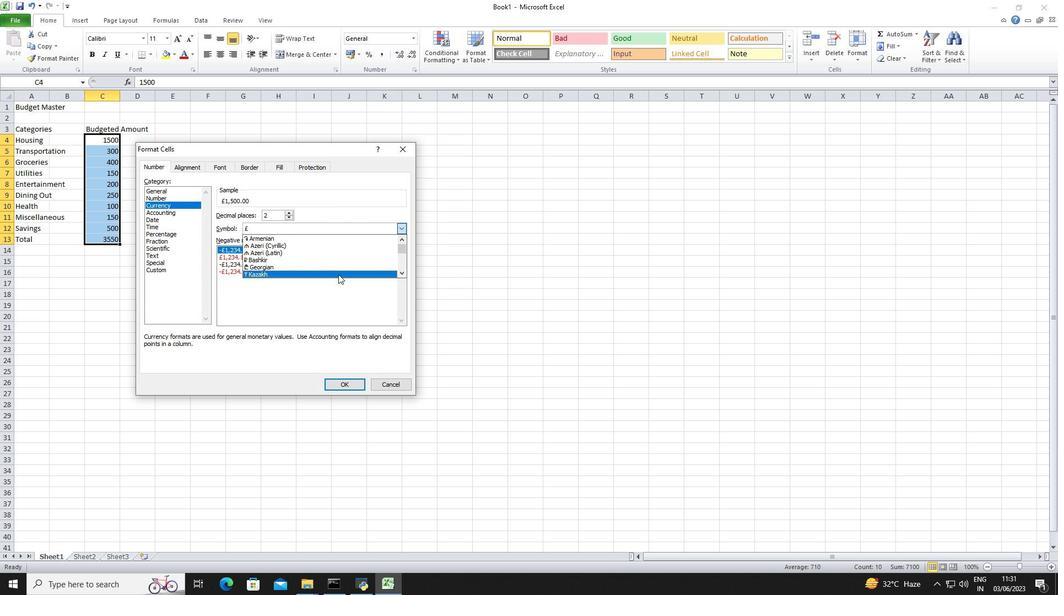 
Action: Mouse scrolled (338, 272) with delta (0, 0)
Screenshot: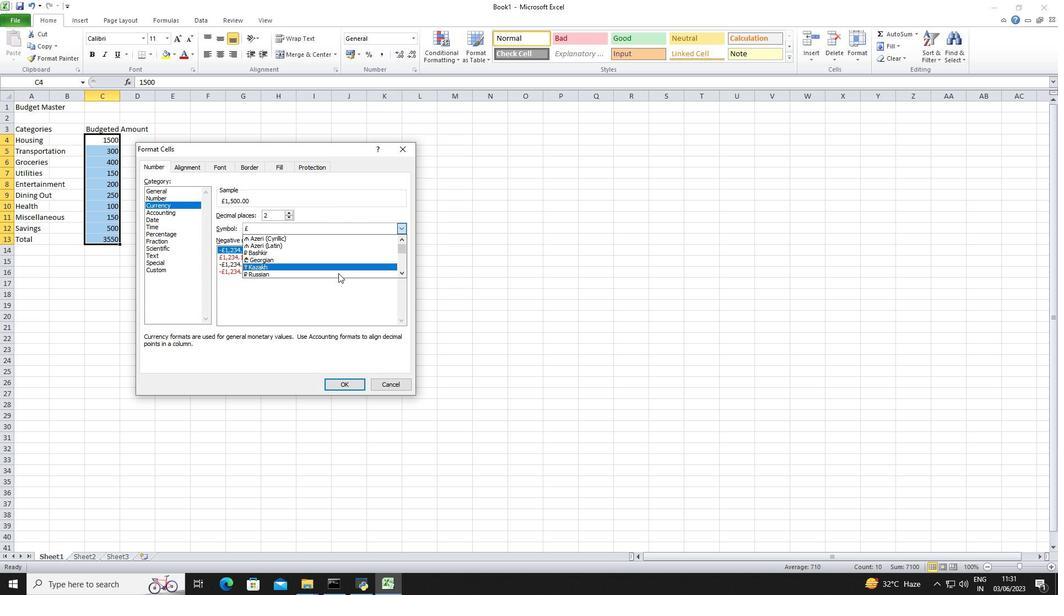 
Action: Mouse scrolled (338, 272) with delta (0, 0)
Screenshot: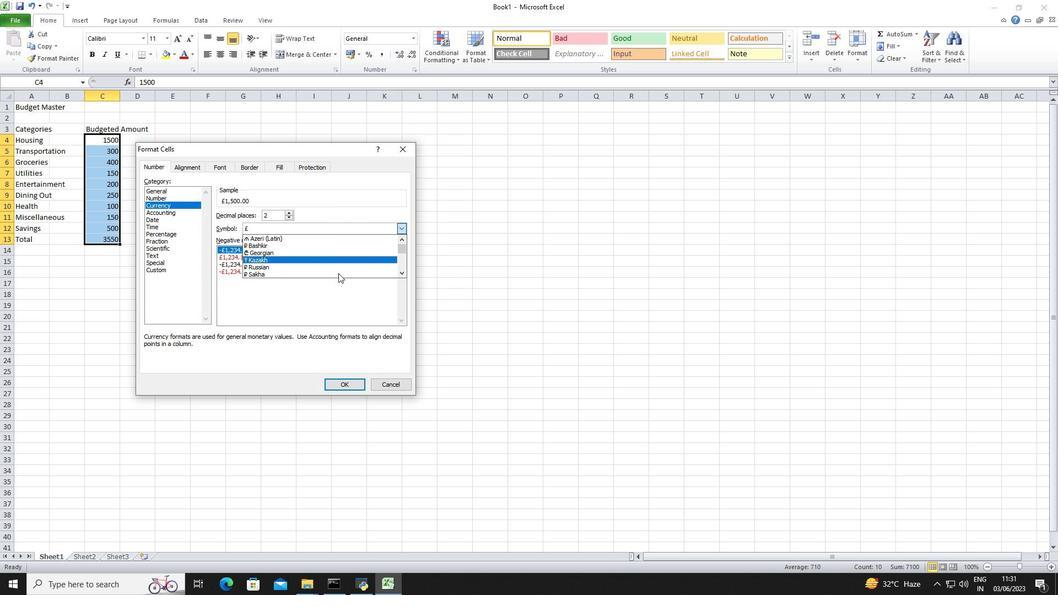 
Action: Mouse scrolled (338, 272) with delta (0, 0)
Screenshot: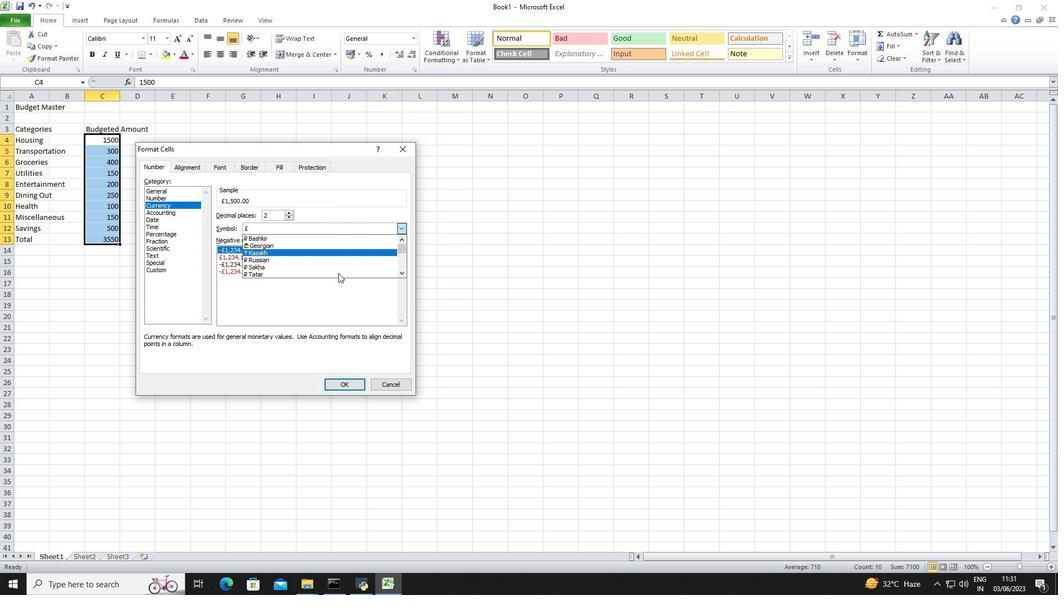 
Action: Mouse scrolled (338, 272) with delta (0, 0)
Screenshot: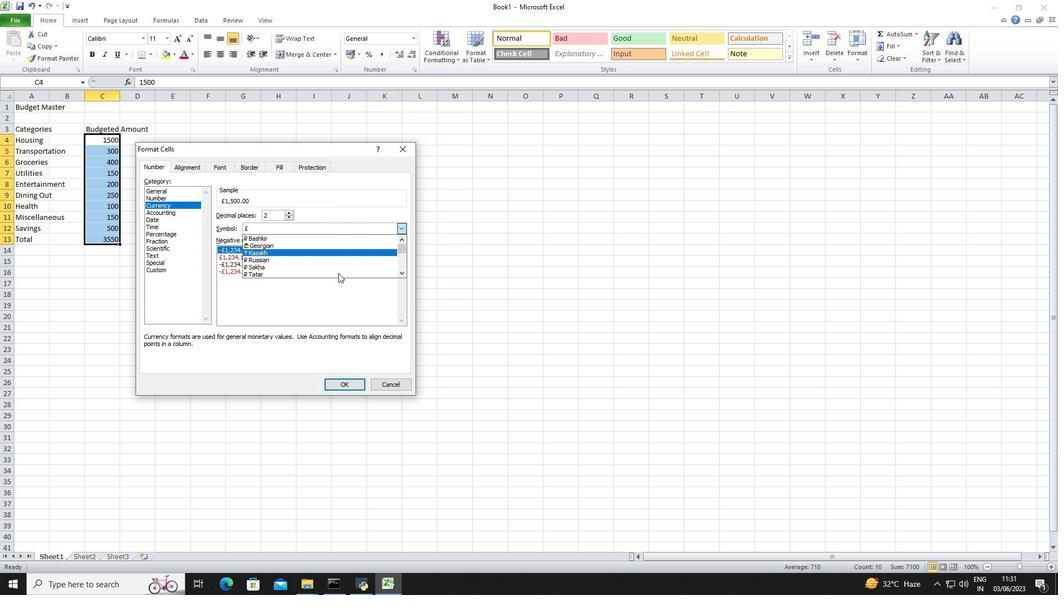 
Action: Mouse scrolled (338, 272) with delta (0, 0)
Screenshot: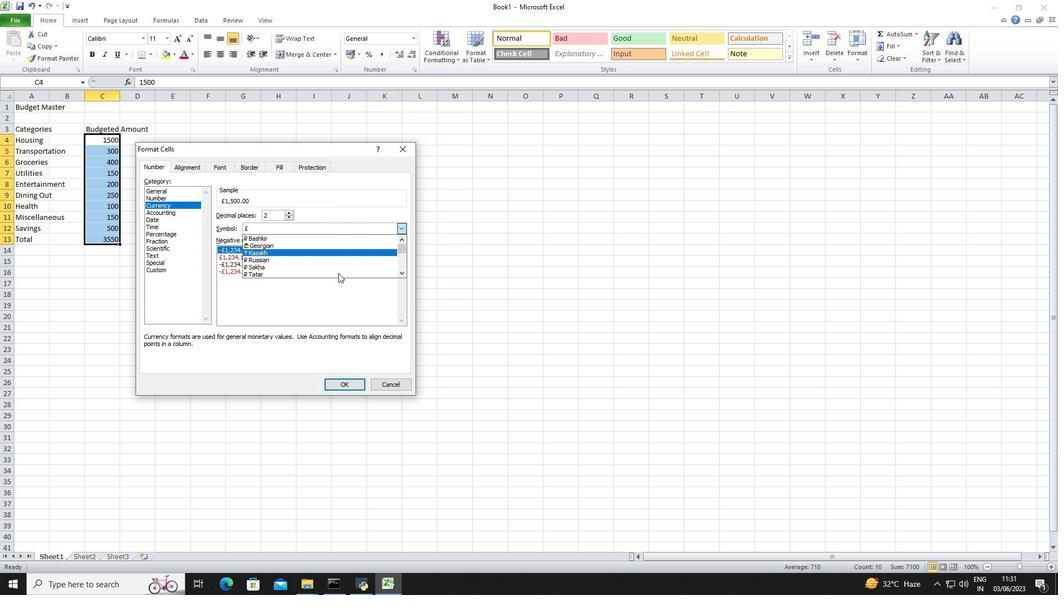 
Action: Mouse scrolled (338, 272) with delta (0, 0)
Screenshot: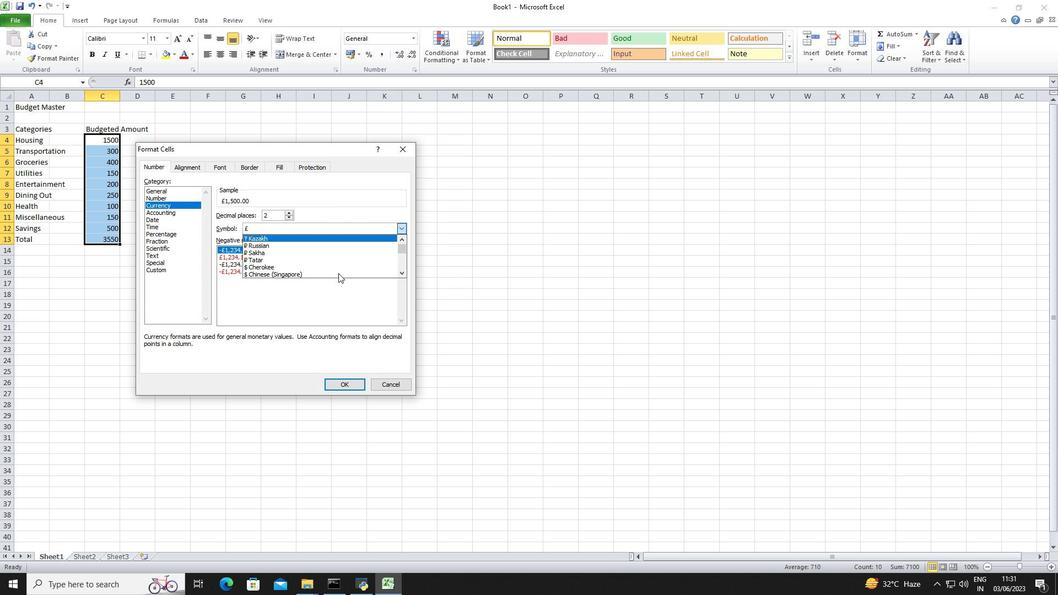 
Action: Mouse moved to (338, 272)
Screenshot: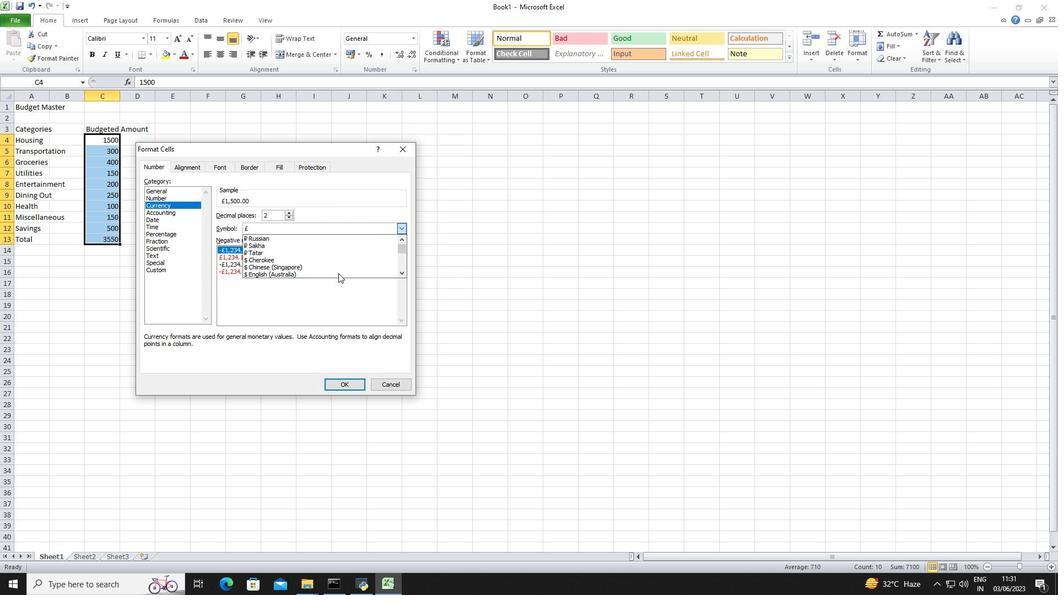 
Action: Mouse scrolled (338, 272) with delta (0, 0)
Screenshot: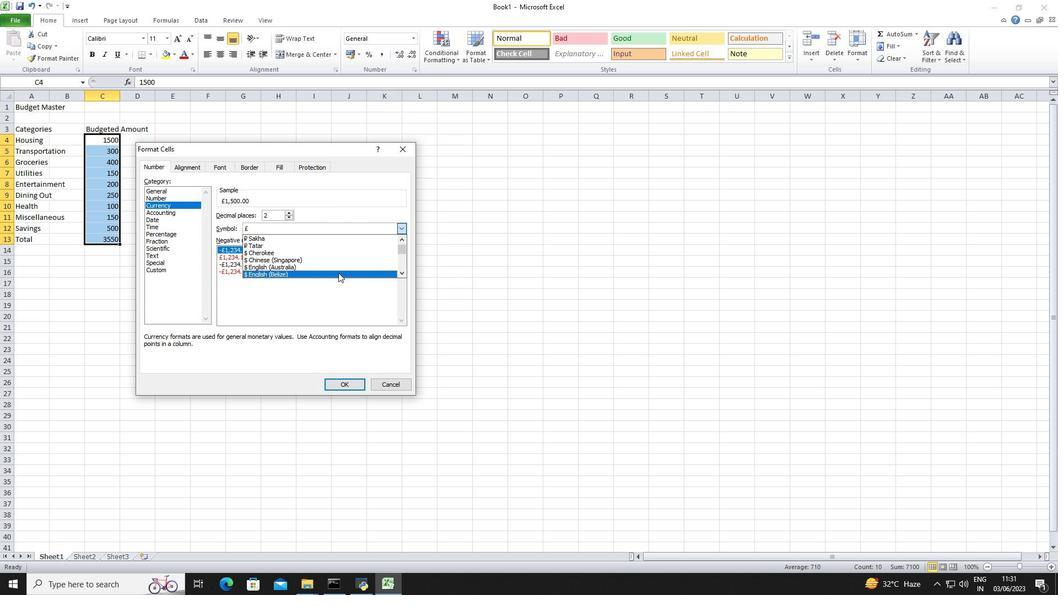 
Action: Mouse scrolled (338, 272) with delta (0, 0)
Screenshot: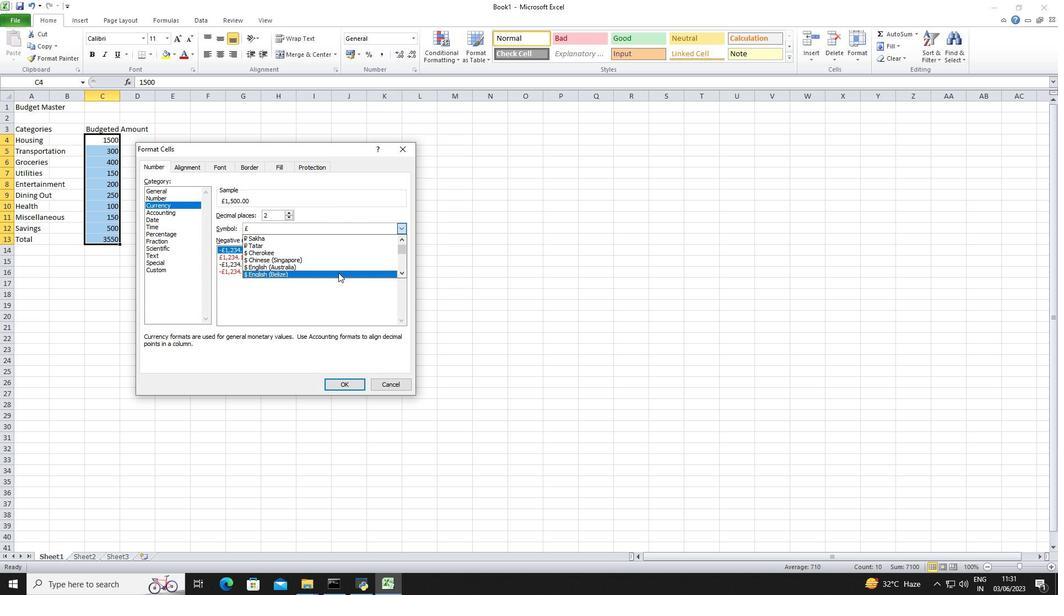 
Action: Mouse scrolled (338, 272) with delta (0, 0)
Screenshot: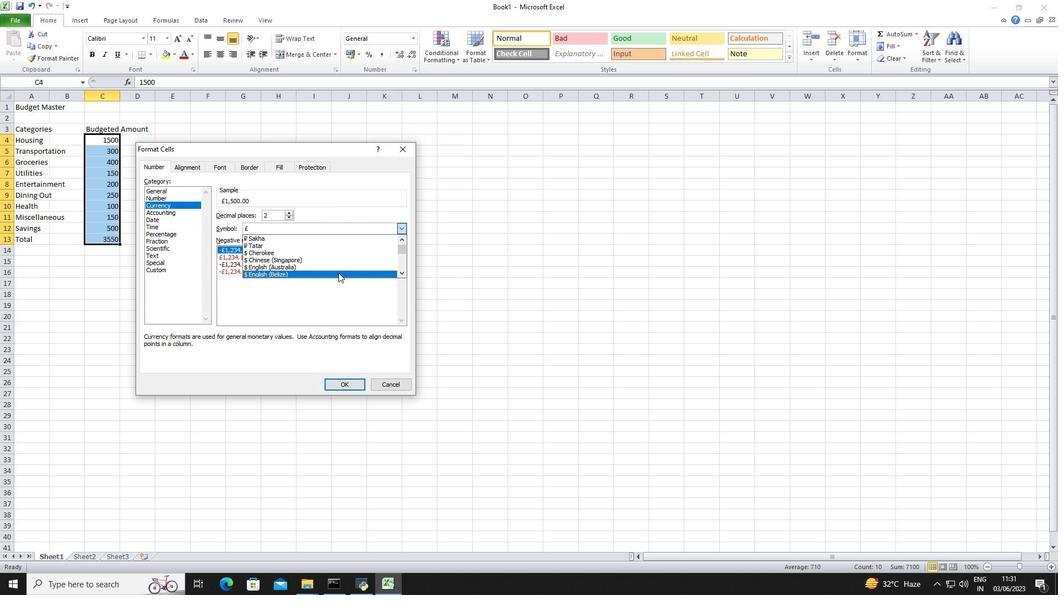 
Action: Mouse scrolled (338, 272) with delta (0, 0)
Screenshot: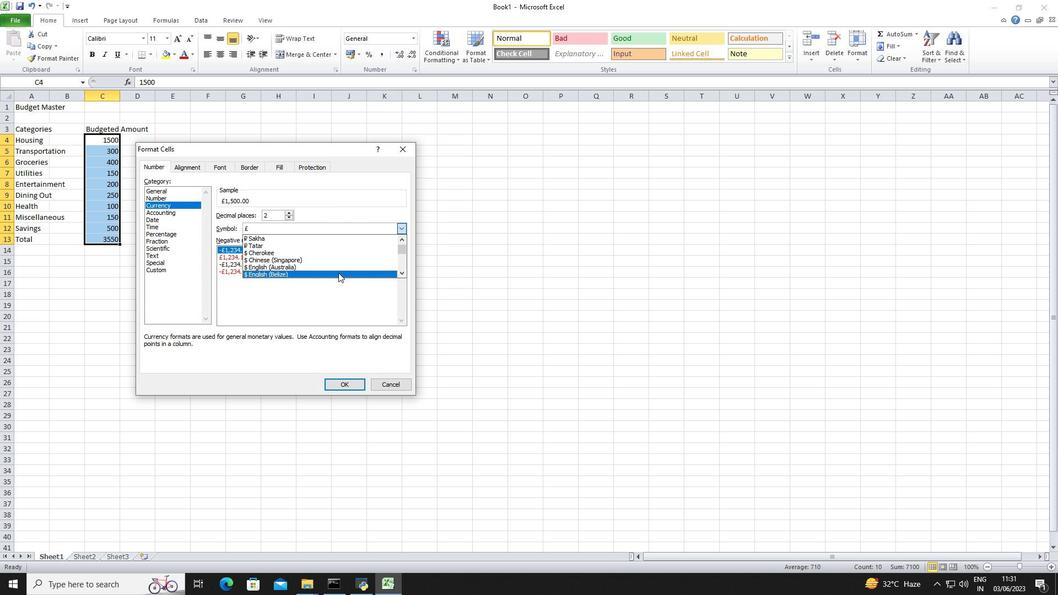 
Action: Mouse scrolled (338, 272) with delta (0, 0)
Screenshot: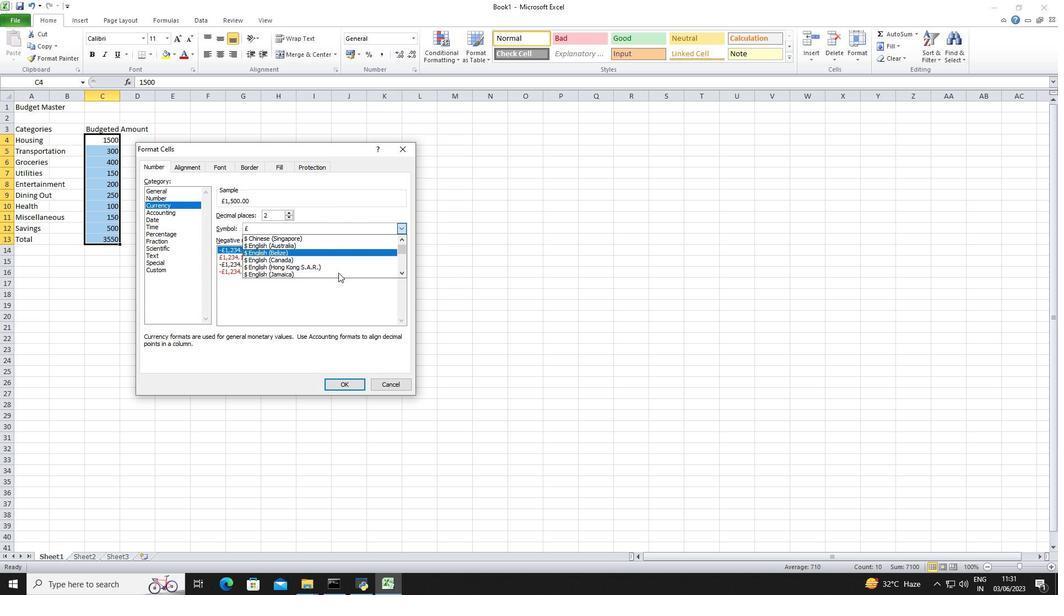 
Action: Mouse scrolled (338, 273) with delta (0, 0)
Screenshot: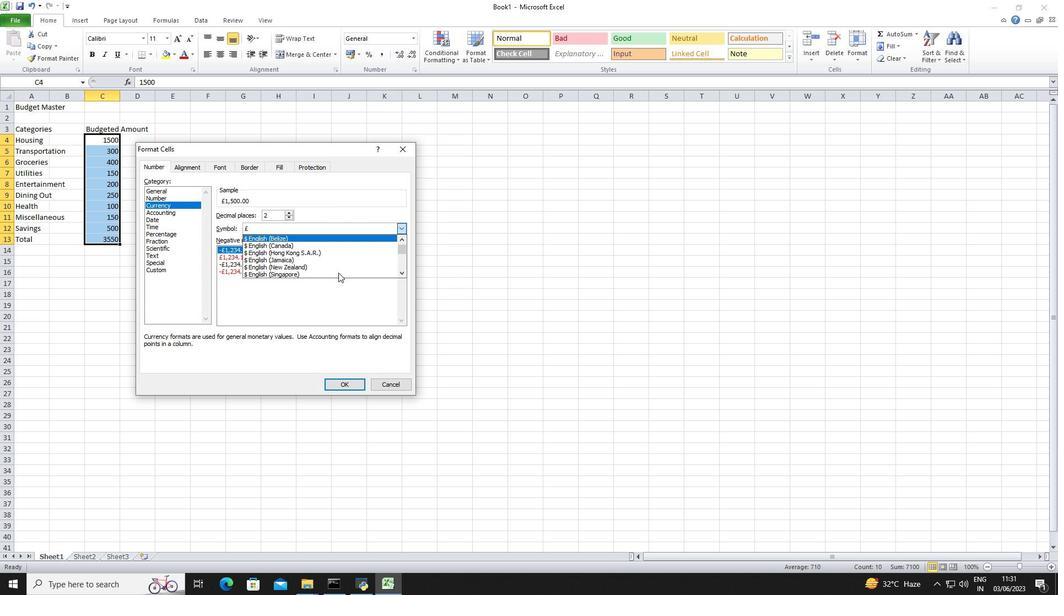 
Action: Mouse scrolled (338, 273) with delta (0, 0)
Screenshot: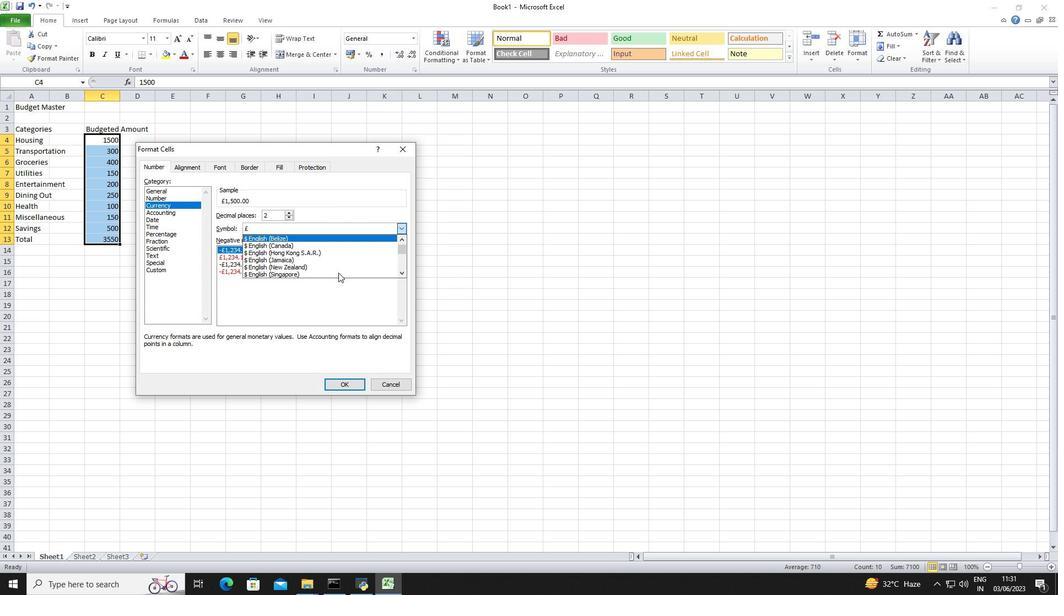 
Action: Mouse scrolled (338, 273) with delta (0, 0)
Screenshot: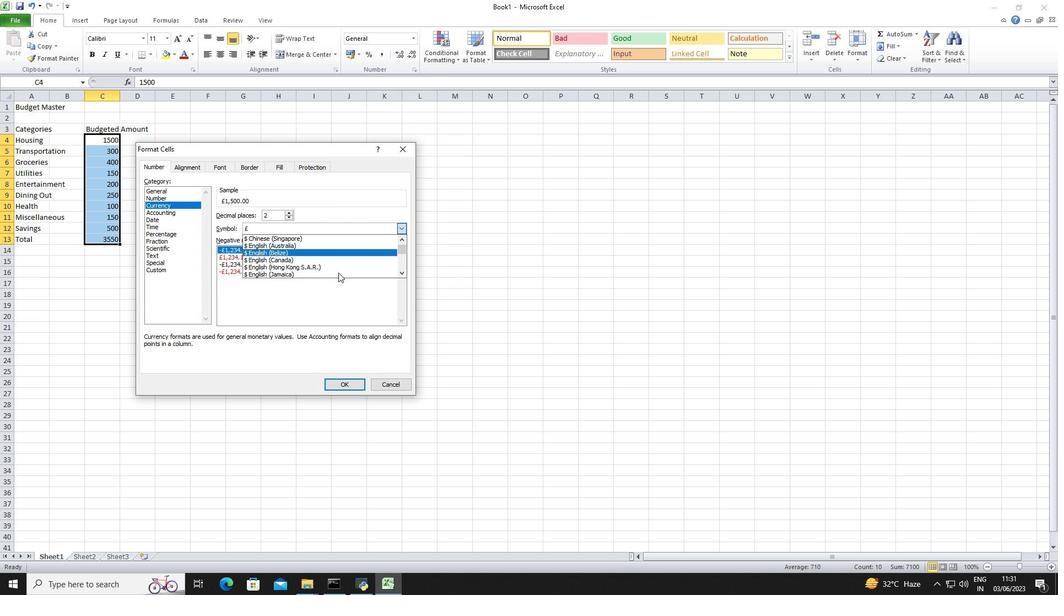 
Action: Mouse moved to (302, 255)
Screenshot: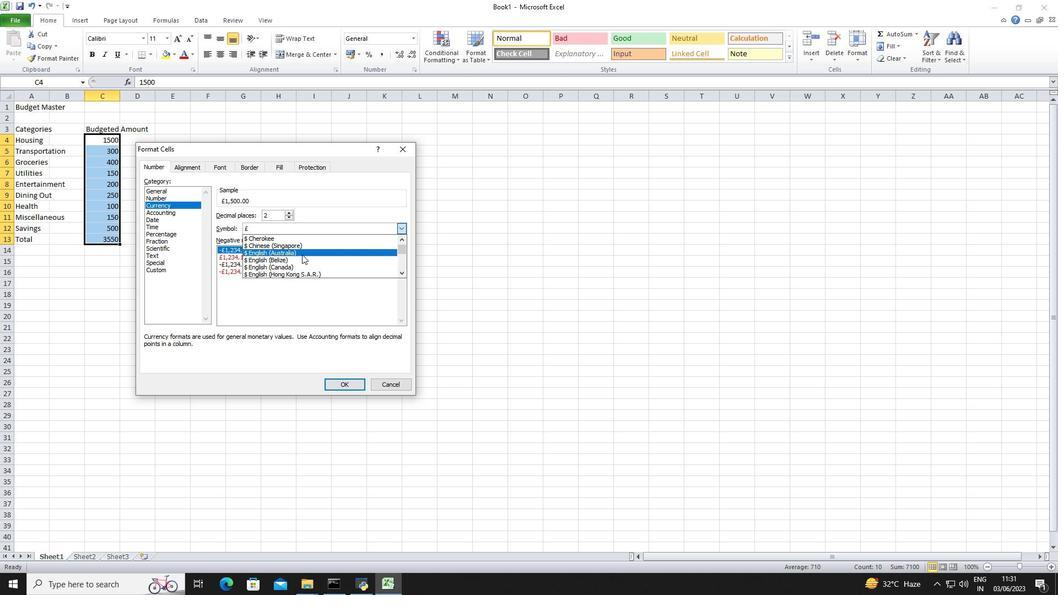 
Action: Mouse pressed left at (302, 255)
Screenshot: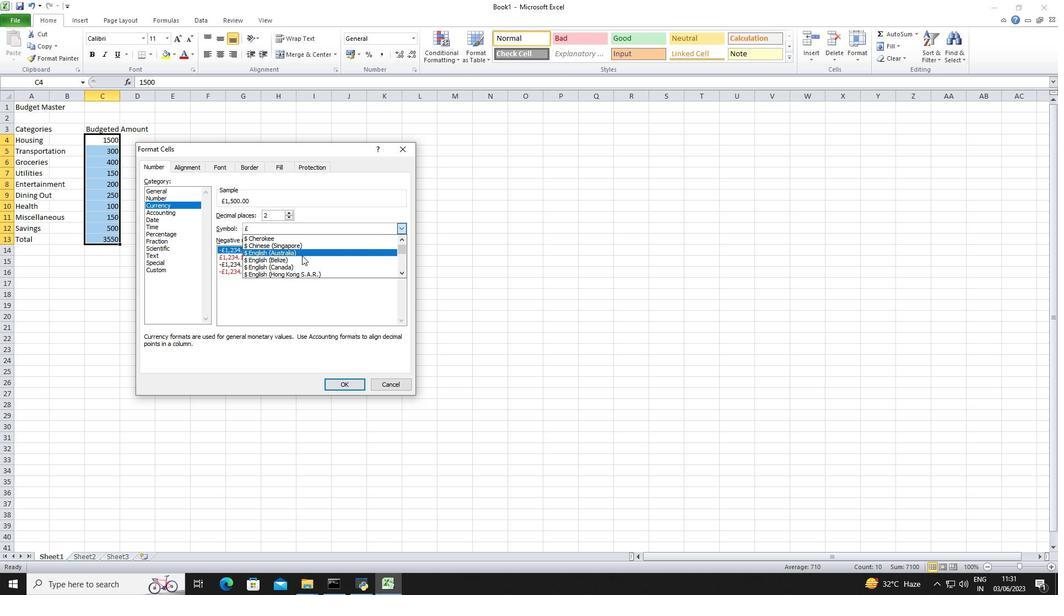 
Action: Mouse moved to (289, 217)
Screenshot: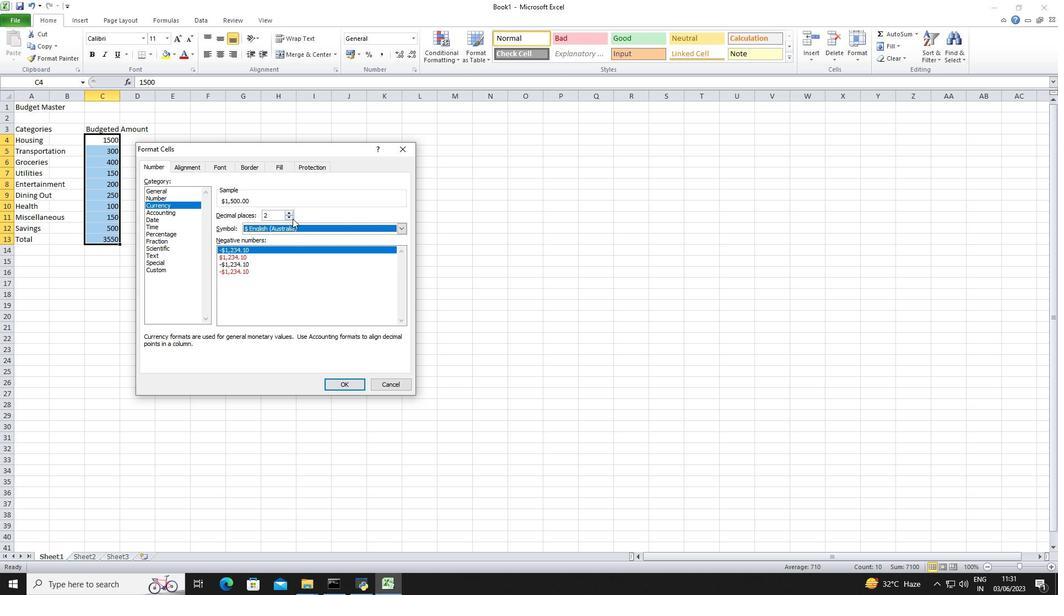 
Action: Mouse pressed left at (289, 217)
Screenshot: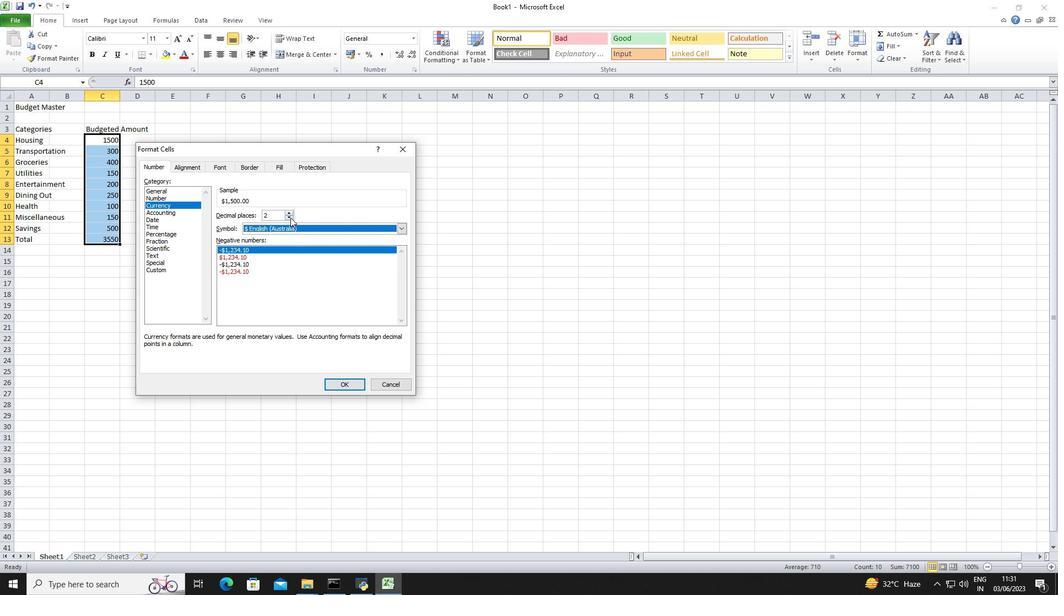 
Action: Mouse pressed left at (289, 217)
Screenshot: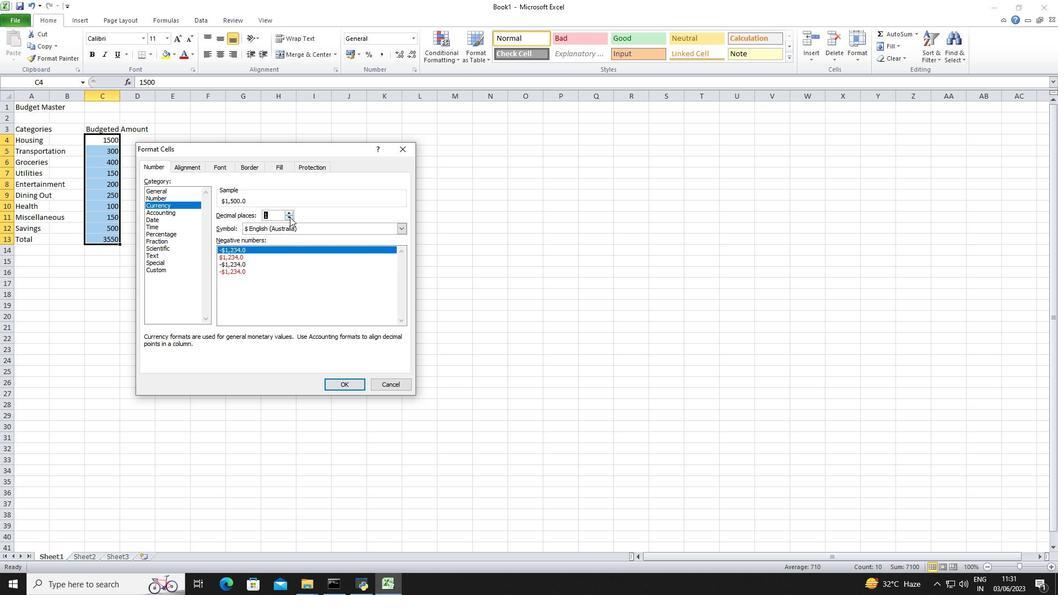 
Action: Mouse moved to (338, 385)
Screenshot: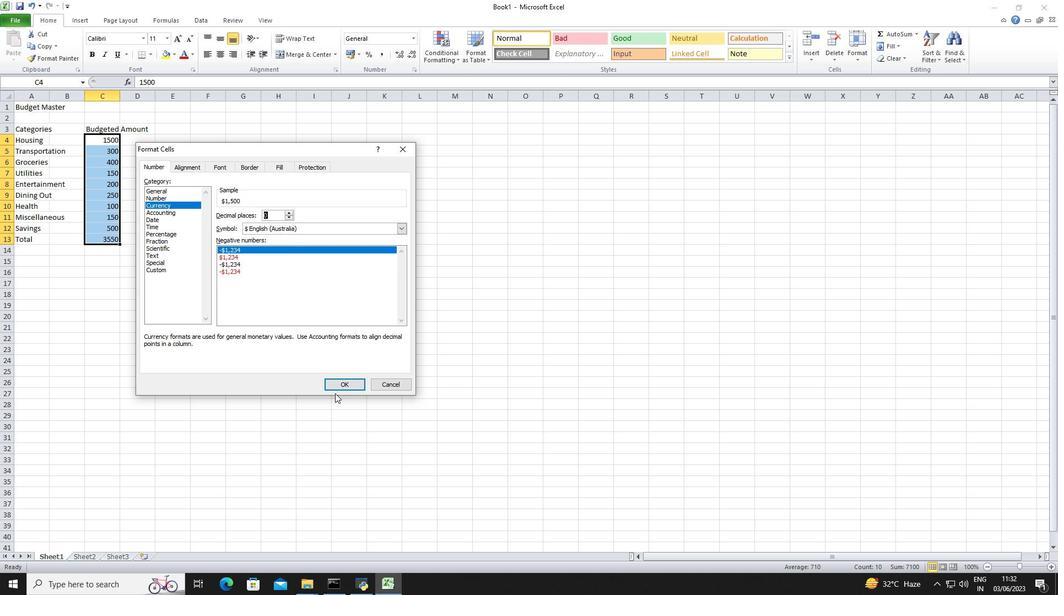 
Action: Mouse pressed left at (338, 385)
Screenshot: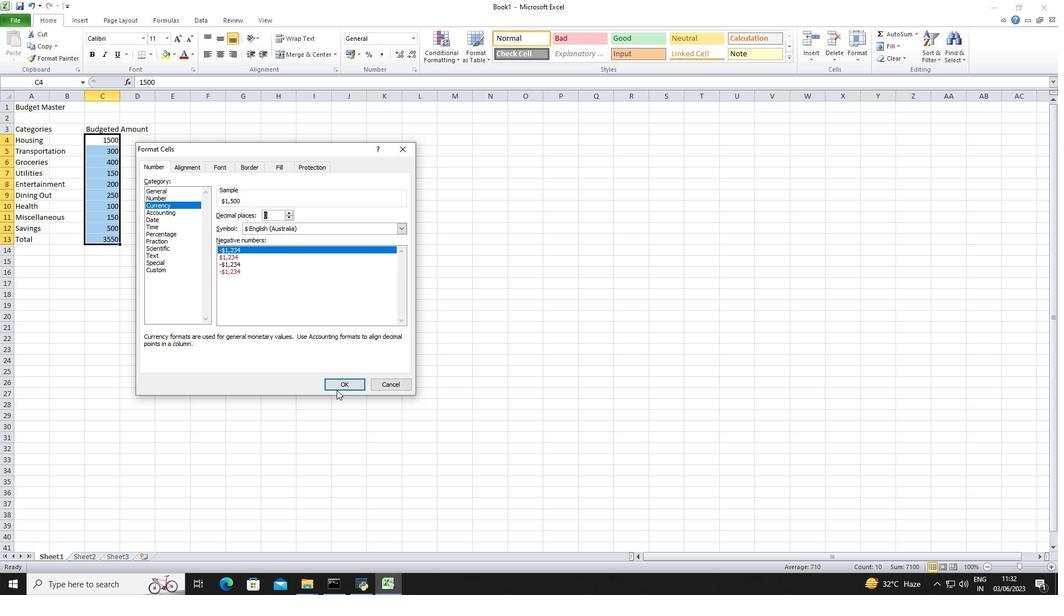 
Action: Mouse moved to (201, 126)
Screenshot: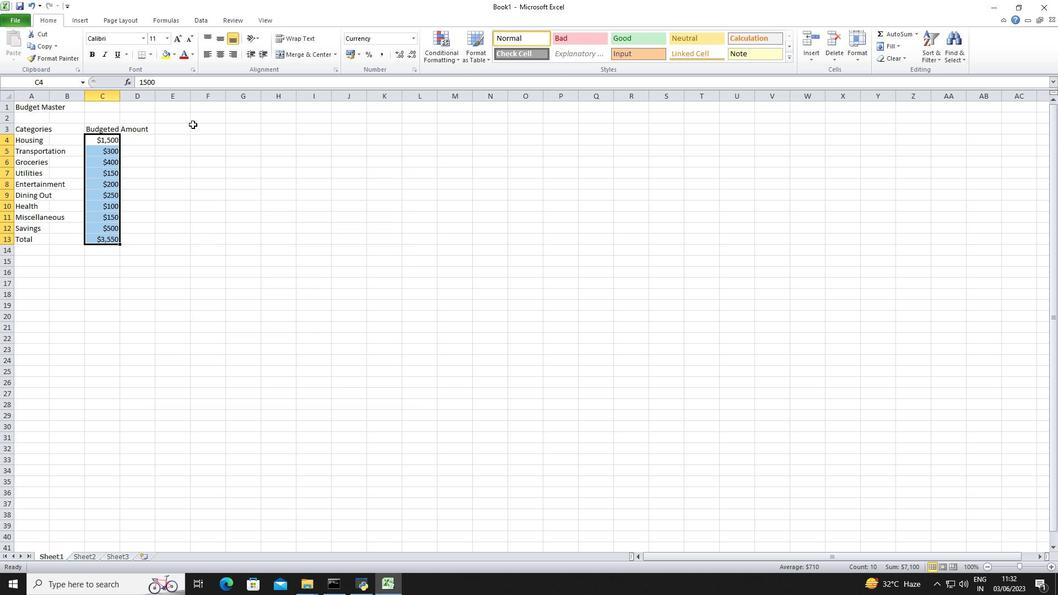 
Action: Mouse pressed left at (201, 126)
Screenshot: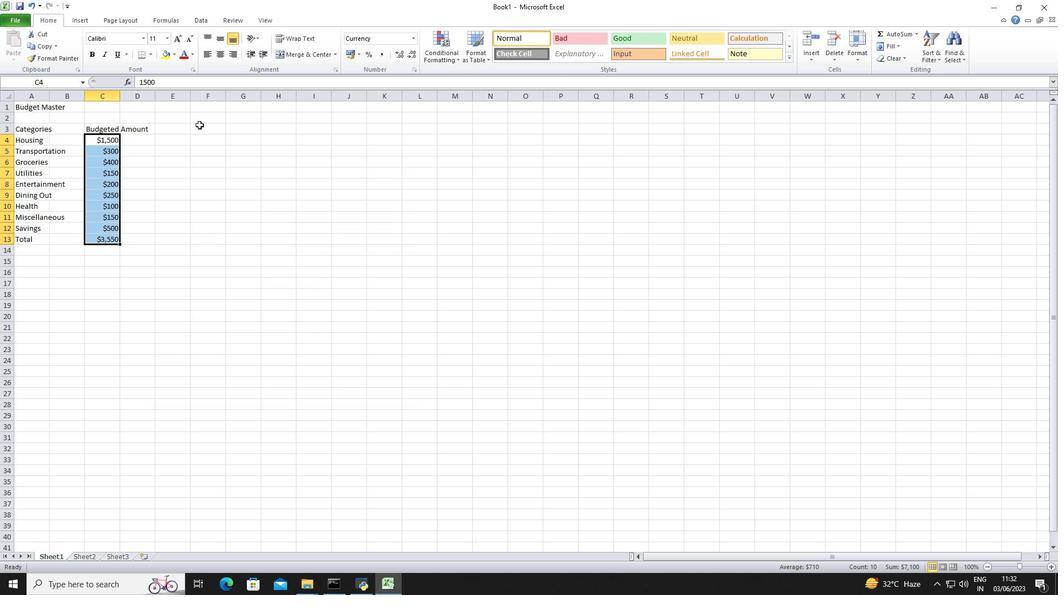 
Action: Mouse moved to (206, 128)
Screenshot: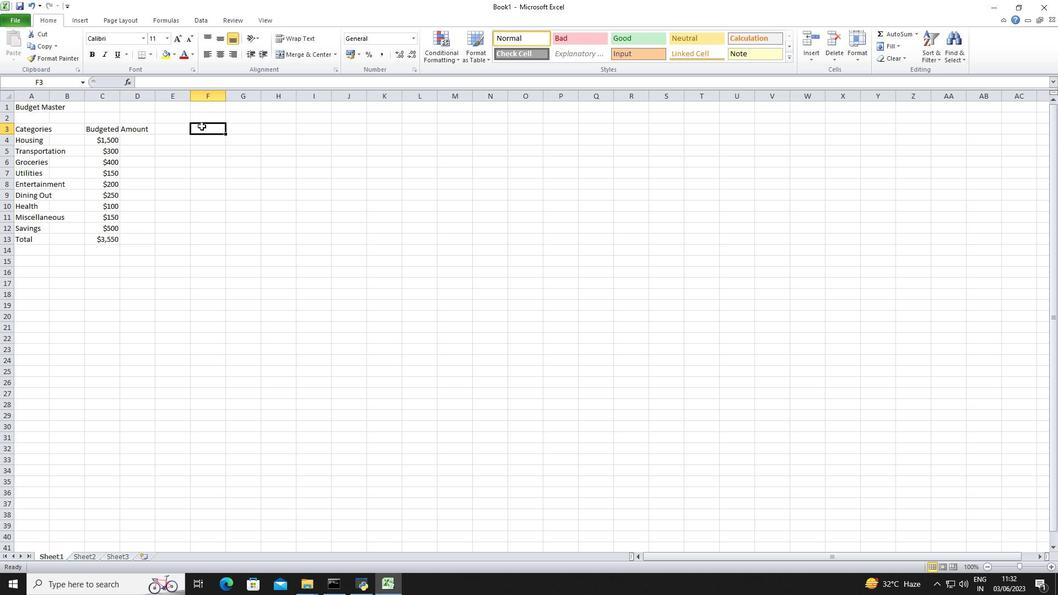 
Action: Key pressed <Key.shift>Actual<Key.space><Key.shift>Amount<Key.down>1400<Key.down>280<Key.down>420<Key.down>160<Key.down>180<Key.down>270<Key.down>90<Key.down>140<Key.down>550<Key.down>3550
Screenshot: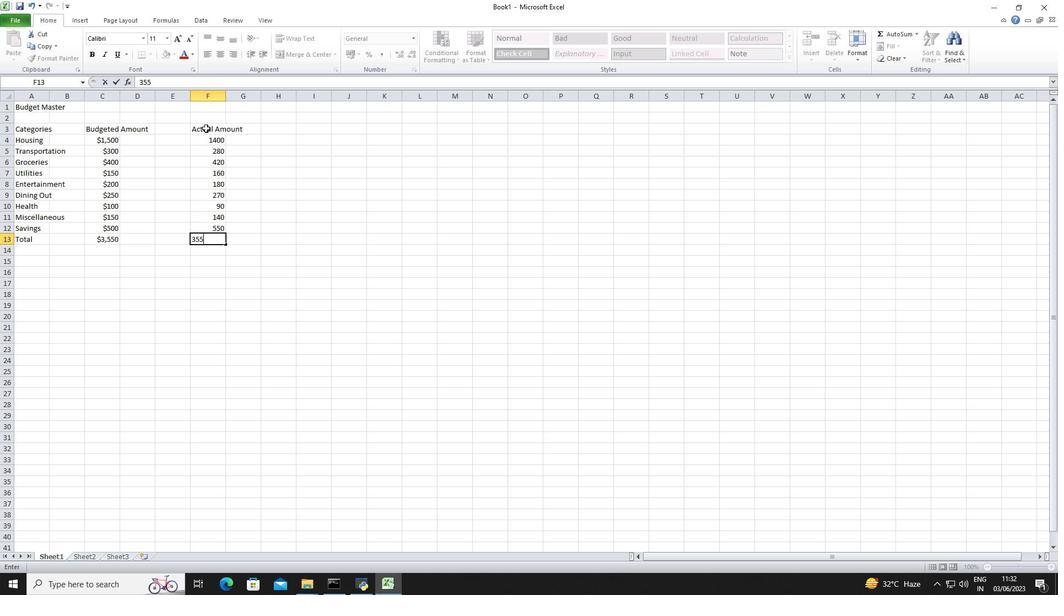 
Action: Mouse moved to (202, 138)
Screenshot: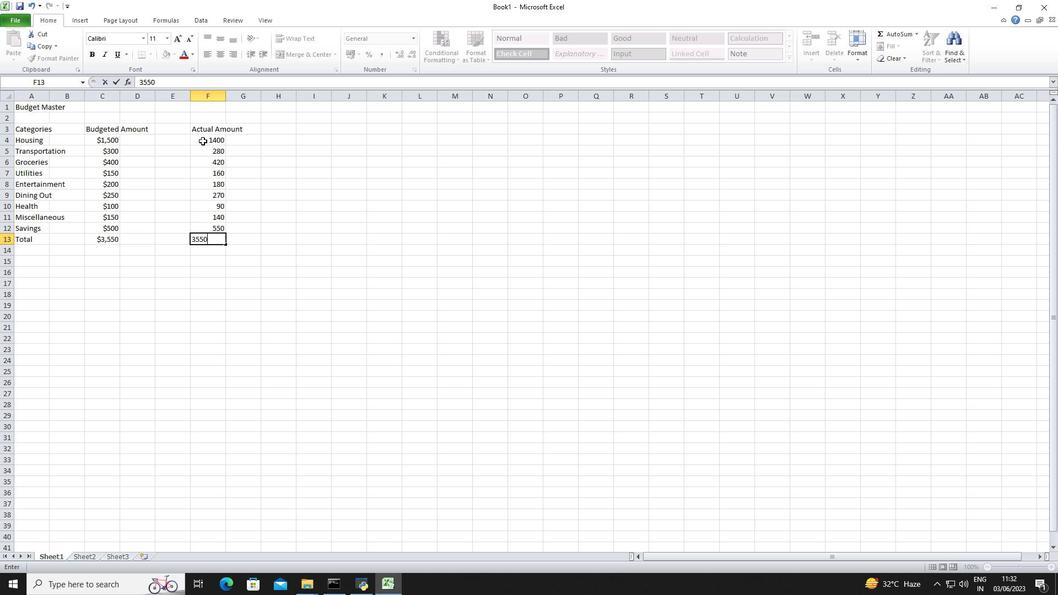 
Action: Mouse pressed left at (202, 138)
Screenshot: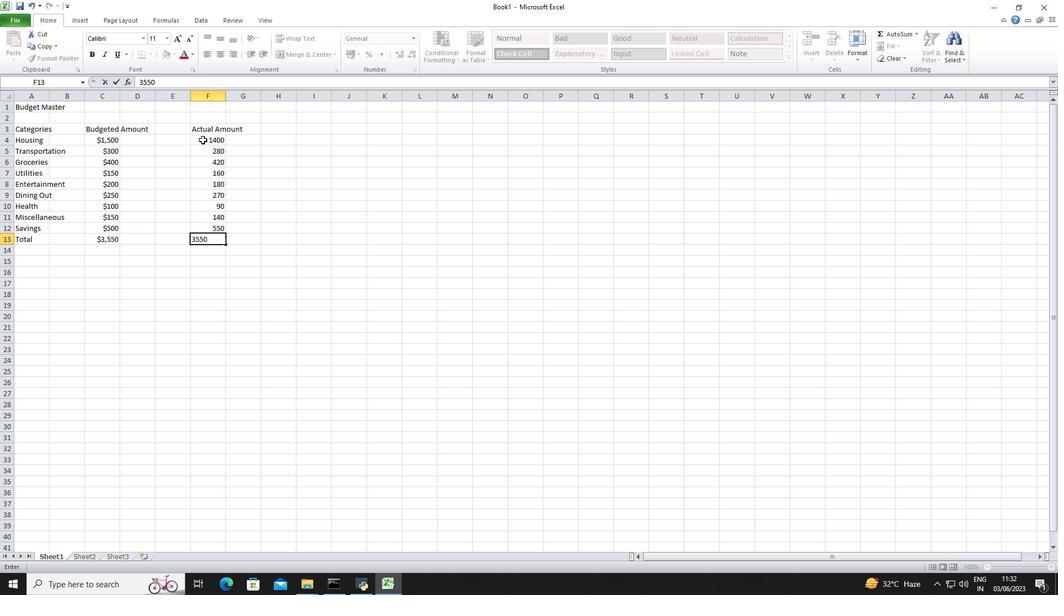 
Action: Mouse moved to (206, 139)
Screenshot: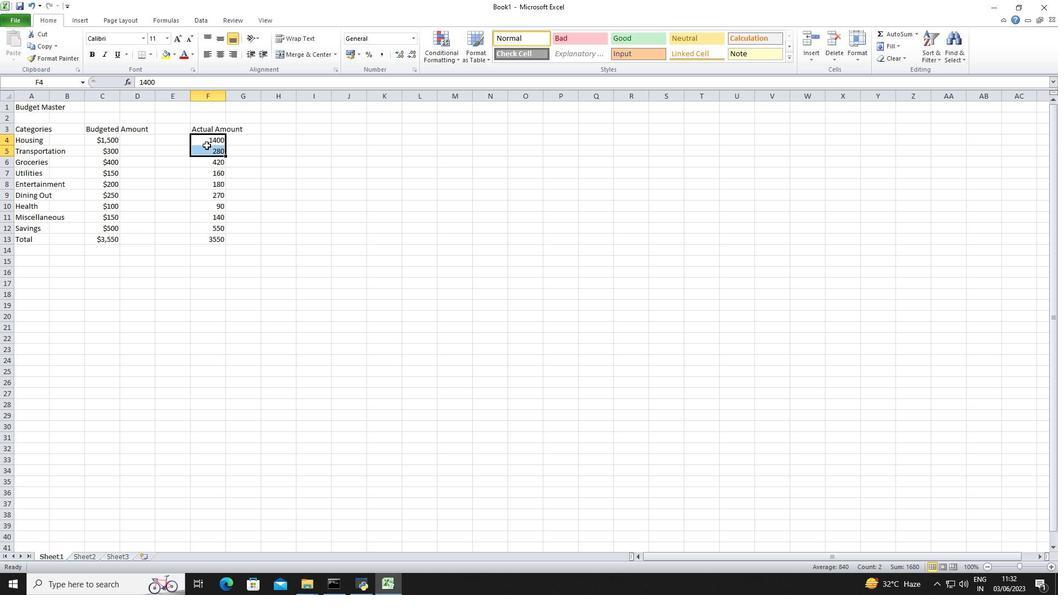 
Action: Mouse pressed left at (206, 139)
Screenshot: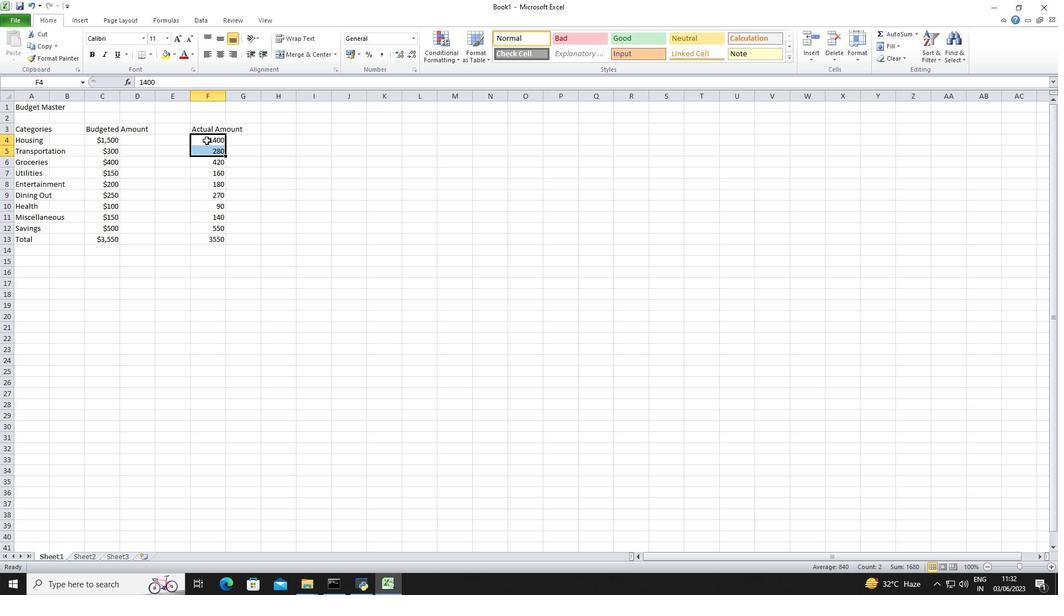 
Action: Mouse moved to (206, 139)
Screenshot: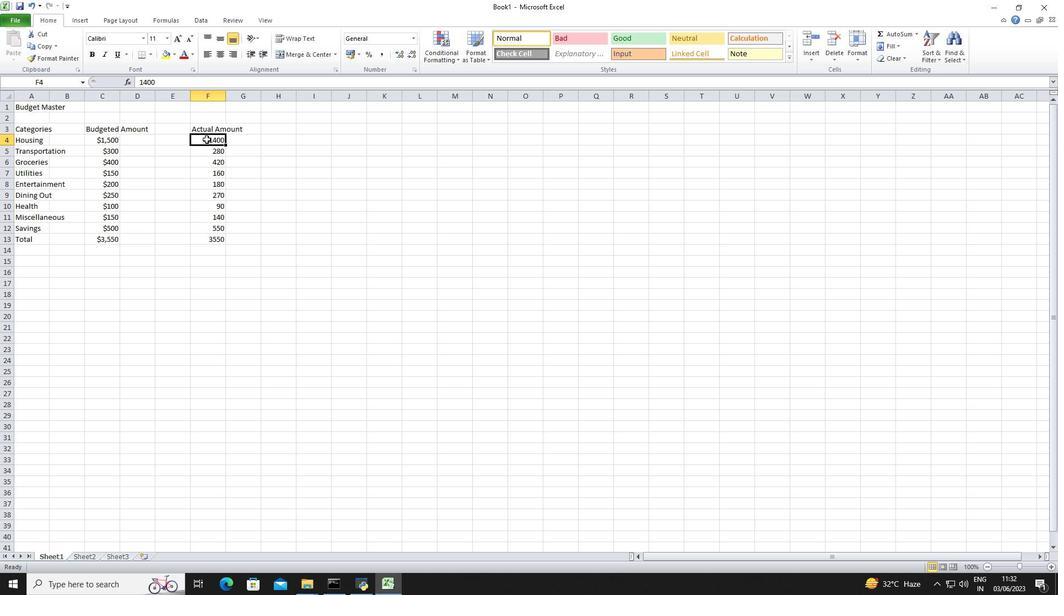 
Action: Mouse pressed left at (206, 139)
Screenshot: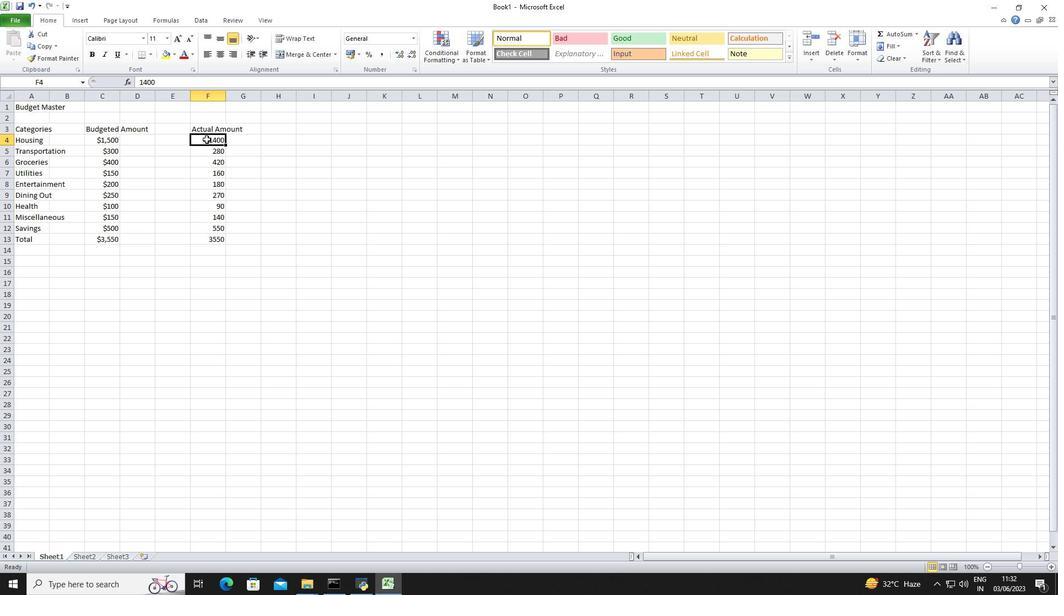 
Action: Mouse moved to (200, 187)
Screenshot: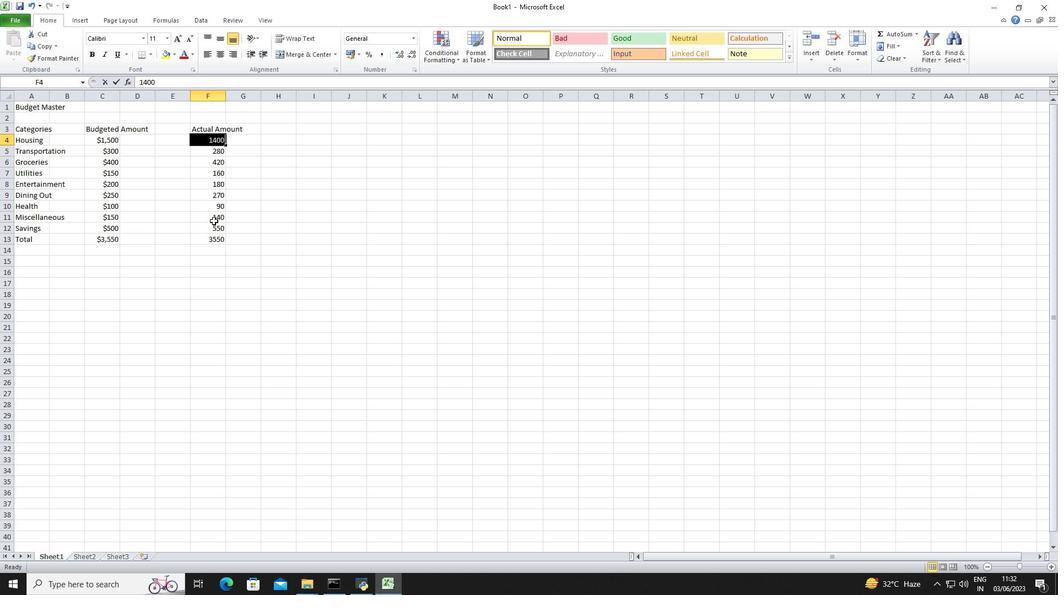 
Action: Mouse pressed left at (200, 187)
Screenshot: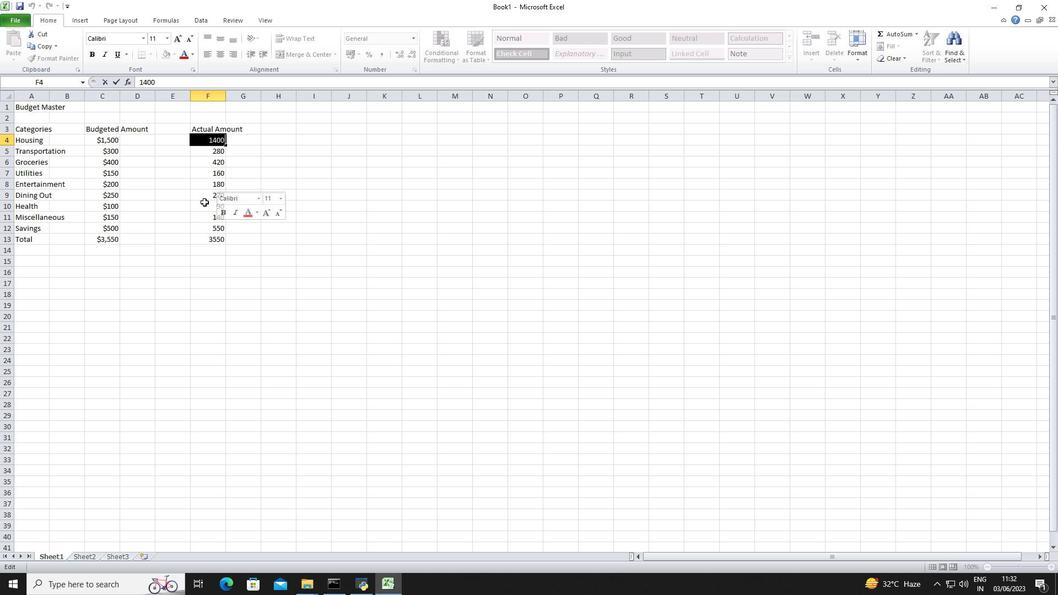 
Action: Mouse moved to (205, 139)
Screenshot: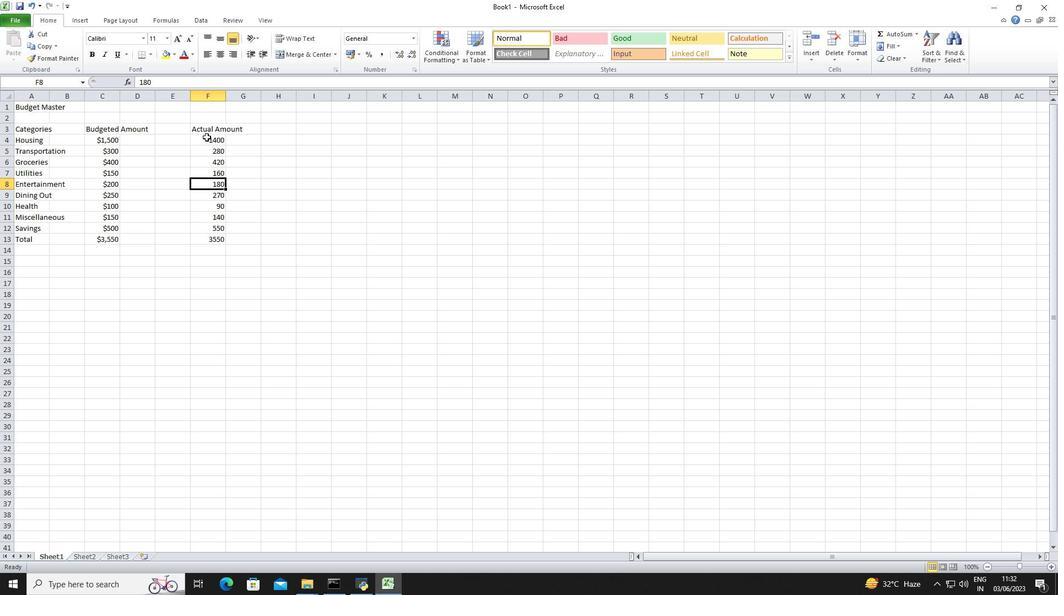 
Action: Mouse pressed left at (205, 139)
Screenshot: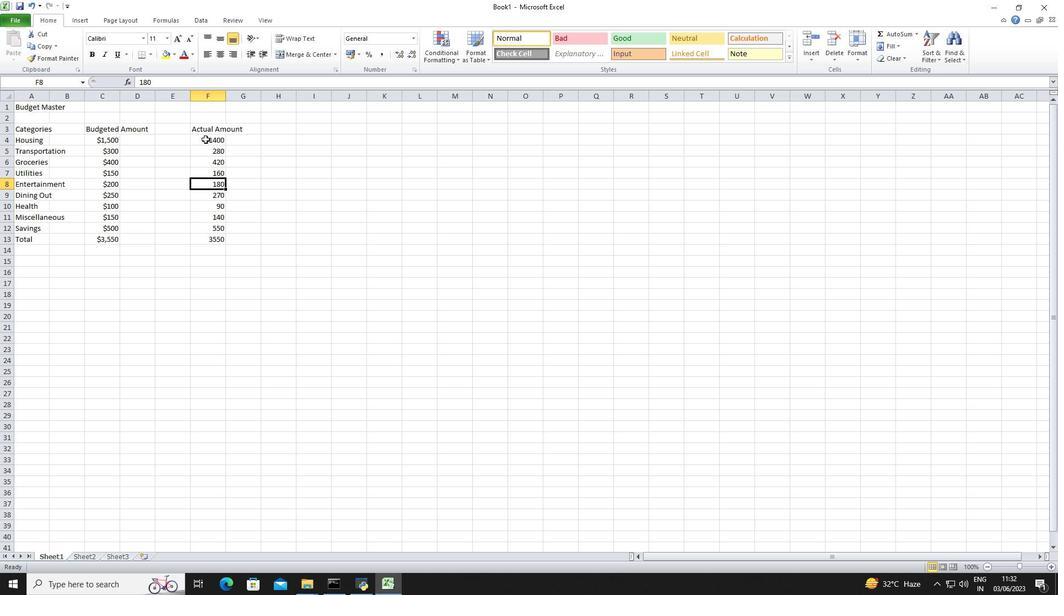 
Action: Mouse moved to (412, 41)
Screenshot: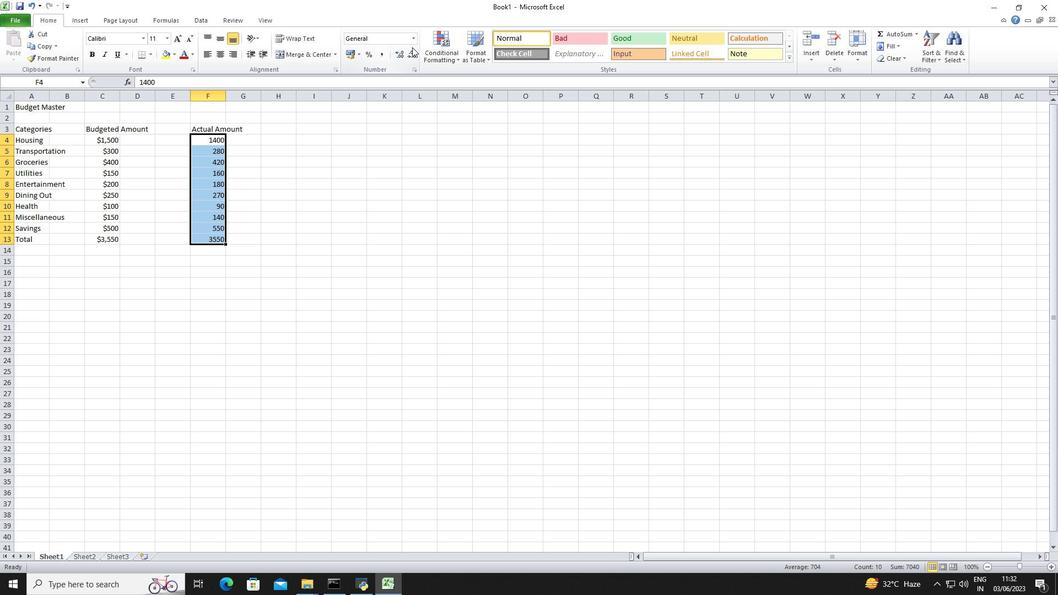 
Action: Mouse pressed left at (412, 41)
Screenshot: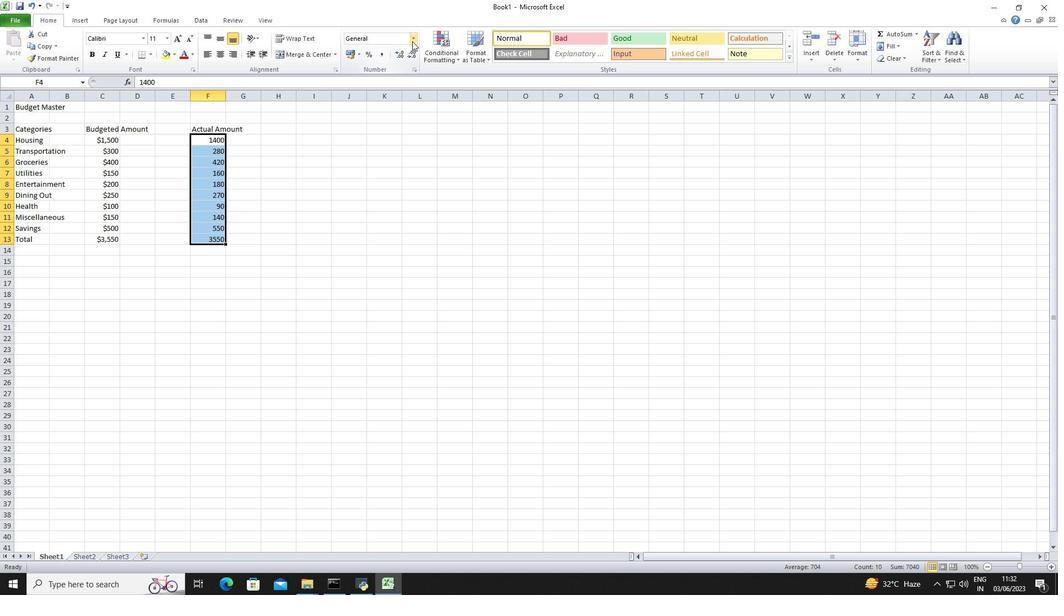 
Action: Mouse moved to (407, 320)
Screenshot: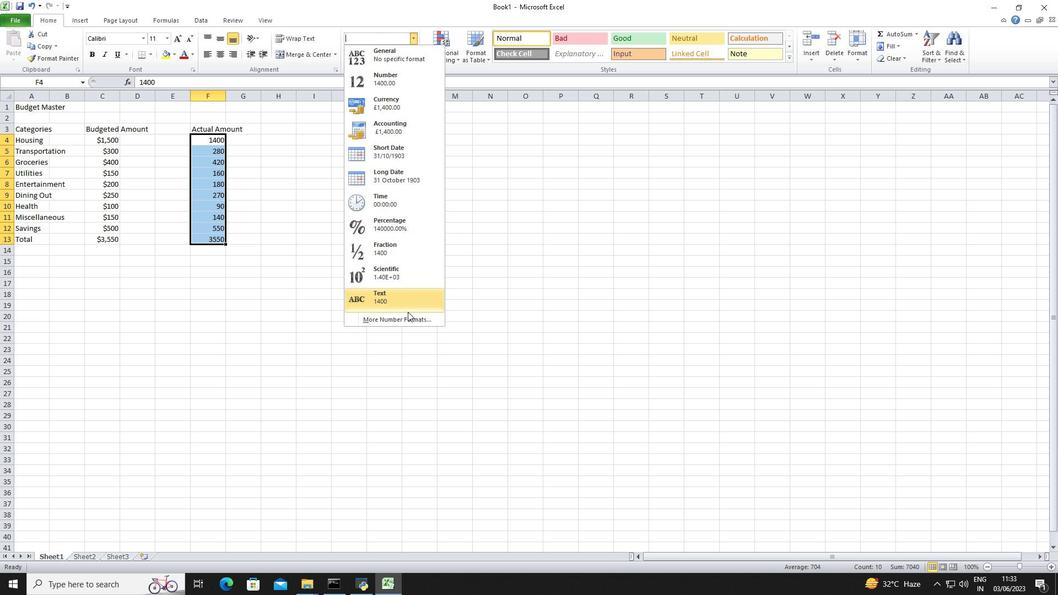 
Action: Mouse pressed left at (407, 320)
